Task: Select traffic view around selected location Jamestown Settlement, Virginia, United States and identify the nearest hotel to the peak traffic point
Action: Mouse moved to (202, 191)
Screenshot: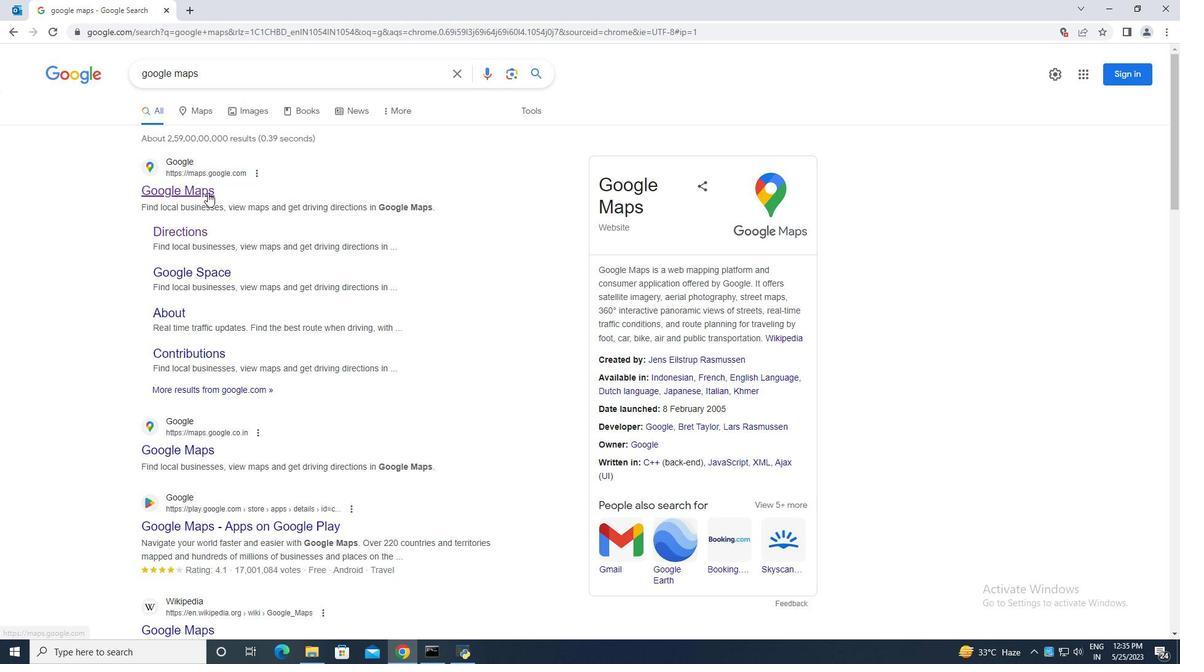 
Action: Mouse pressed left at (202, 191)
Screenshot: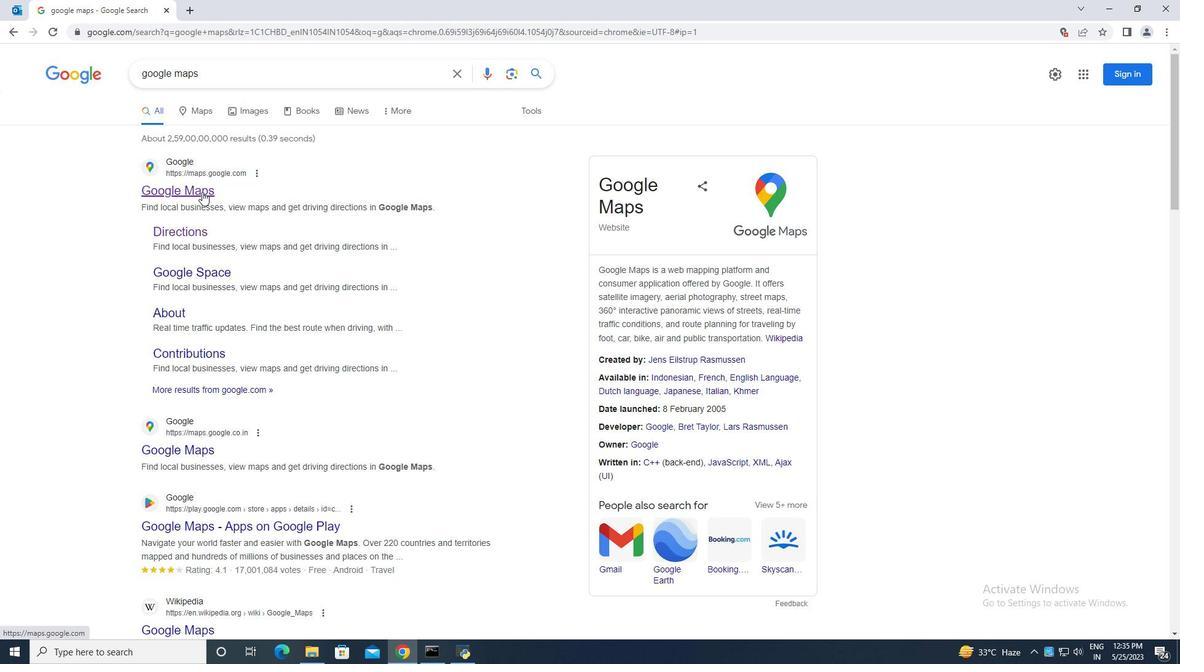 
Action: Mouse moved to (128, 71)
Screenshot: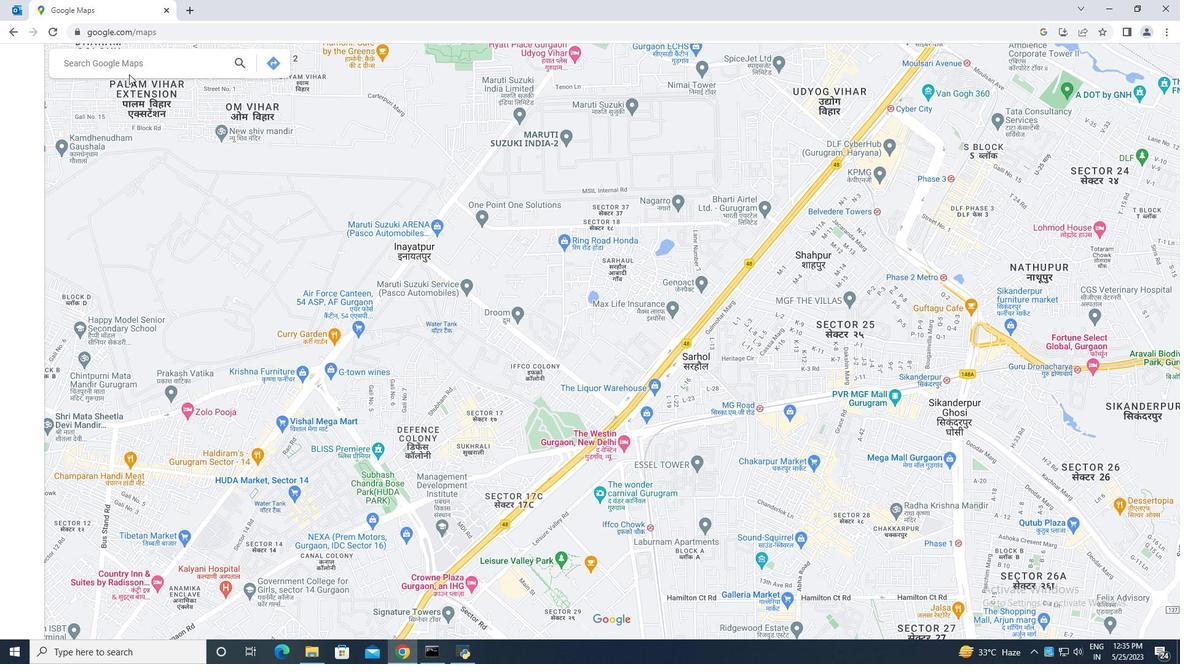 
Action: Mouse pressed left at (128, 71)
Screenshot: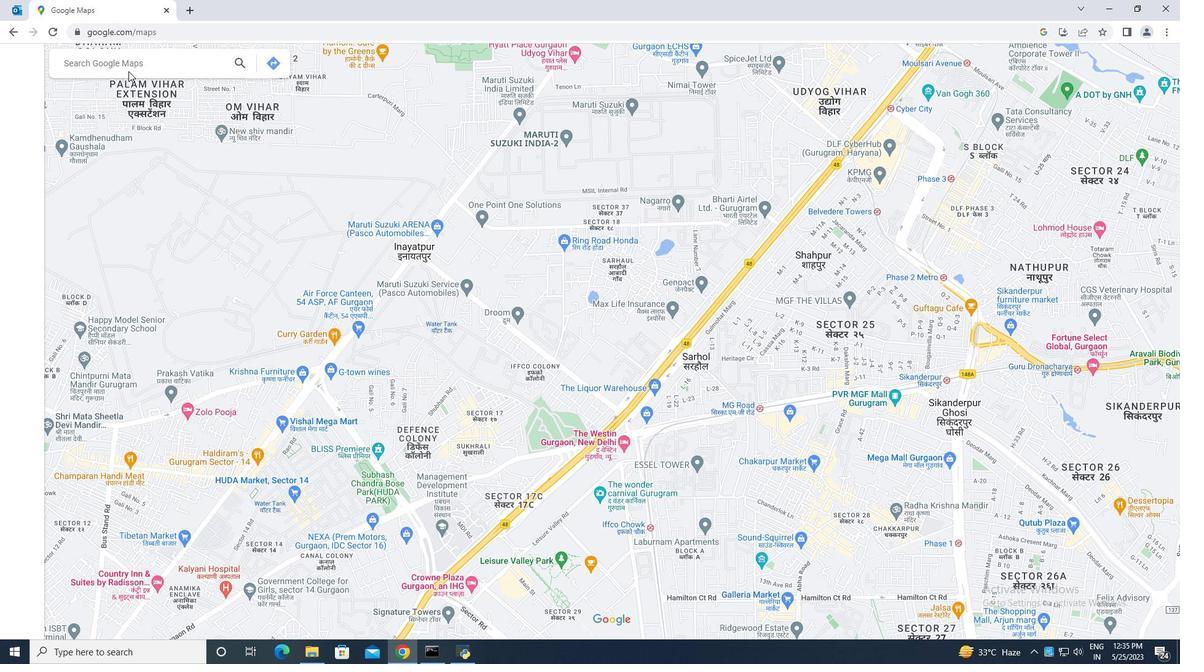 
Action: Mouse moved to (129, 65)
Screenshot: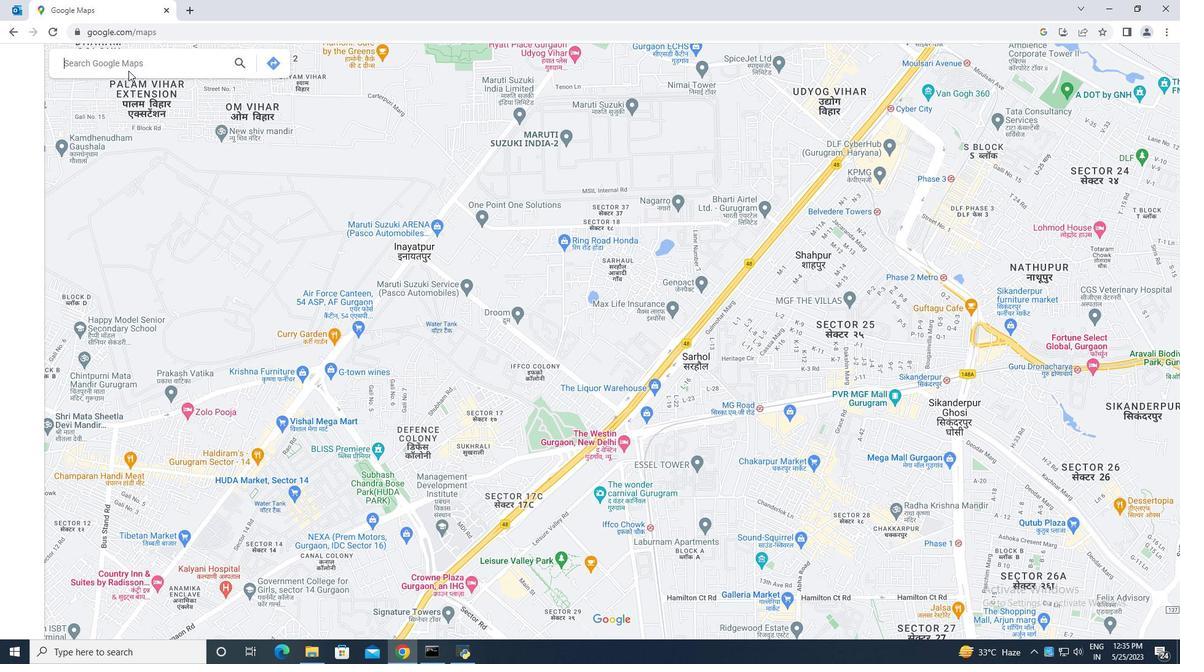 
Action: Mouse pressed left at (129, 65)
Screenshot: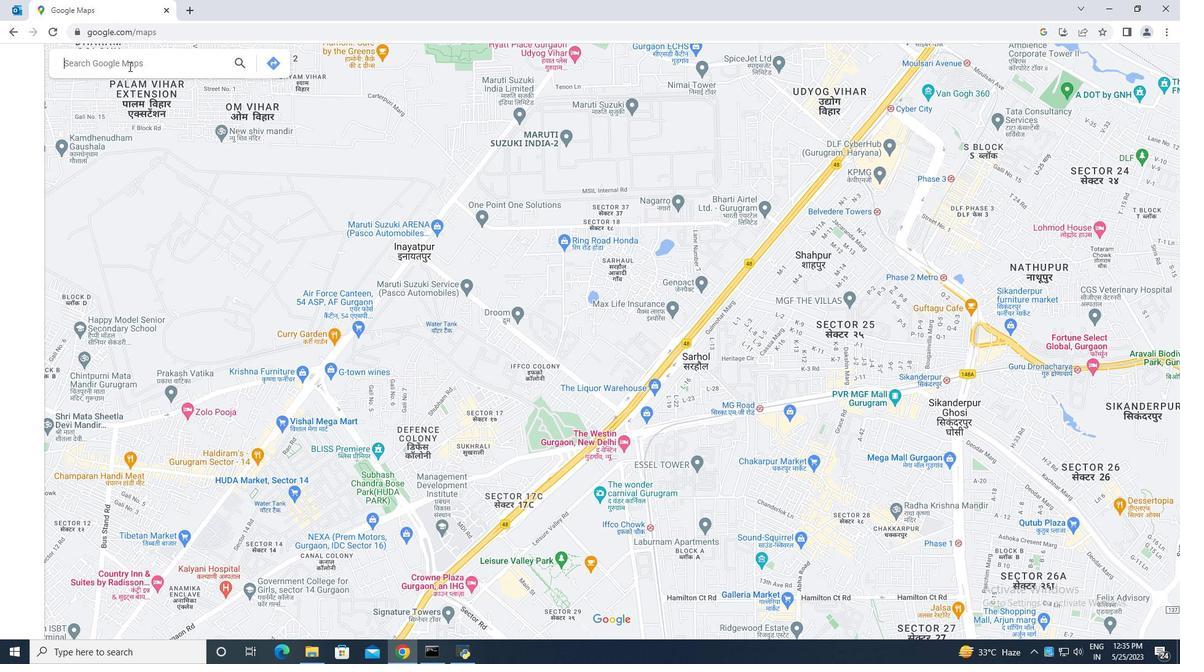 
Action: Mouse moved to (131, 65)
Screenshot: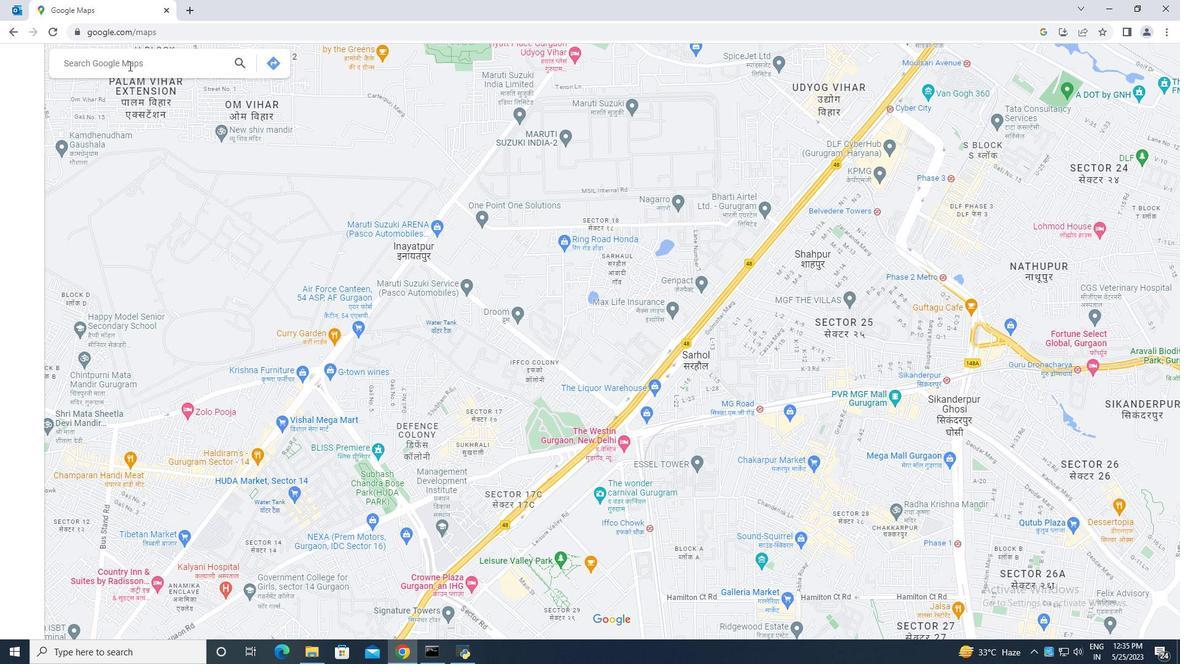 
Action: Key pressed jamestown<Key.space>settlement<Key.space>virginia<Key.space>usa
Screenshot: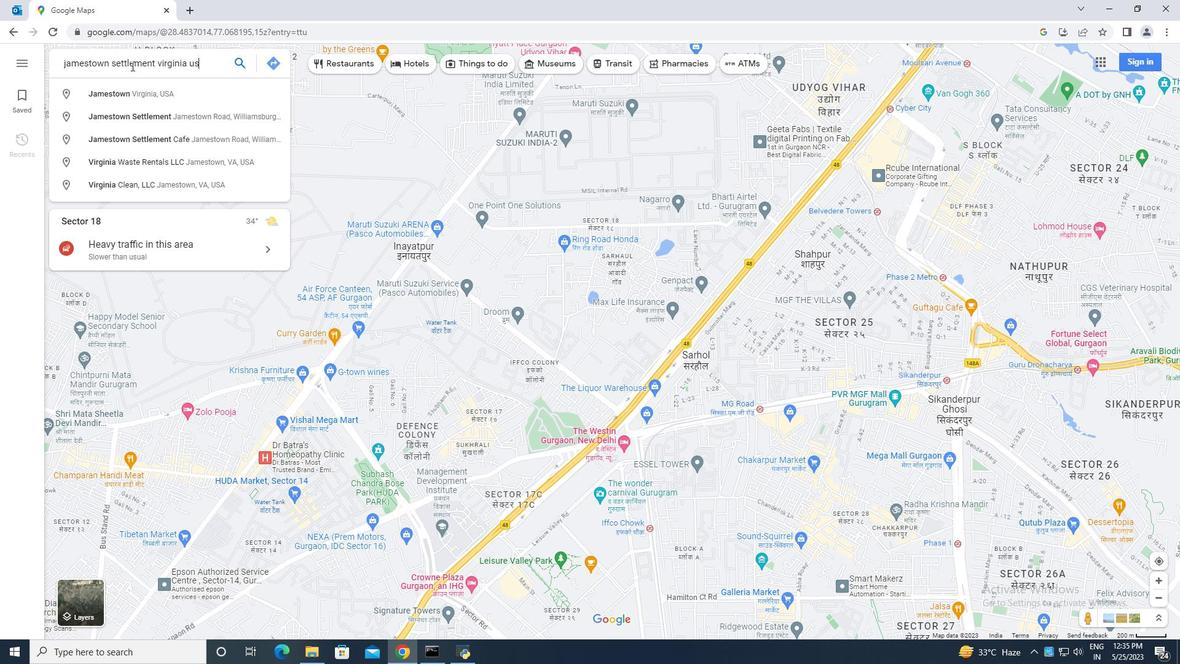 
Action: Mouse moved to (159, 92)
Screenshot: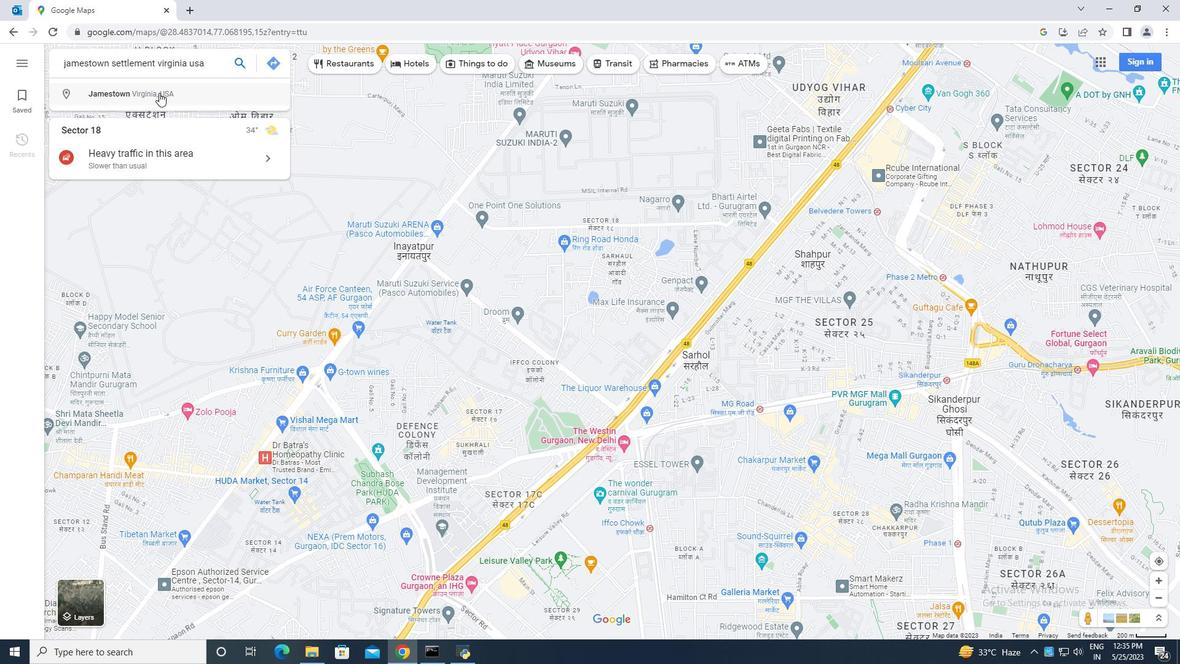 
Action: Mouse pressed left at (159, 92)
Screenshot: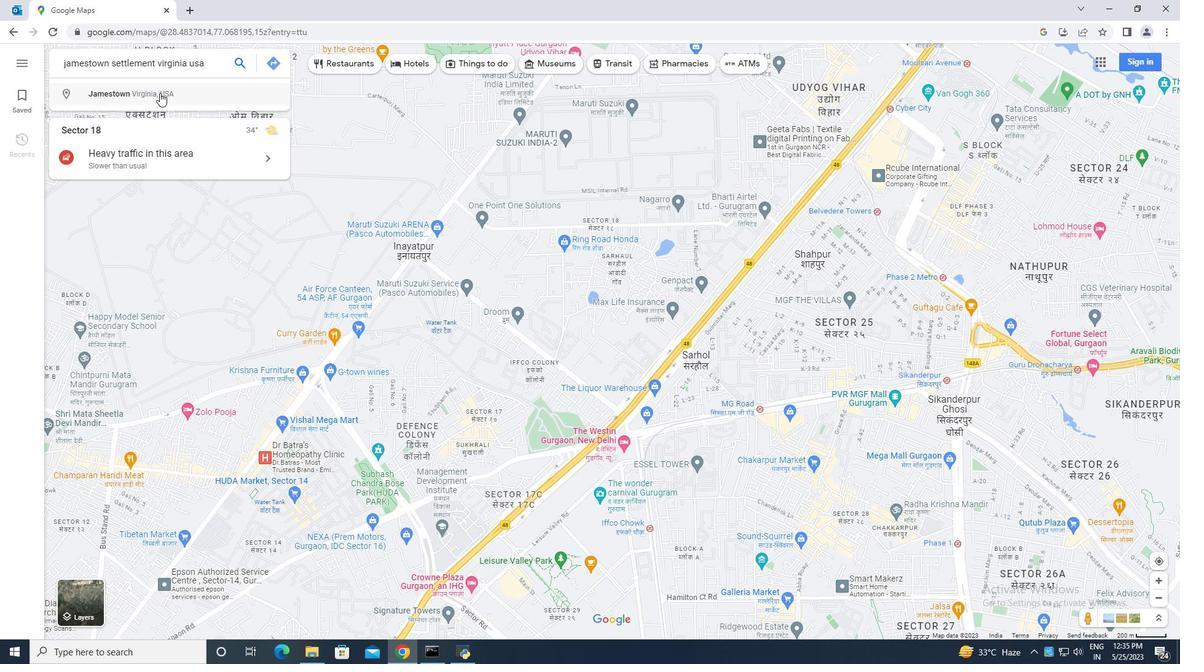 
Action: Mouse moved to (412, 63)
Screenshot: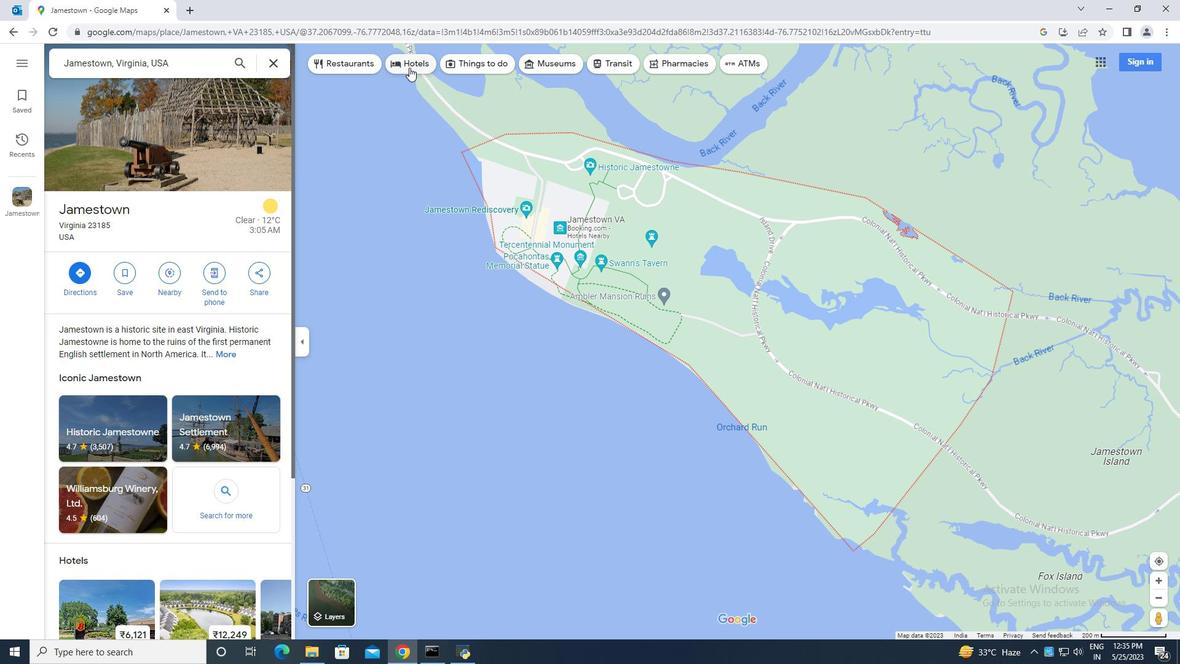 
Action: Mouse pressed left at (412, 63)
Screenshot: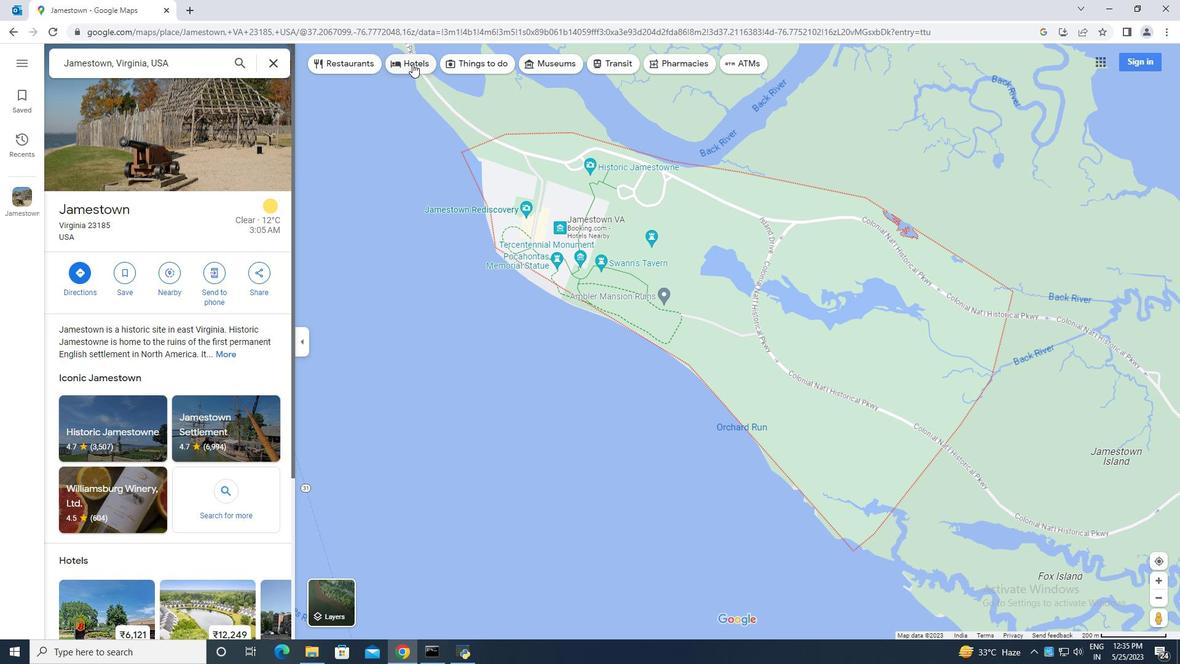 
Action: Mouse moved to (202, 299)
Screenshot: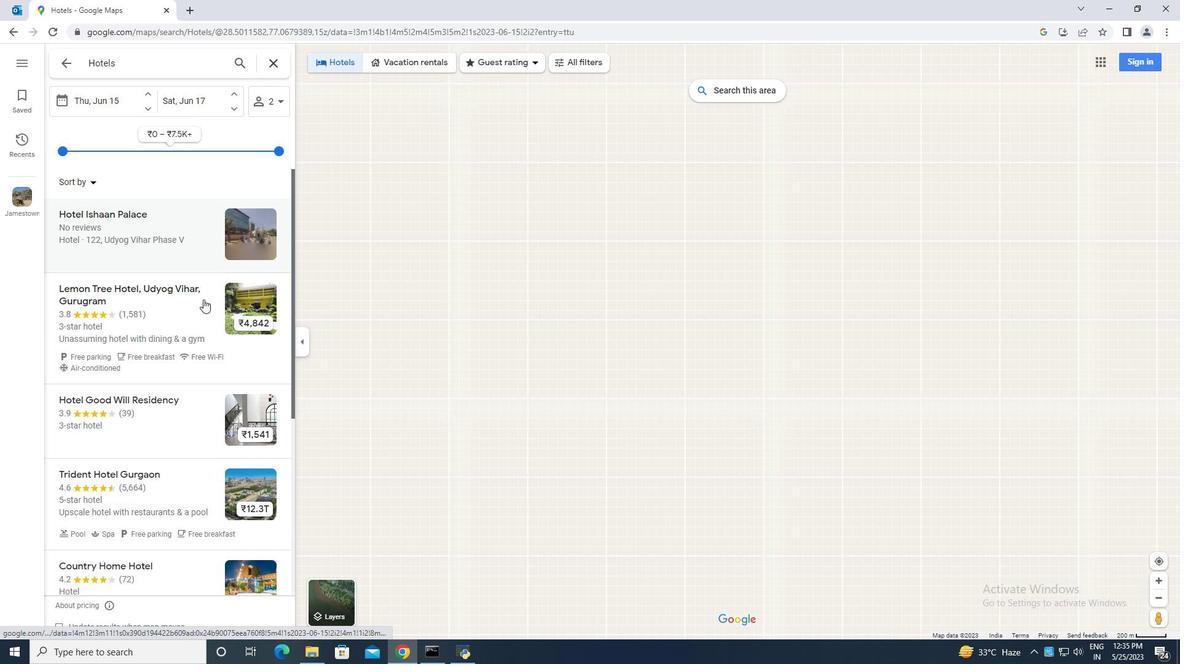 
Action: Mouse scrolled (202, 298) with delta (0, 0)
Screenshot: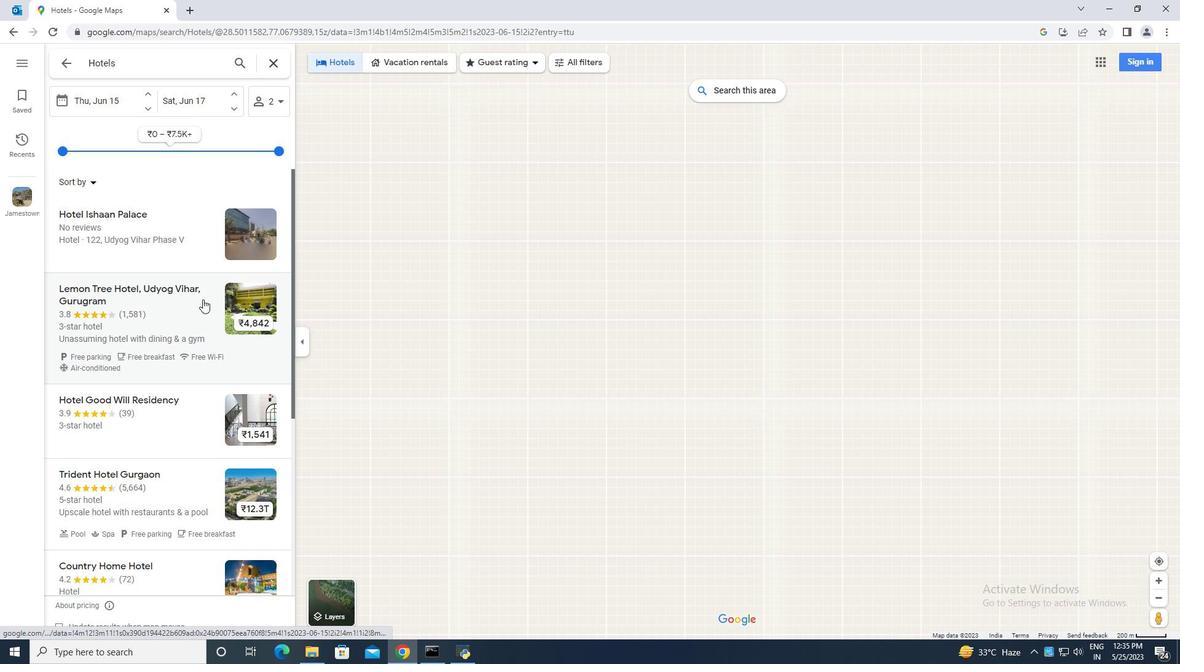 
Action: Mouse scrolled (202, 298) with delta (0, 0)
Screenshot: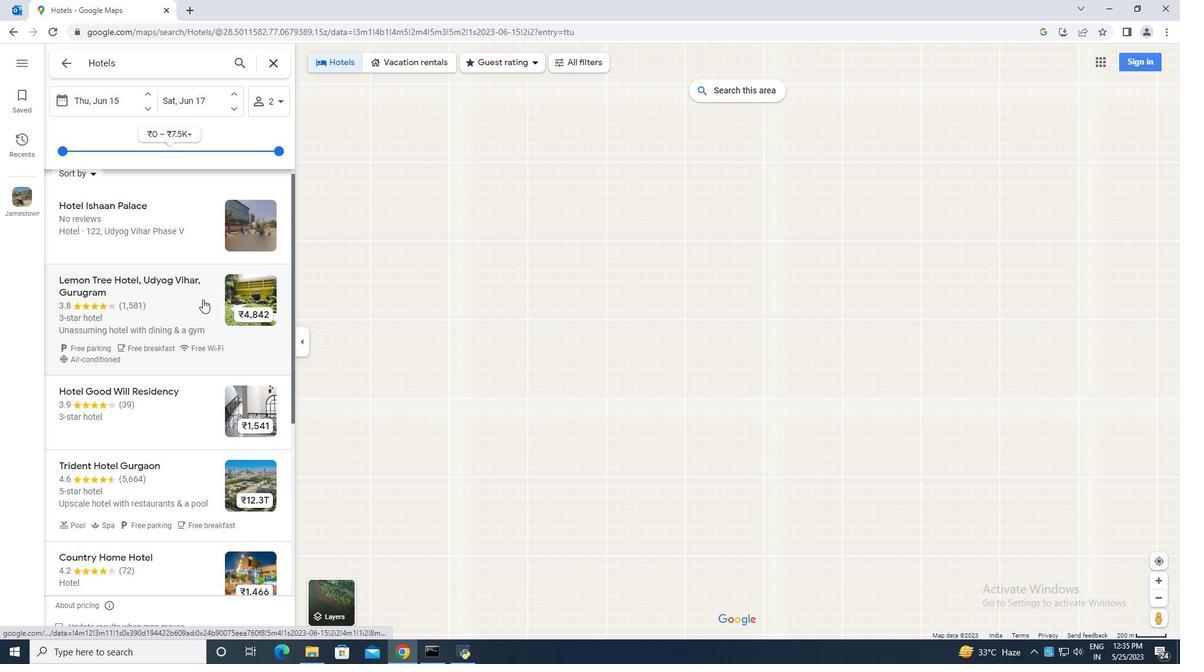 
Action: Mouse scrolled (202, 298) with delta (0, 0)
Screenshot: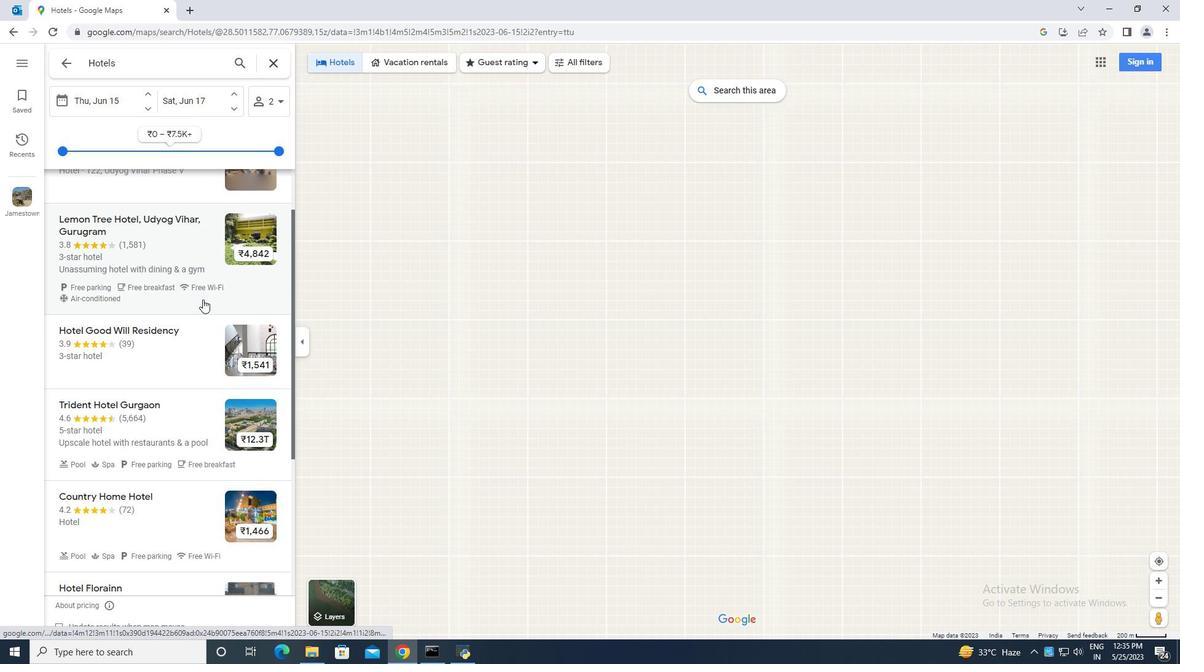 
Action: Mouse moved to (205, 299)
Screenshot: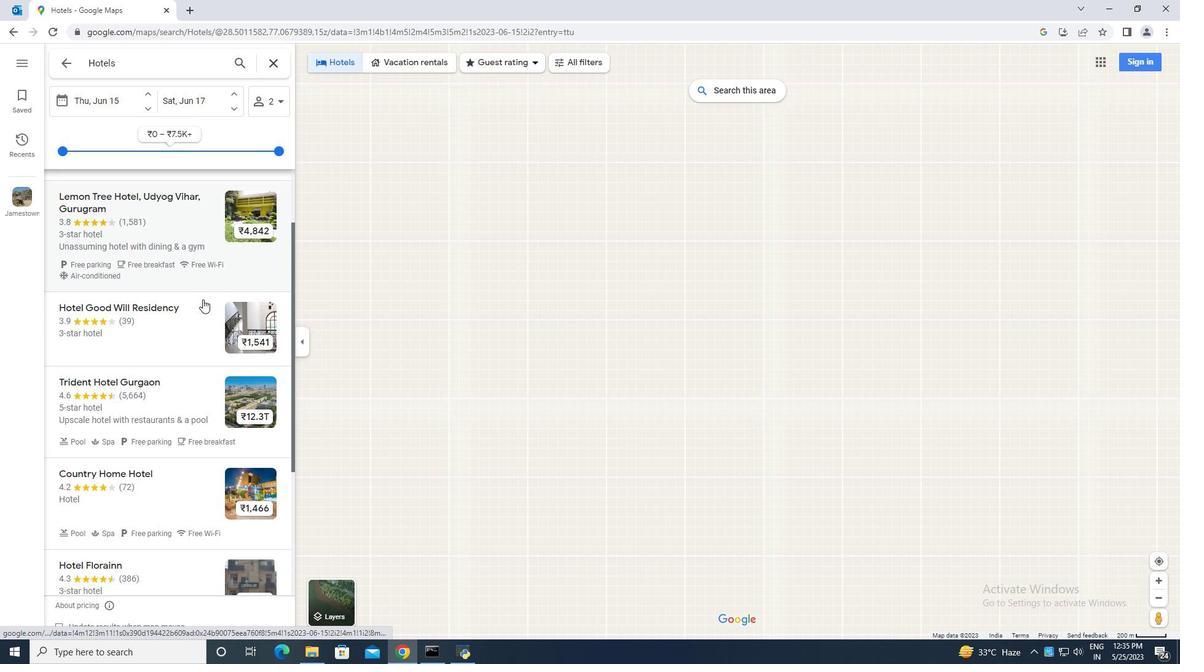
Action: Mouse scrolled (205, 300) with delta (0, 0)
Screenshot: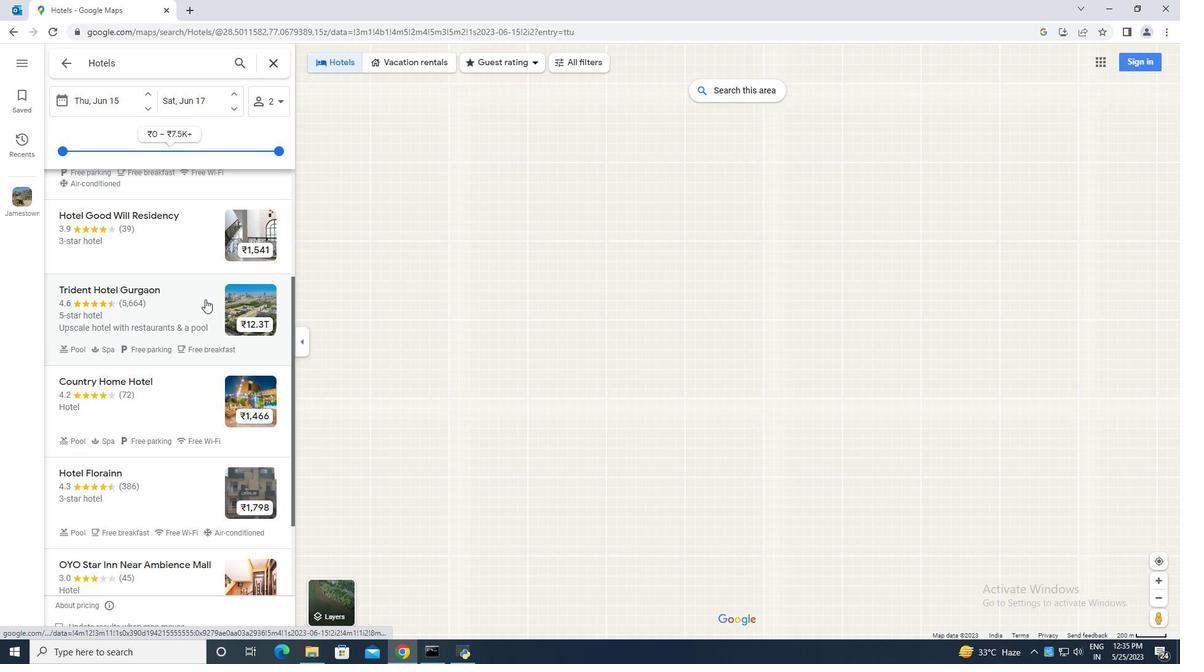 
Action: Mouse scrolled (205, 300) with delta (0, 0)
Screenshot: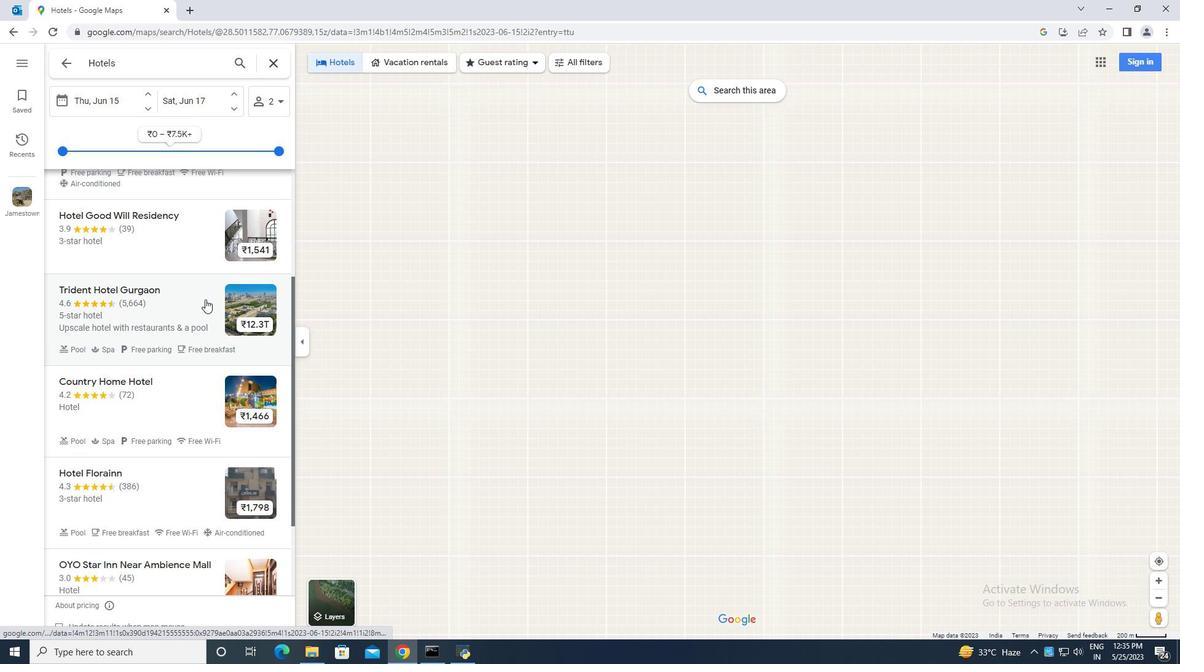 
Action: Mouse scrolled (205, 300) with delta (0, 0)
Screenshot: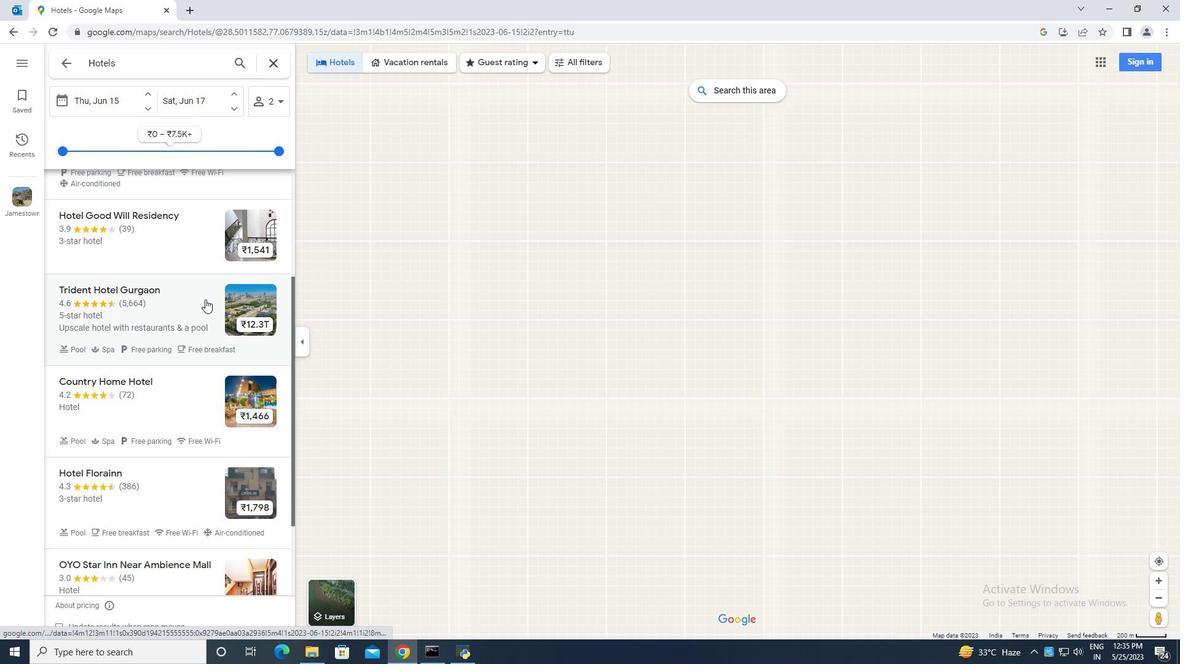 
Action: Mouse scrolled (205, 300) with delta (0, 0)
Screenshot: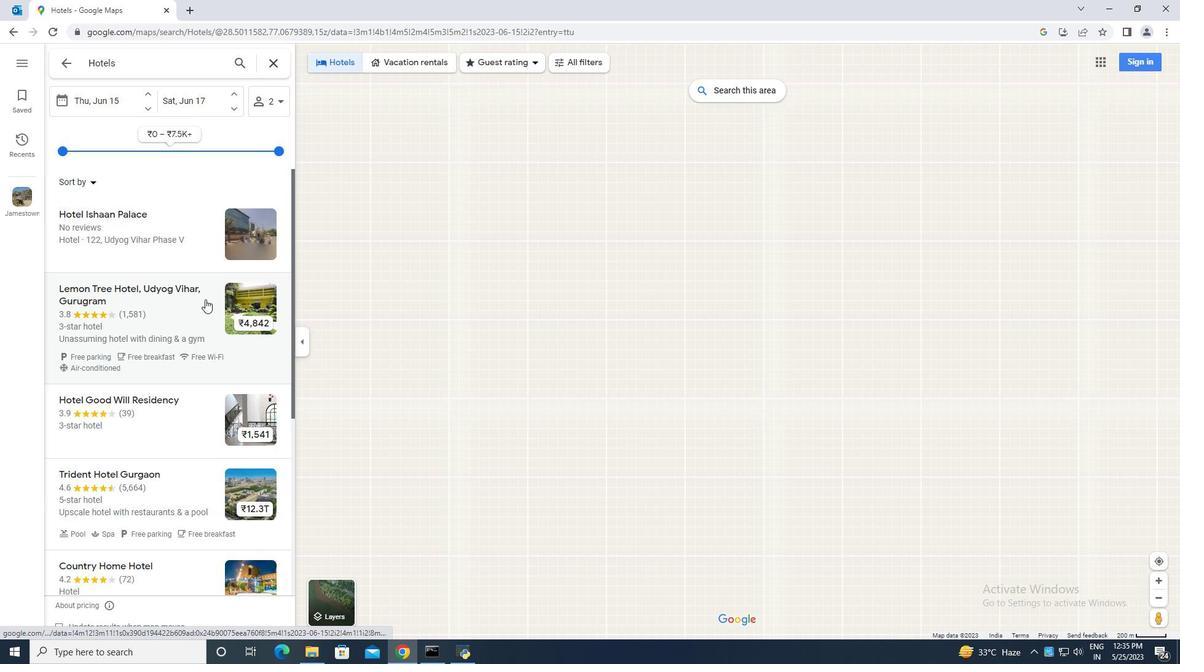 
Action: Mouse scrolled (205, 300) with delta (0, 0)
Screenshot: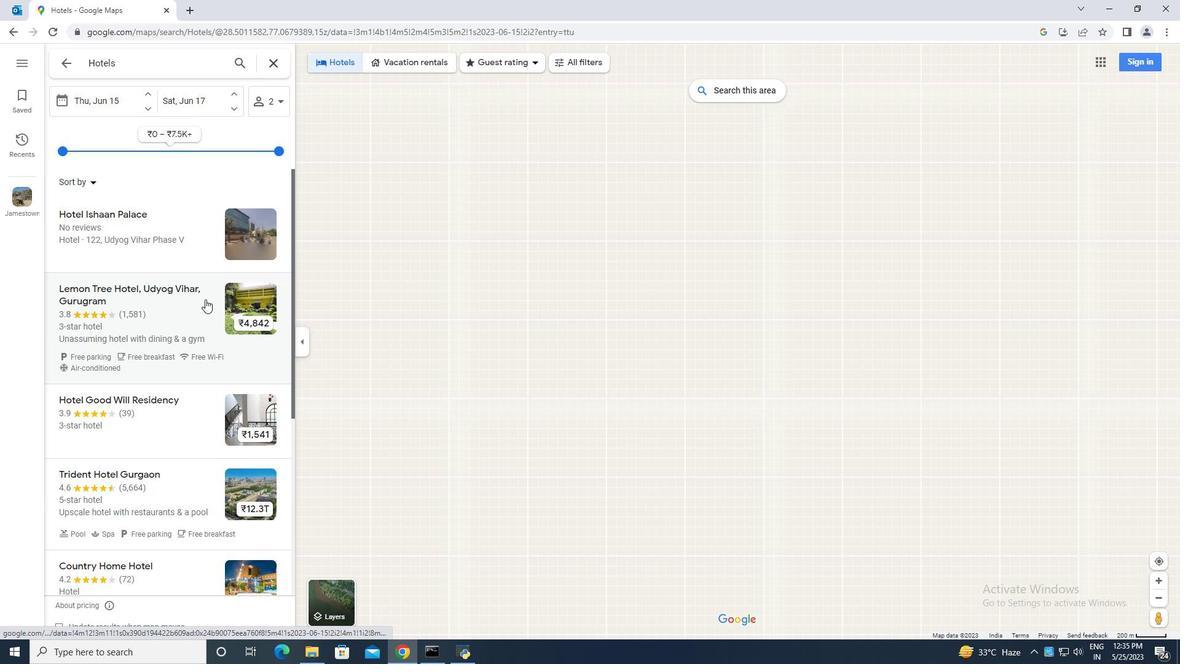
Action: Mouse scrolled (205, 300) with delta (0, 0)
Screenshot: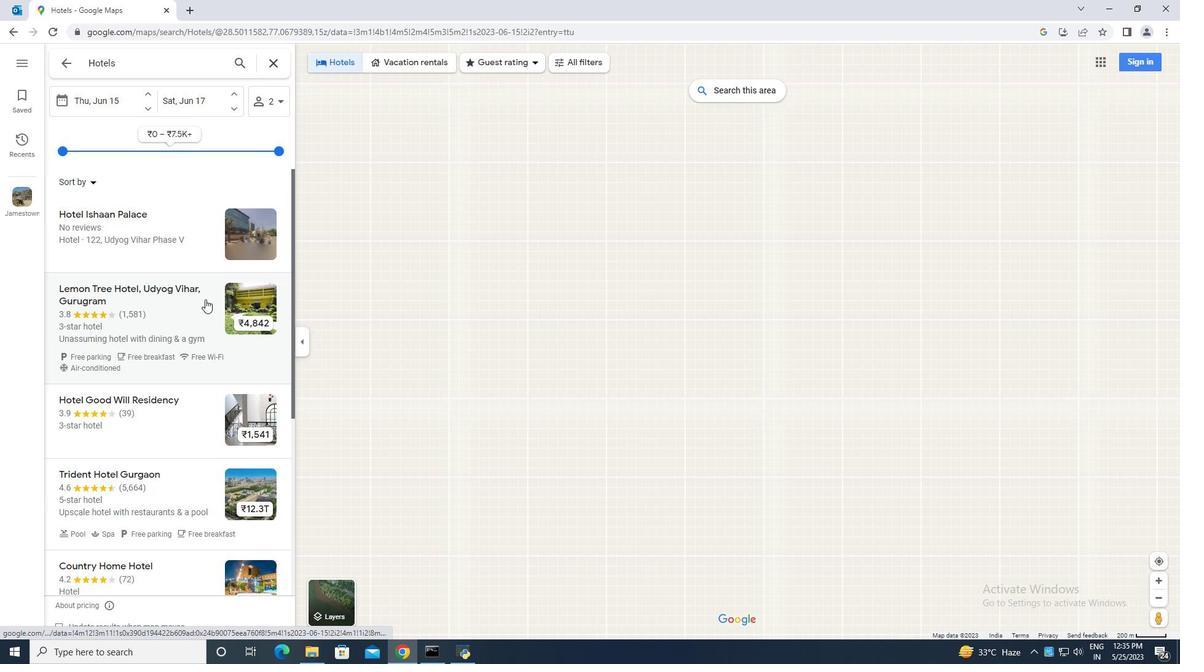 
Action: Mouse moved to (181, 221)
Screenshot: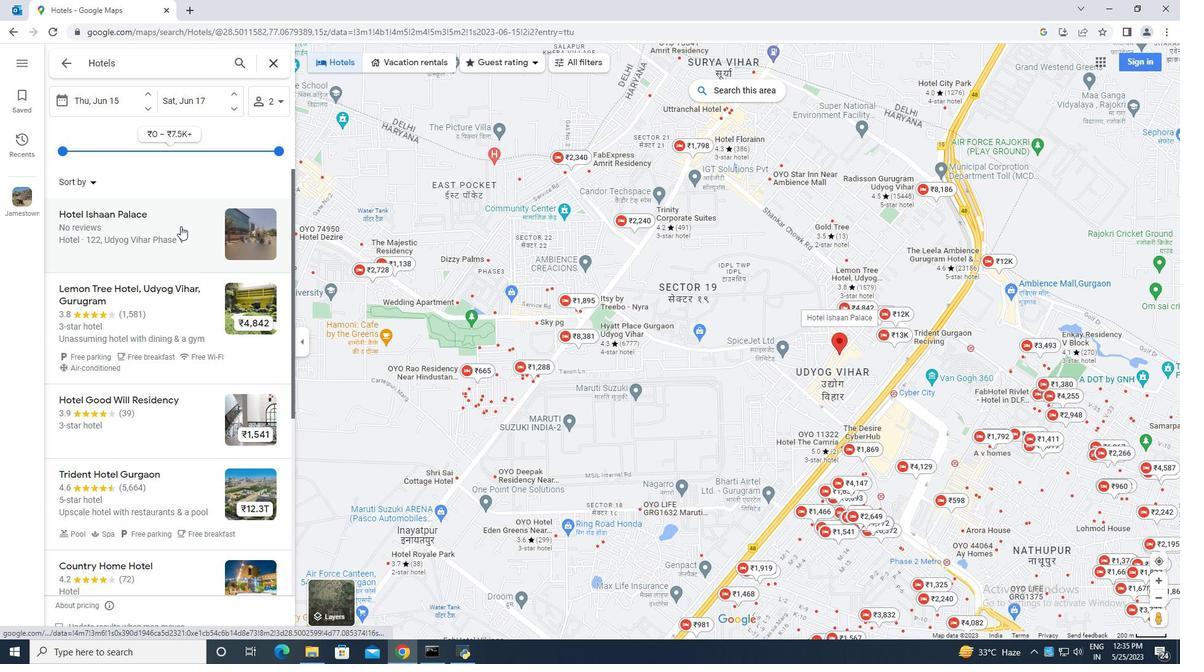 
Action: Mouse pressed left at (181, 221)
Screenshot: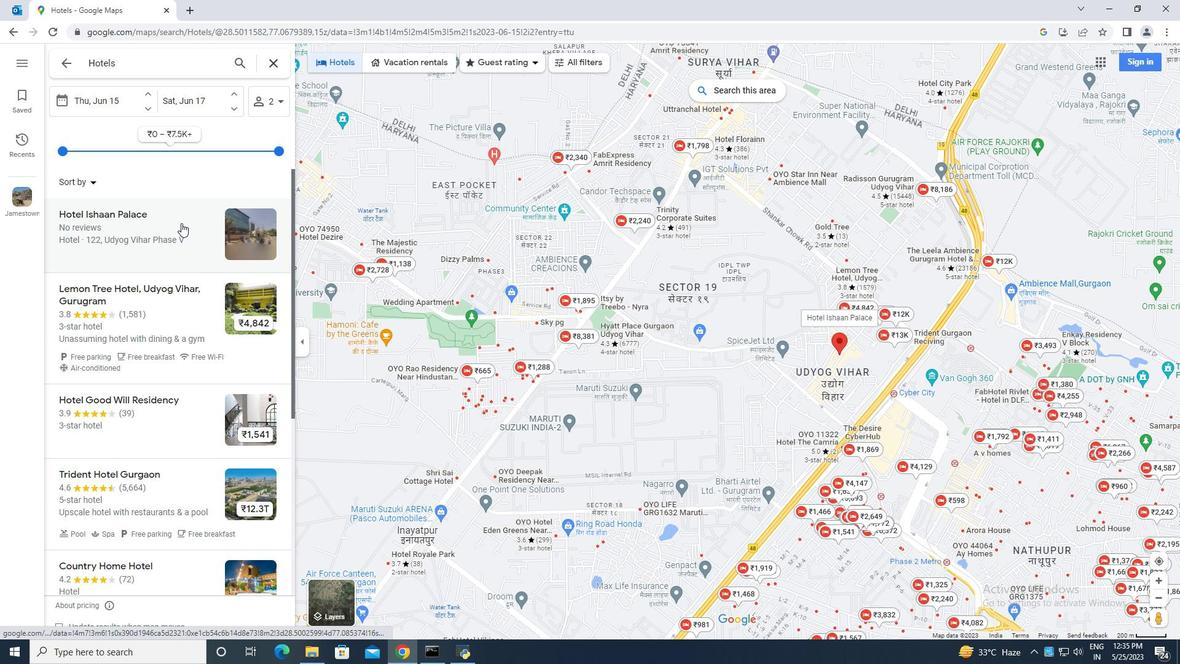 
Action: Mouse moved to (536, 93)
Screenshot: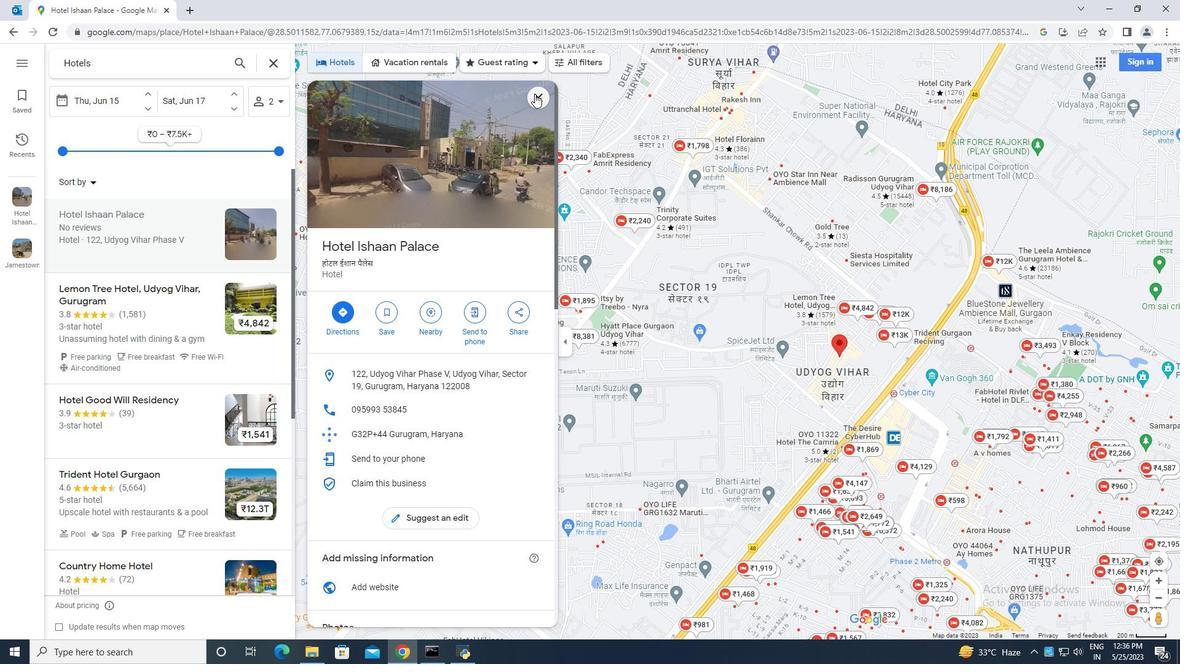 
Action: Mouse pressed left at (536, 93)
Screenshot: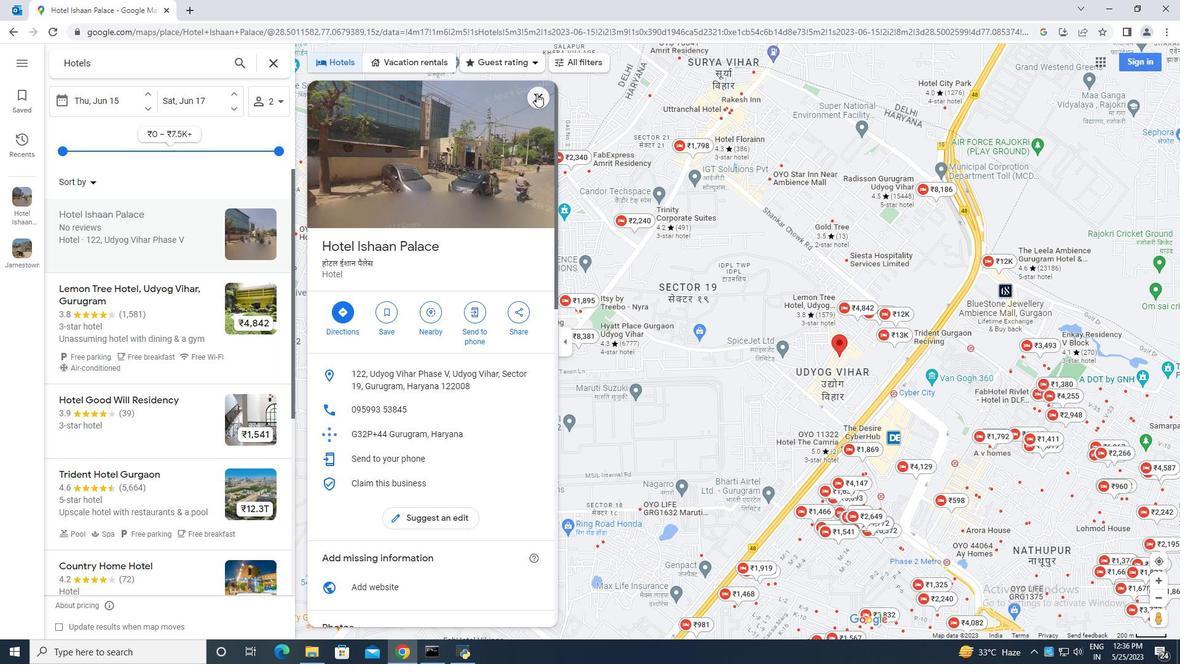 
Action: Mouse moved to (149, 84)
Screenshot: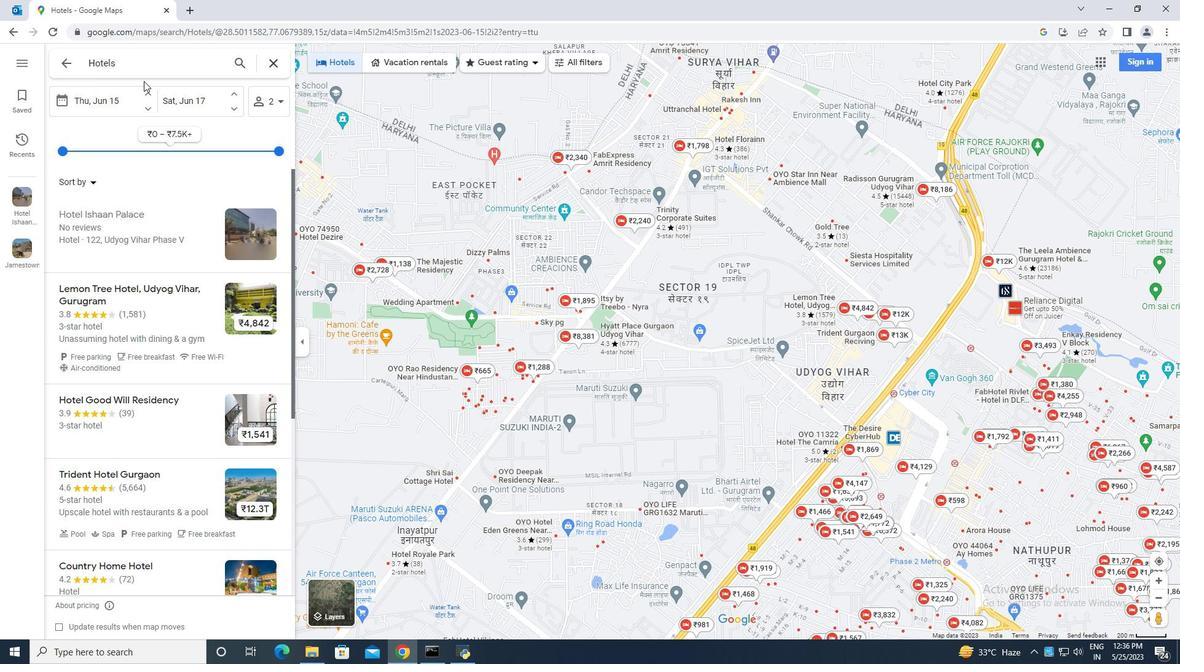 
Action: Mouse scrolled (149, 85) with delta (0, 0)
Screenshot: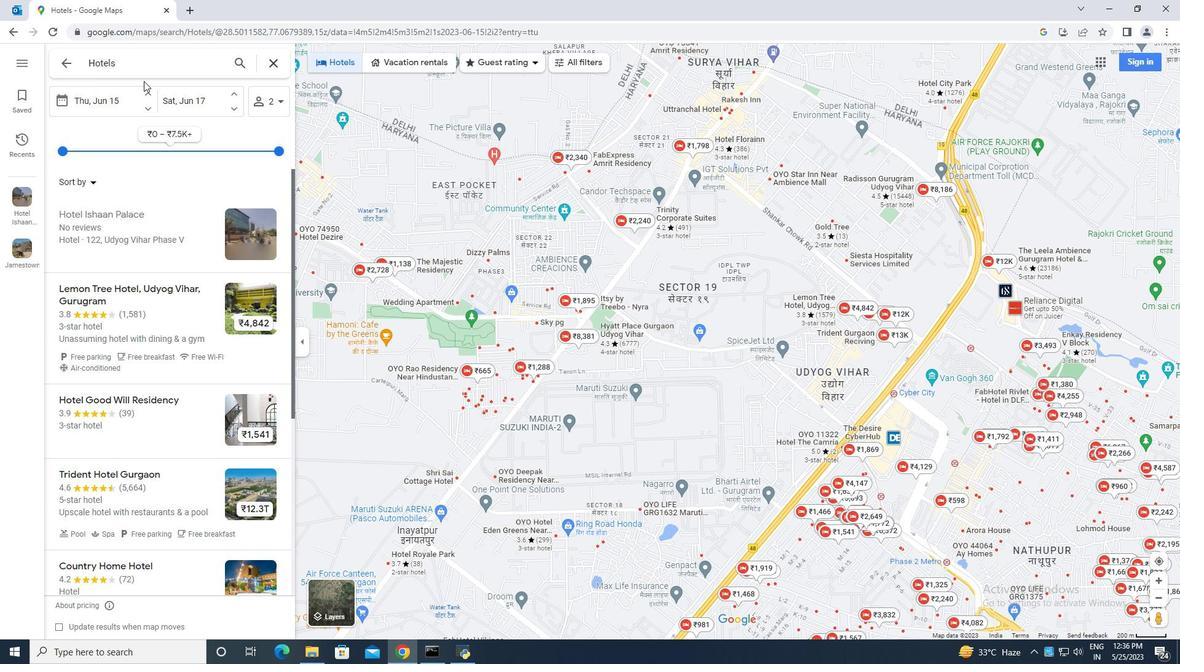 
Action: Mouse scrolled (149, 85) with delta (0, 0)
Screenshot: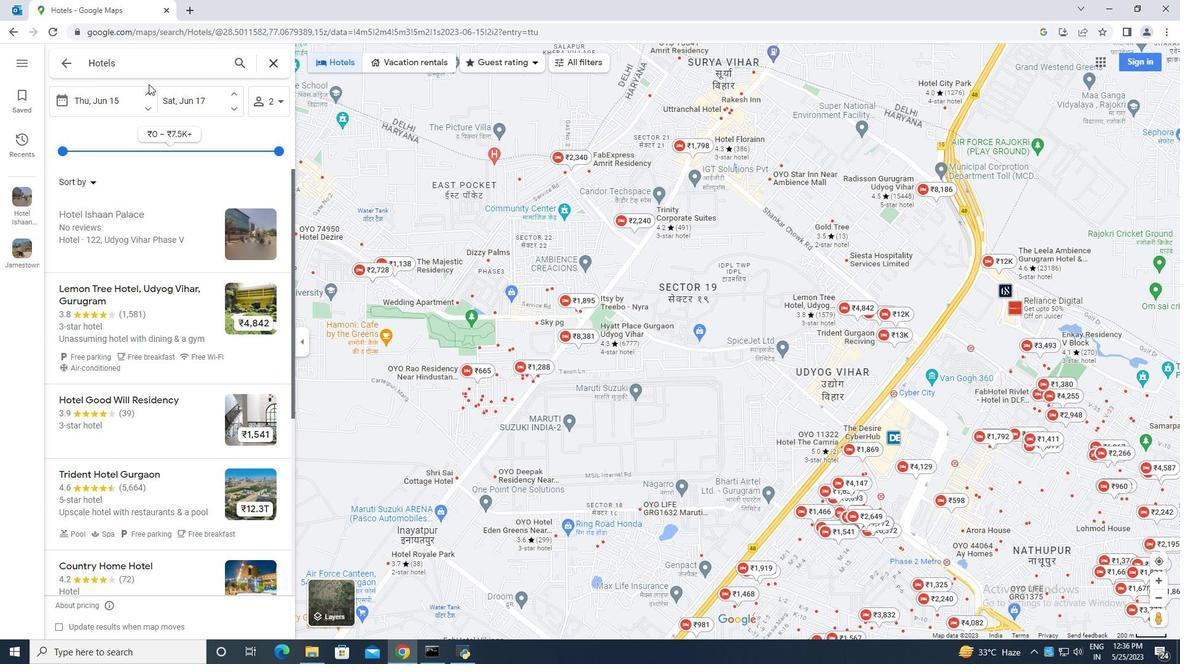 
Action: Mouse scrolled (149, 85) with delta (0, 0)
Screenshot: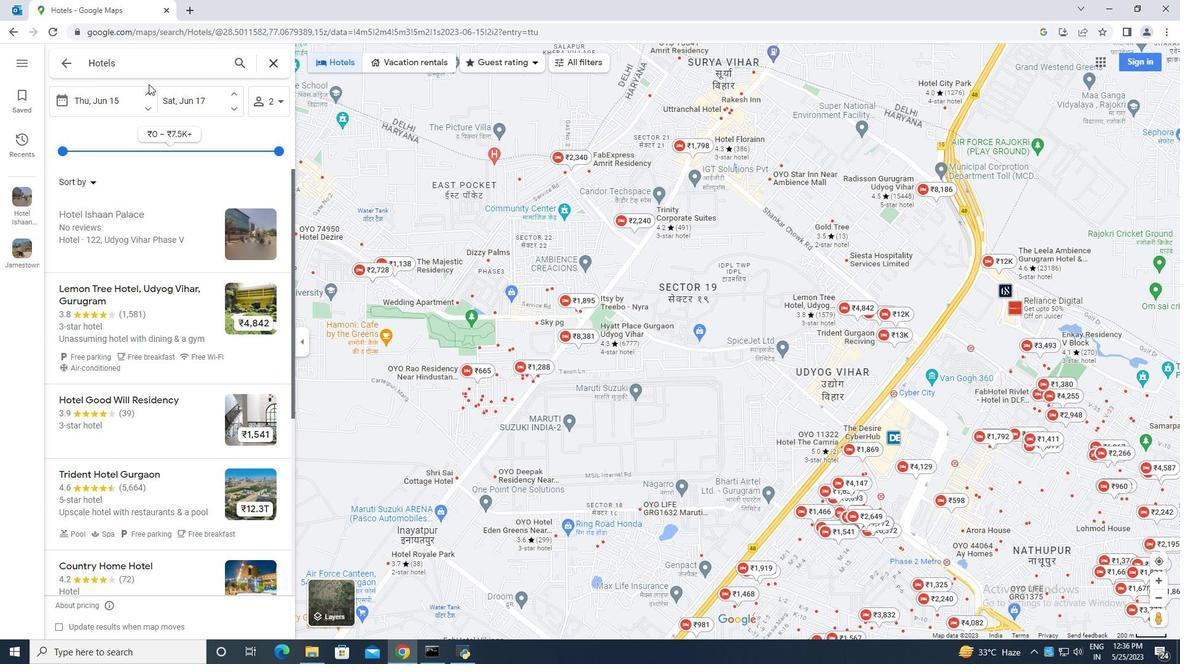 
Action: Mouse moved to (69, 56)
Screenshot: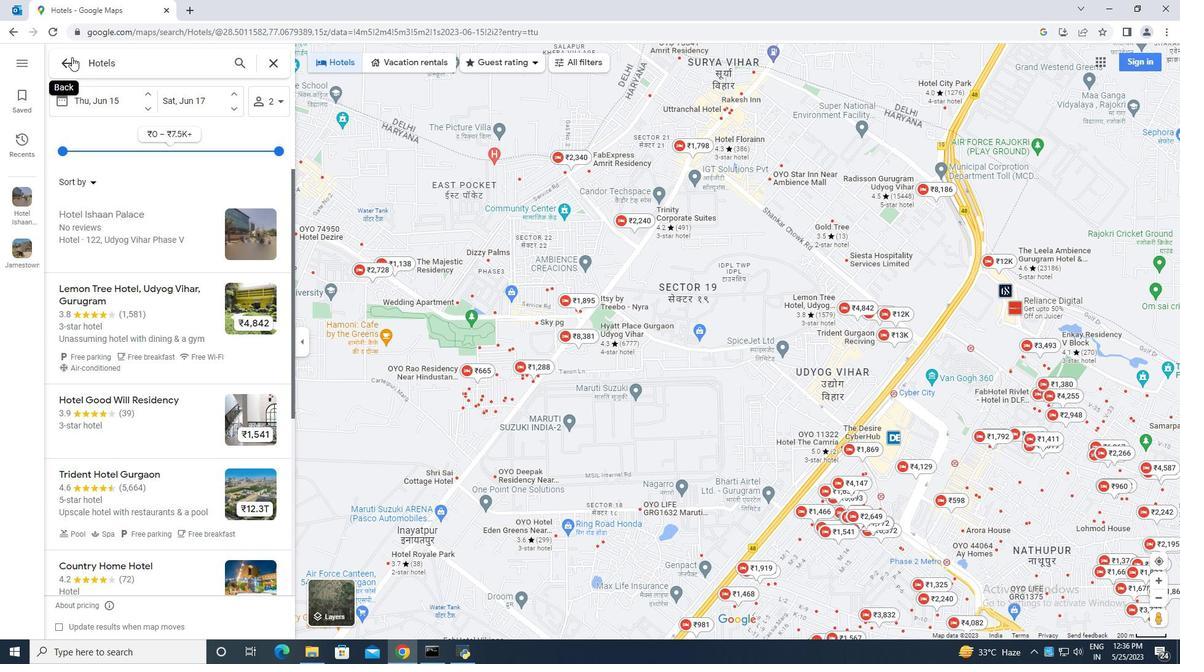 
Action: Mouse pressed left at (69, 56)
Screenshot: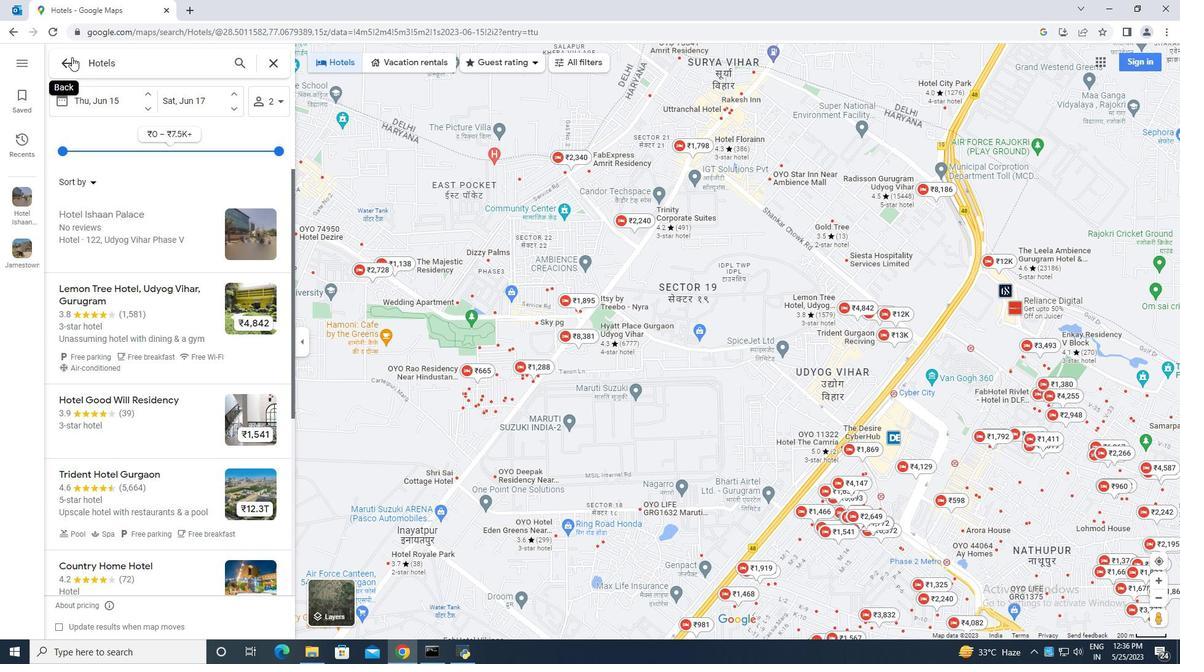 
Action: Mouse moved to (408, 64)
Screenshot: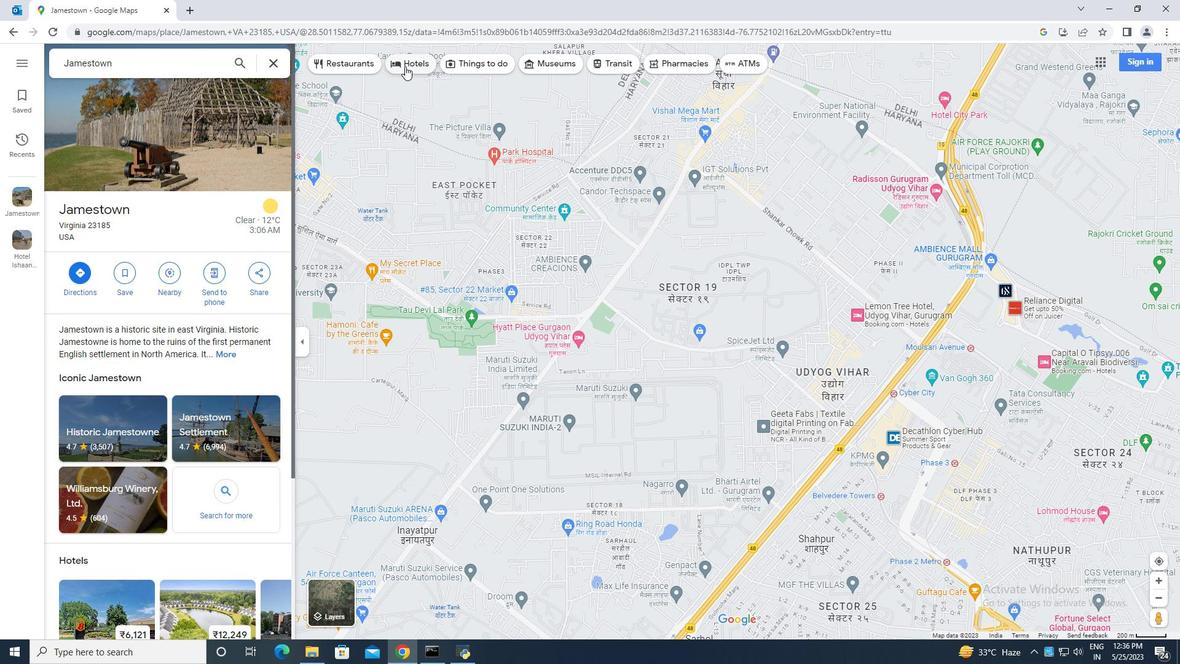 
Action: Mouse pressed left at (408, 64)
Screenshot: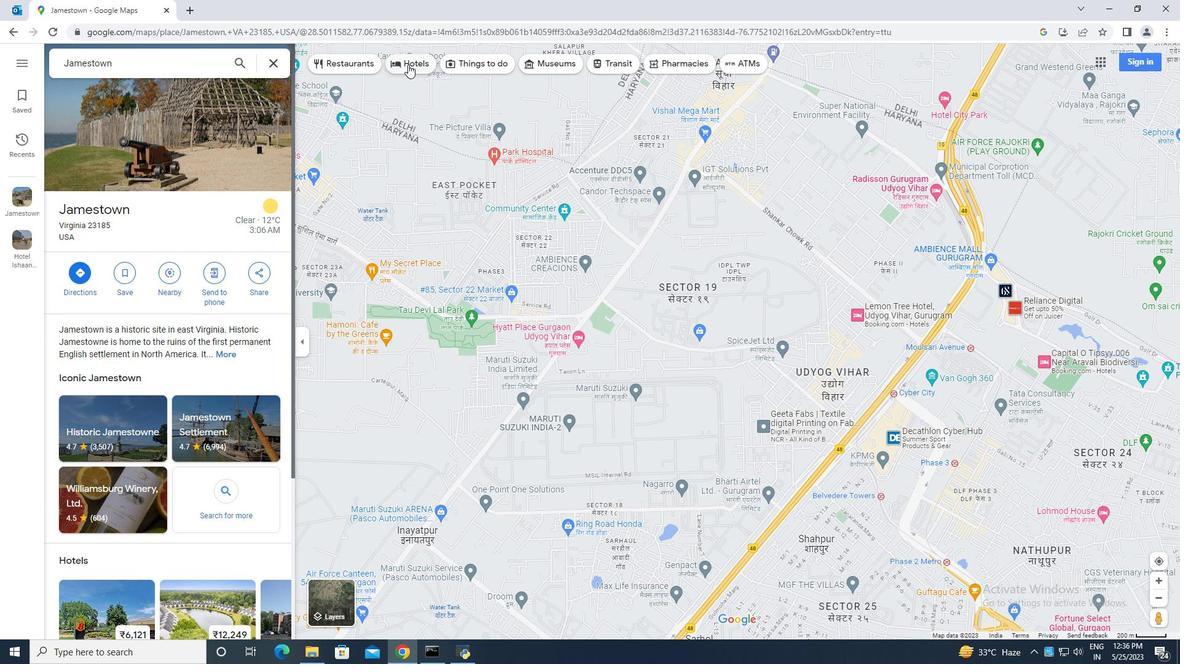 
Action: Mouse moved to (220, 330)
Screenshot: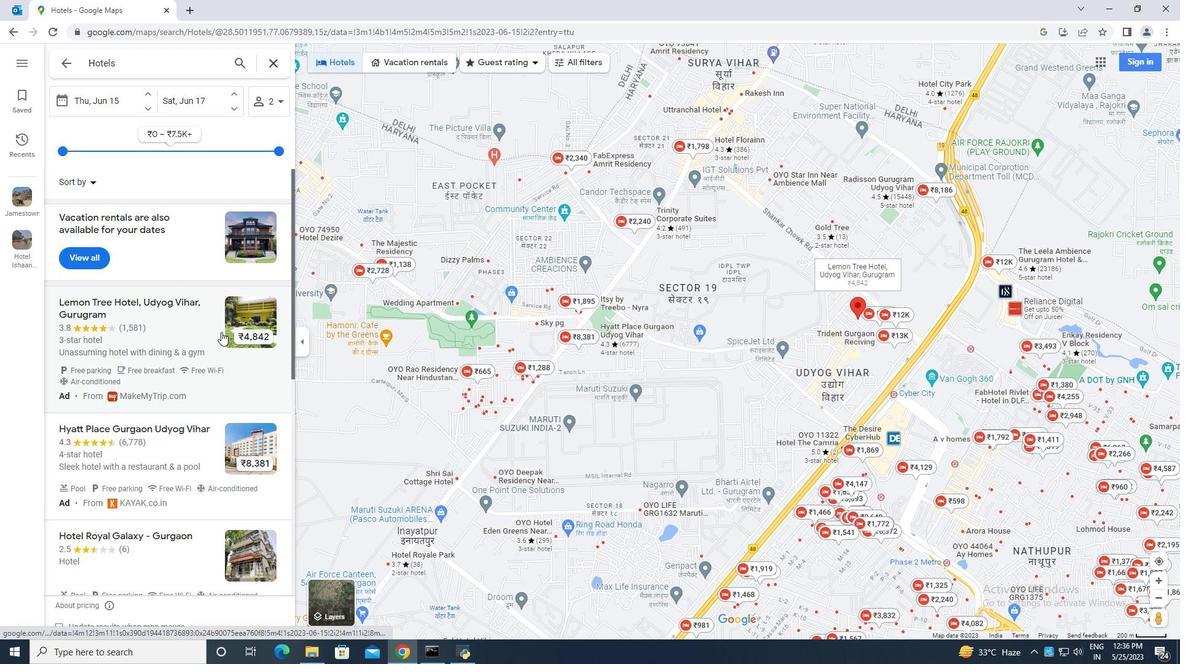 
Action: Mouse scrolled (220, 329) with delta (0, 0)
Screenshot: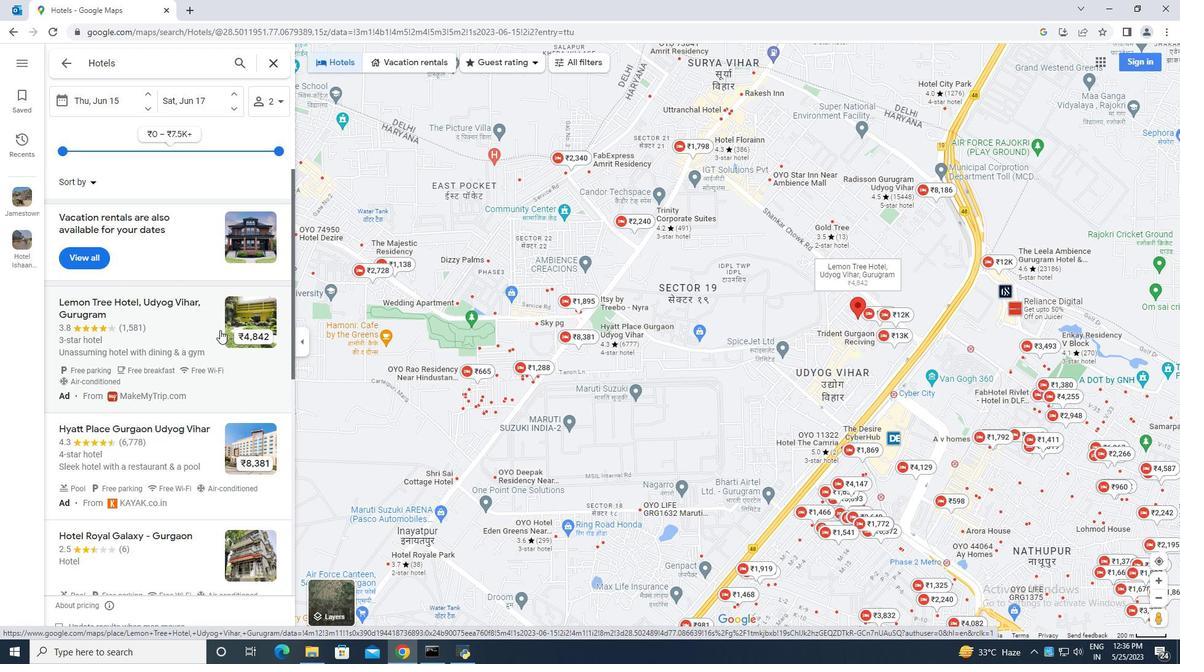
Action: Mouse scrolled (220, 329) with delta (0, 0)
Screenshot: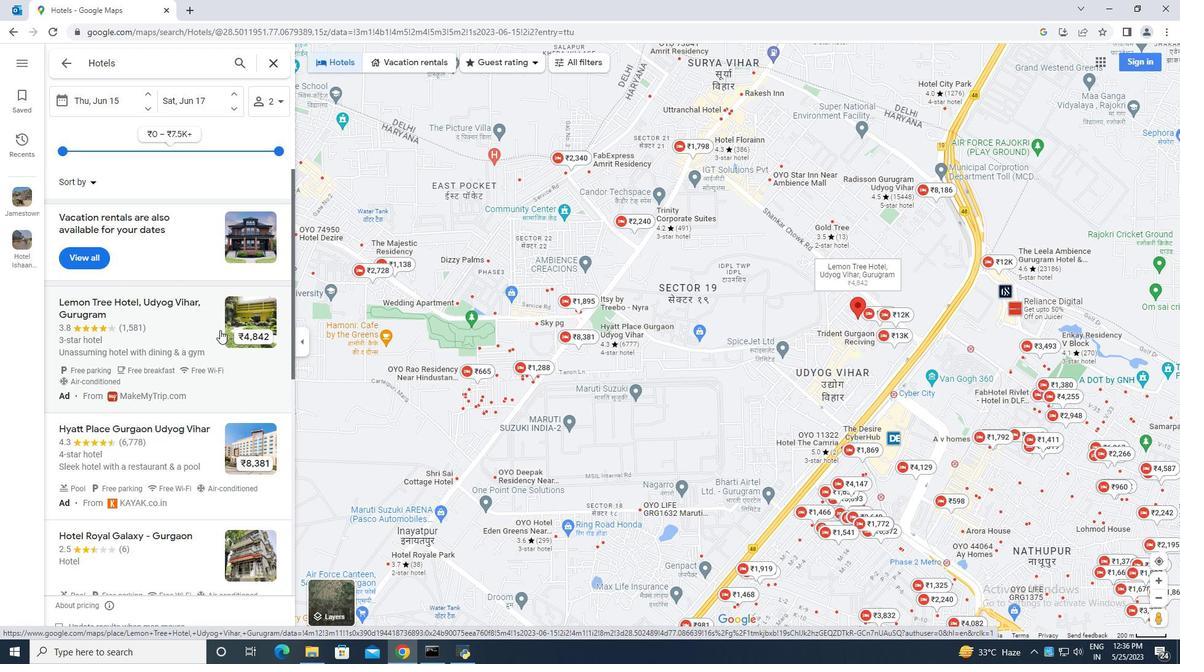 
Action: Mouse moved to (213, 329)
Screenshot: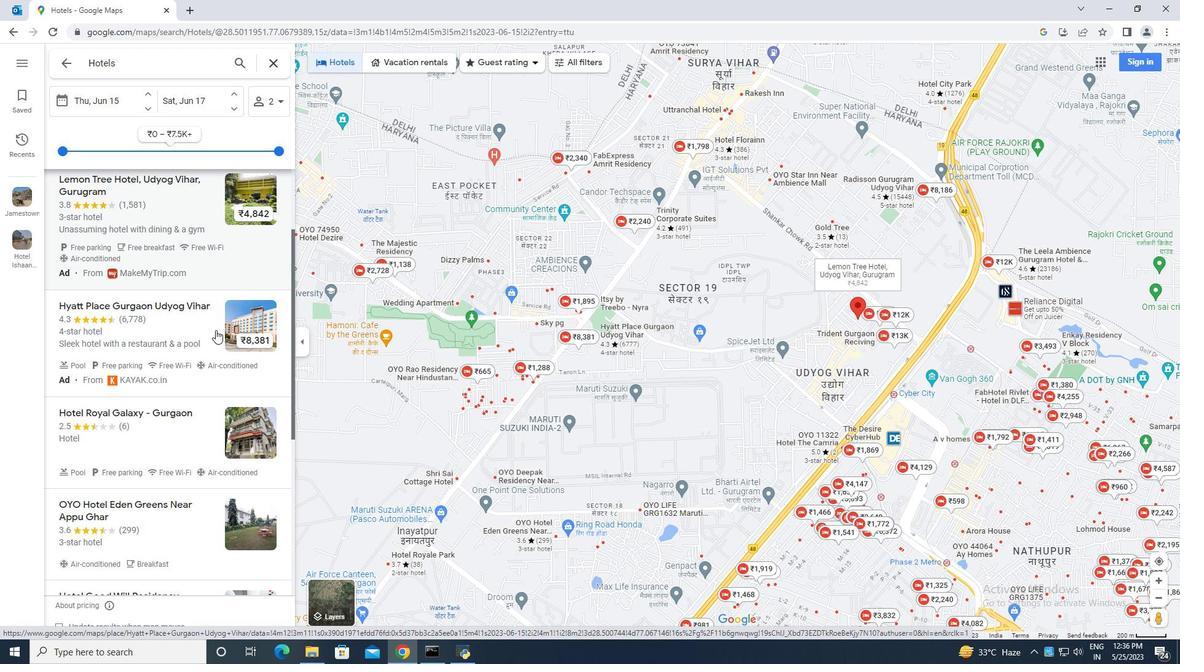 
Action: Mouse scrolled (213, 330) with delta (0, 0)
Screenshot: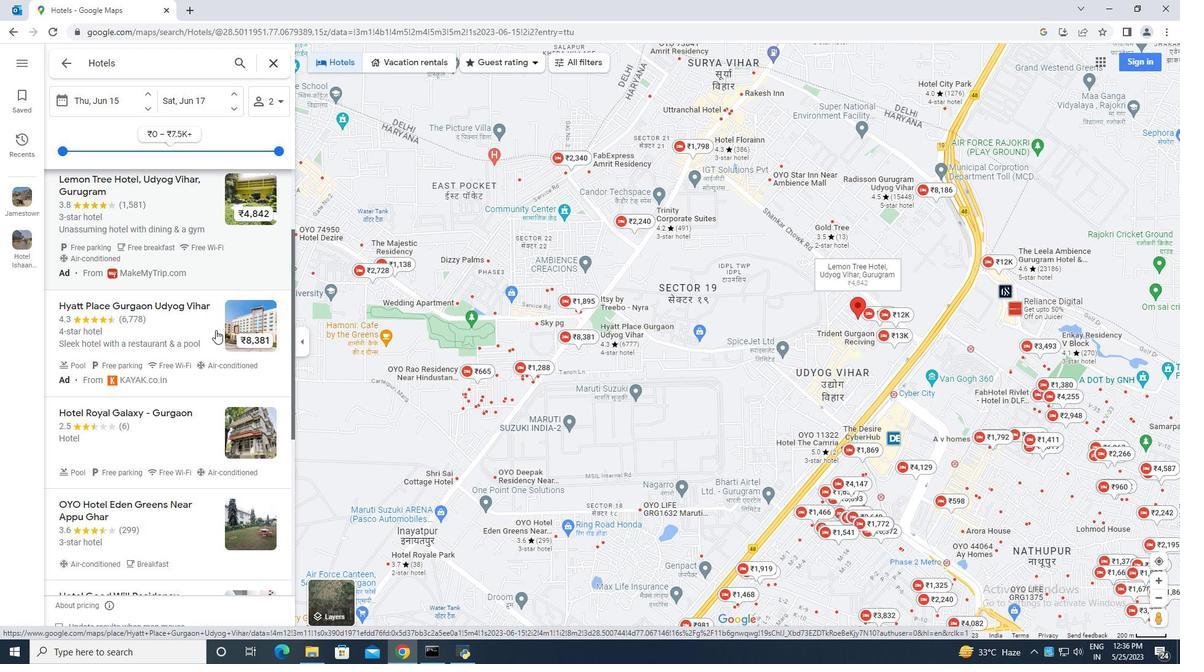 
Action: Mouse scrolled (213, 330) with delta (0, 0)
Screenshot: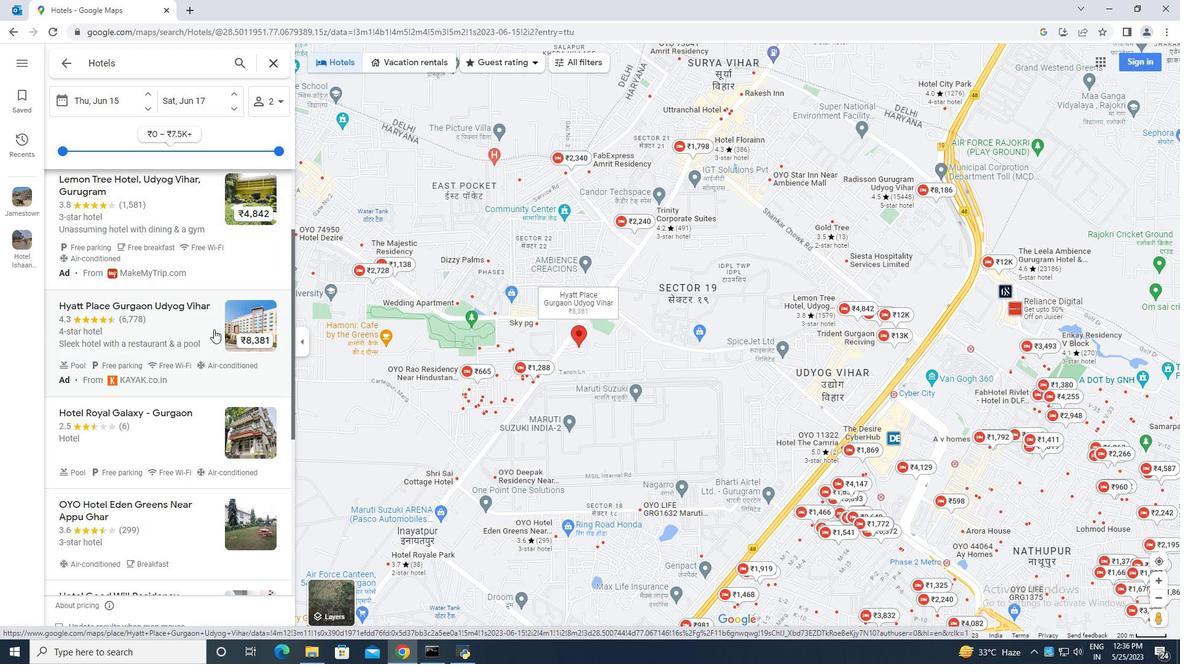 
Action: Mouse scrolled (213, 330) with delta (0, 0)
Screenshot: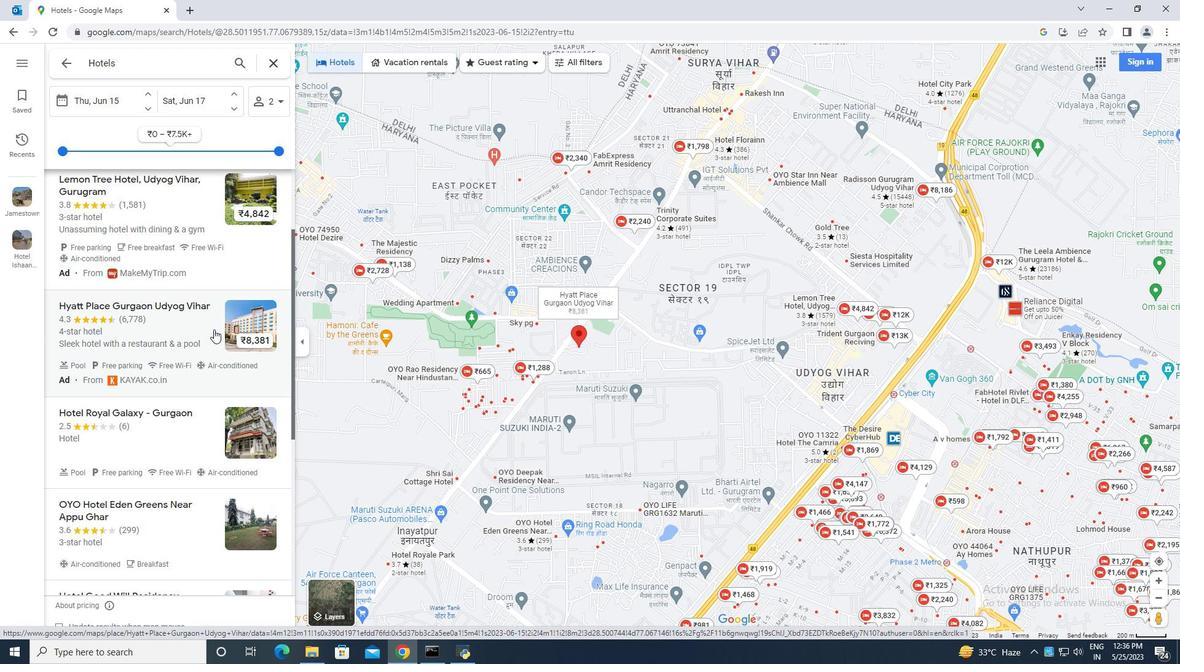 
Action: Mouse scrolled (213, 330) with delta (0, 0)
Screenshot: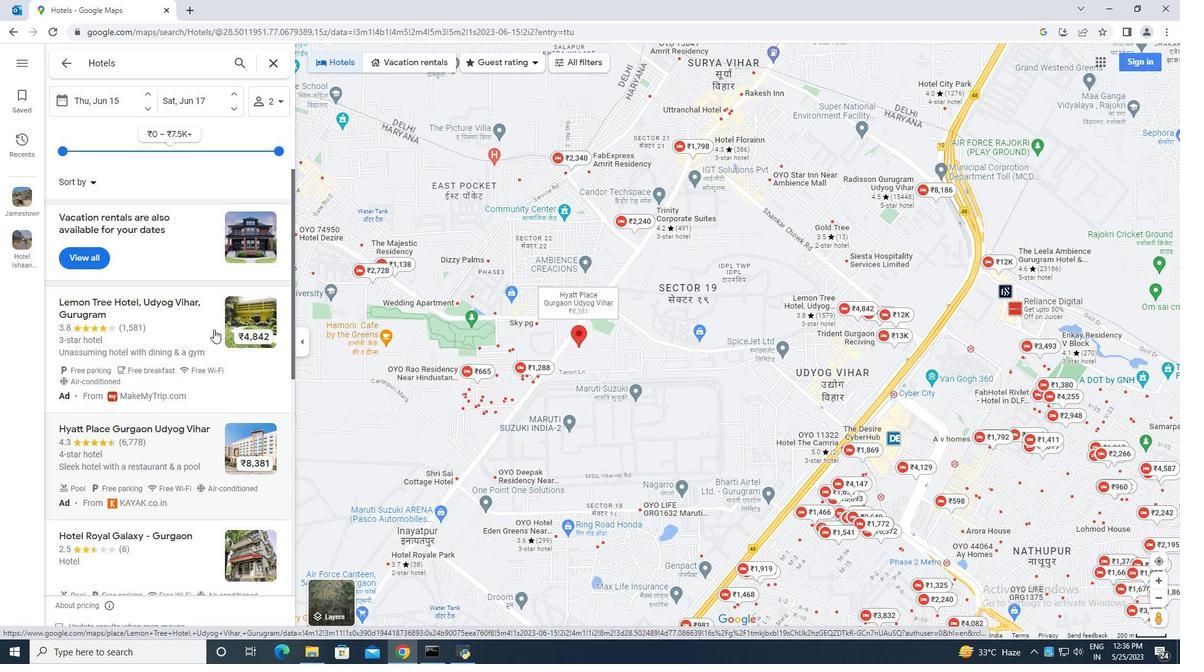 
Action: Mouse scrolled (213, 330) with delta (0, 0)
Screenshot: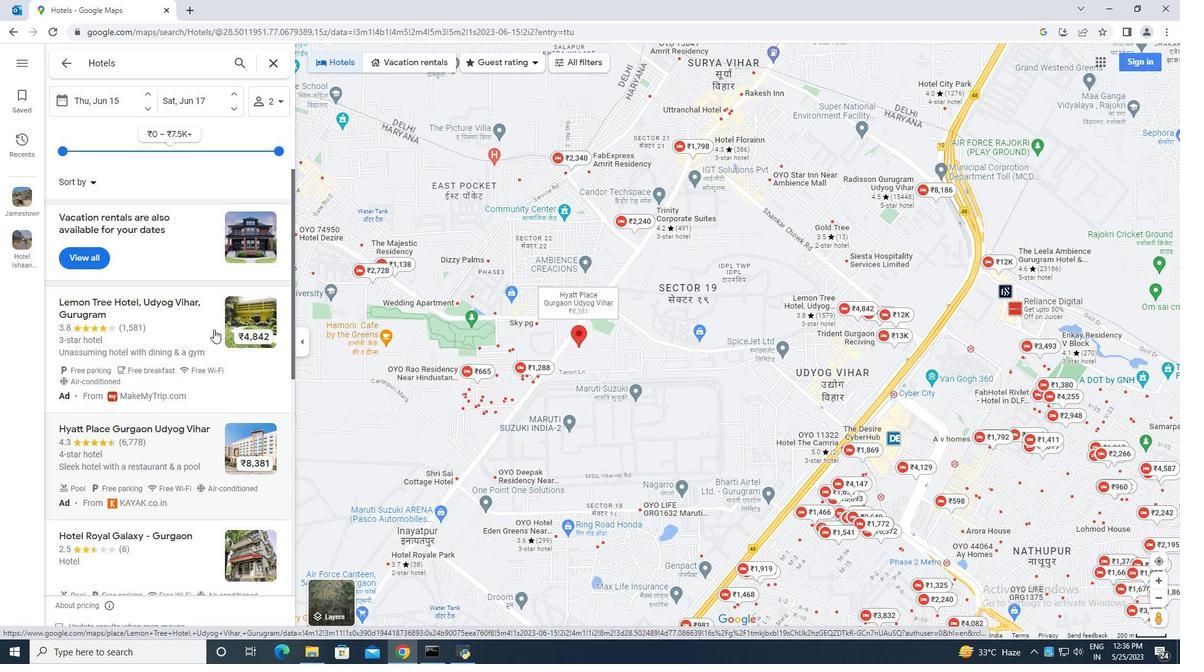 
Action: Mouse scrolled (213, 330) with delta (0, 0)
Screenshot: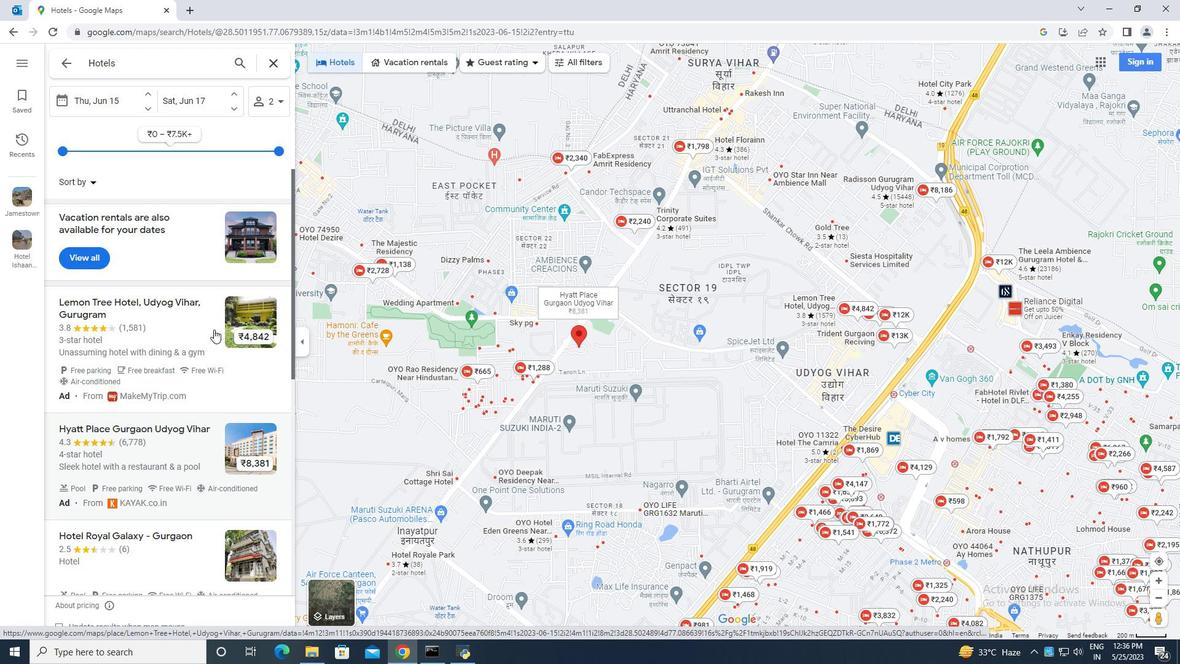 
Action: Mouse moved to (62, 65)
Screenshot: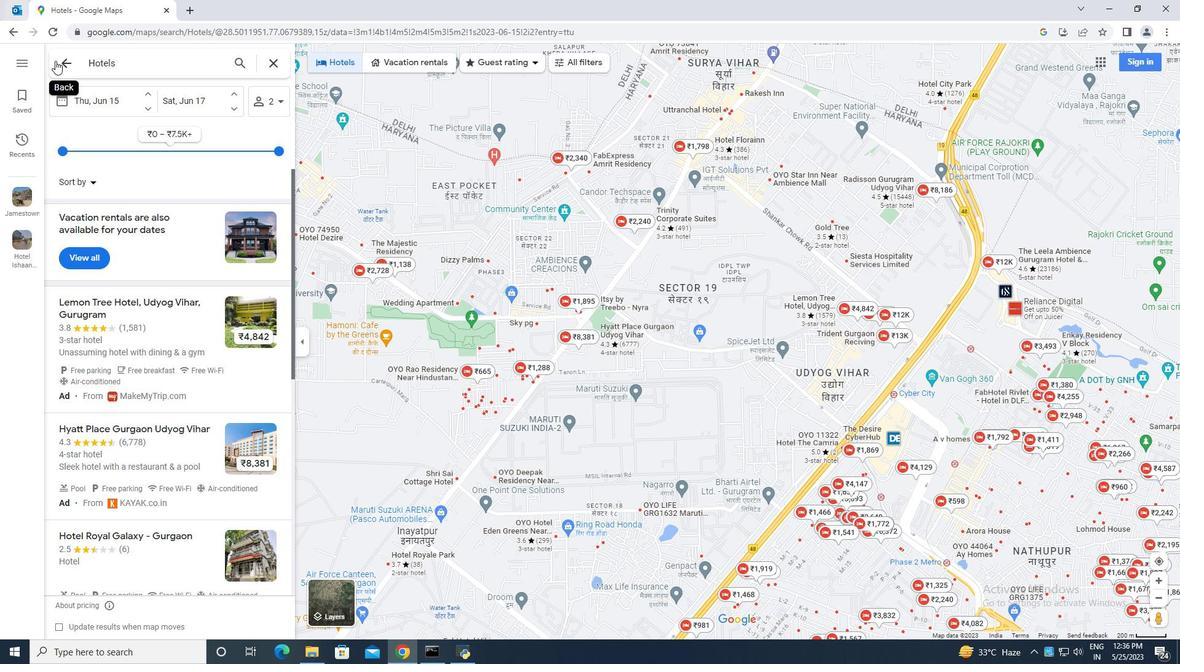 
Action: Mouse pressed left at (62, 65)
Screenshot: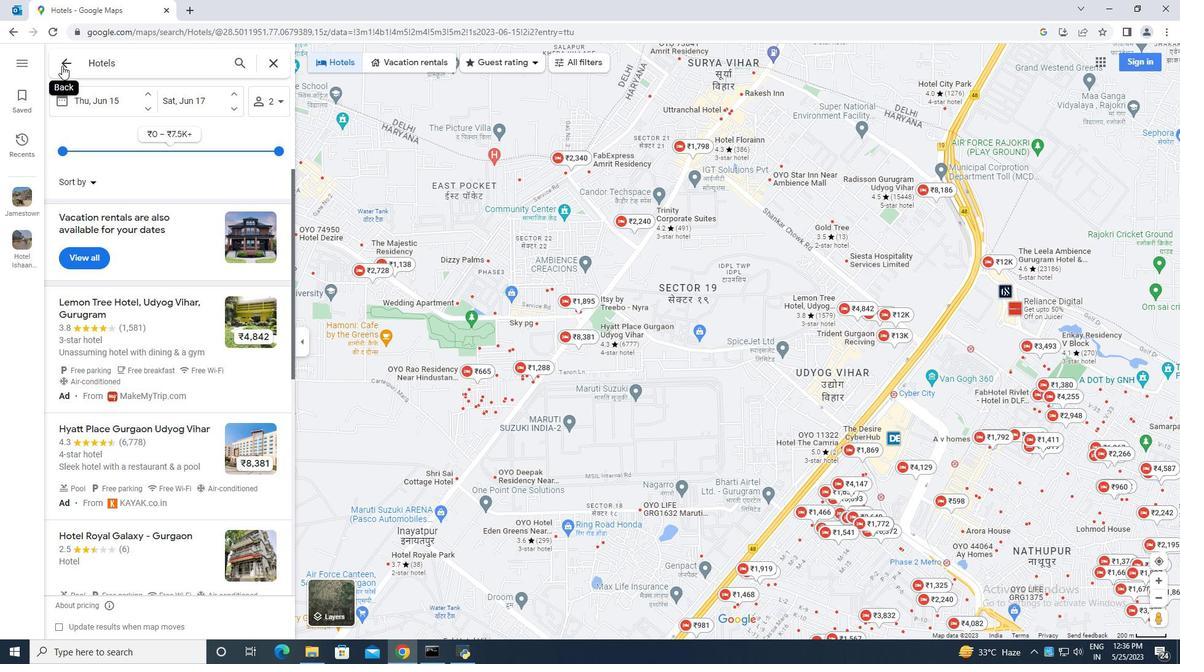 
Action: Mouse moved to (10, 31)
Screenshot: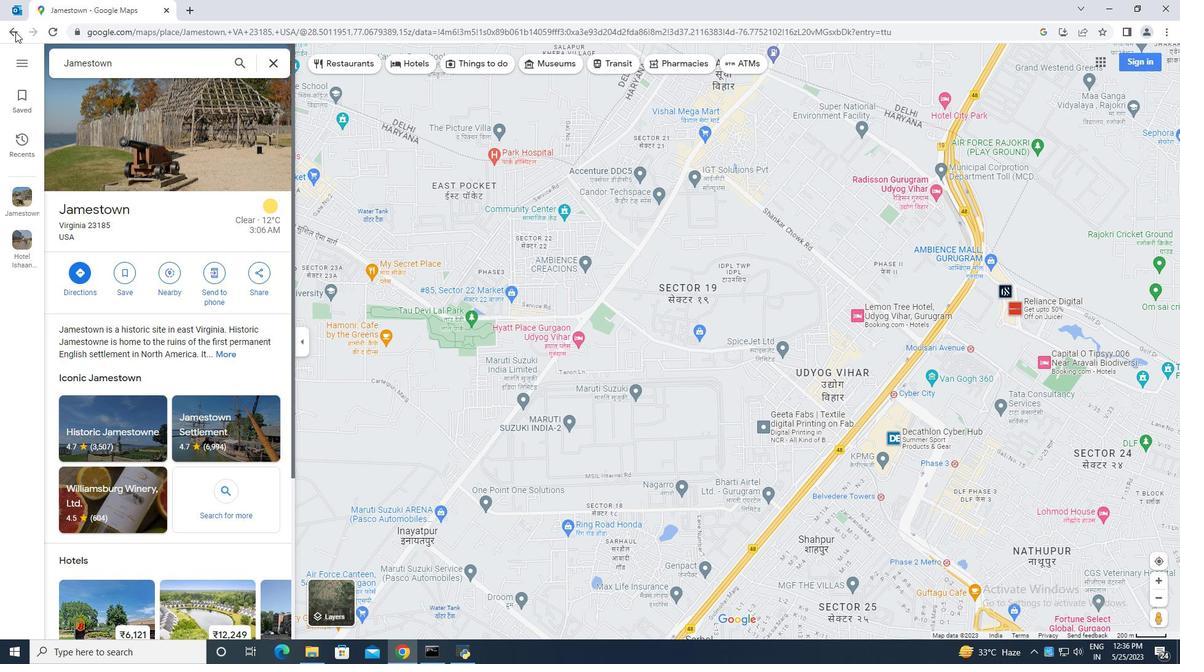 
Action: Mouse pressed left at (10, 31)
Screenshot: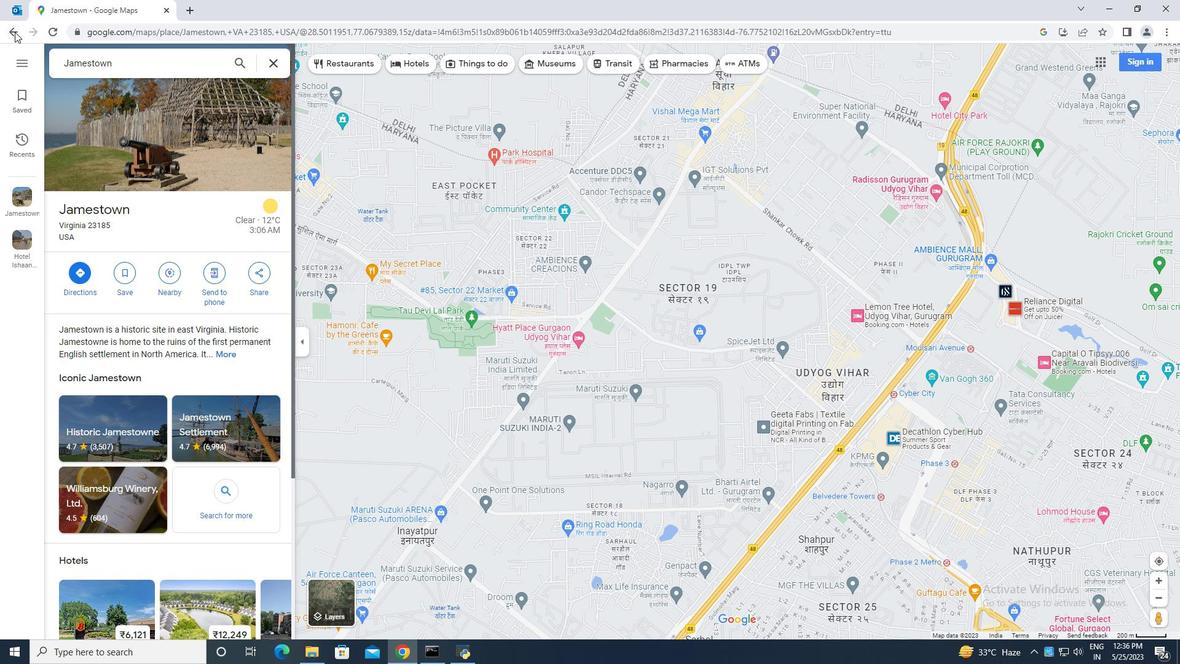
Action: Mouse moved to (15, 31)
Screenshot: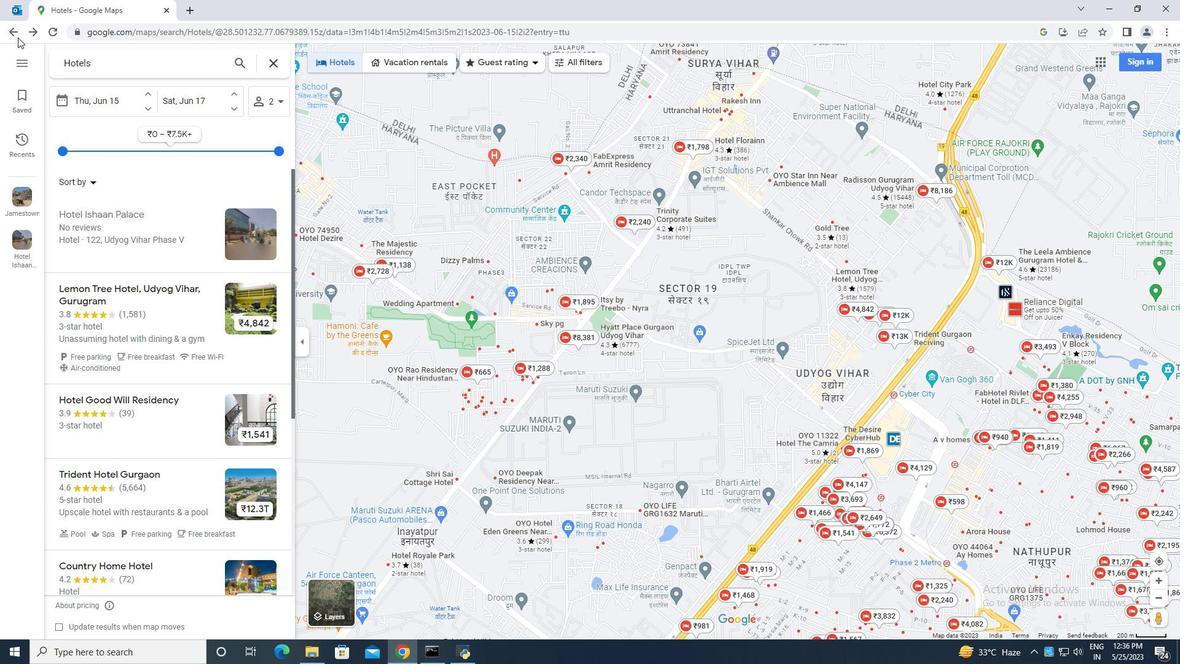 
Action: Mouse pressed left at (15, 31)
Screenshot: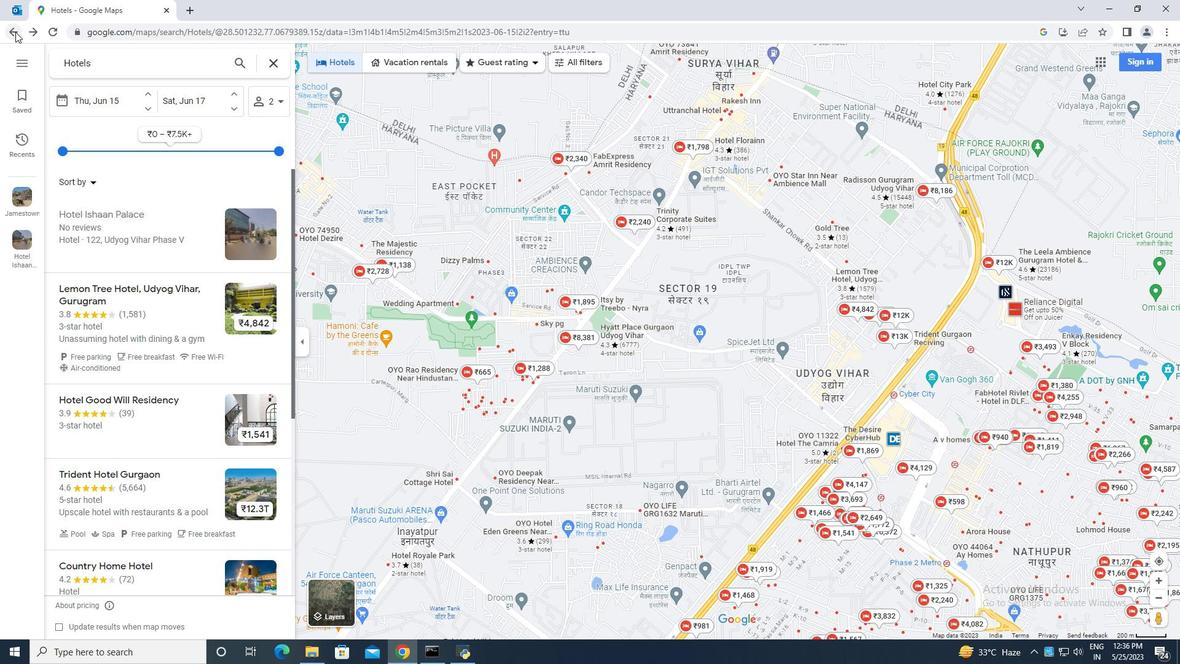 
Action: Mouse moved to (186, 67)
Screenshot: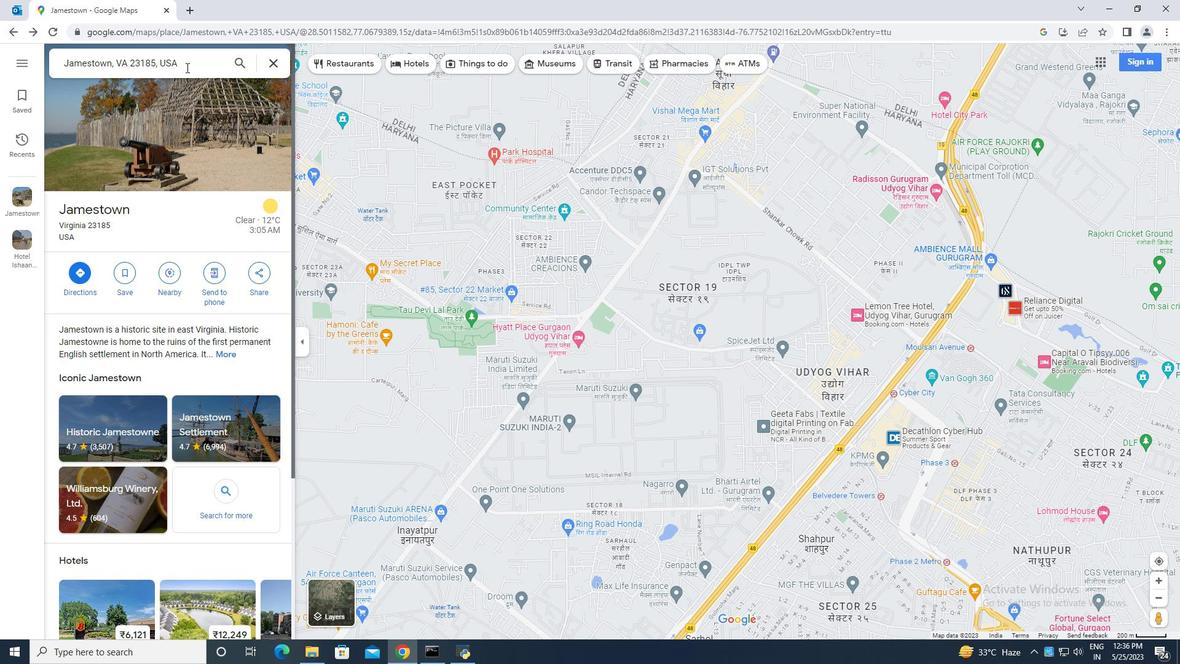 
Action: Mouse pressed left at (186, 67)
Screenshot: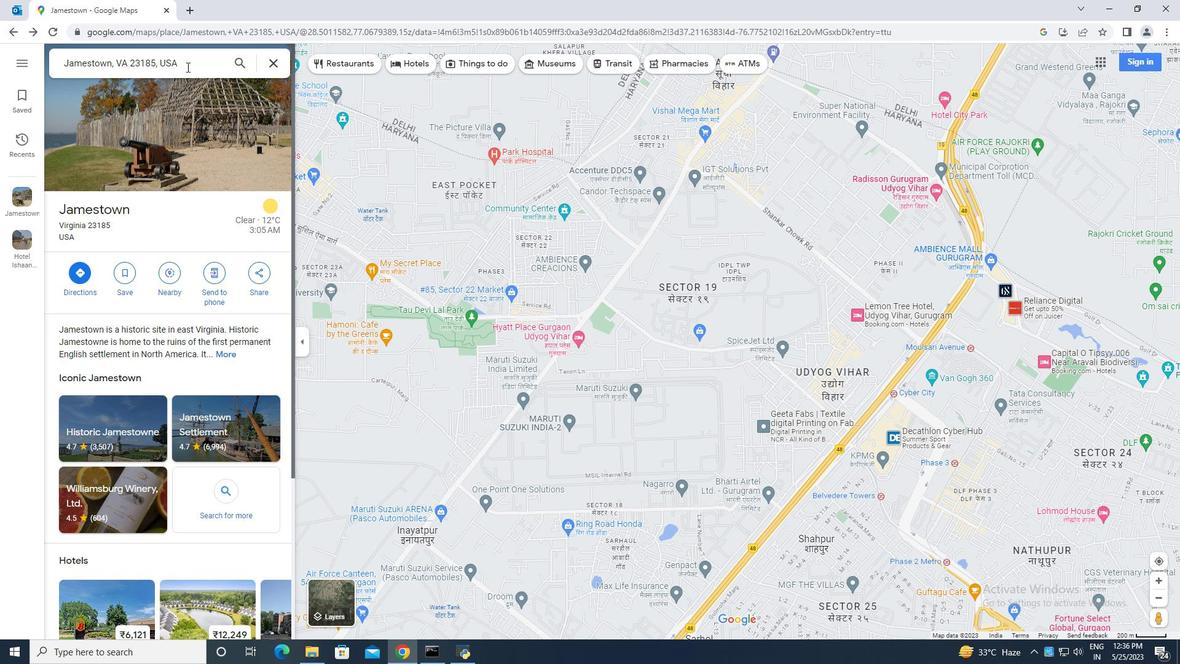 
Action: Mouse moved to (189, 70)
Screenshot: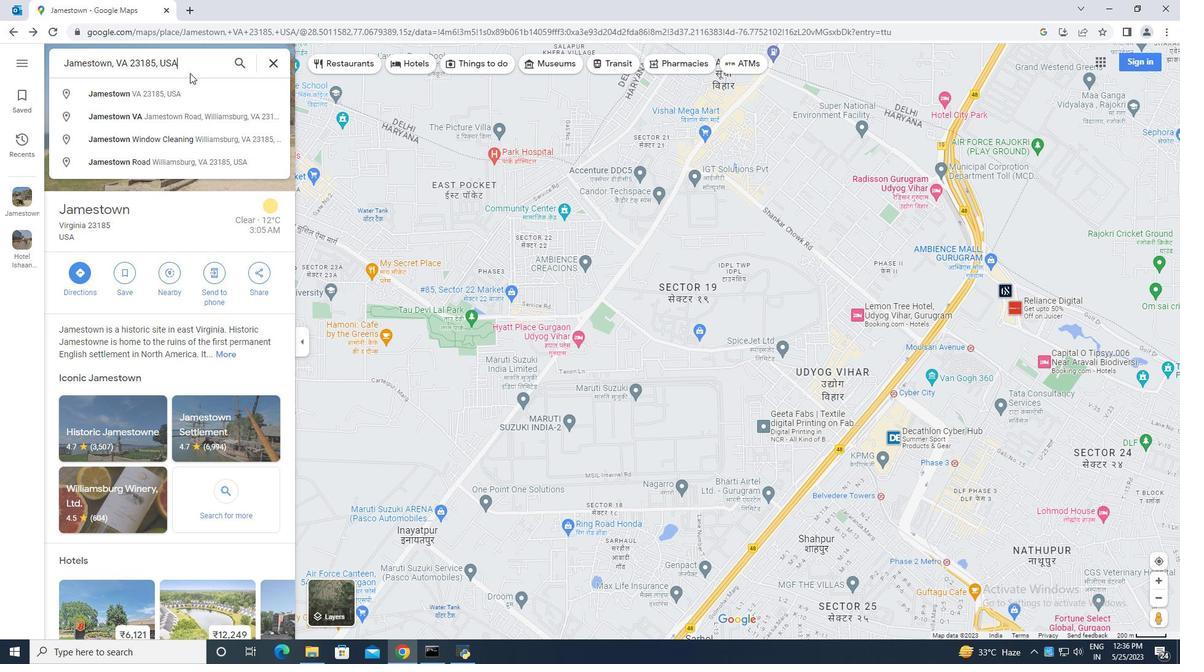 
Action: Key pressed <Key.backspace><Key.backspace><Key.backspace><Key.backspace><Key.backspace><Key.backspace><Key.backspace><Key.backspace><Key.backspace><Key.backspace><Key.backspace><Key.backspace><Key.backspace>settlement<Key.space>virginia
Screenshot: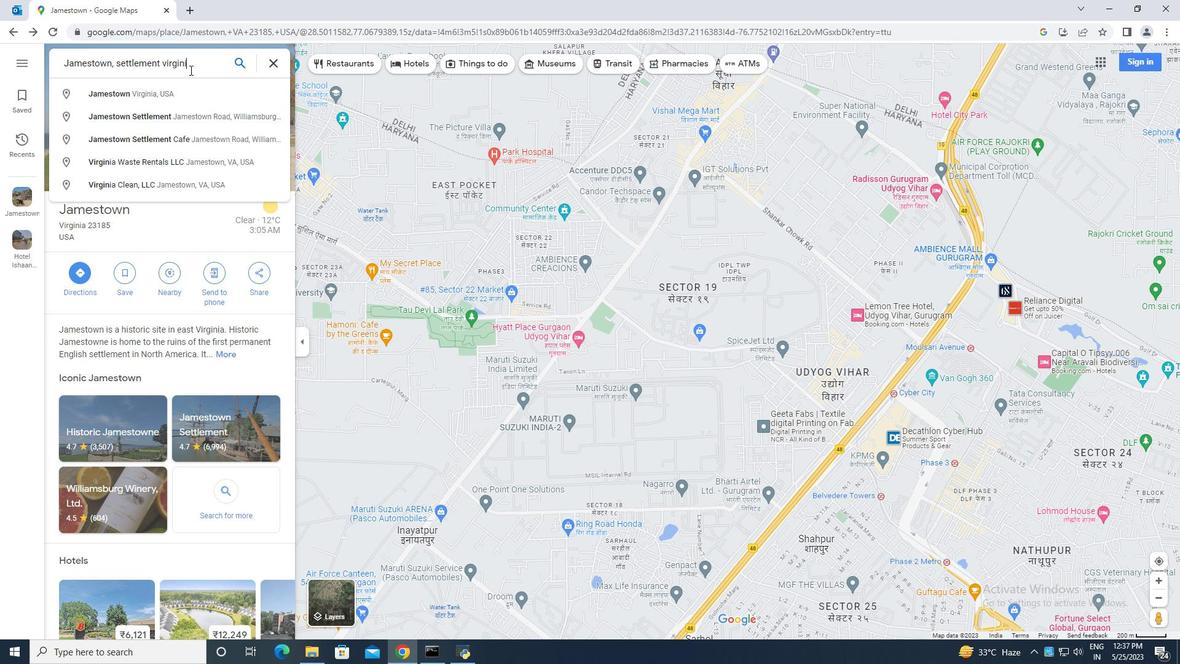 
Action: Mouse moved to (165, 97)
Screenshot: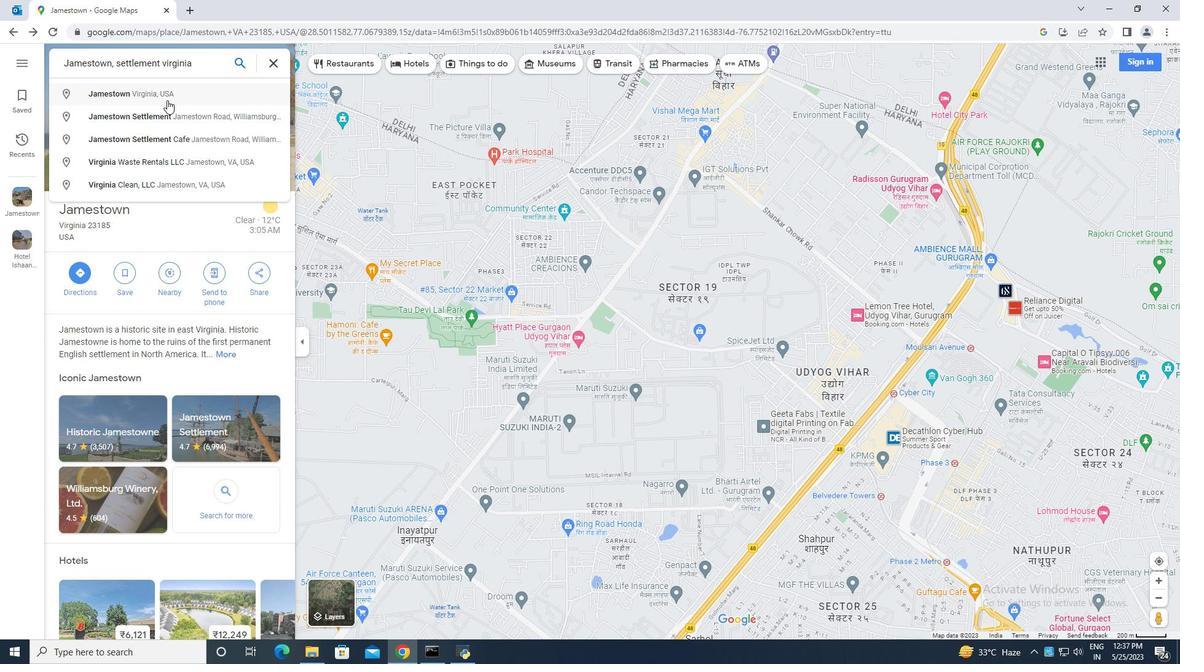 
Action: Mouse pressed left at (165, 97)
Screenshot: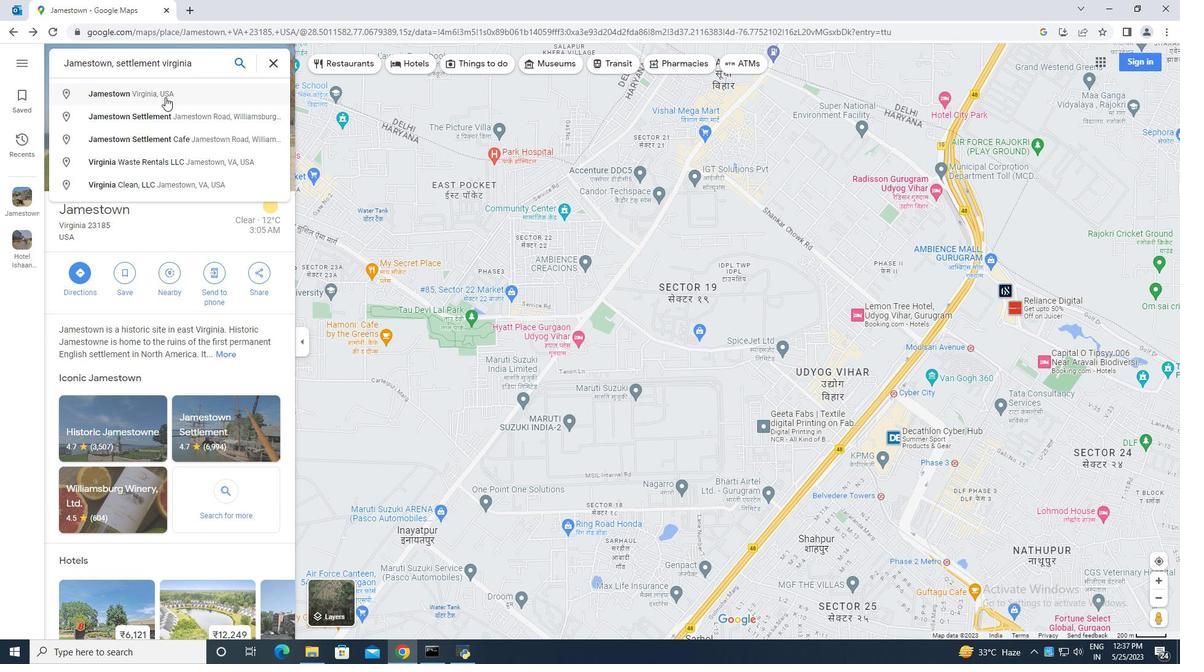 
Action: Mouse moved to (421, 63)
Screenshot: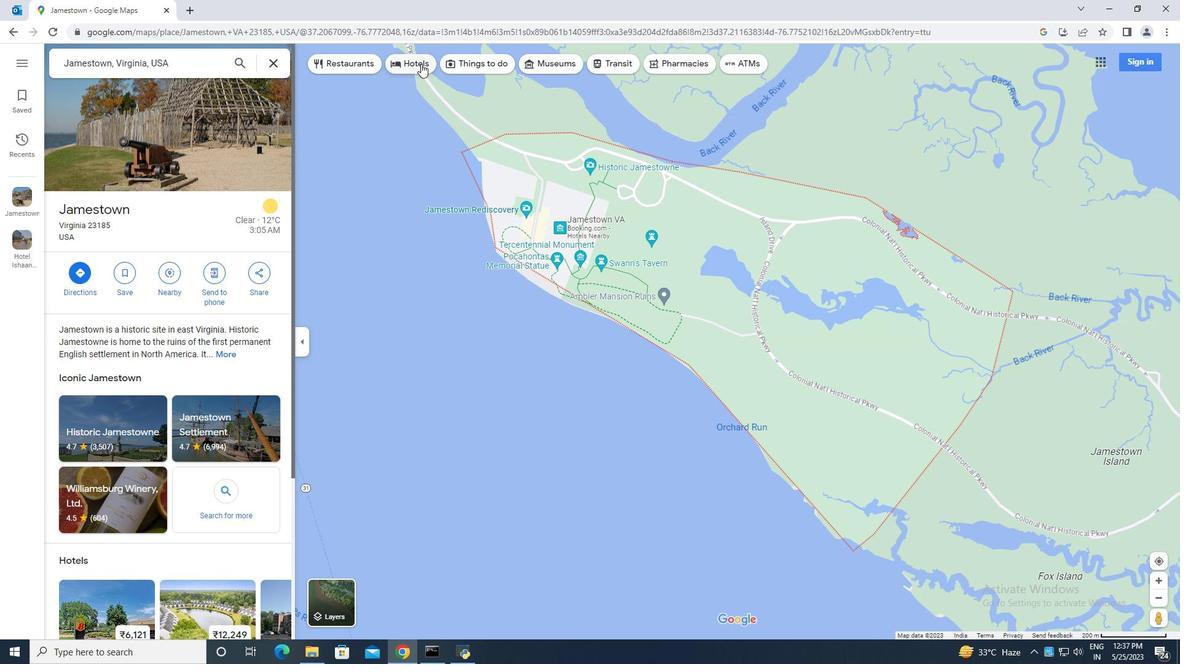 
Action: Mouse pressed left at (421, 63)
Screenshot: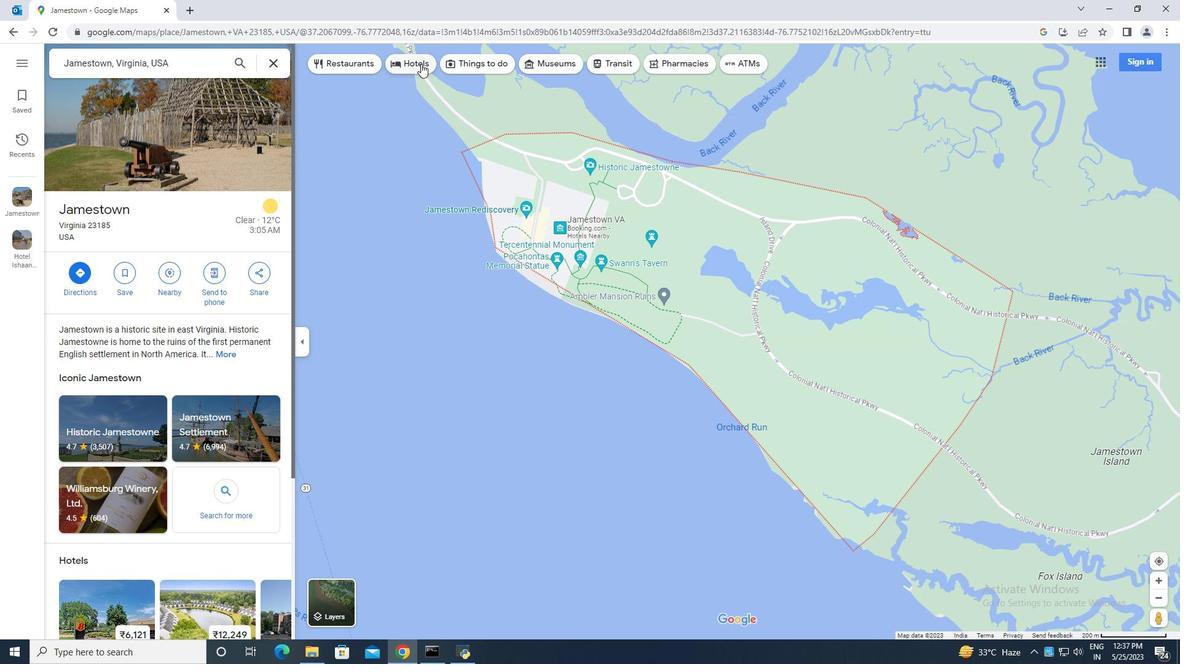 
Action: Mouse moved to (204, 257)
Screenshot: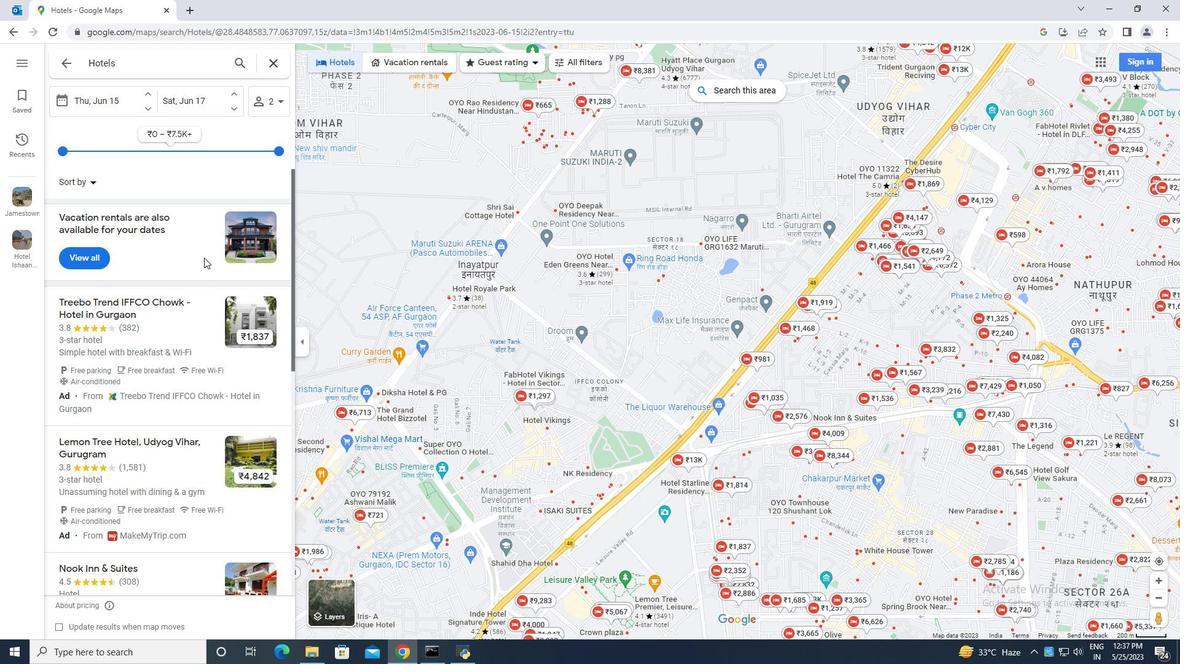 
Action: Mouse pressed left at (204, 257)
Screenshot: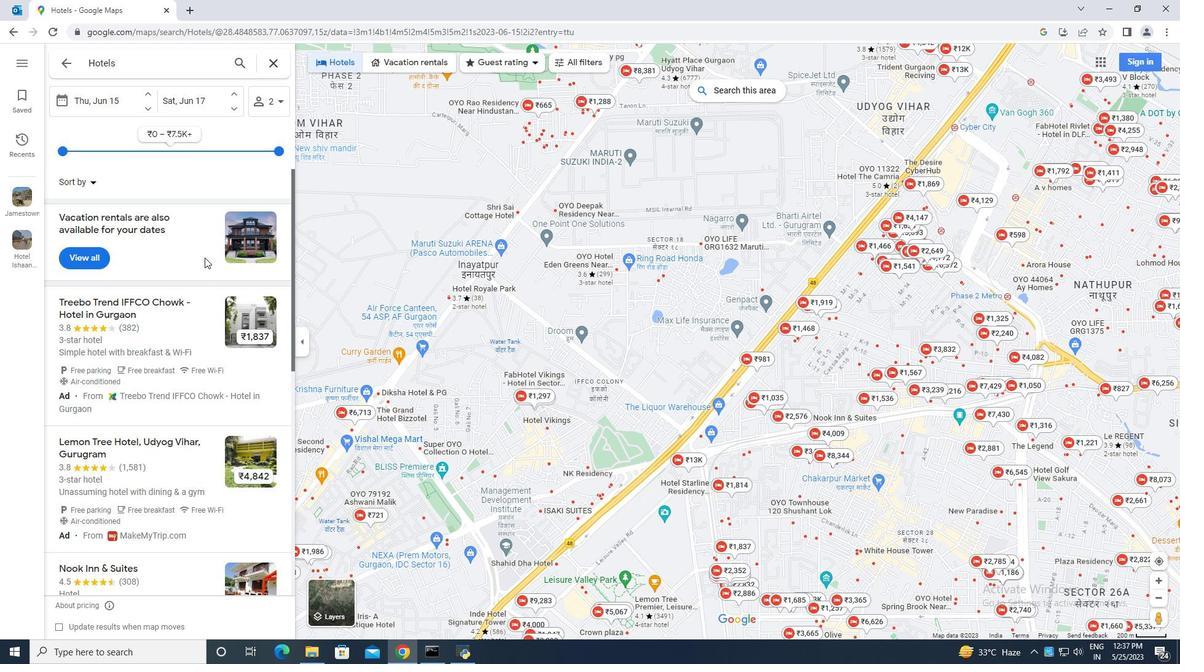 
Action: Mouse moved to (197, 336)
Screenshot: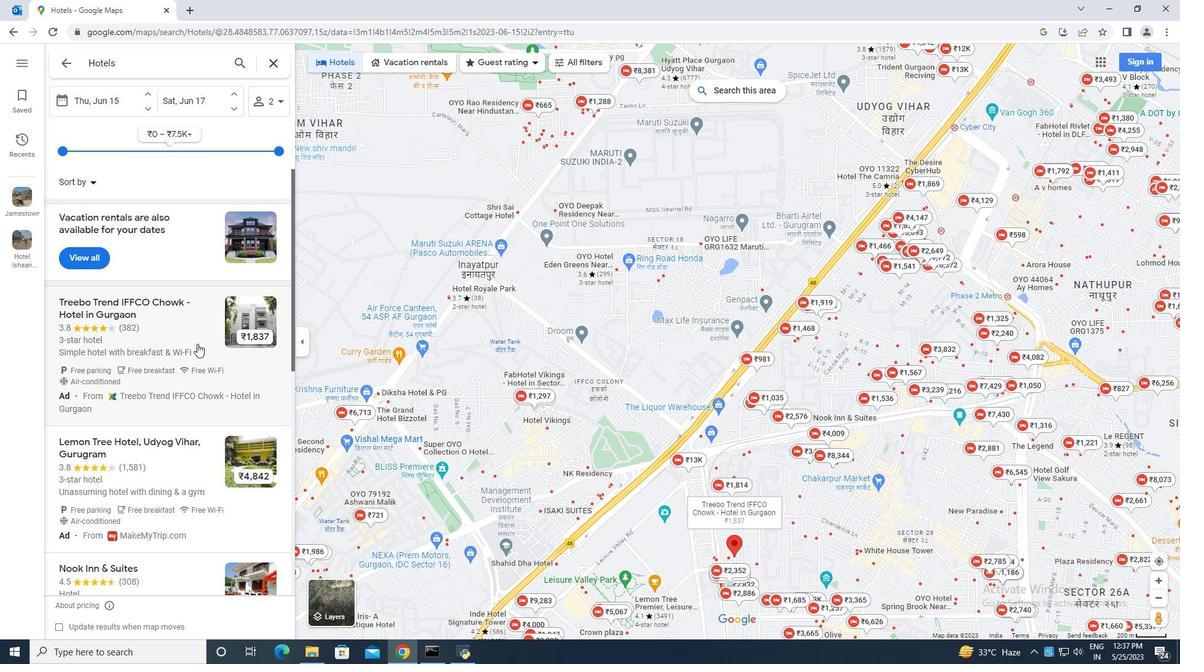 
Action: Mouse pressed left at (197, 336)
Screenshot: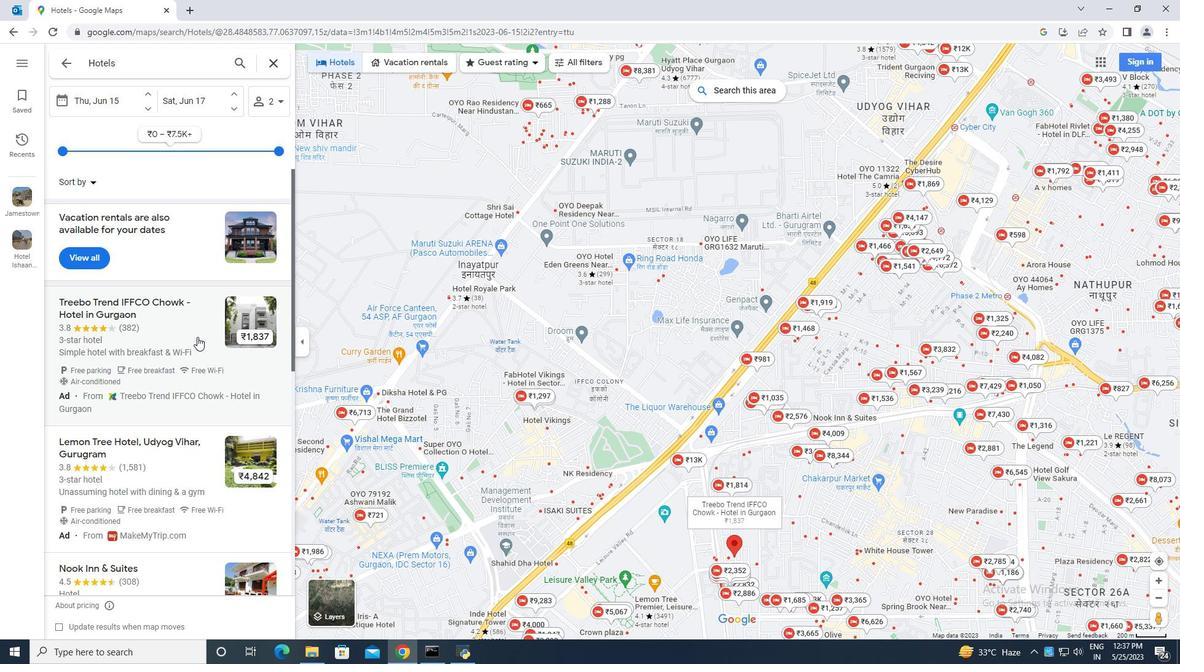 
Action: Mouse moved to (536, 102)
Screenshot: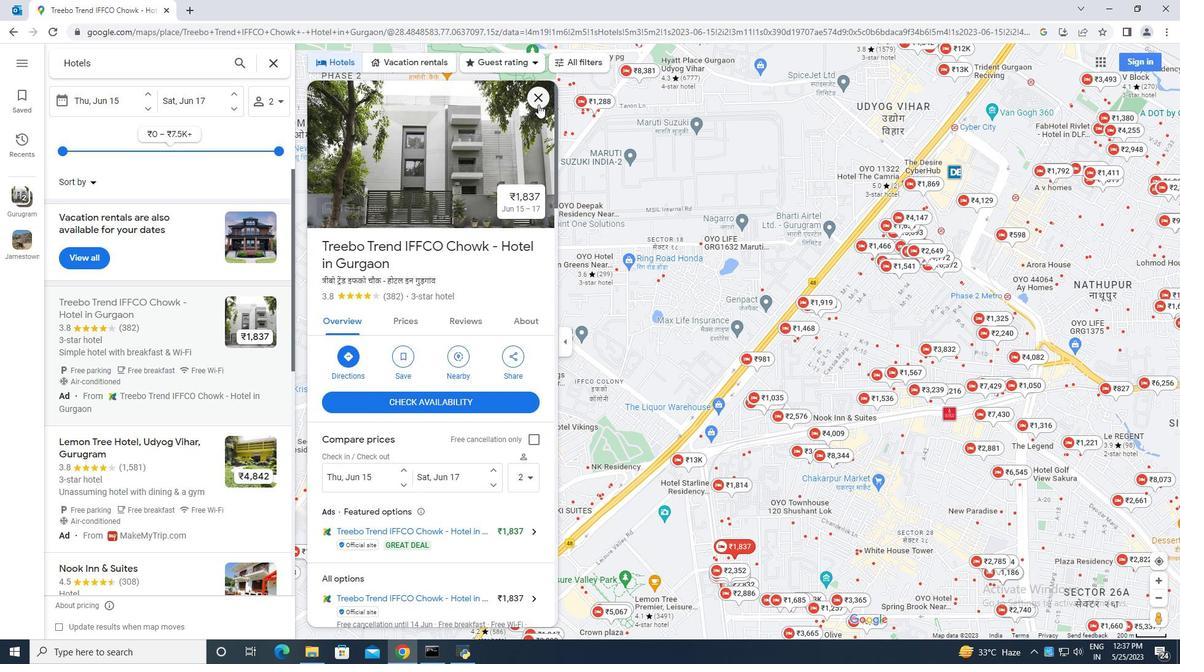 
Action: Mouse pressed left at (536, 102)
Screenshot: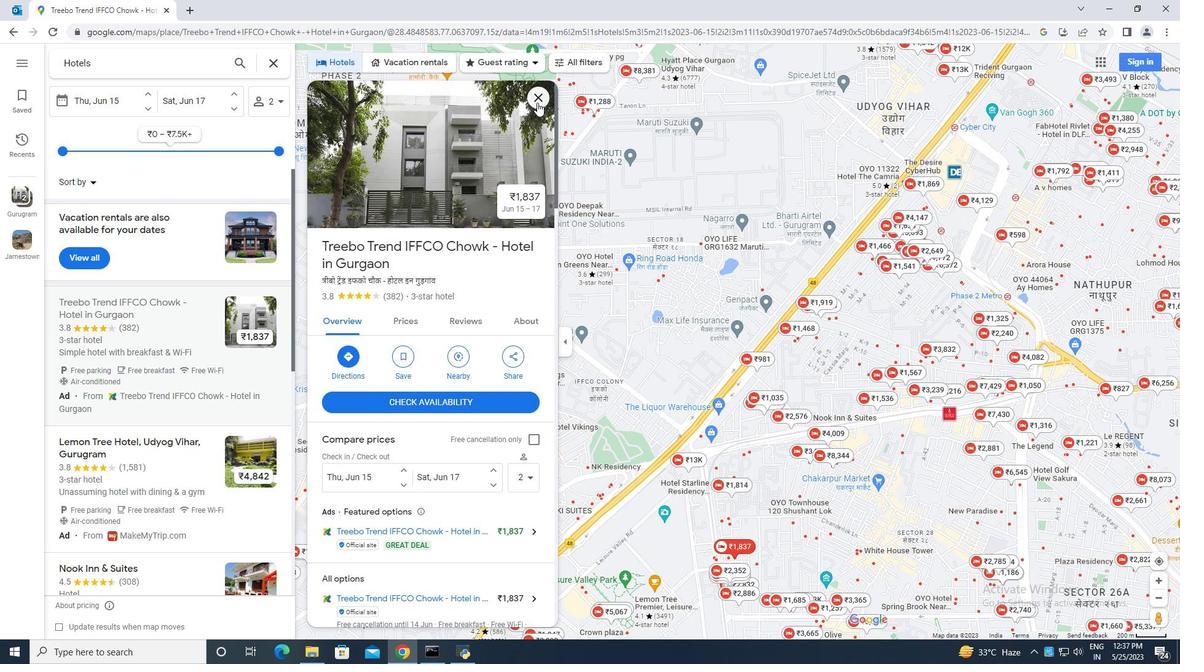 
Action: Mouse moved to (203, 352)
Screenshot: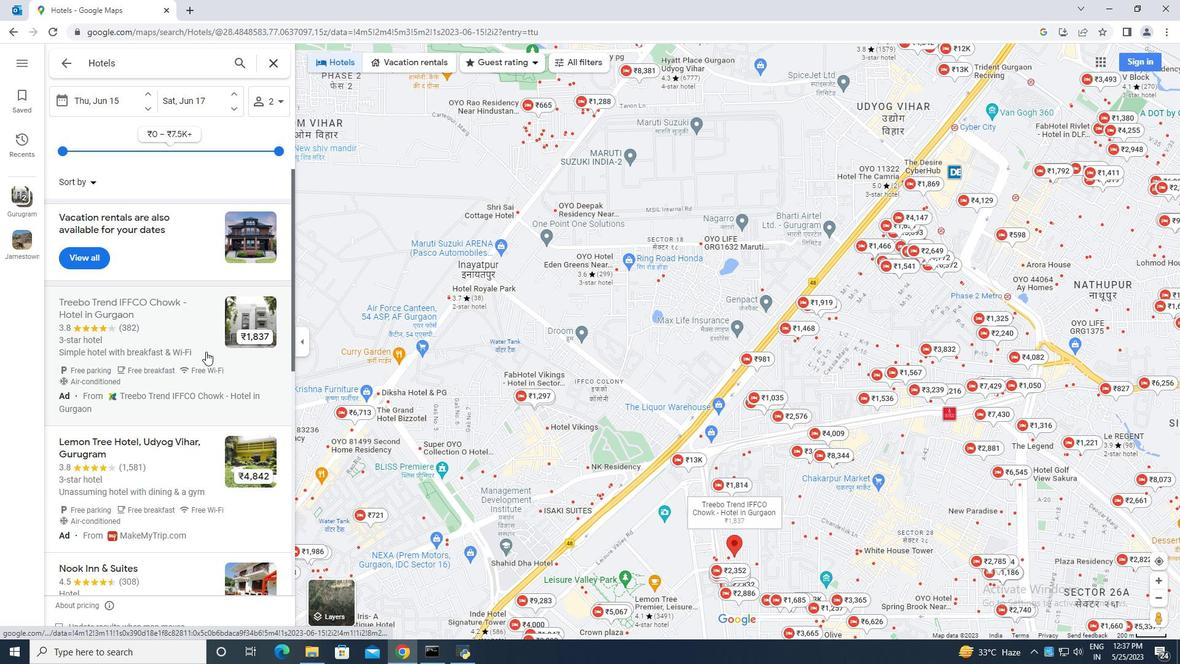 
Action: Mouse scrolled (203, 351) with delta (0, 0)
Screenshot: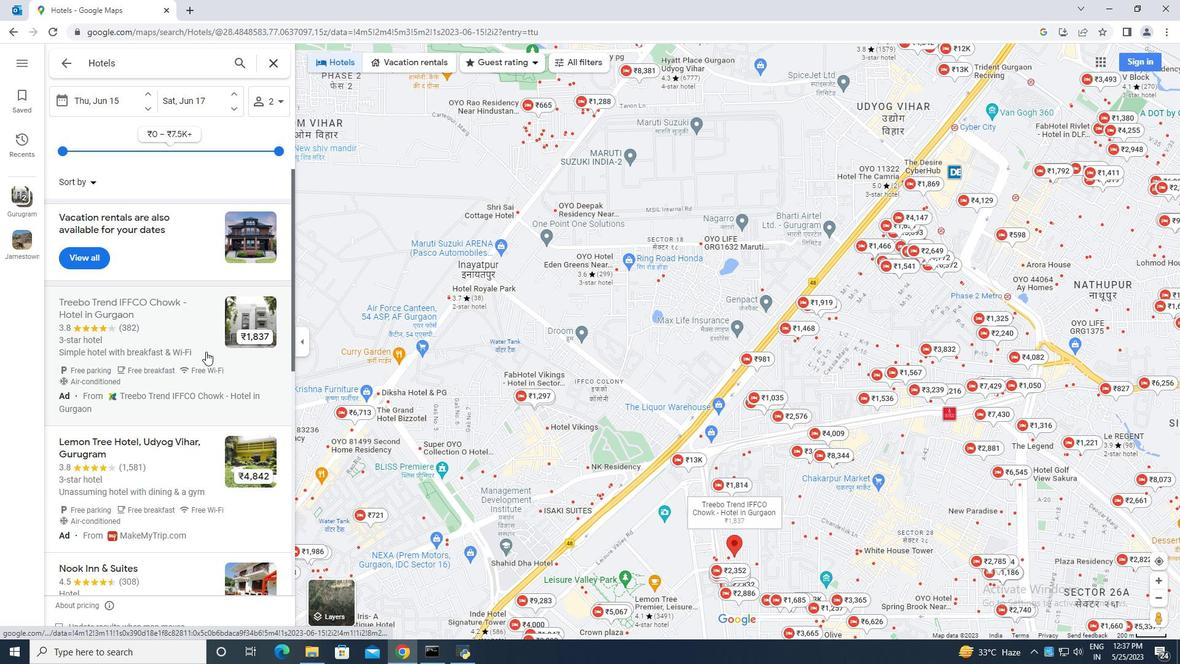
Action: Mouse scrolled (203, 351) with delta (0, 0)
Screenshot: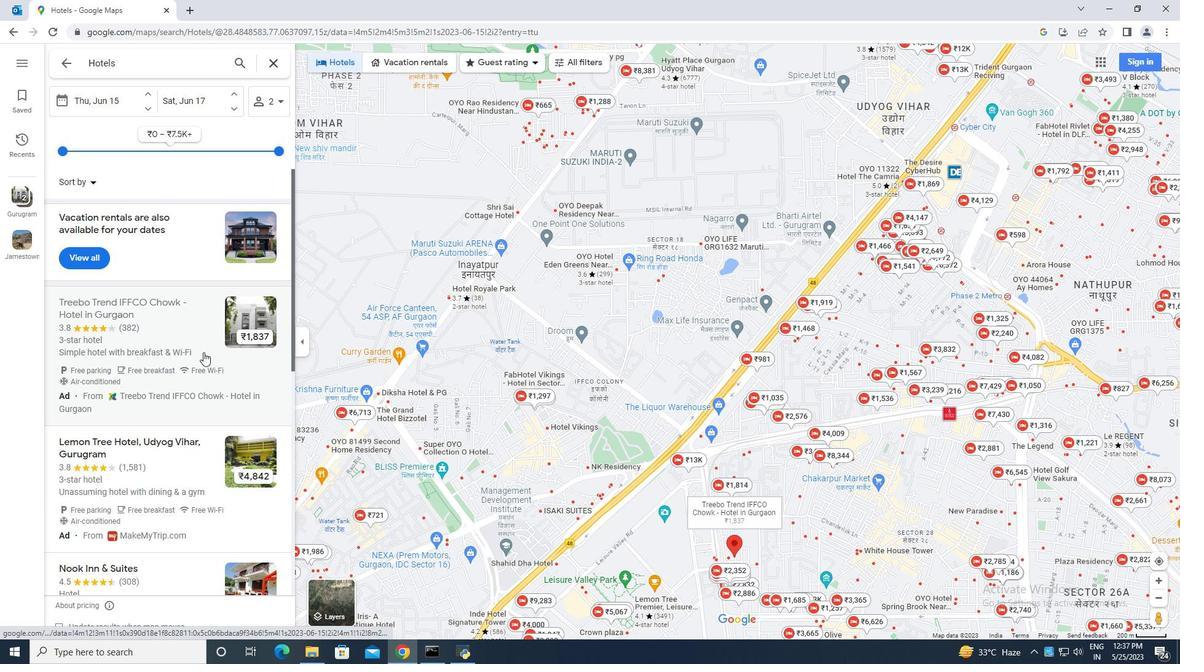 
Action: Mouse scrolled (203, 351) with delta (0, 0)
Screenshot: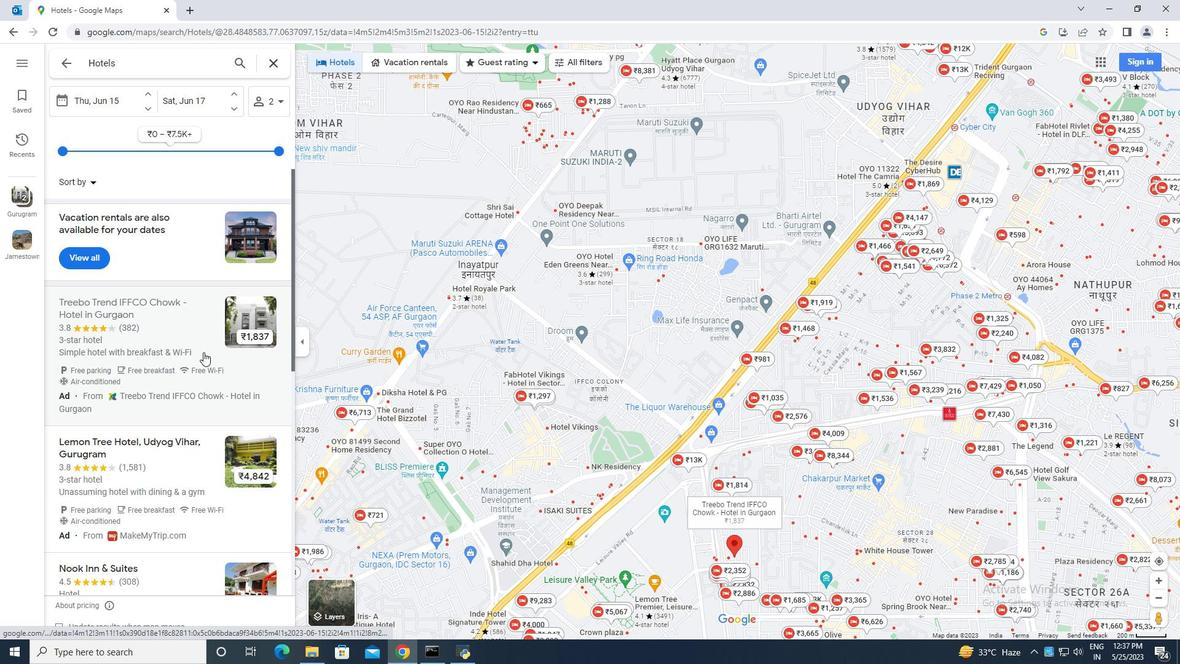 
Action: Mouse scrolled (203, 351) with delta (0, 0)
Screenshot: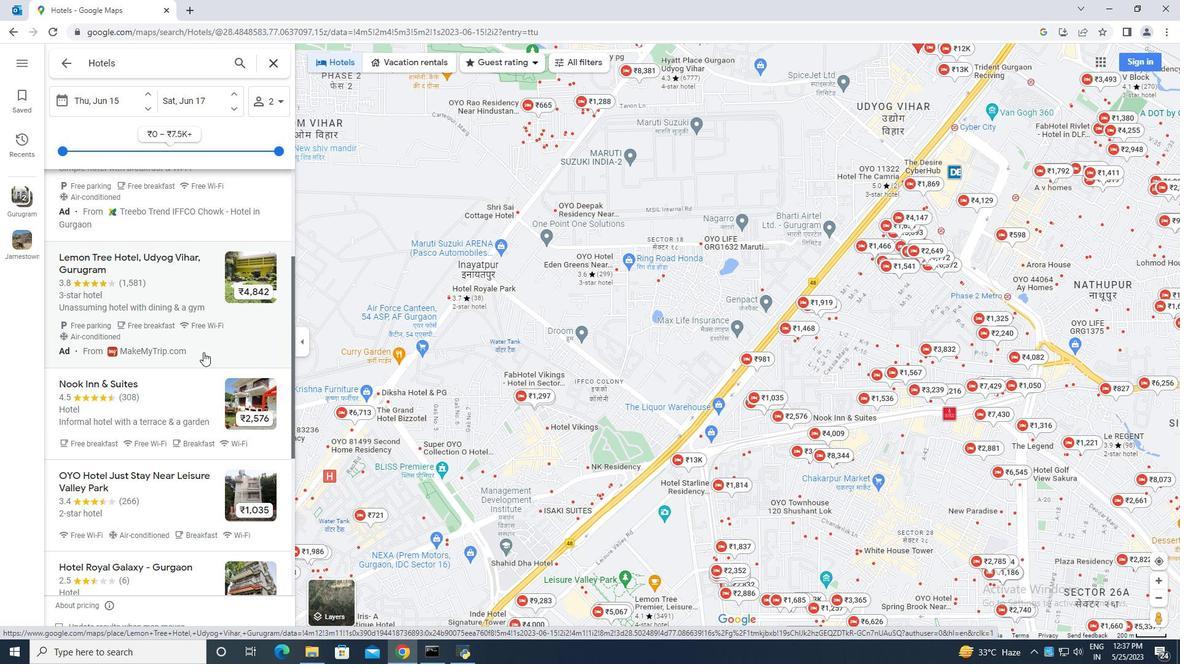
Action: Mouse scrolled (203, 351) with delta (0, 0)
Screenshot: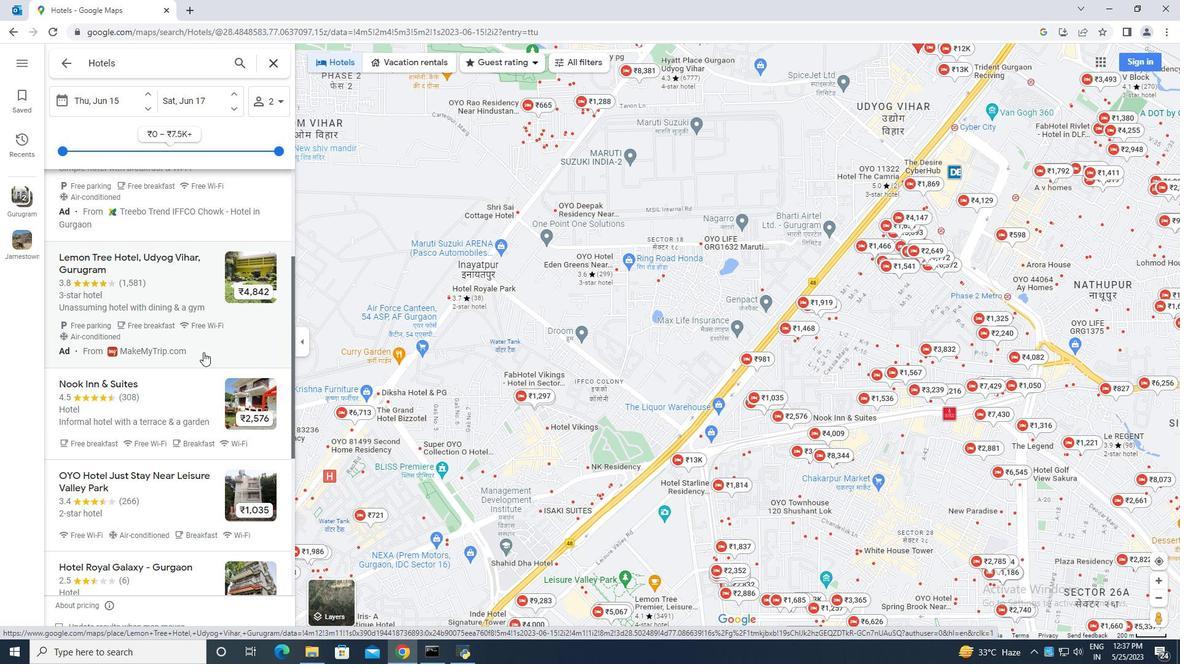 
Action: Mouse scrolled (203, 351) with delta (0, 0)
Screenshot: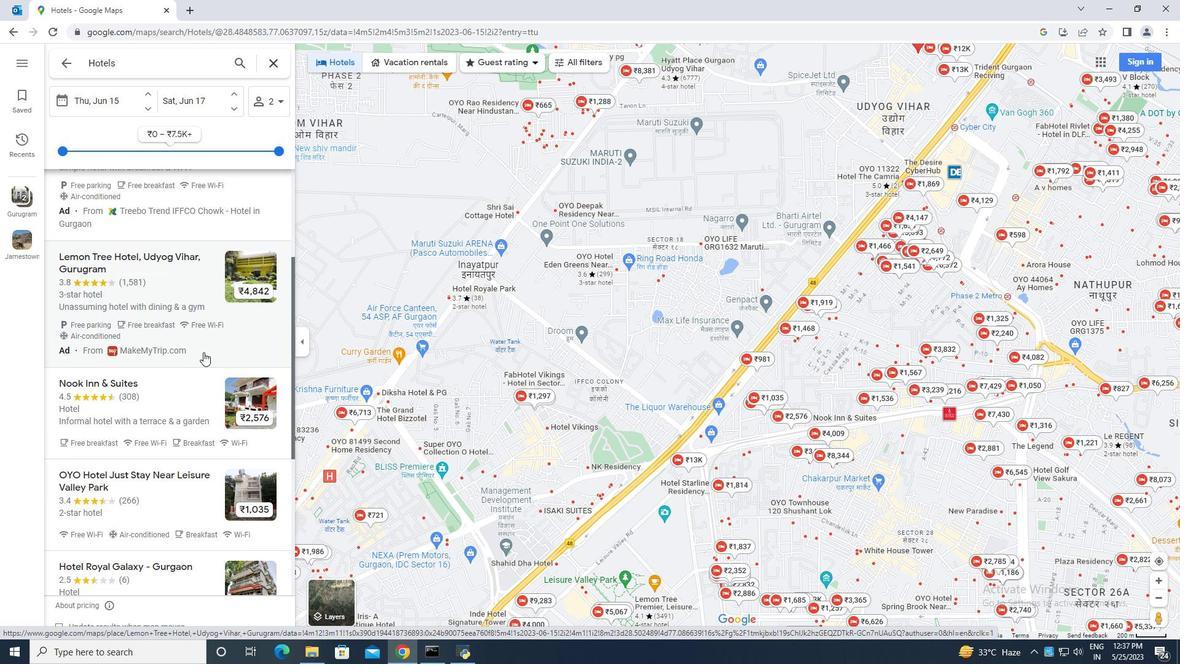 
Action: Mouse moved to (191, 319)
Screenshot: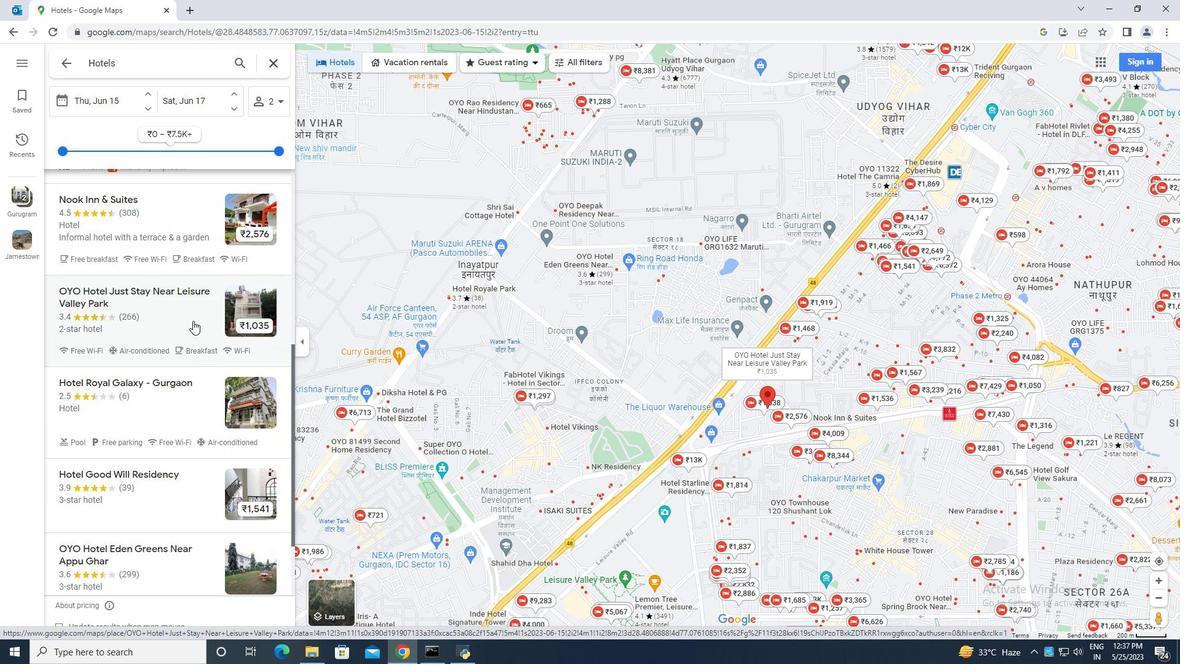 
Action: Mouse scrolled (191, 319) with delta (0, 0)
Screenshot: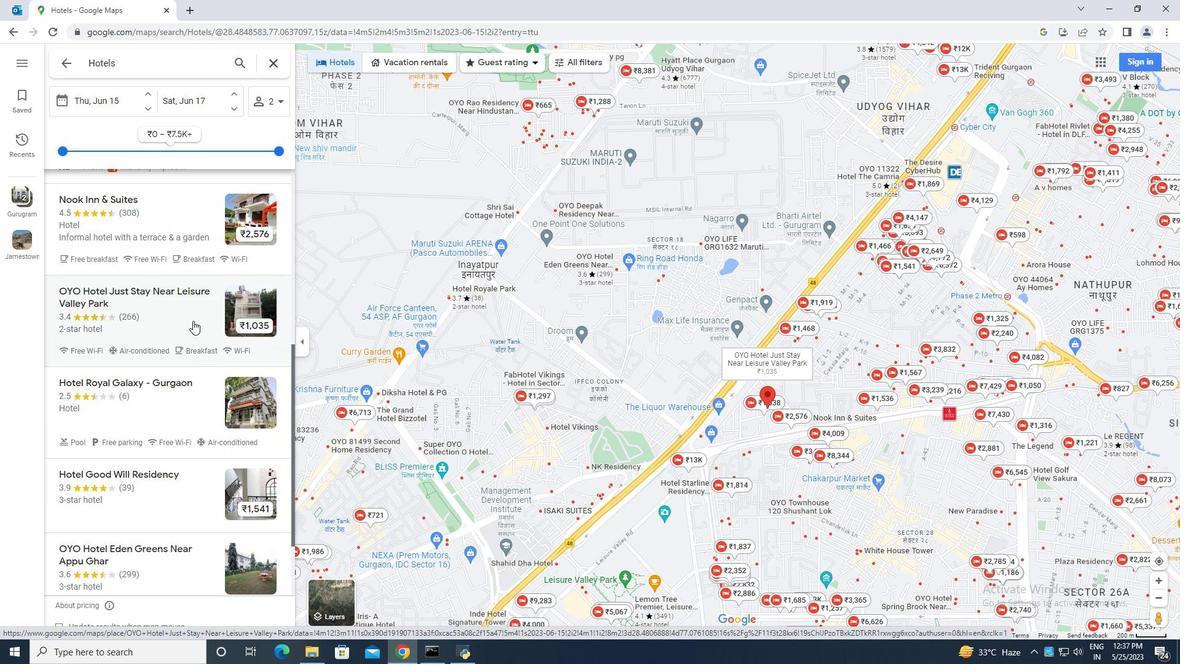 
Action: Mouse moved to (191, 318)
Screenshot: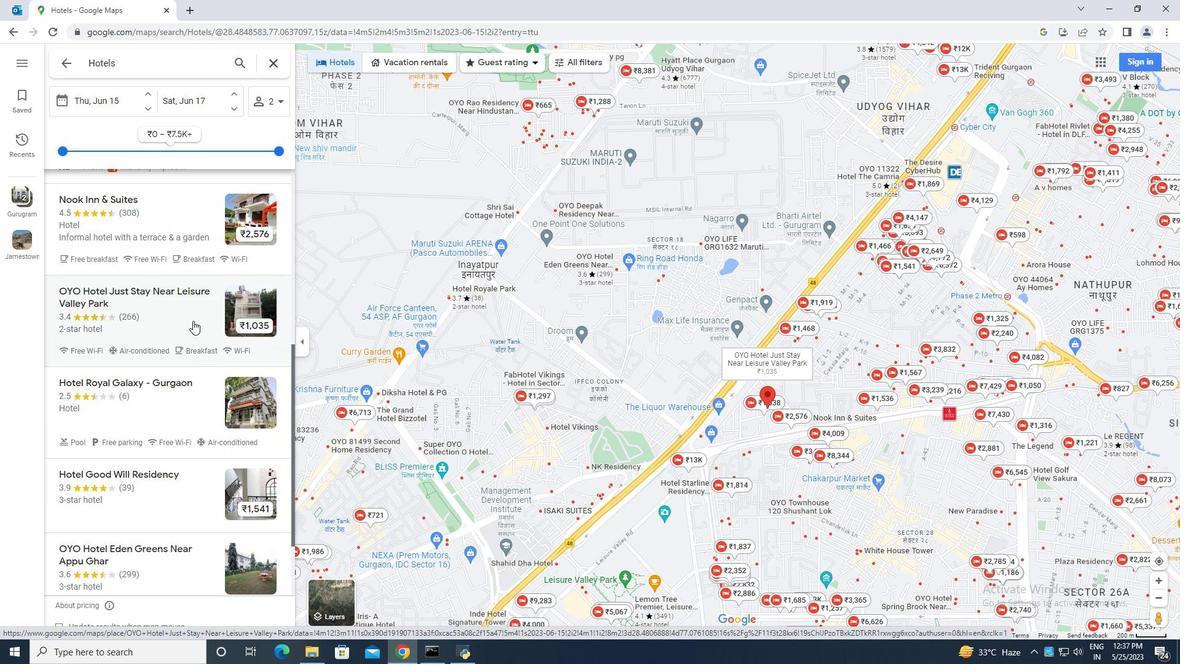 
Action: Mouse scrolled (191, 319) with delta (0, 0)
Screenshot: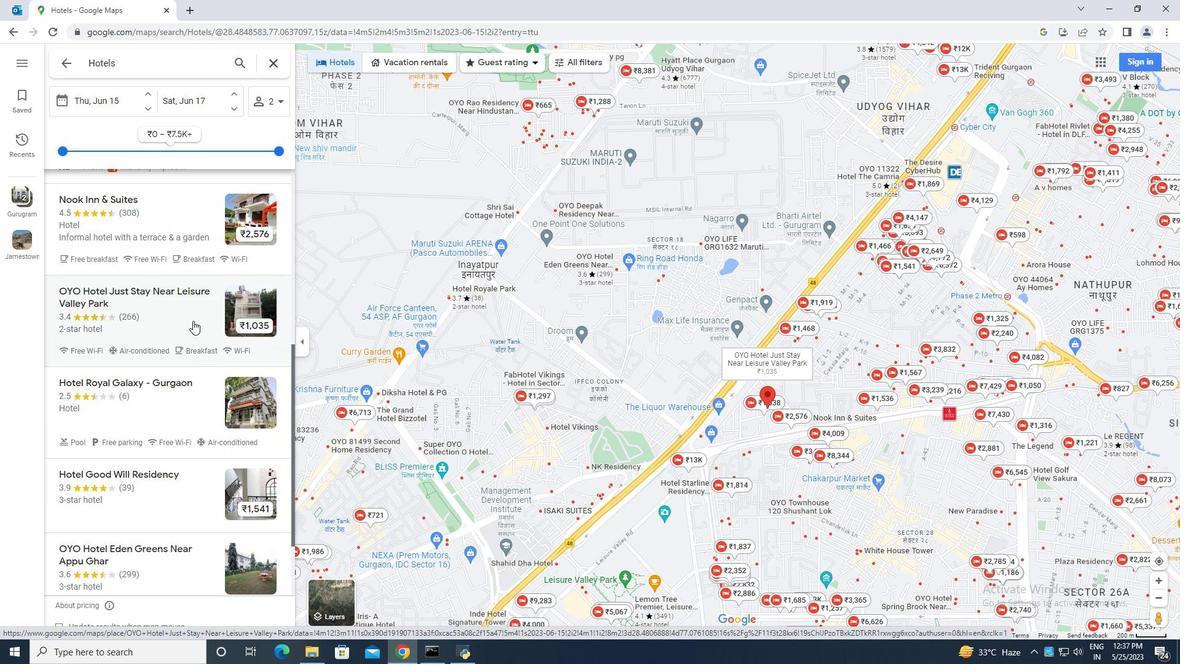 
Action: Mouse scrolled (191, 319) with delta (0, 0)
Screenshot: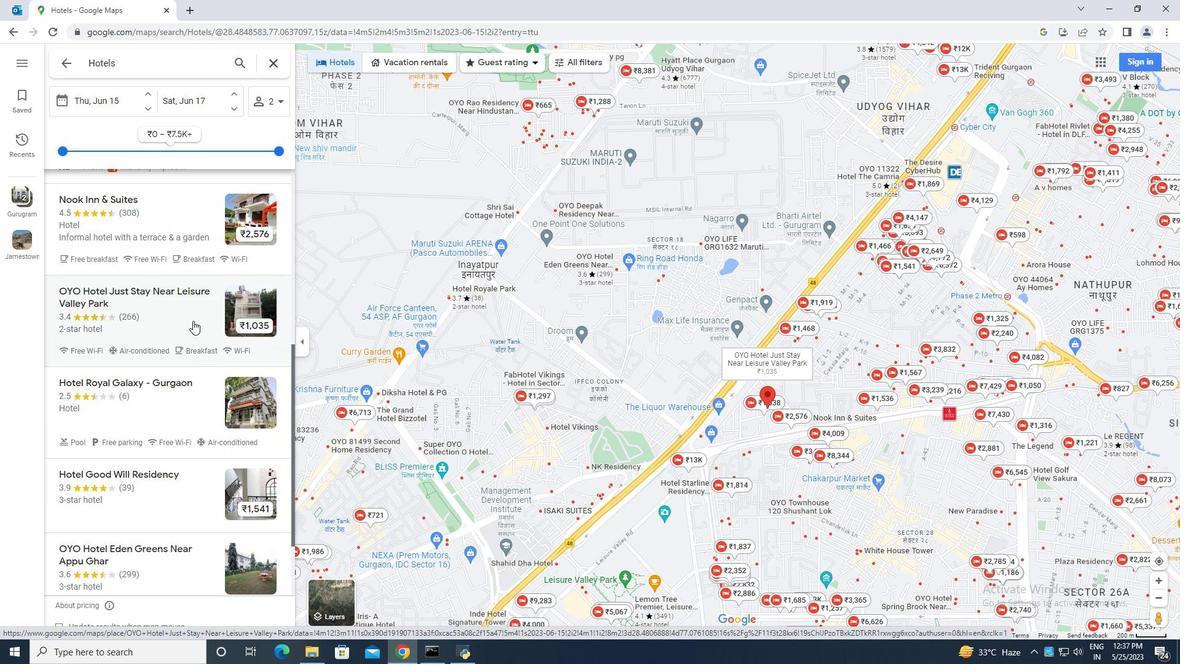 
Action: Mouse scrolled (191, 319) with delta (0, 0)
Screenshot: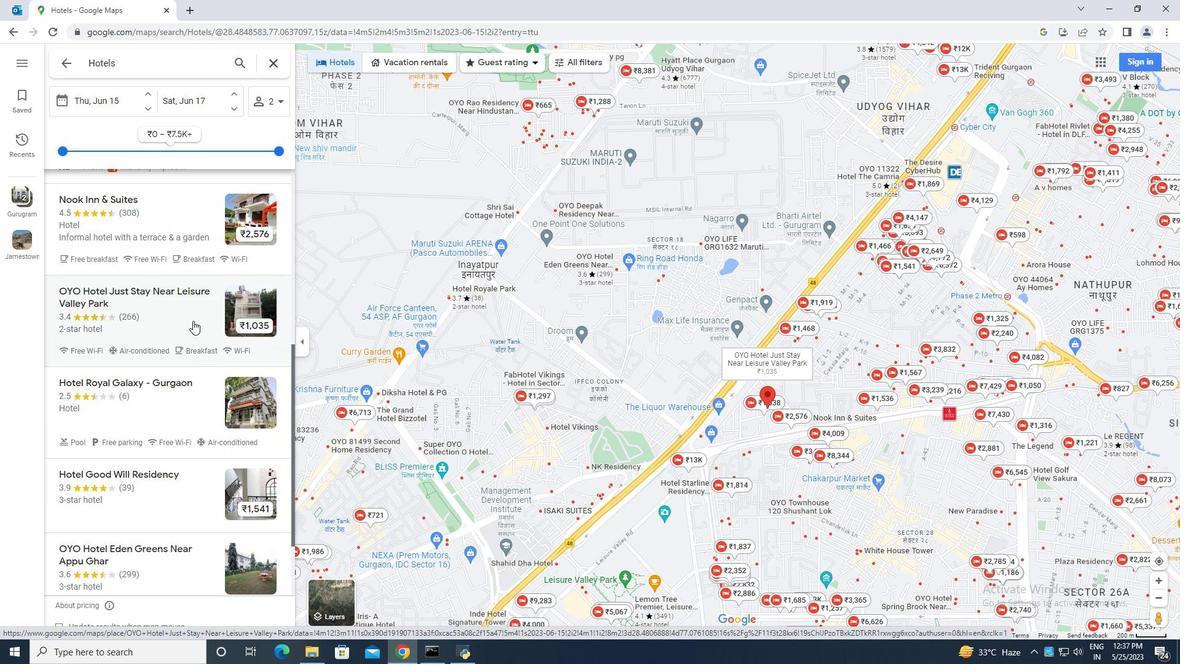 
Action: Mouse moved to (188, 317)
Screenshot: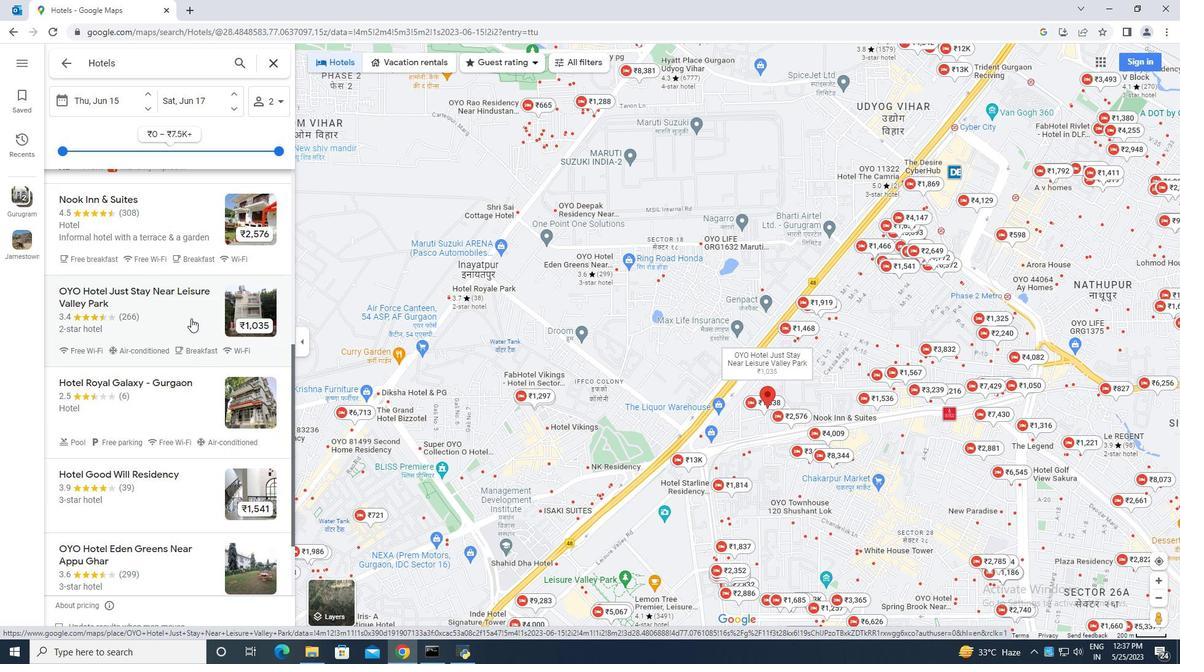 
Action: Mouse scrolled (188, 317) with delta (0, 0)
Screenshot: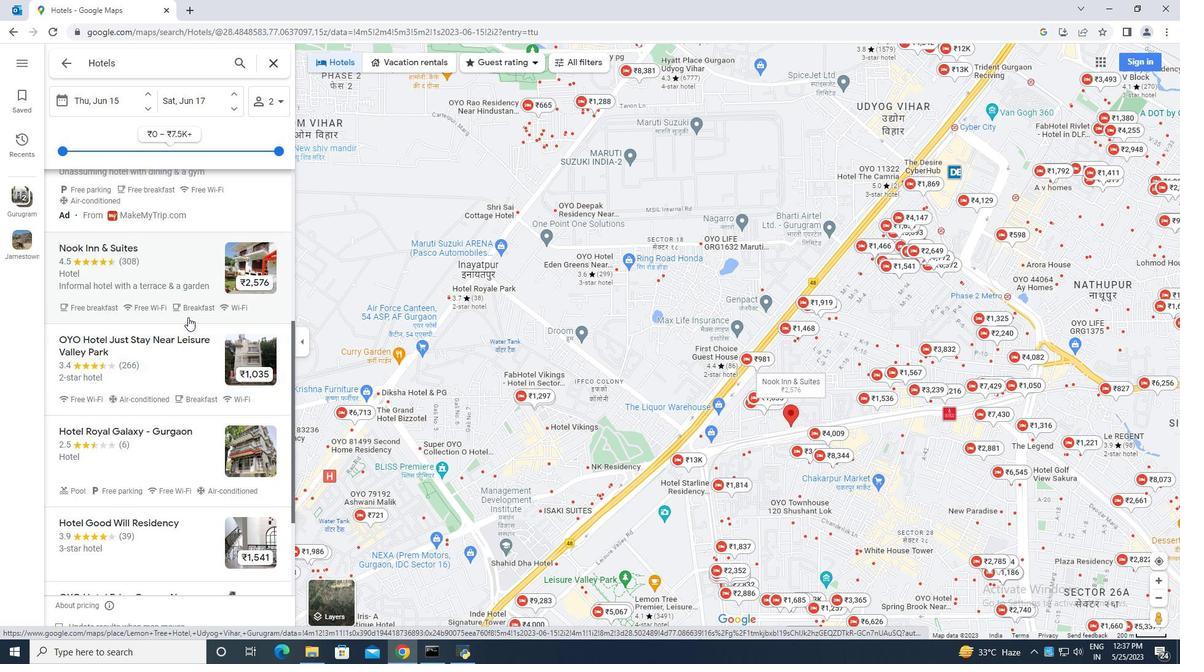 
Action: Mouse scrolled (188, 317) with delta (0, 0)
Screenshot: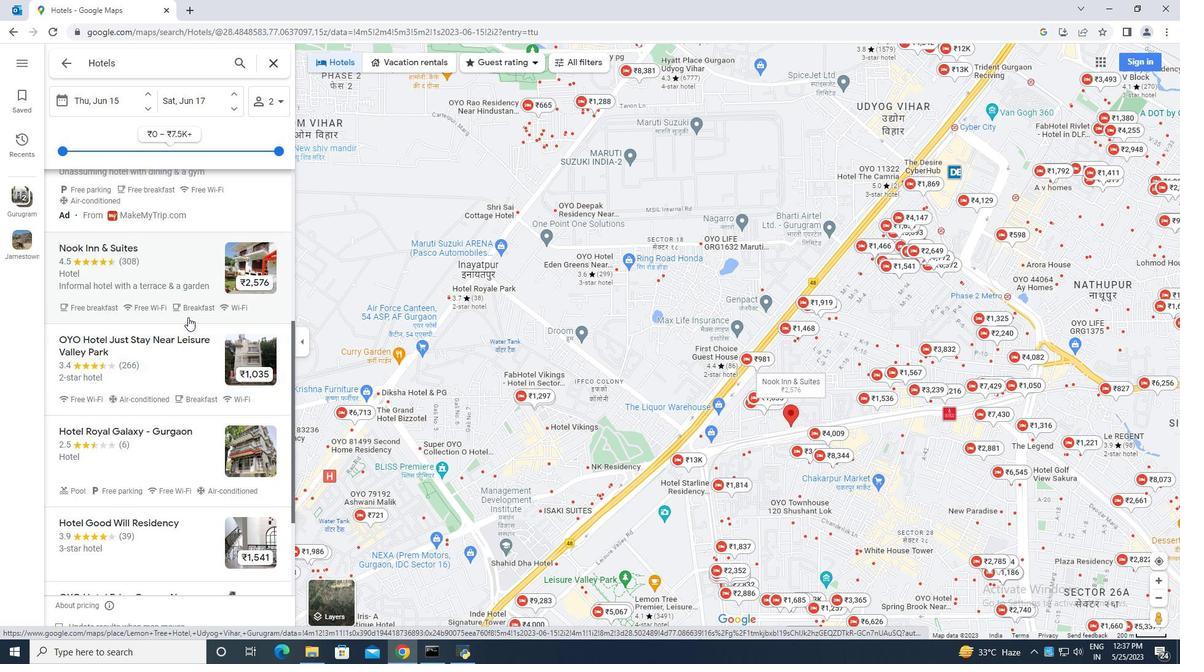 
Action: Mouse scrolled (188, 317) with delta (0, 0)
Screenshot: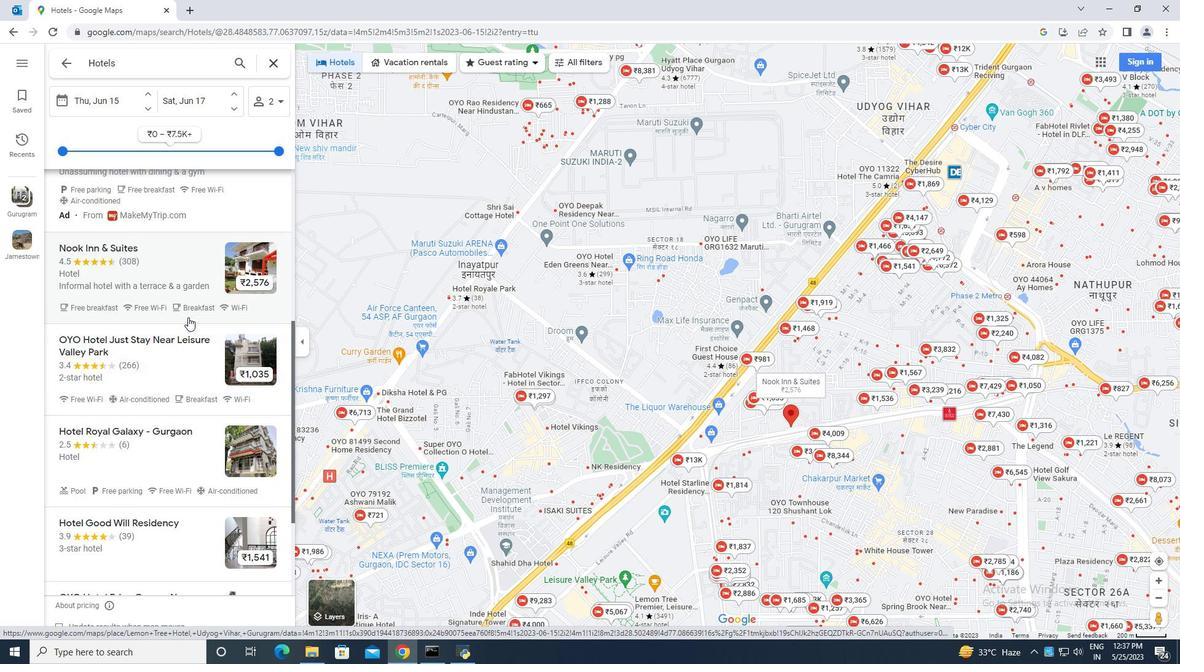 
Action: Mouse scrolled (188, 317) with delta (0, 0)
Screenshot: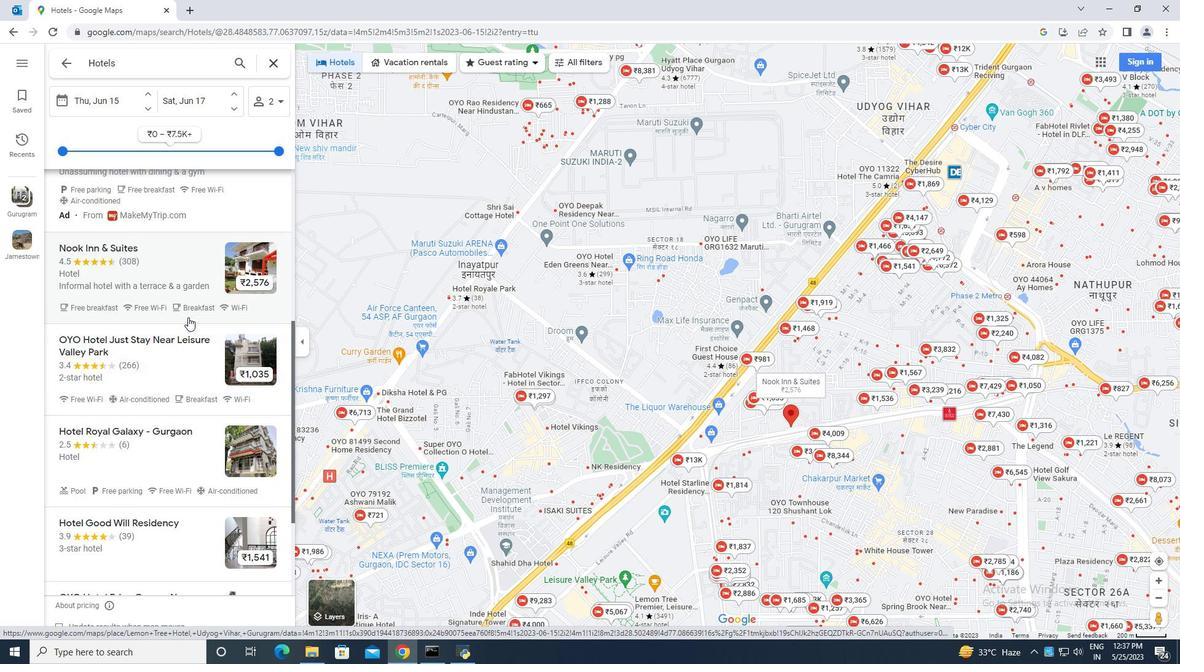 
Action: Mouse scrolled (188, 317) with delta (0, 0)
Screenshot: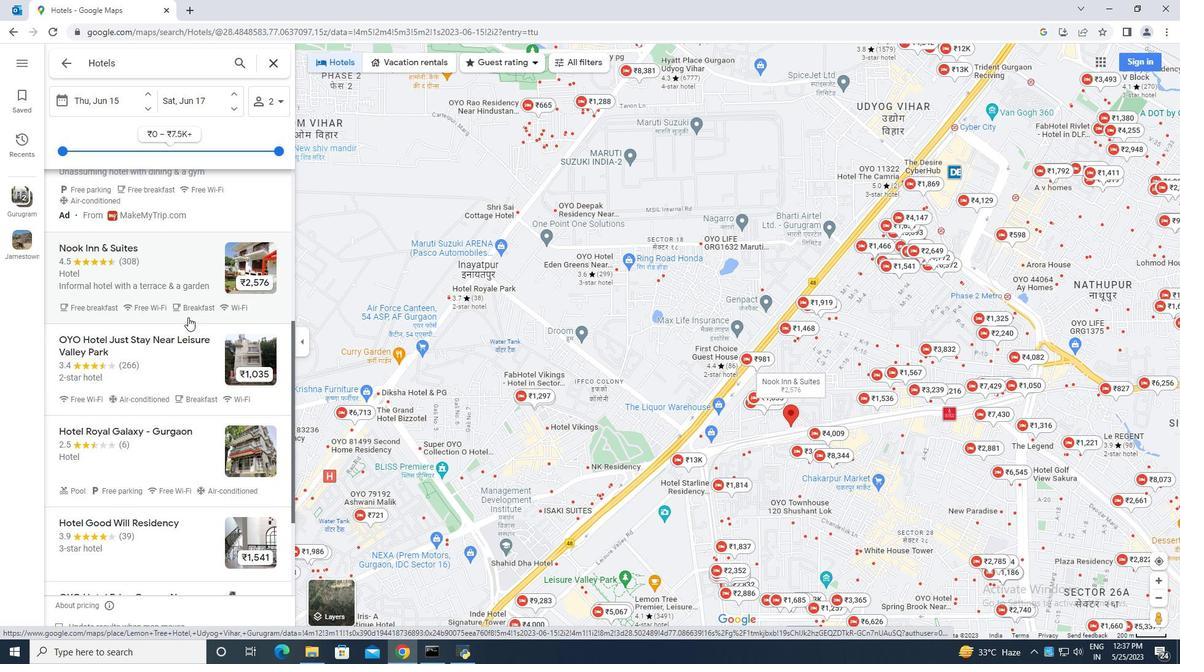 
Action: Mouse moved to (149, 59)
Screenshot: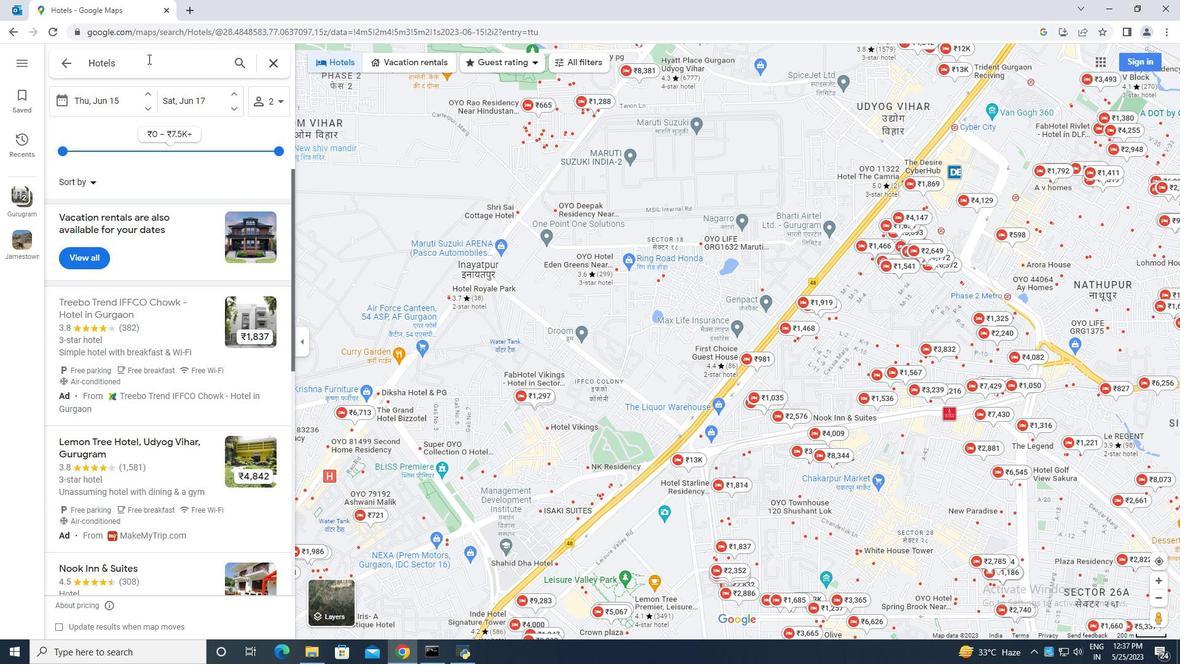 
Action: Mouse pressed left at (149, 59)
Screenshot: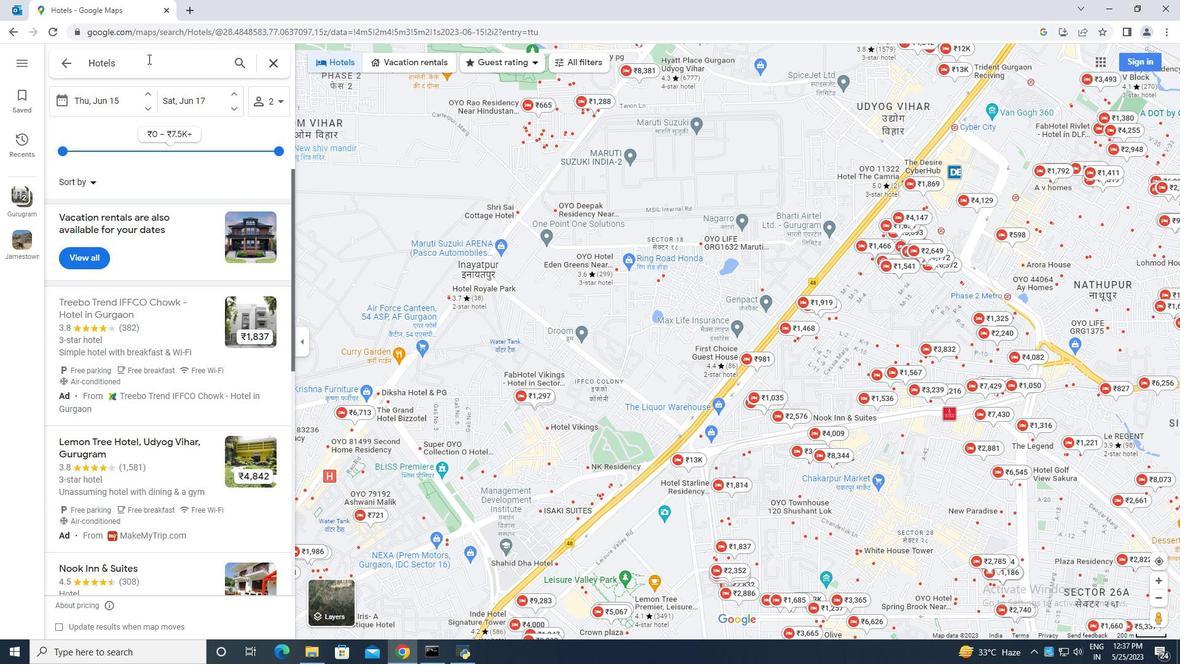 
Action: Mouse moved to (151, 62)
Screenshot: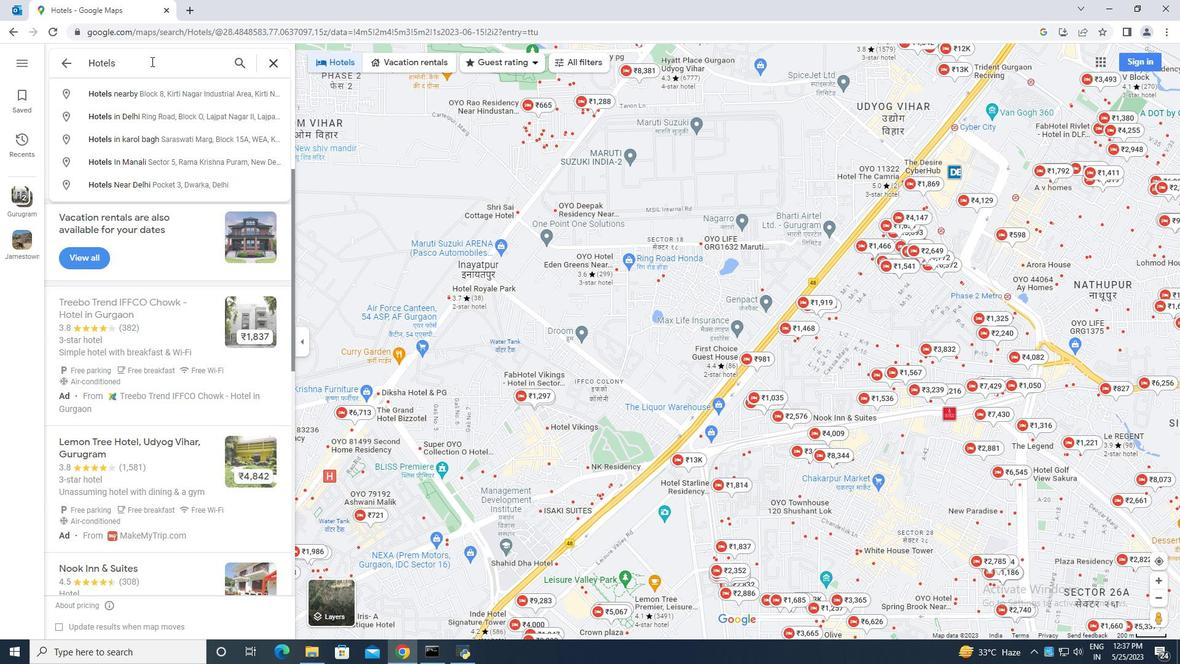
Action: Key pressed <Key.space>in<Key.space>james<Key.space>towi<Key.backspace>on<Key.space>settlement<Key.space>usa<Key.enter>
Screenshot: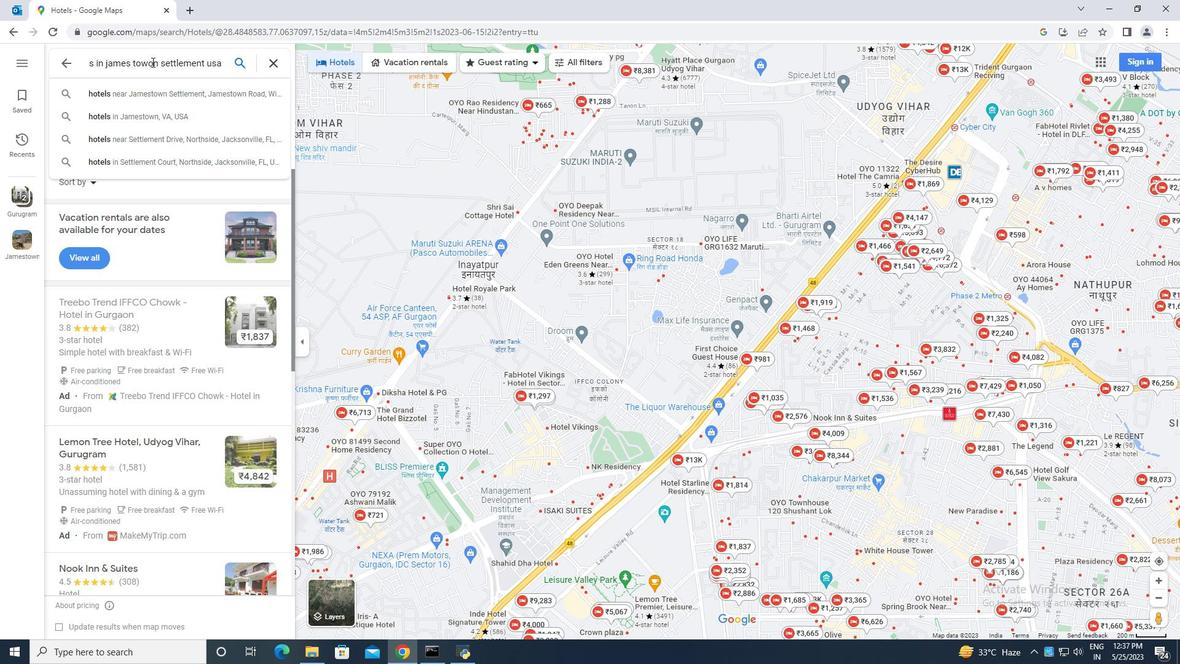 
Action: Mouse moved to (192, 337)
Screenshot: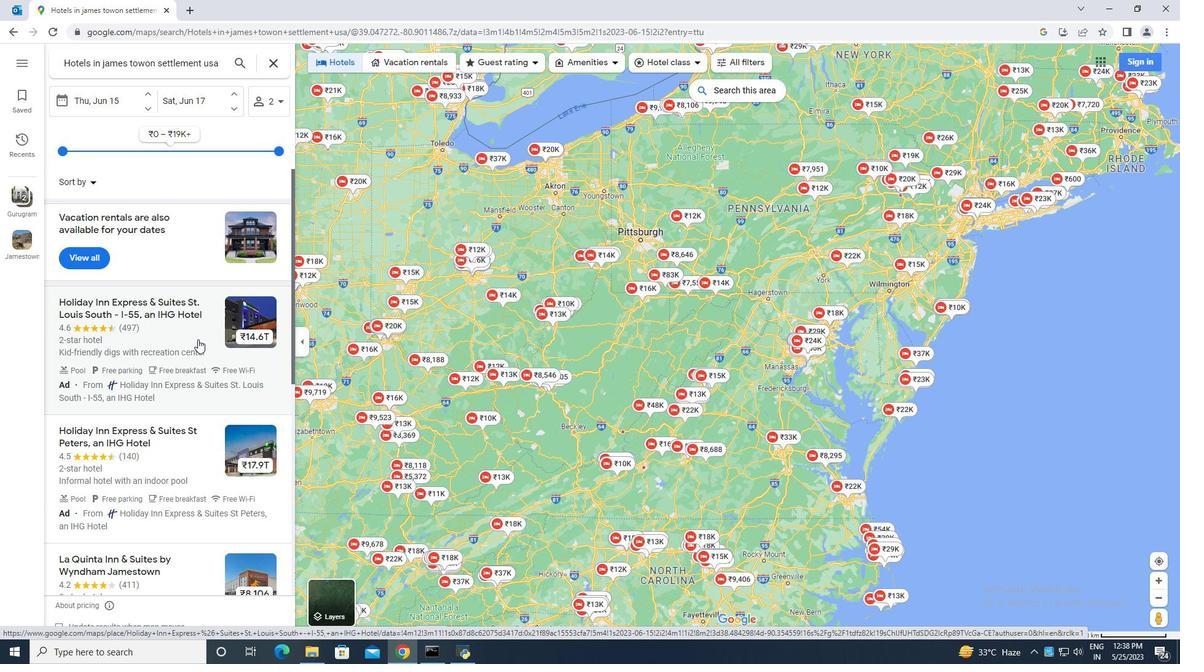 
Action: Mouse pressed left at (192, 337)
Screenshot: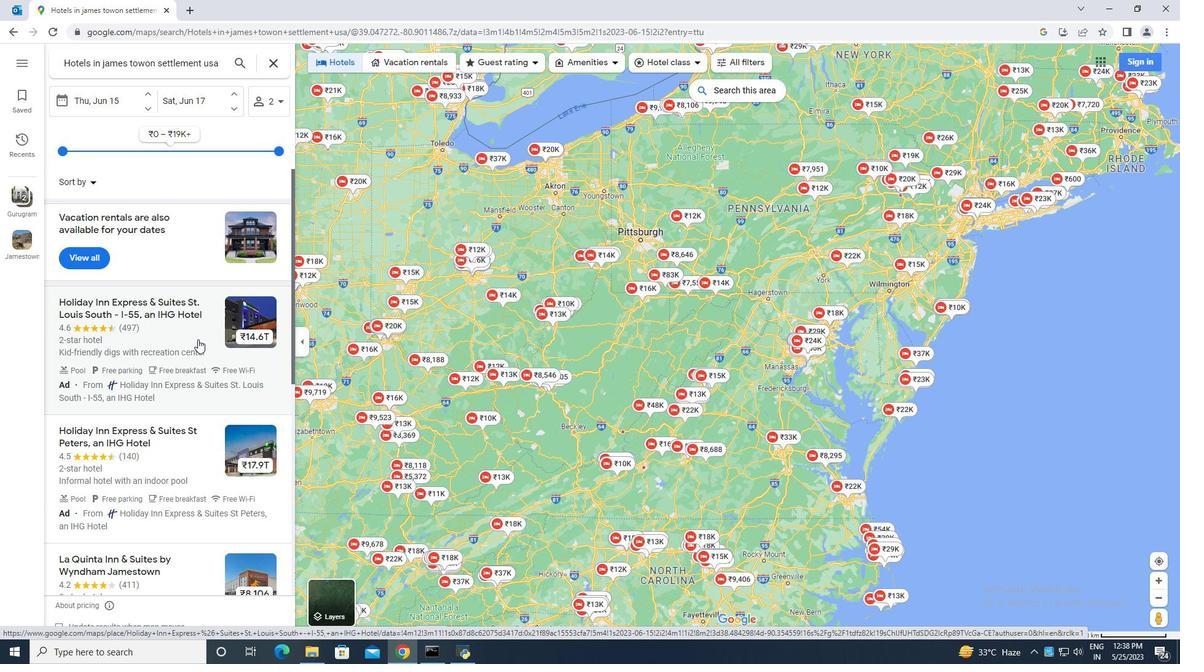 
Action: Mouse moved to (397, 393)
Screenshot: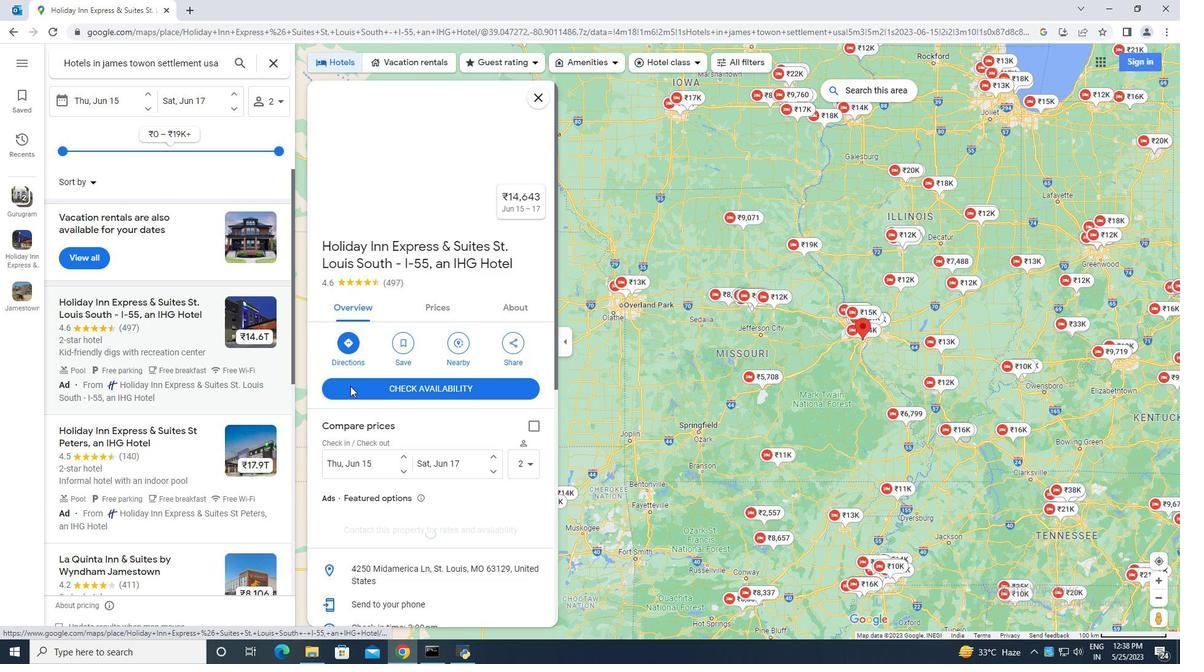 
Action: Mouse scrolled (397, 392) with delta (0, 0)
Screenshot: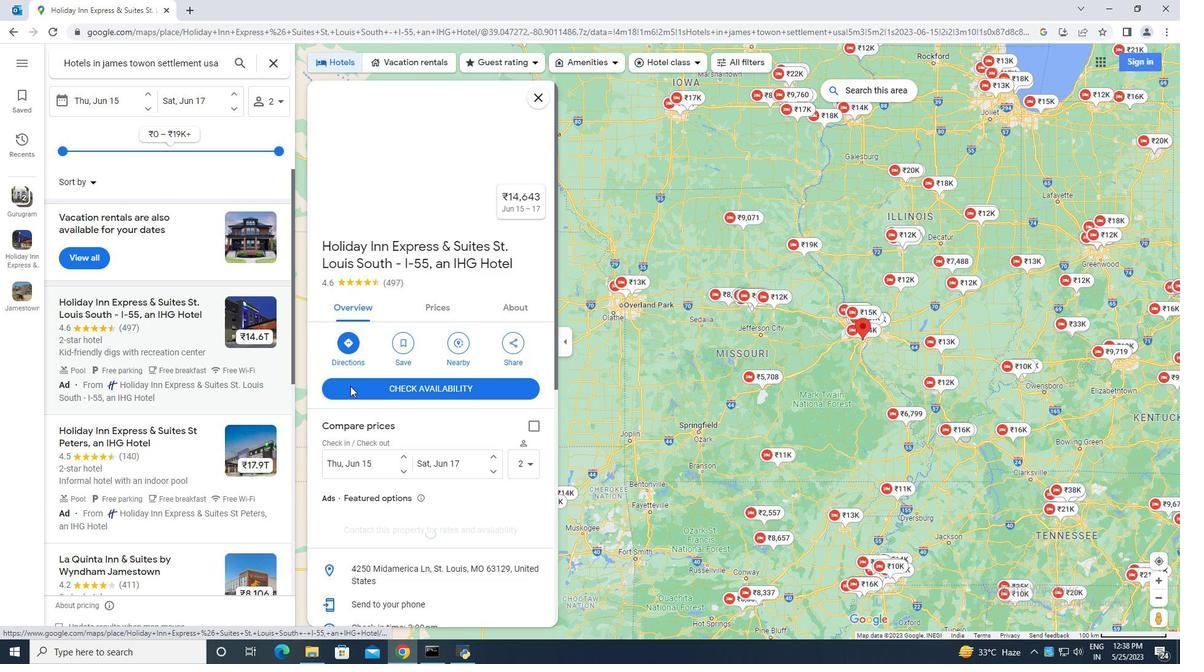 
Action: Mouse scrolled (397, 392) with delta (0, 0)
Screenshot: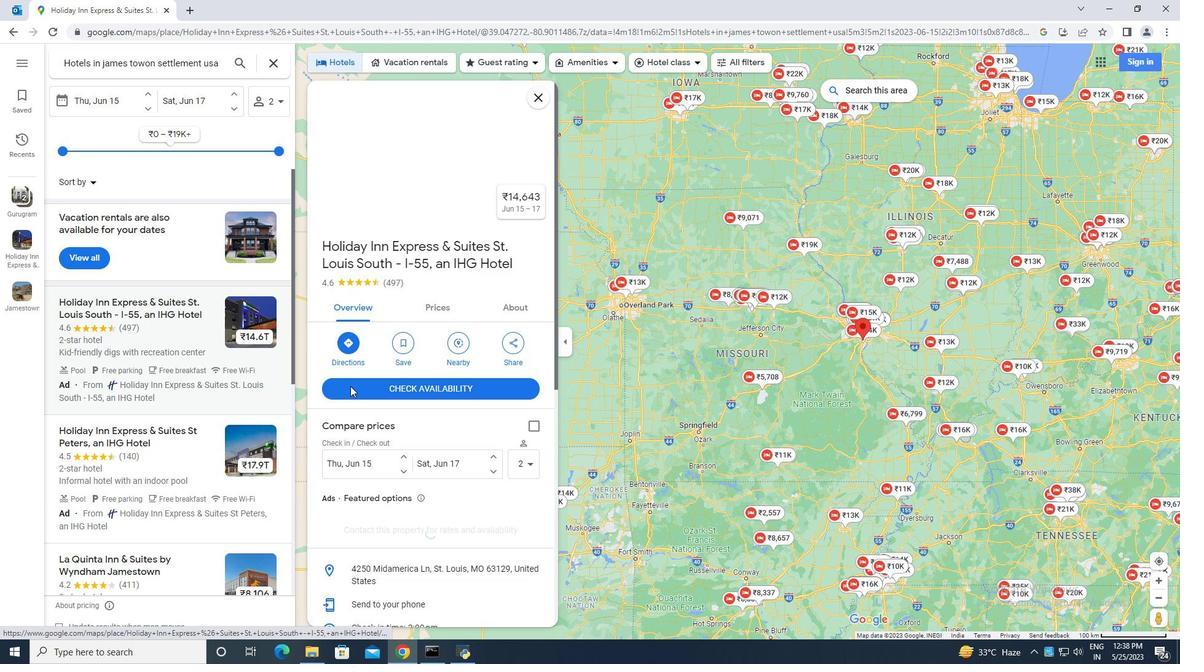 
Action: Mouse scrolled (397, 392) with delta (0, 0)
Screenshot: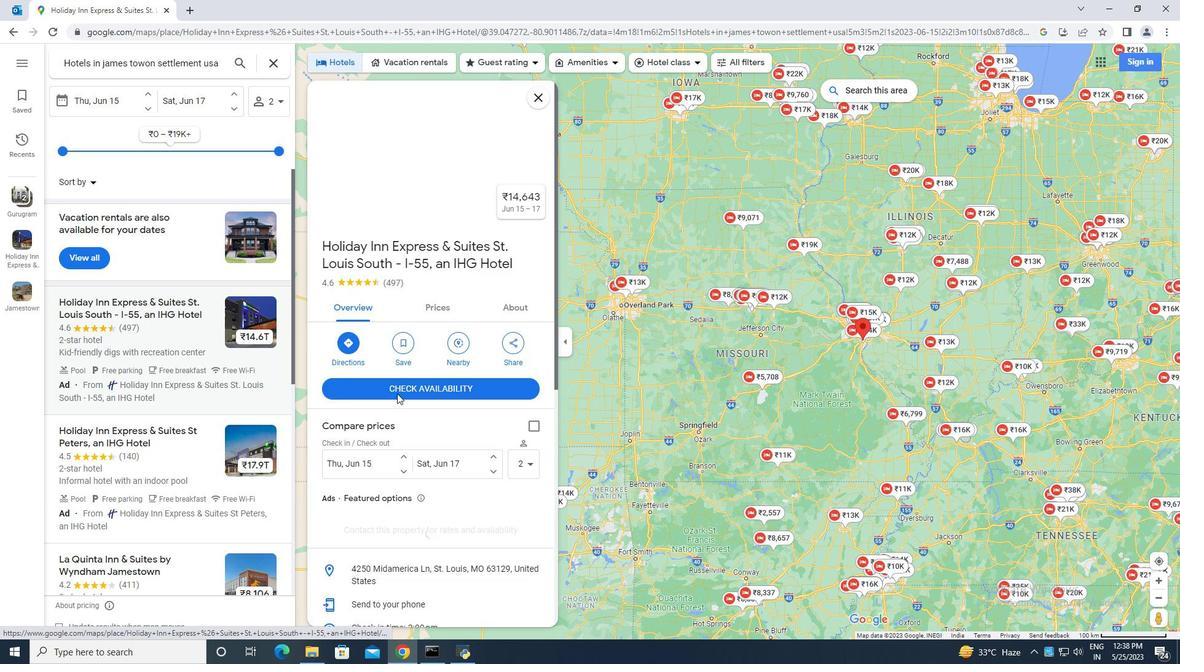 
Action: Mouse moved to (408, 392)
Screenshot: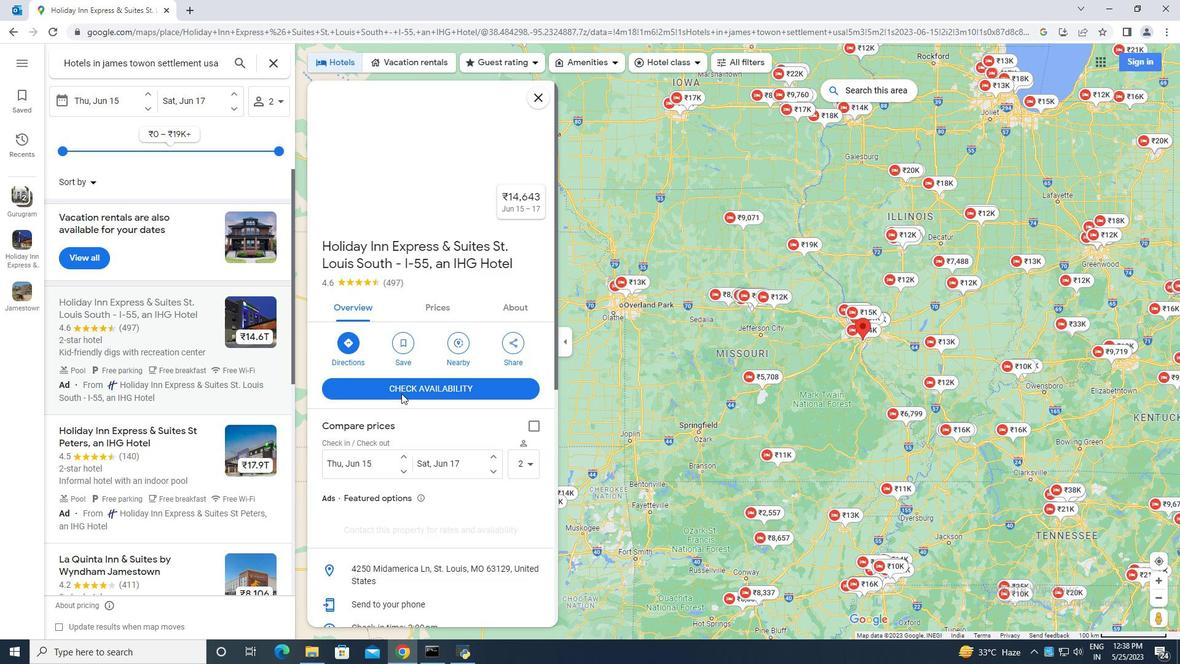 
Action: Mouse scrolled (408, 392) with delta (0, 0)
Screenshot: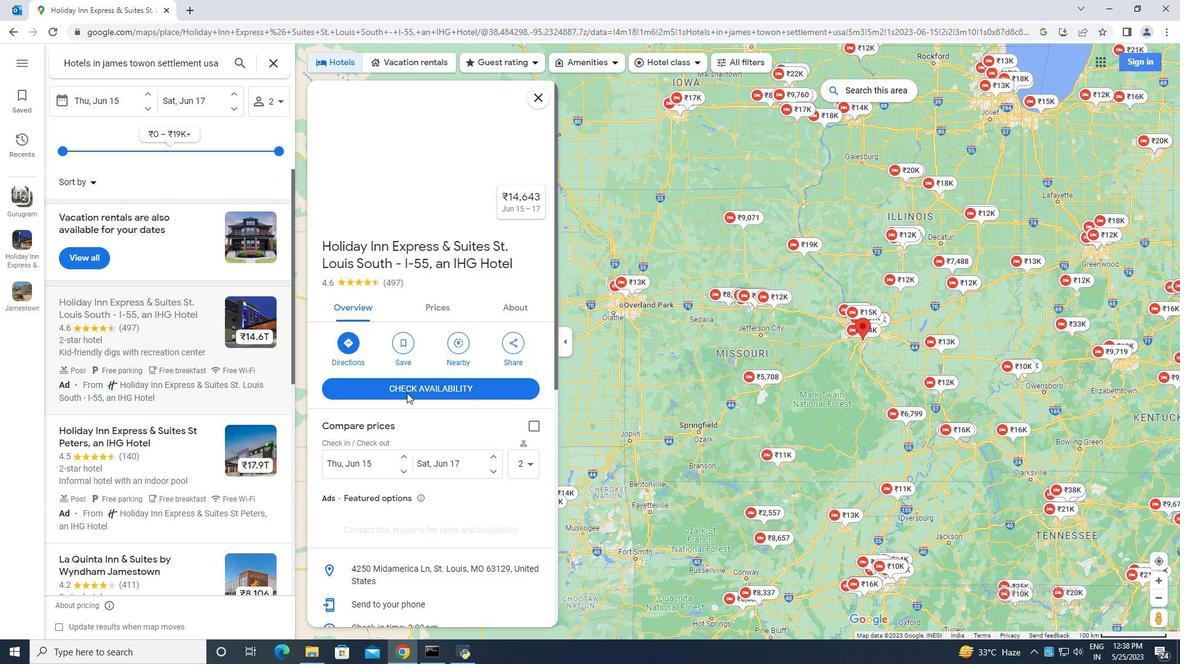 
Action: Mouse scrolled (408, 392) with delta (0, 0)
Screenshot: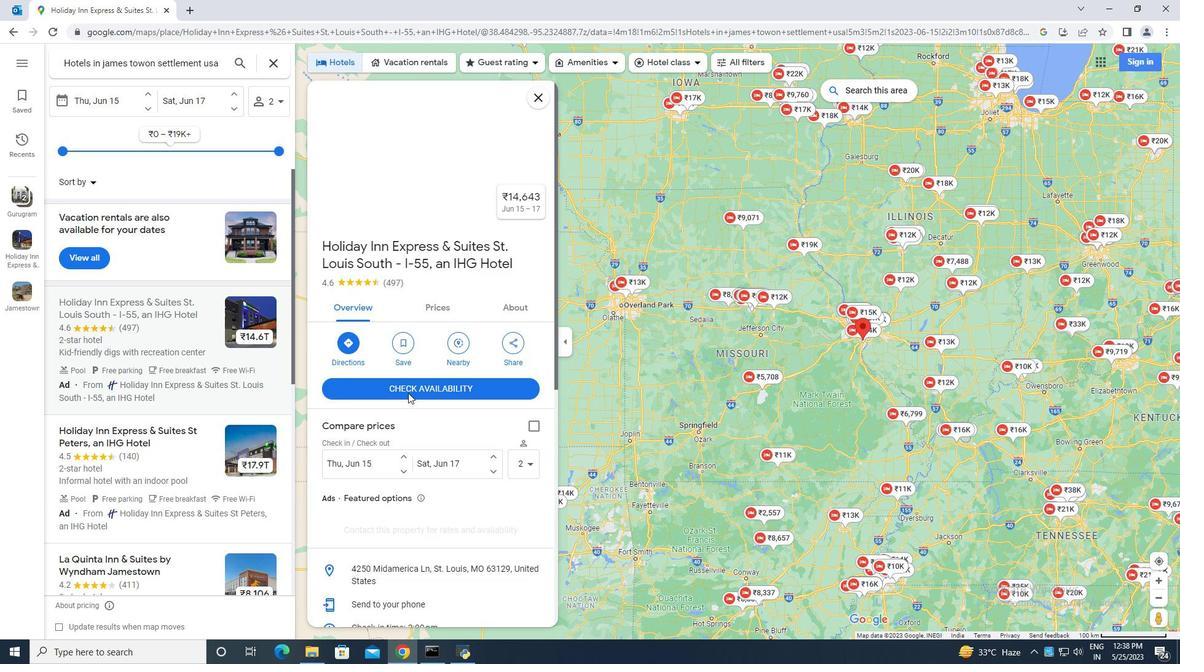 
Action: Mouse moved to (408, 392)
Screenshot: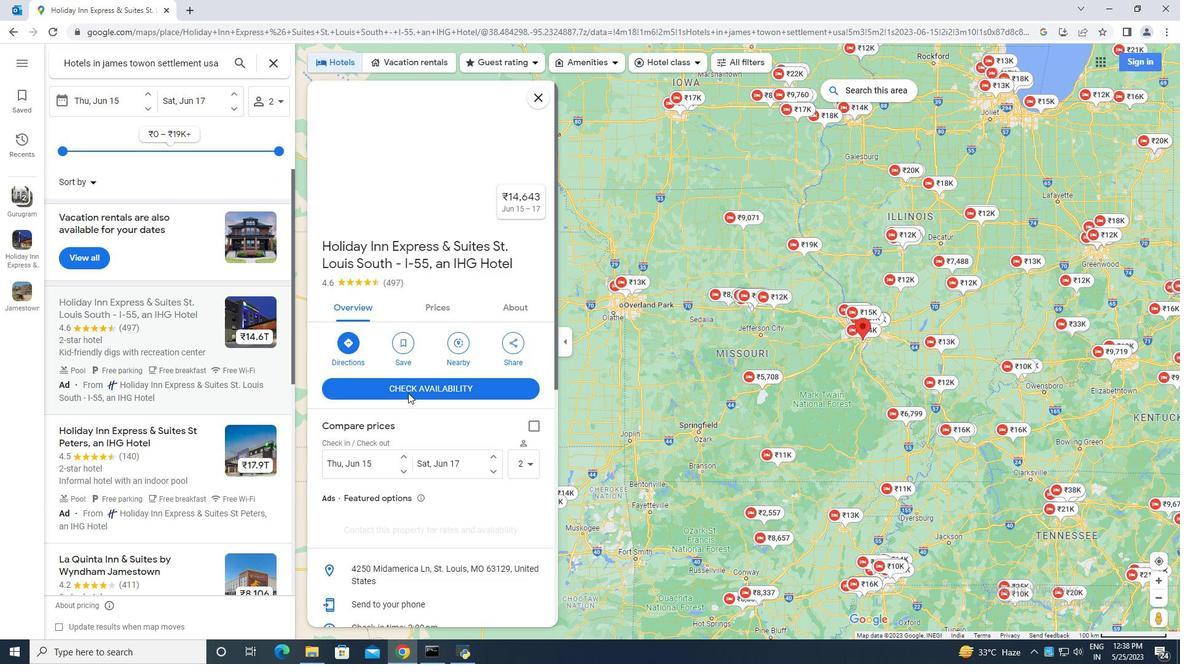 
Action: Mouse scrolled (408, 392) with delta (0, 0)
Screenshot: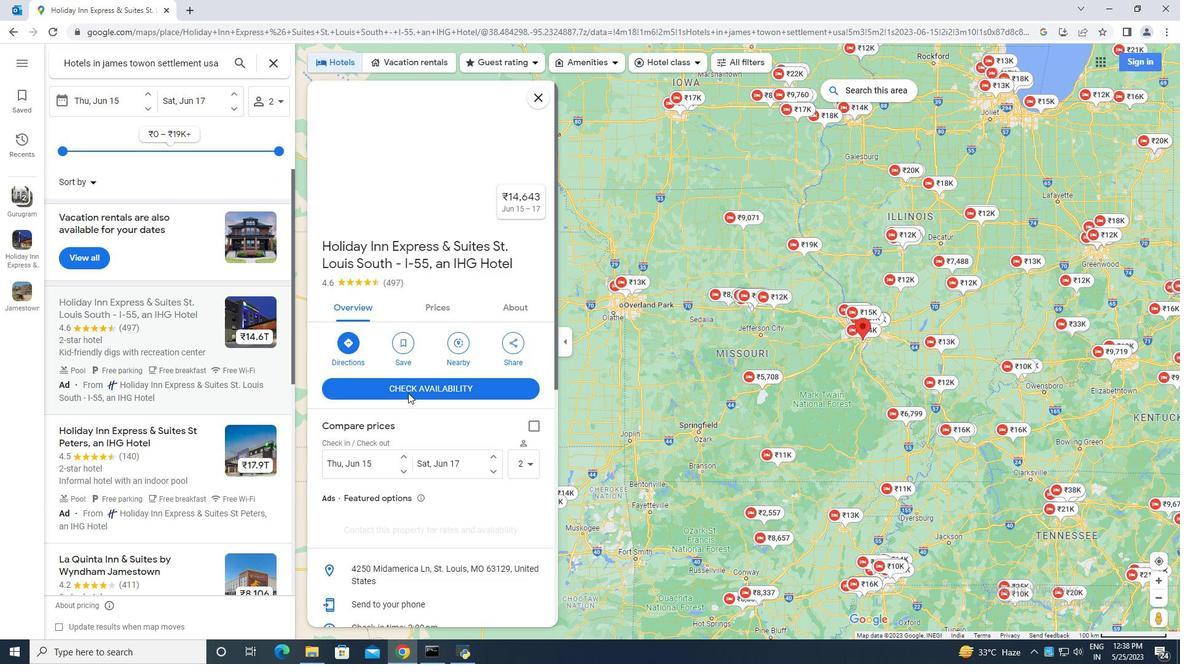 
Action: Mouse scrolled (408, 392) with delta (0, 0)
Screenshot: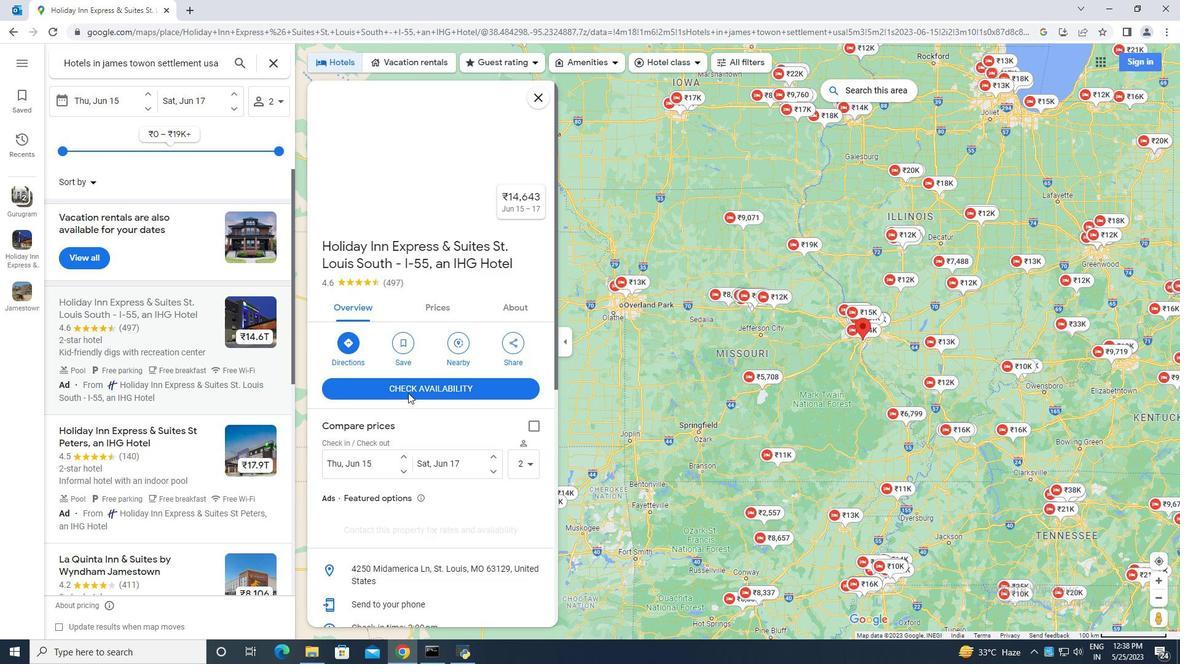 
Action: Mouse moved to (429, 431)
Screenshot: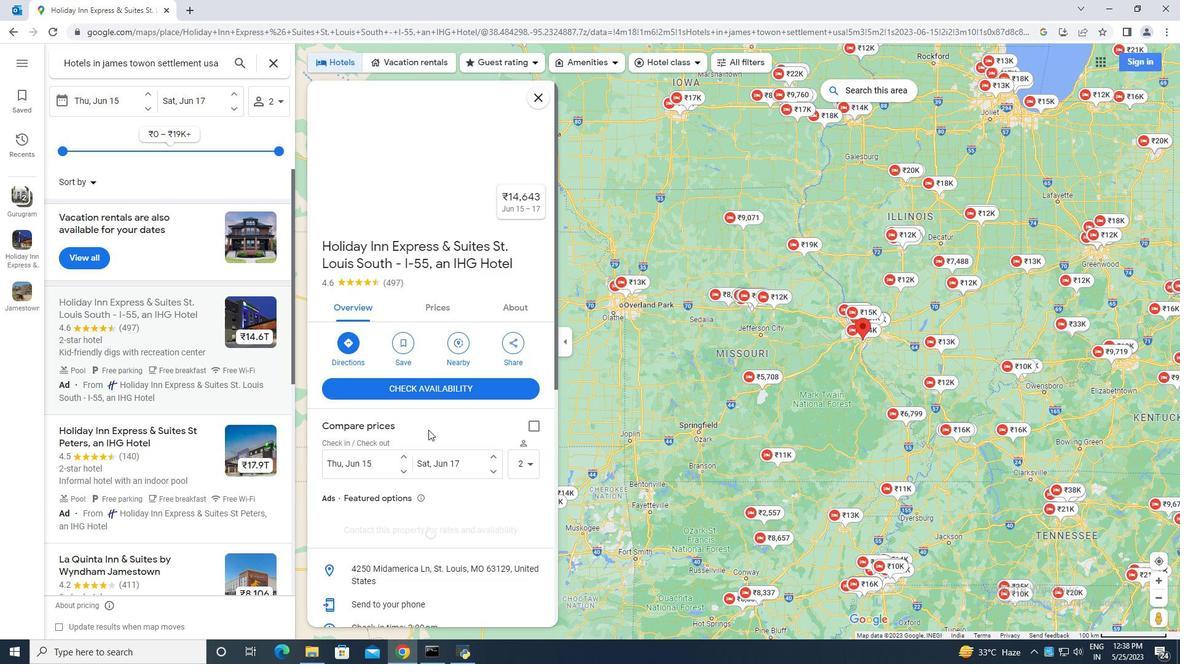 
Action: Mouse scrolled (429, 430) with delta (0, 0)
Screenshot: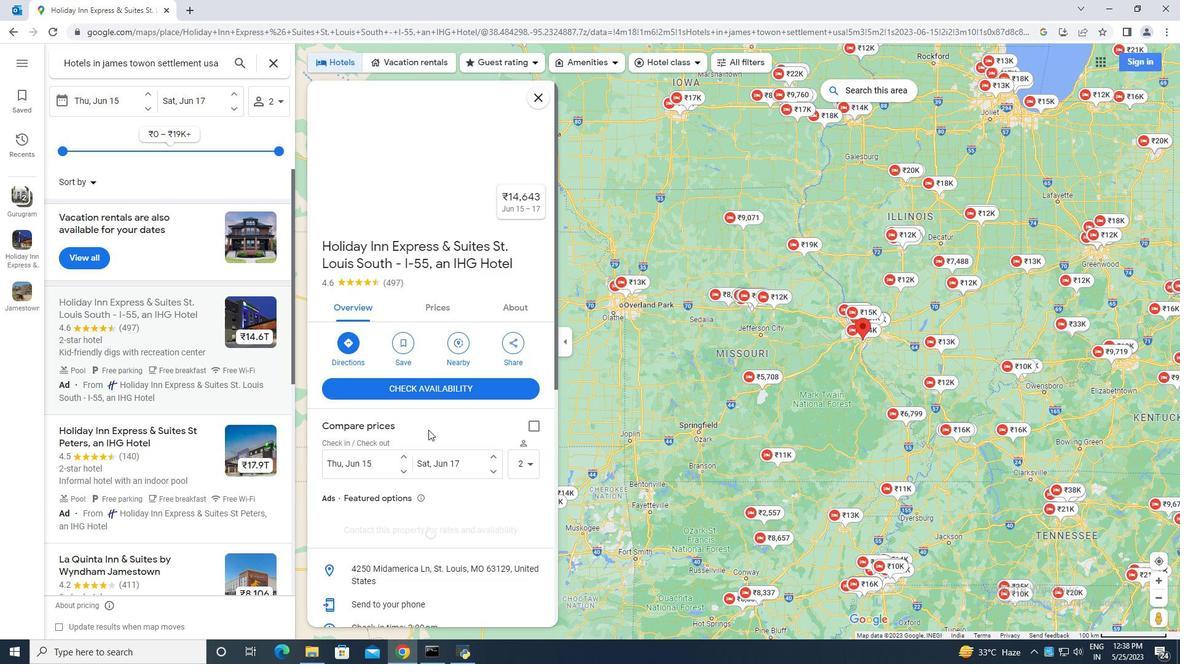 
Action: Mouse moved to (429, 432)
Screenshot: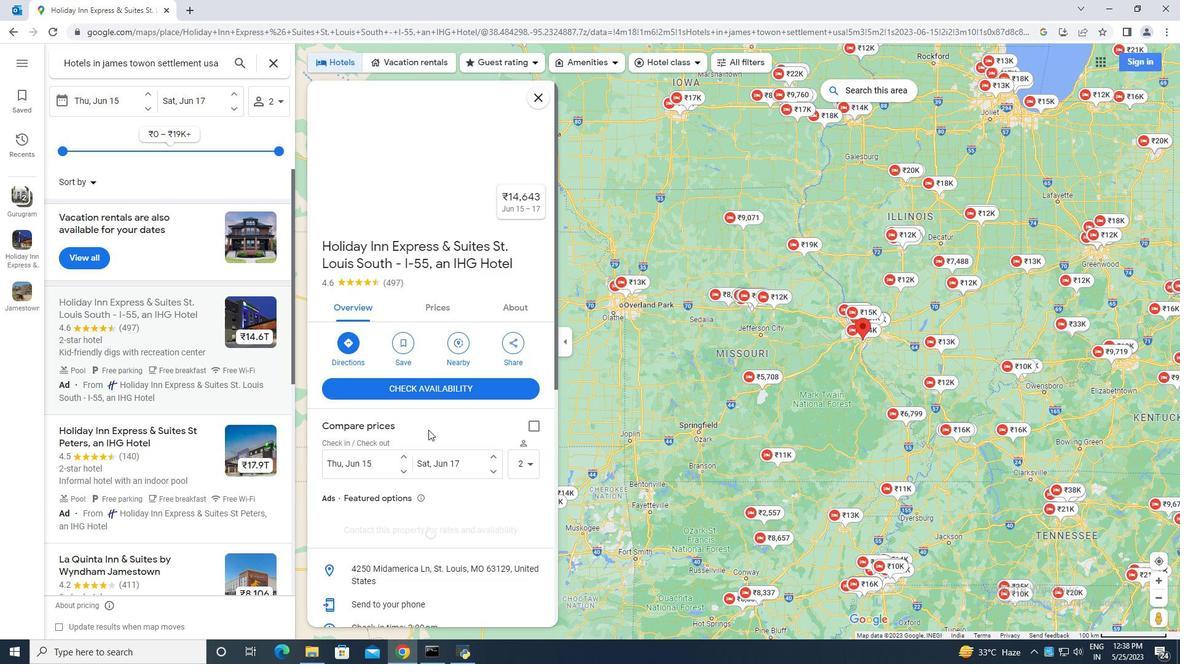 
Action: Mouse scrolled (429, 432) with delta (0, 0)
Screenshot: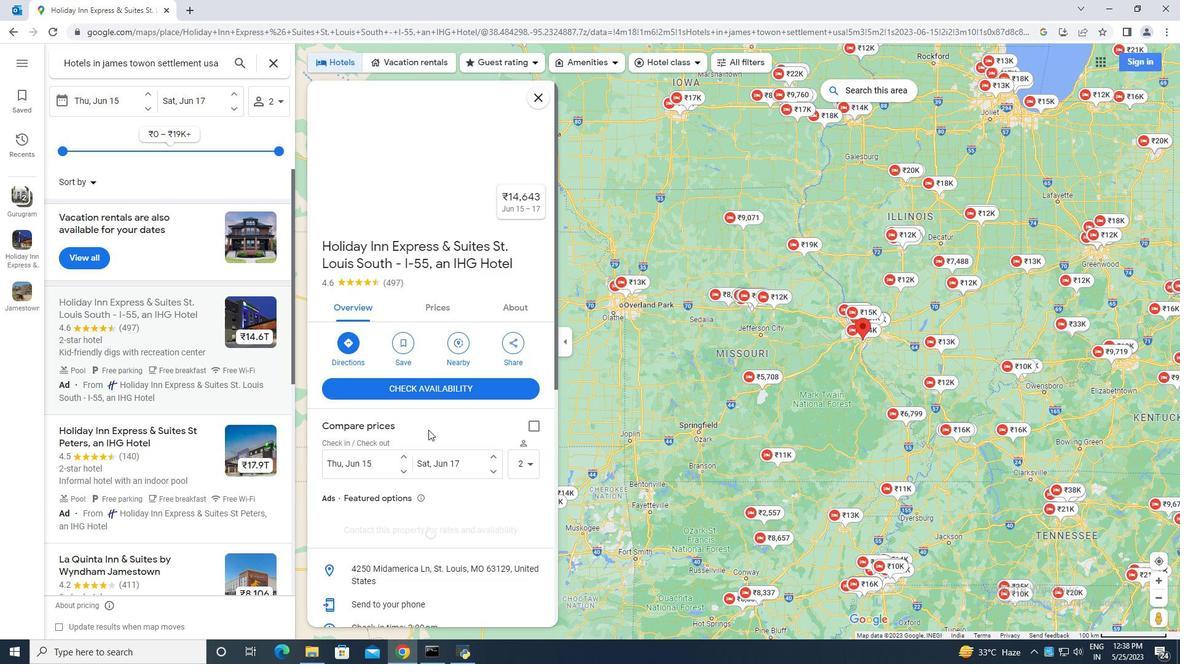 
Action: Mouse moved to (429, 432)
Screenshot: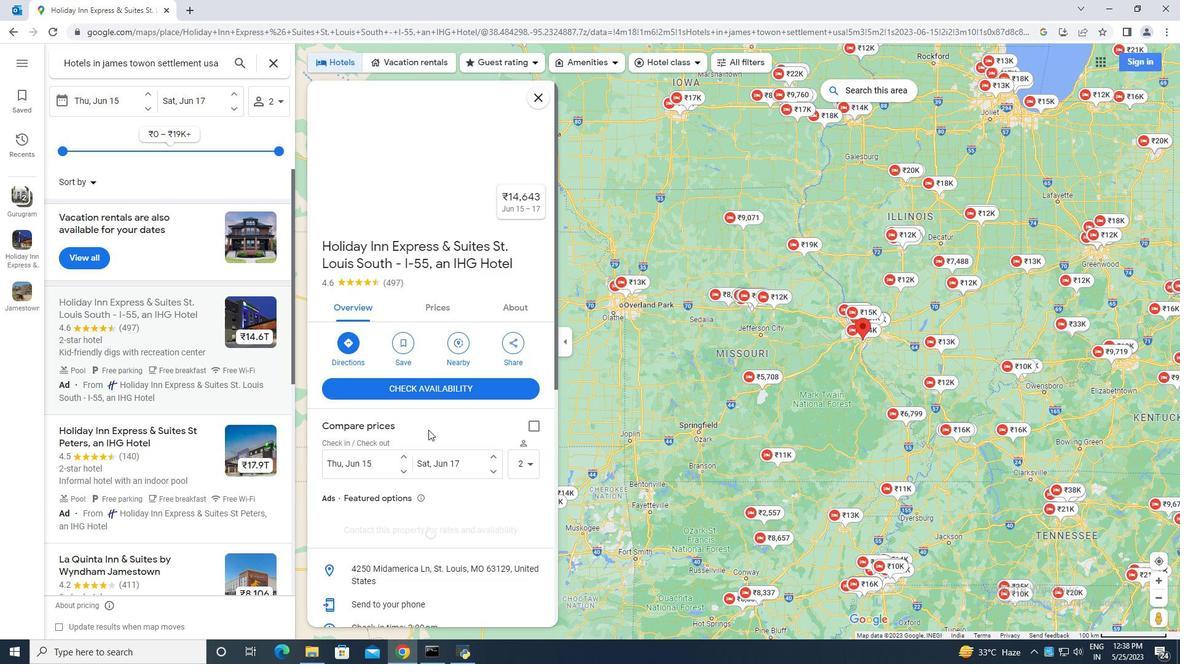 
Action: Mouse scrolled (429, 432) with delta (0, 0)
Screenshot: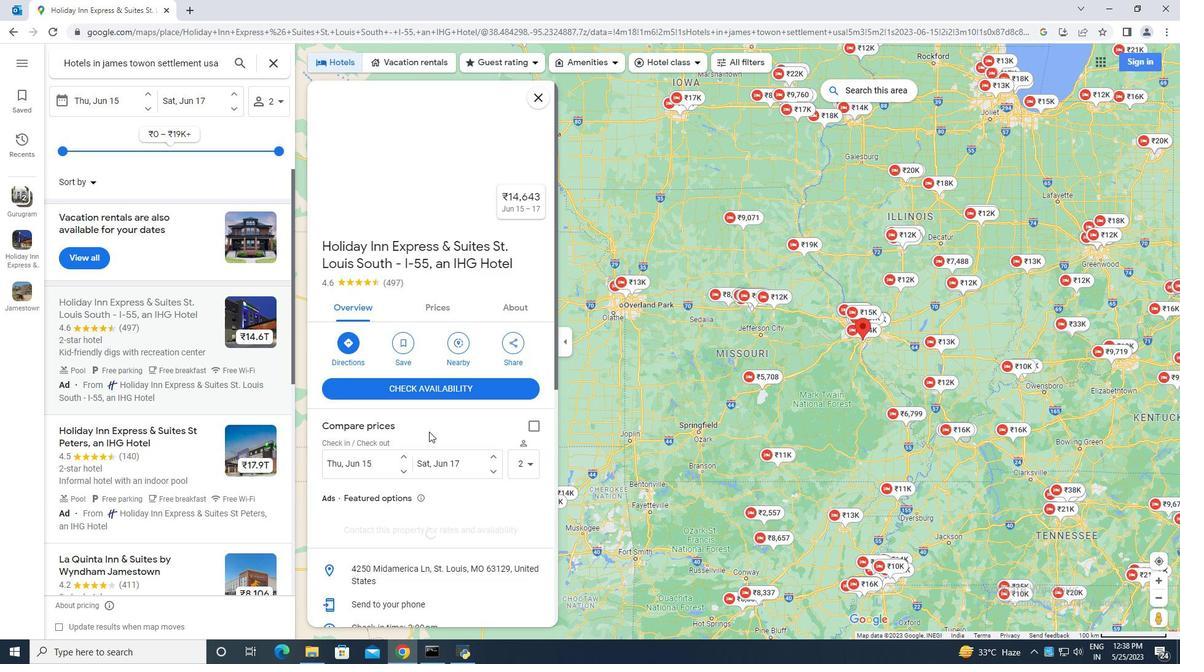 
Action: Mouse scrolled (429, 432) with delta (0, 0)
Screenshot: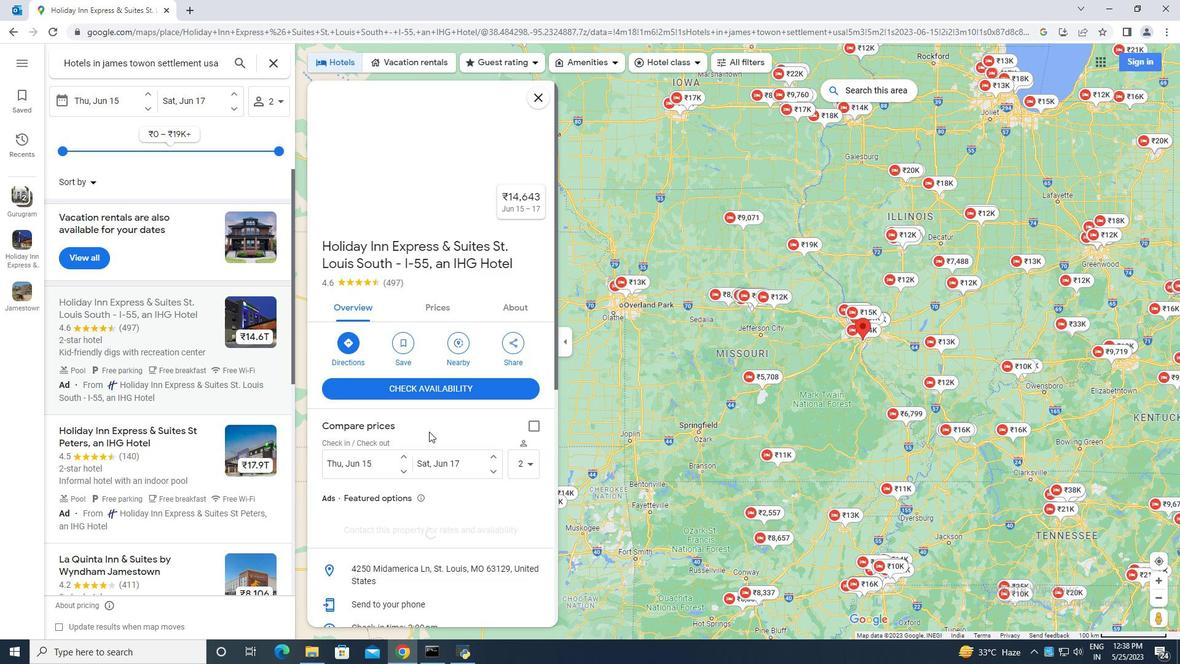 
Action: Mouse moved to (426, 448)
Screenshot: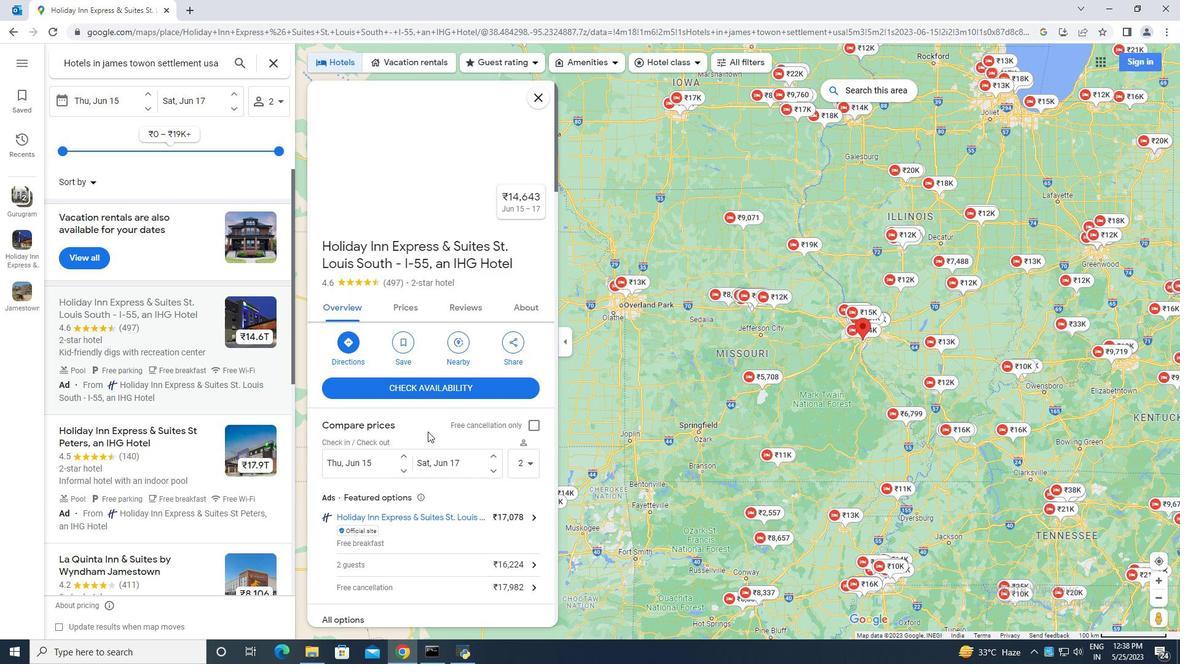 
Action: Mouse scrolled (426, 448) with delta (0, 0)
Screenshot: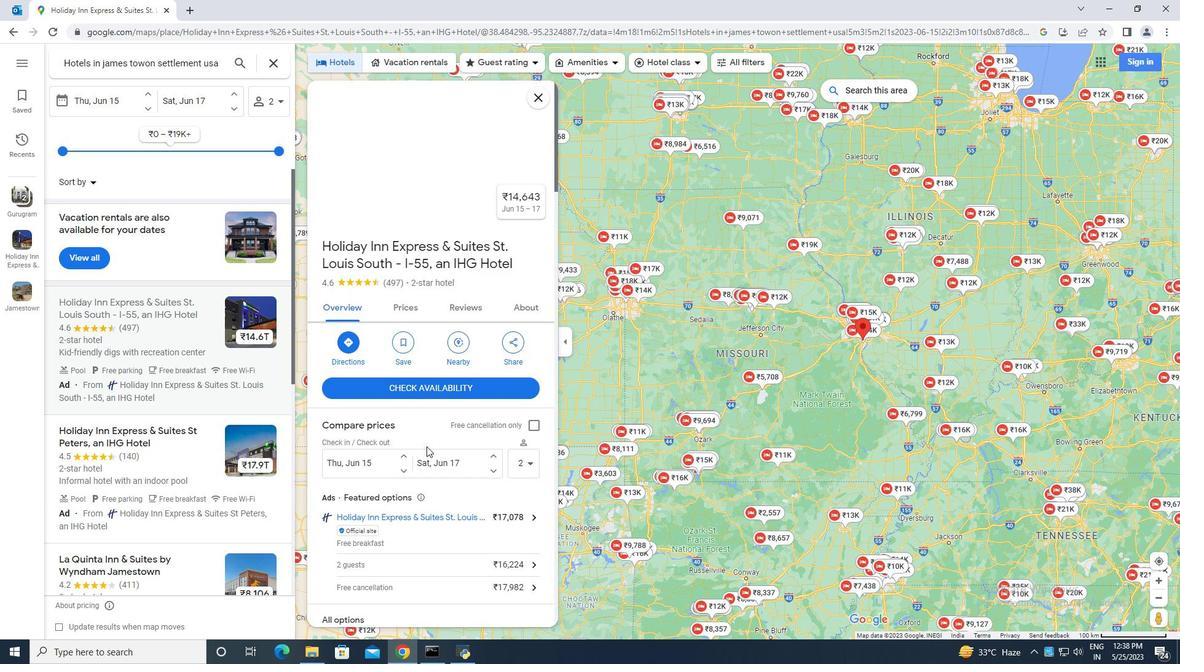
Action: Mouse scrolled (426, 448) with delta (0, 0)
Screenshot: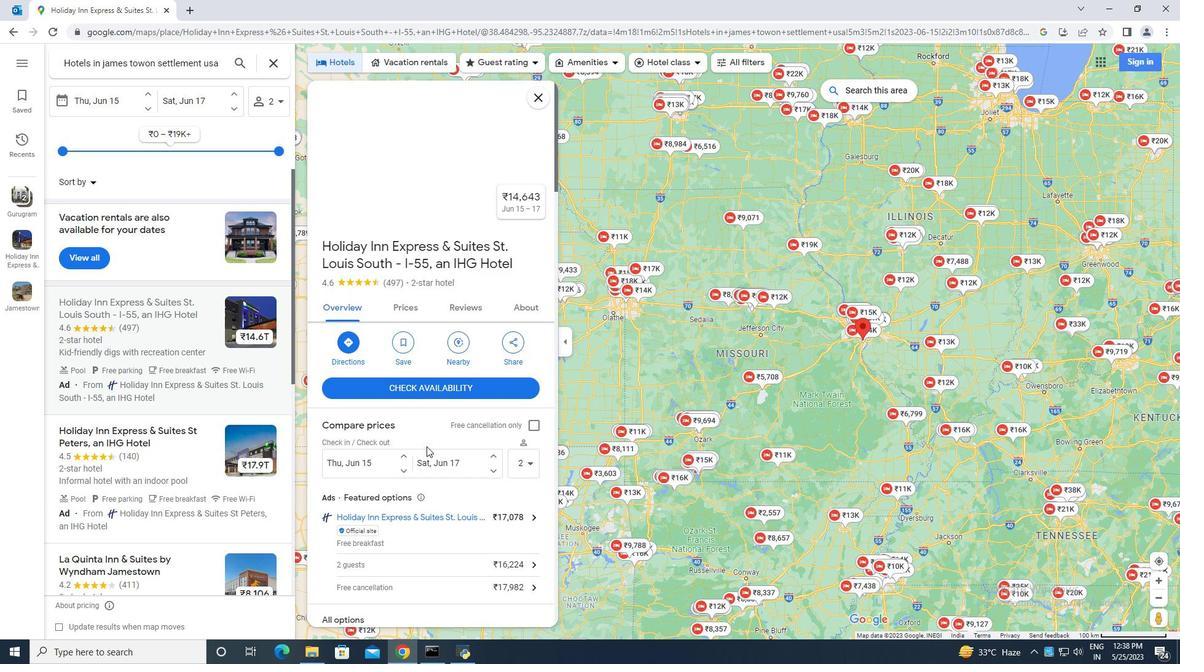 
Action: Mouse scrolled (426, 448) with delta (0, 0)
Screenshot: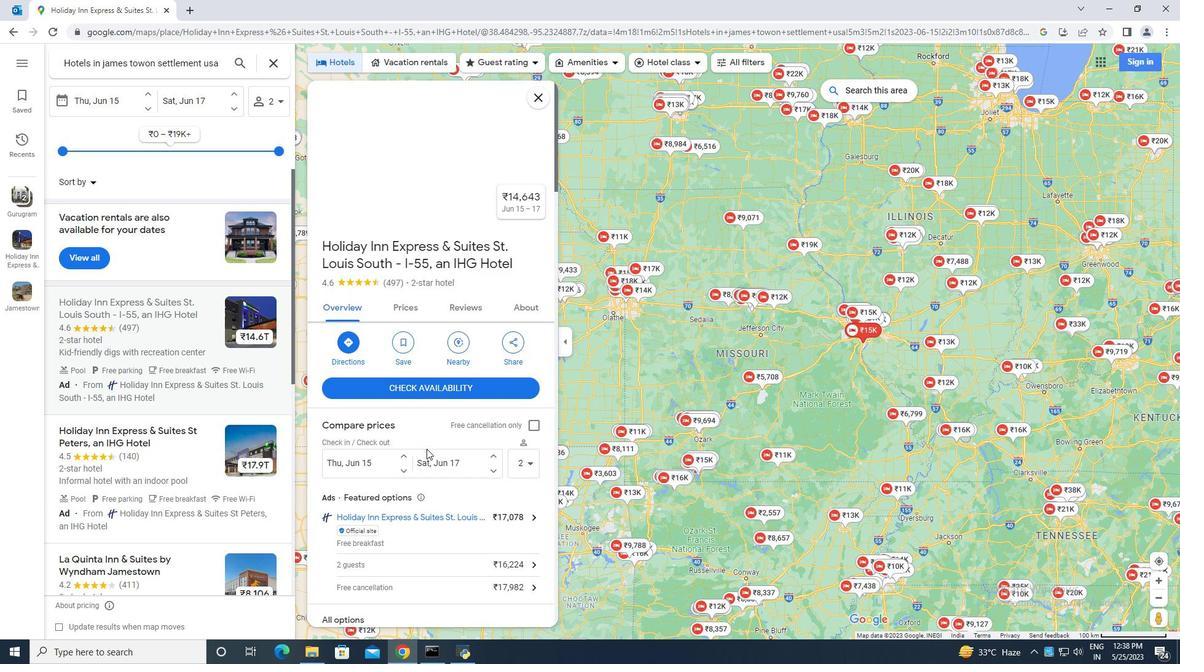
Action: Mouse scrolled (426, 448) with delta (0, 0)
Screenshot: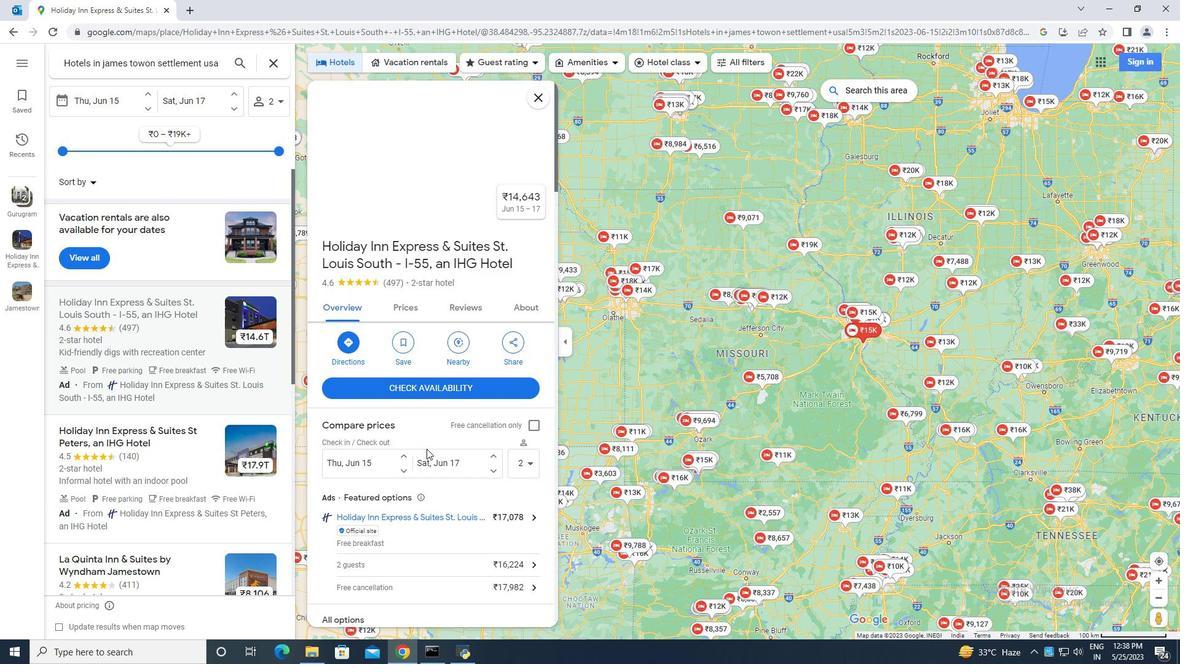 
Action: Mouse scrolled (426, 448) with delta (0, 0)
Screenshot: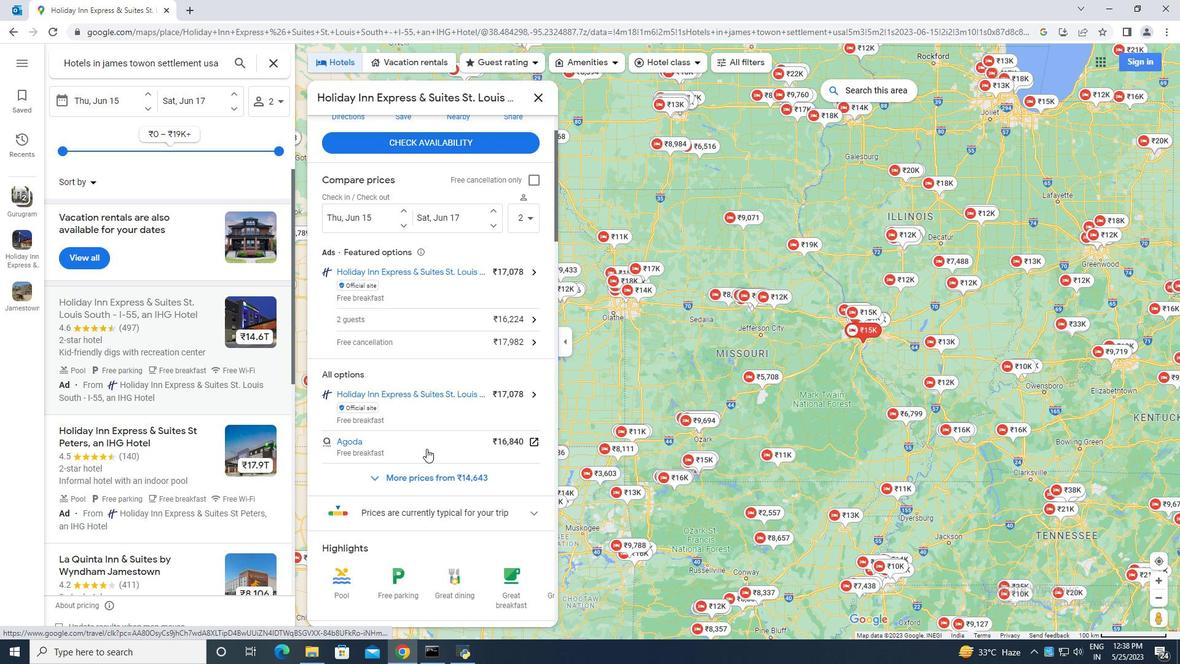 
Action: Mouse scrolled (426, 448) with delta (0, 0)
Screenshot: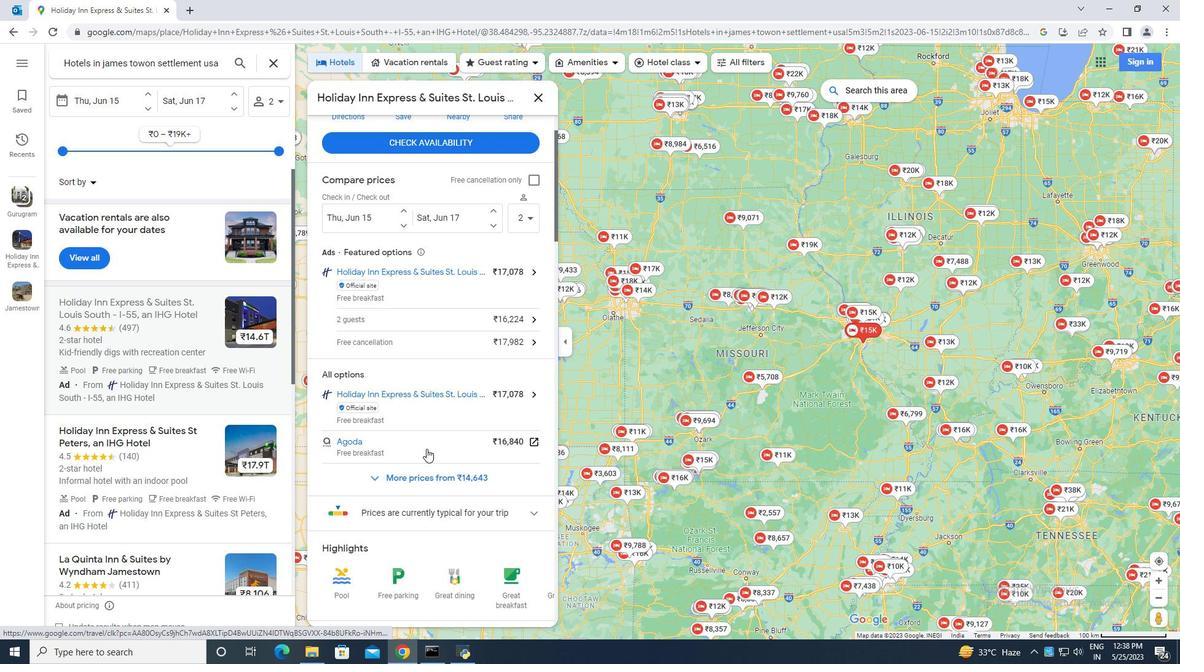 
Action: Mouse scrolled (426, 448) with delta (0, 0)
Screenshot: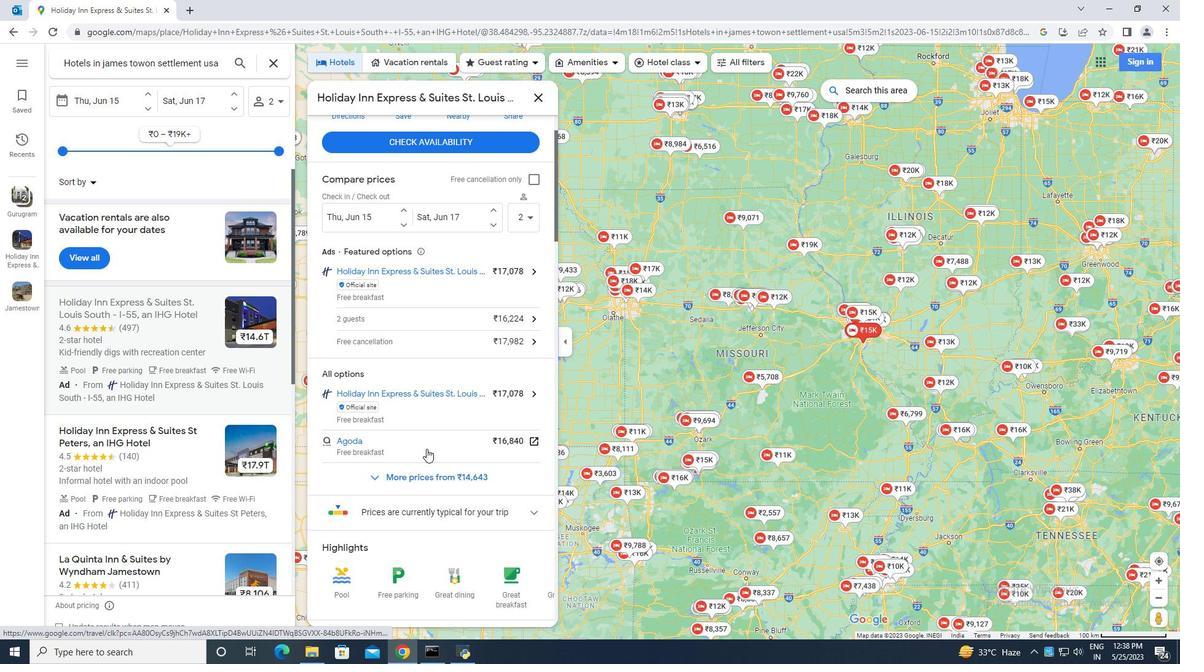 
Action: Mouse scrolled (426, 448) with delta (0, 0)
Screenshot: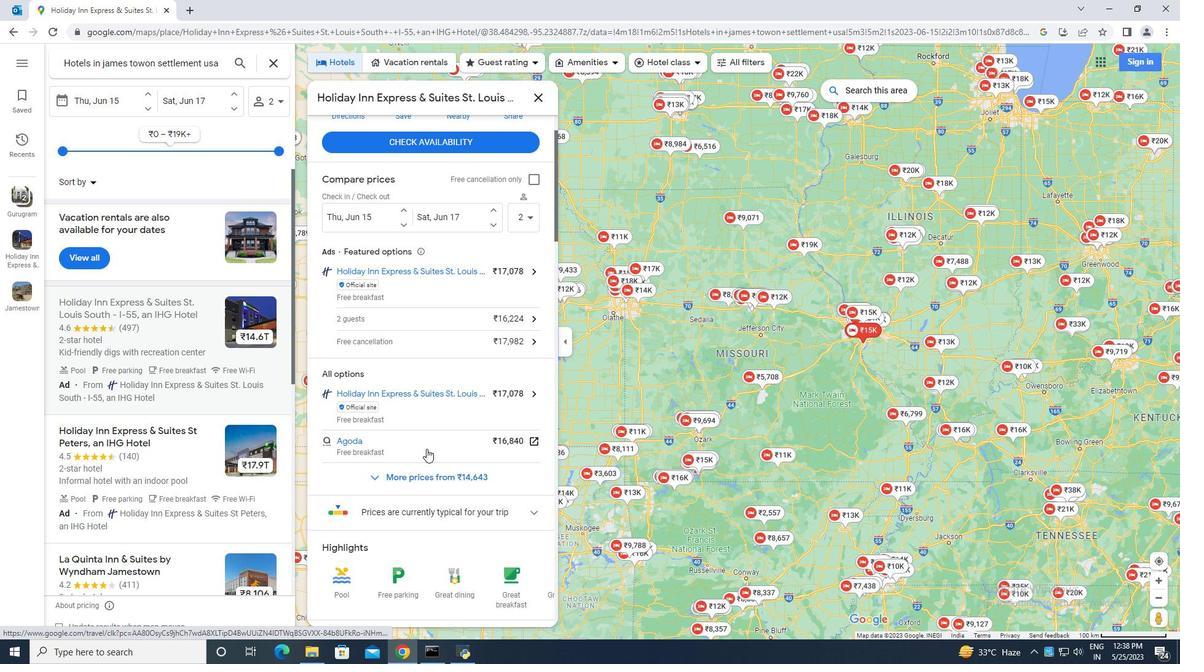 
Action: Mouse scrolled (426, 448) with delta (0, 0)
Screenshot: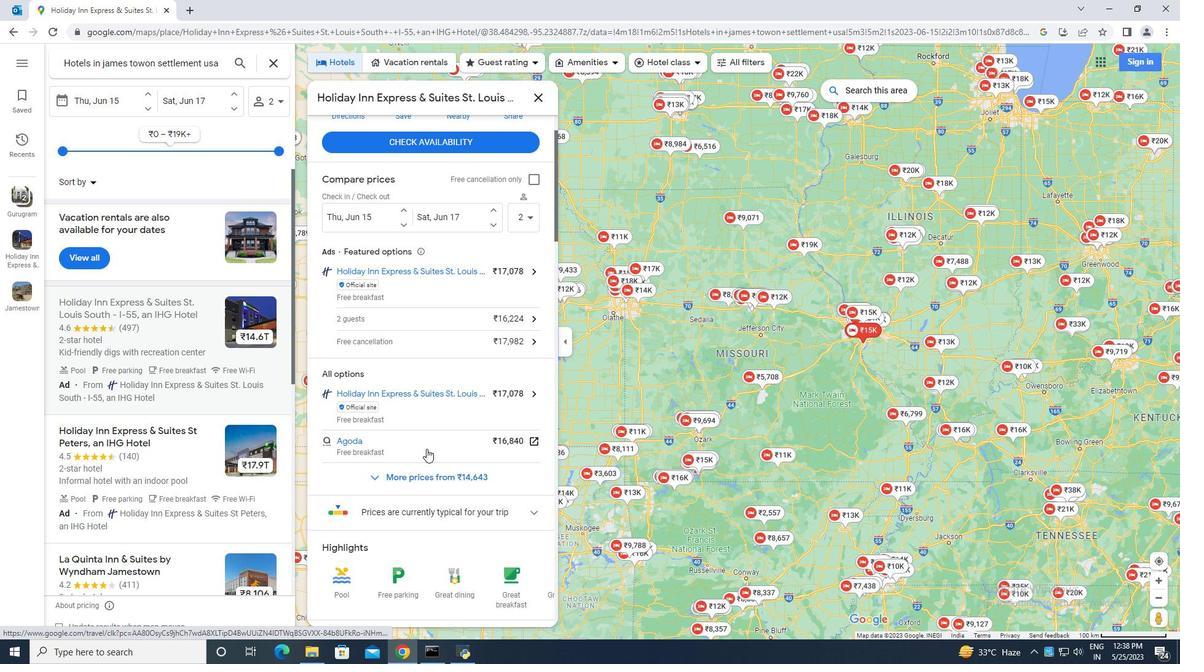 
Action: Mouse scrolled (426, 448) with delta (0, 0)
Screenshot: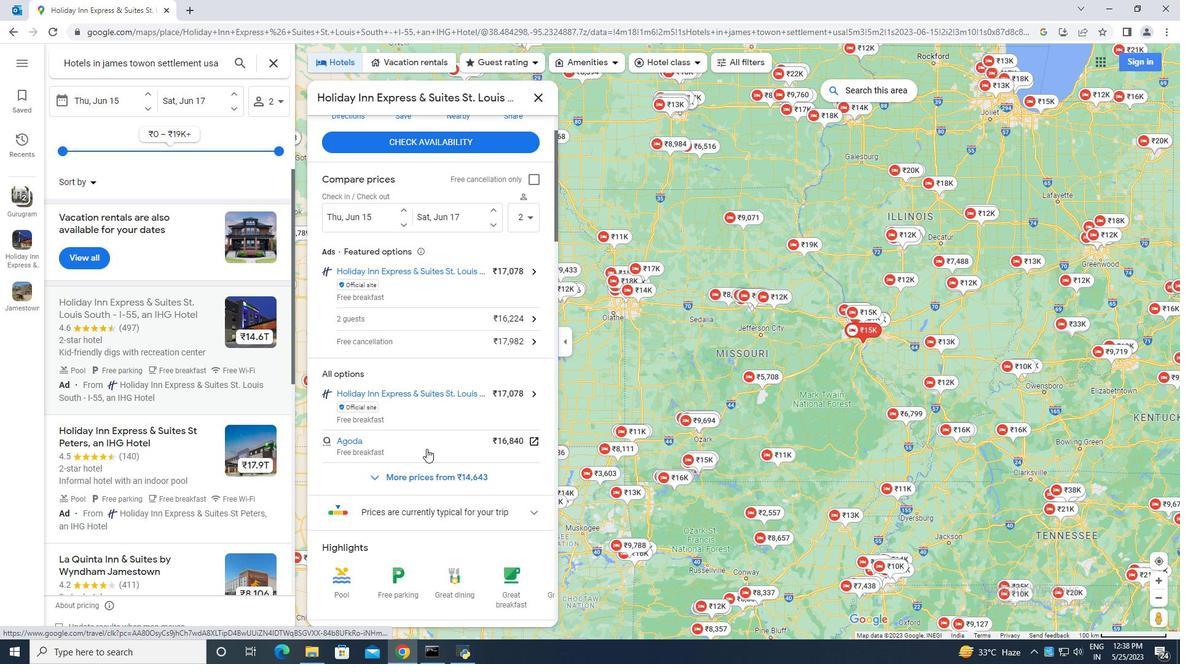 
Action: Mouse scrolled (426, 448) with delta (0, 0)
Screenshot: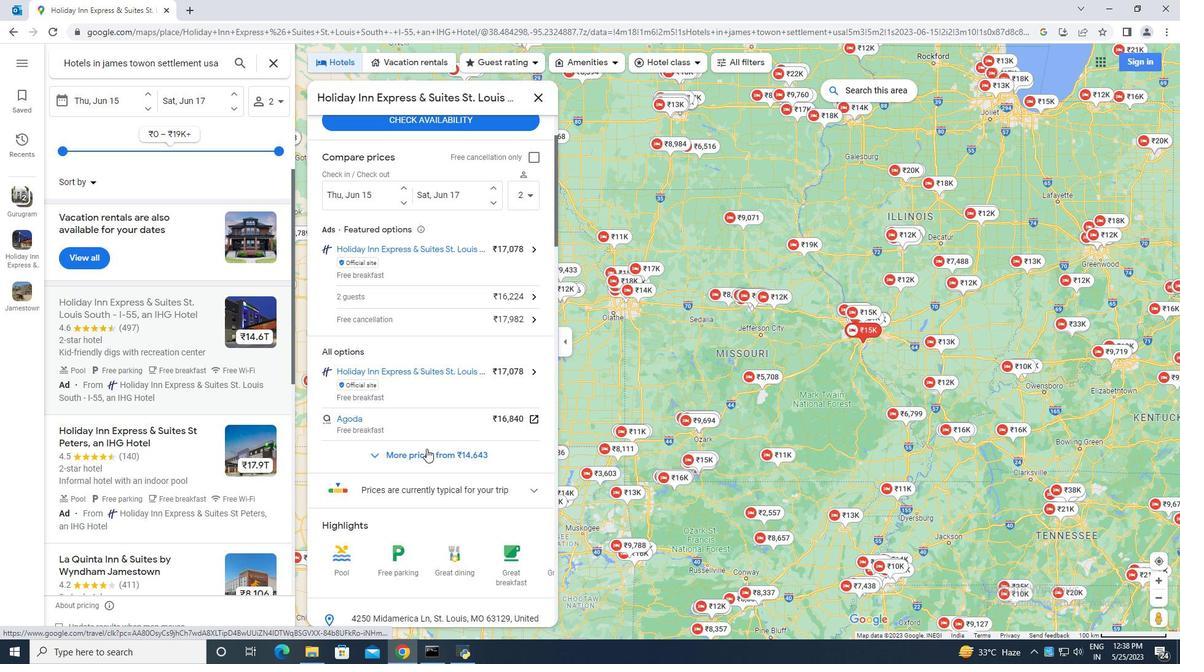 
Action: Mouse scrolled (426, 448) with delta (0, 0)
Screenshot: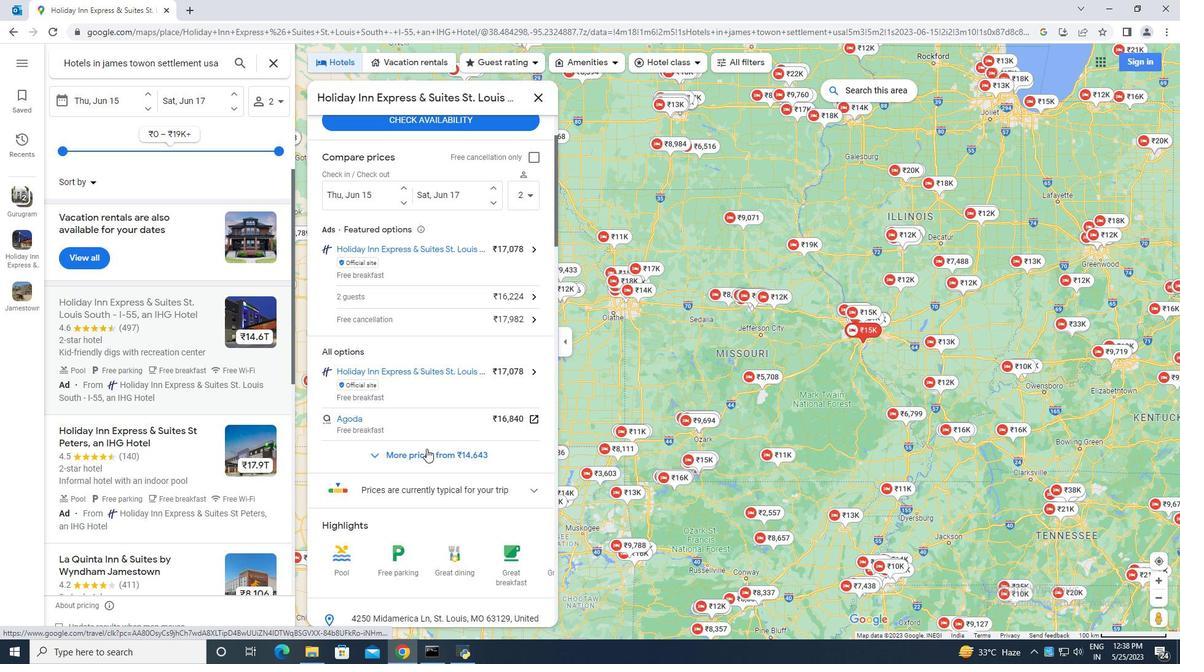 
Action: Mouse scrolled (426, 448) with delta (0, 0)
Screenshot: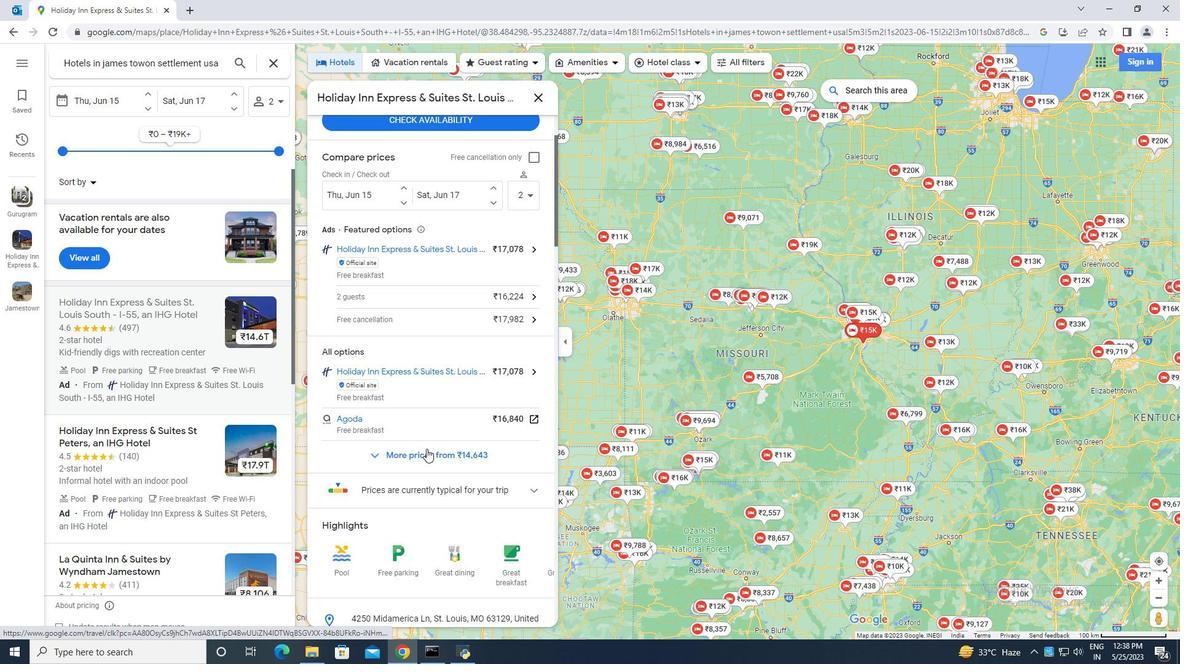 
Action: Mouse moved to (426, 449)
Screenshot: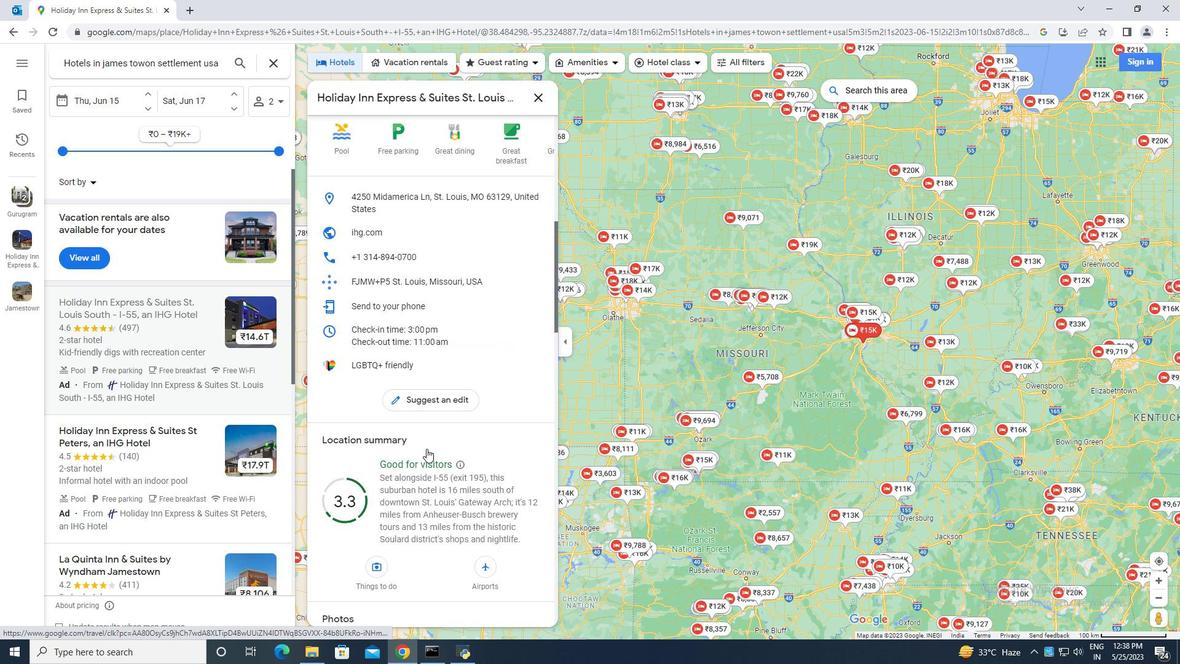 
Action: Mouse scrolled (426, 448) with delta (0, 0)
Screenshot: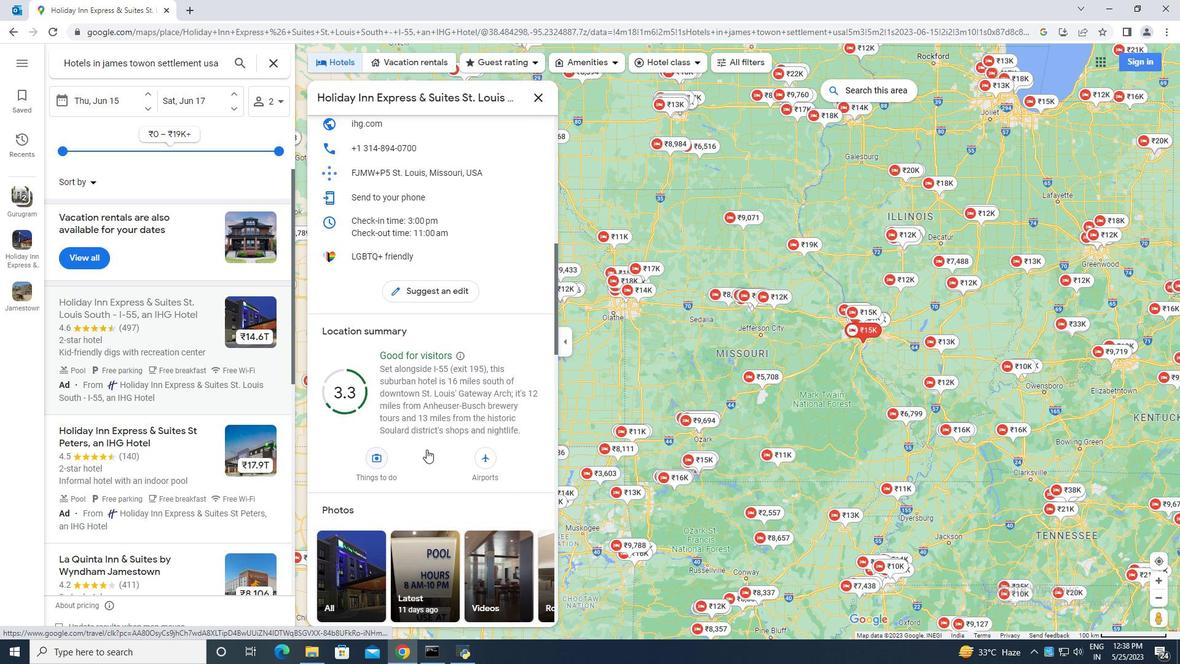 
Action: Mouse scrolled (426, 448) with delta (0, 0)
Screenshot: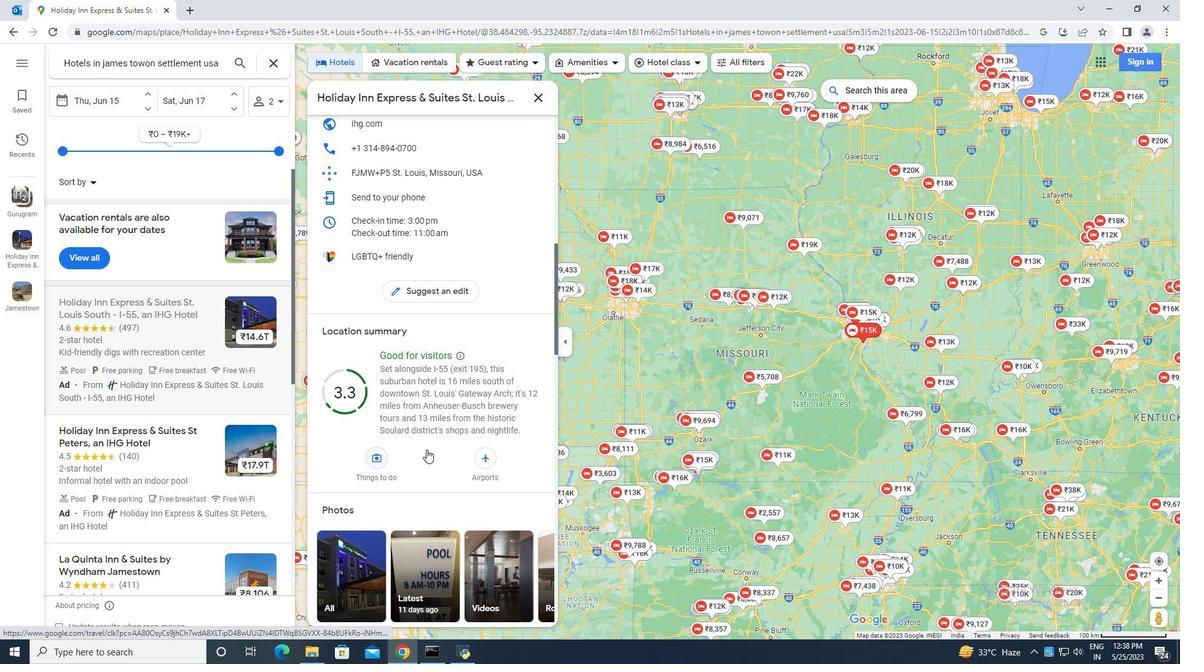 
Action: Mouse scrolled (426, 448) with delta (0, 0)
Screenshot: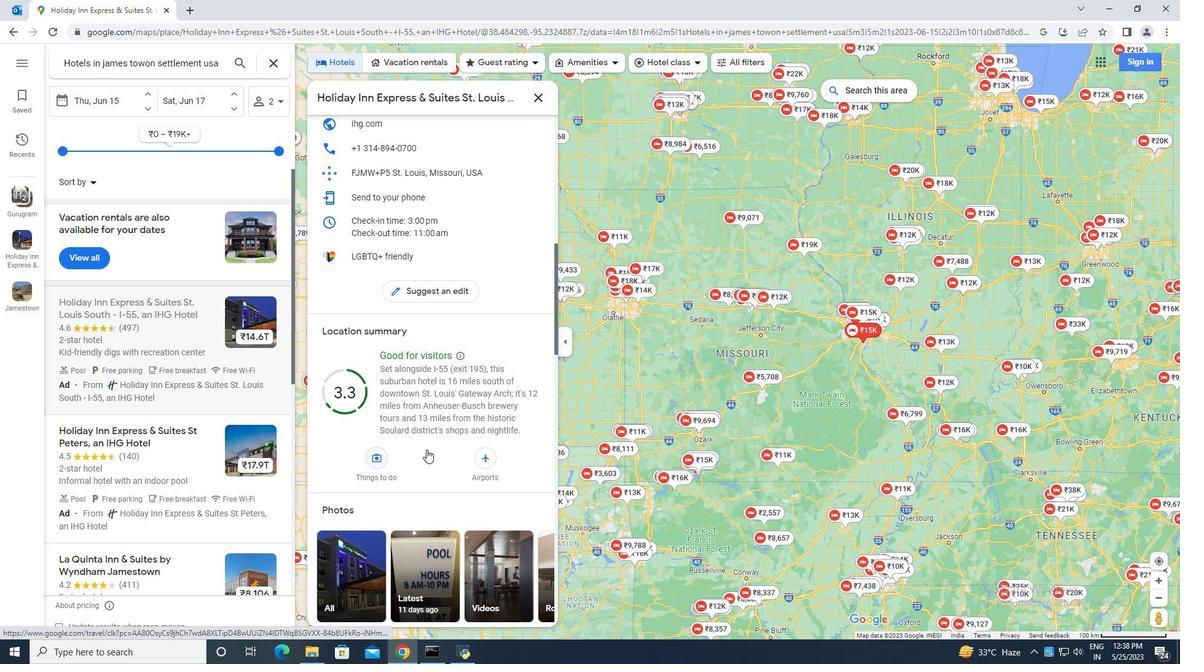 
Action: Mouse moved to (426, 449)
Screenshot: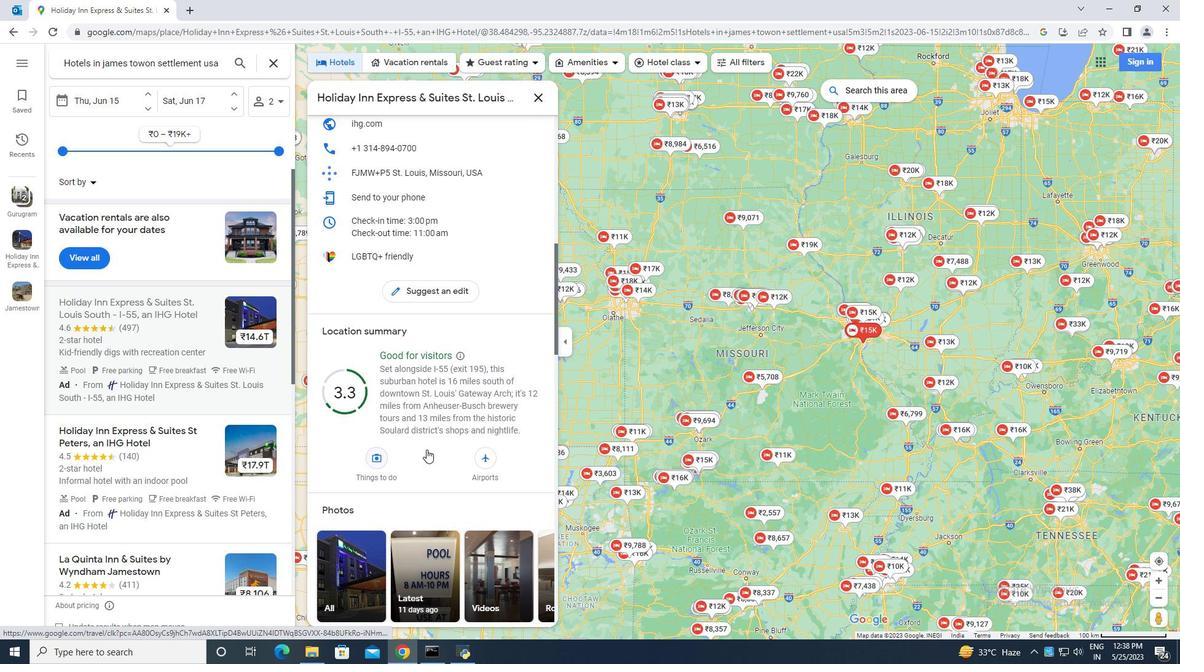 
Action: Mouse scrolled (426, 448) with delta (0, 0)
Screenshot: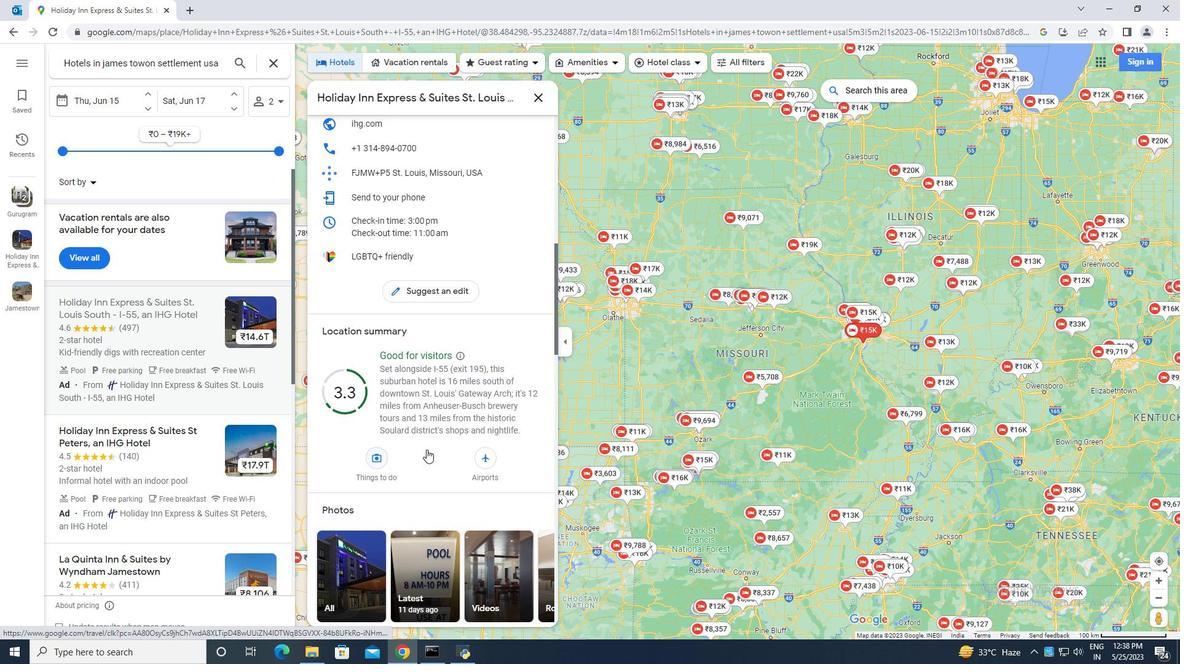 
Action: Mouse moved to (354, 321)
Screenshot: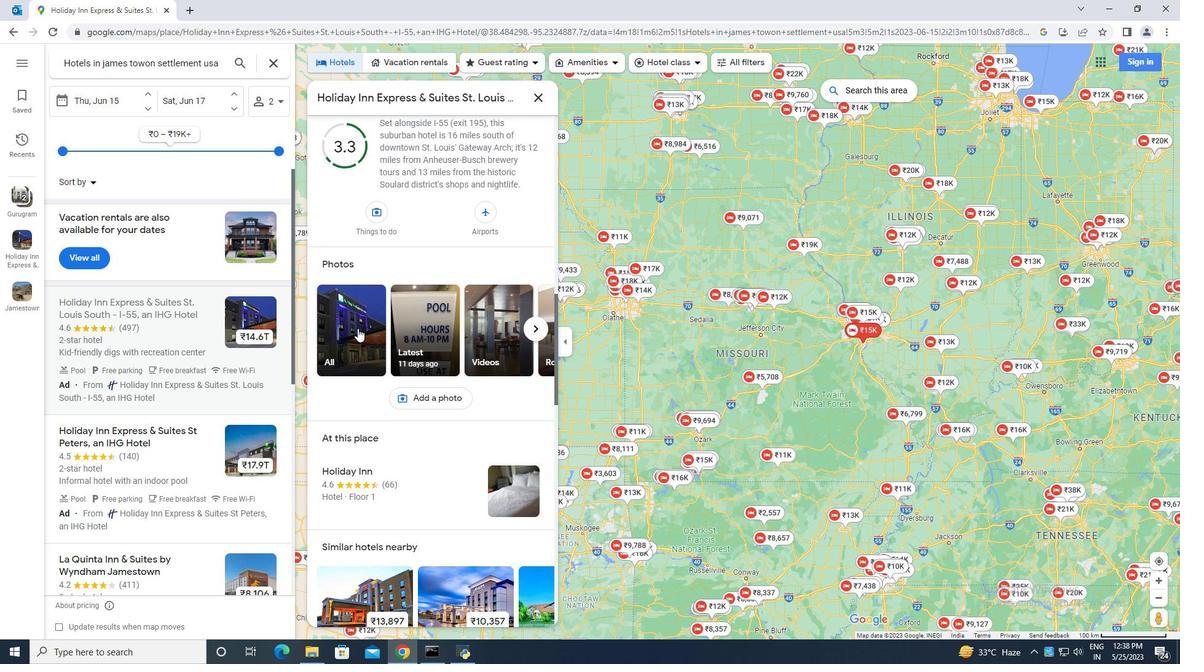 
Action: Mouse pressed left at (354, 321)
Screenshot: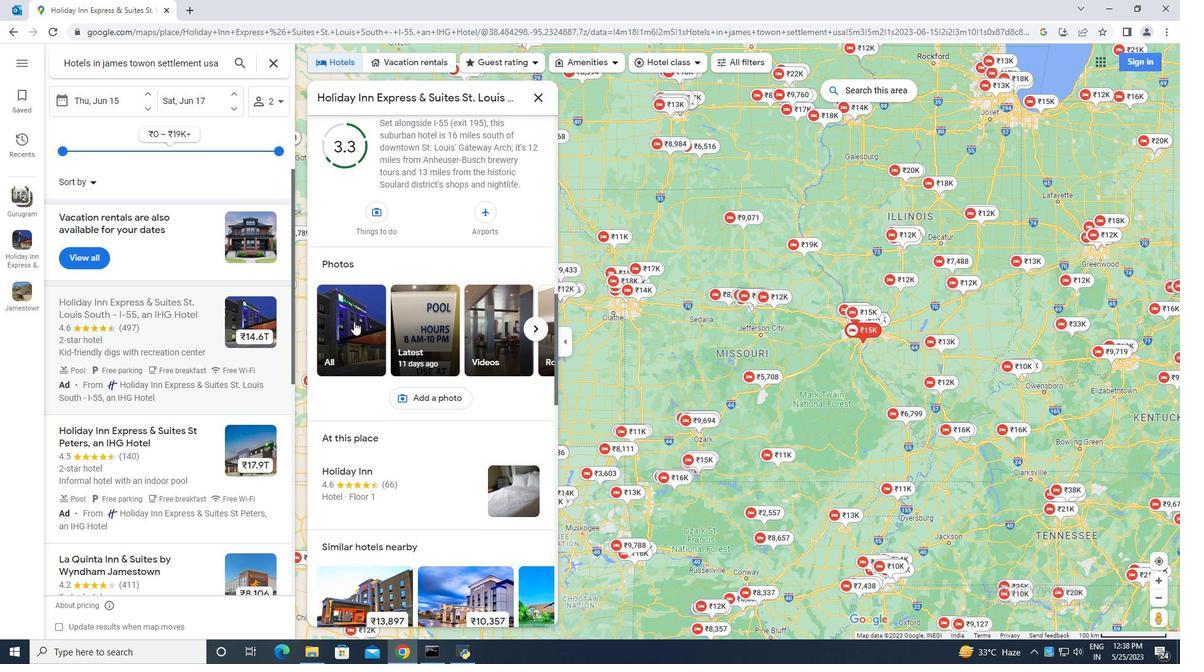 
Action: Mouse moved to (751, 547)
Screenshot: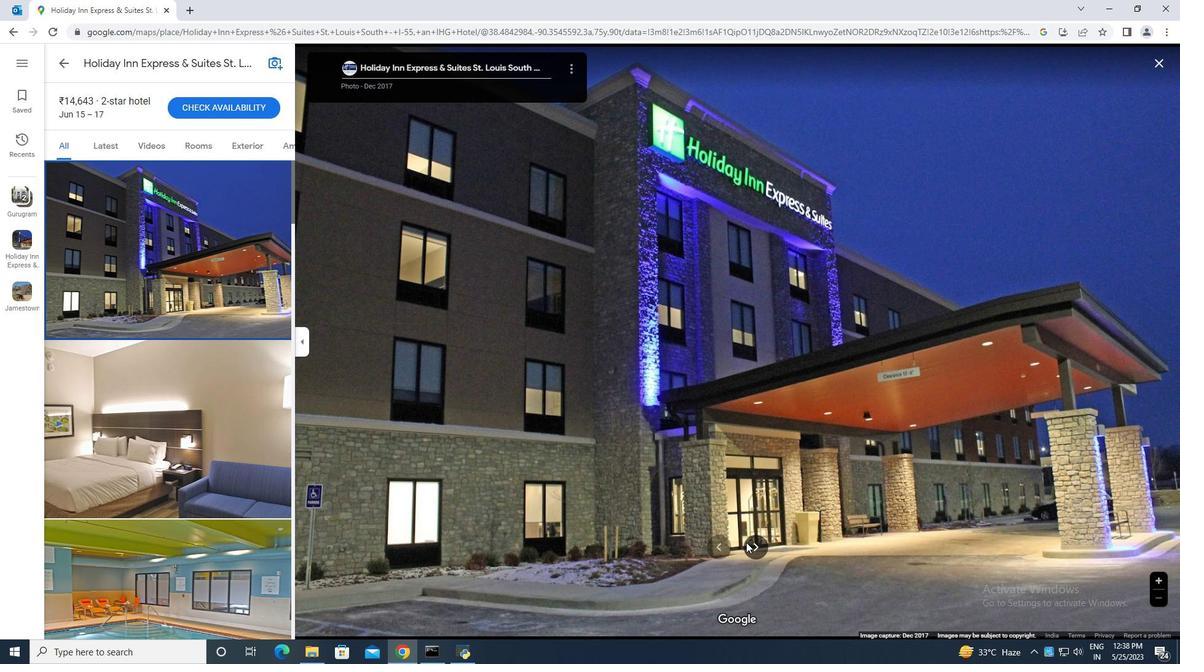 
Action: Mouse pressed left at (751, 547)
Screenshot: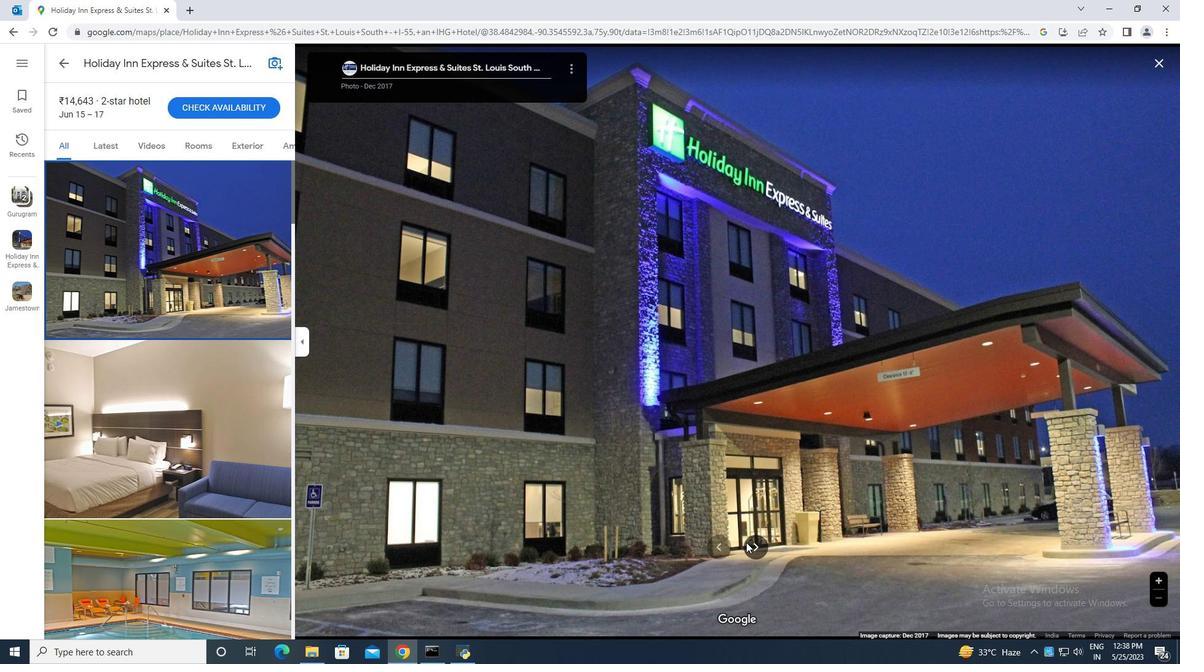 
Action: Mouse pressed left at (751, 547)
Screenshot: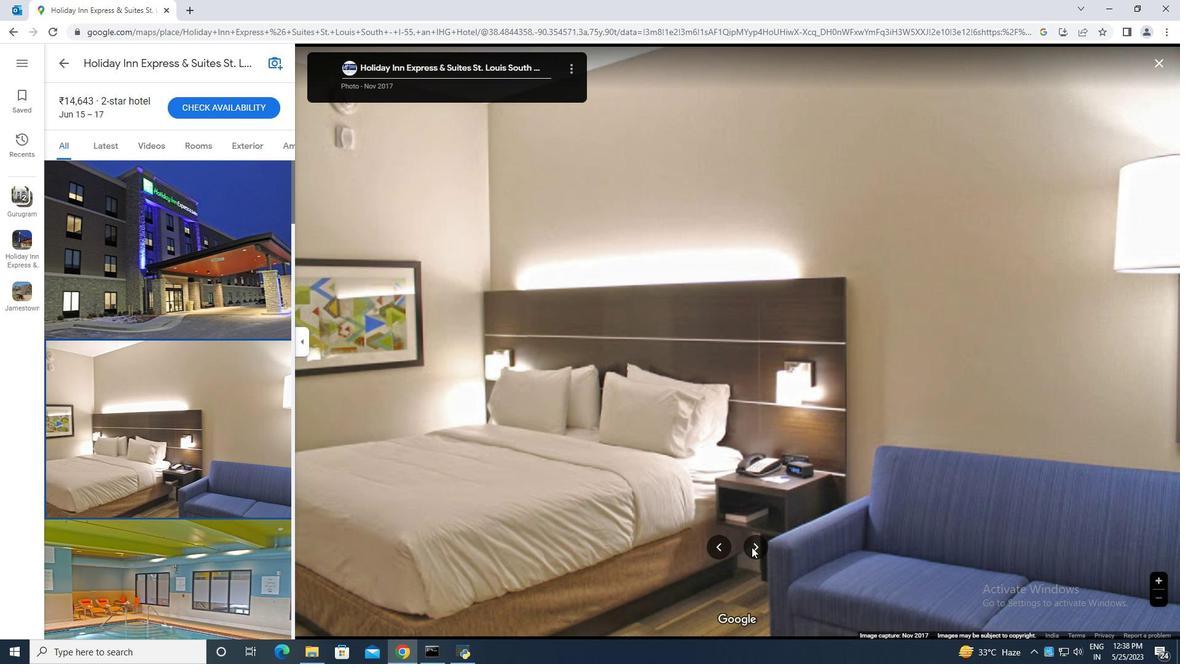 
Action: Mouse moved to (753, 547)
Screenshot: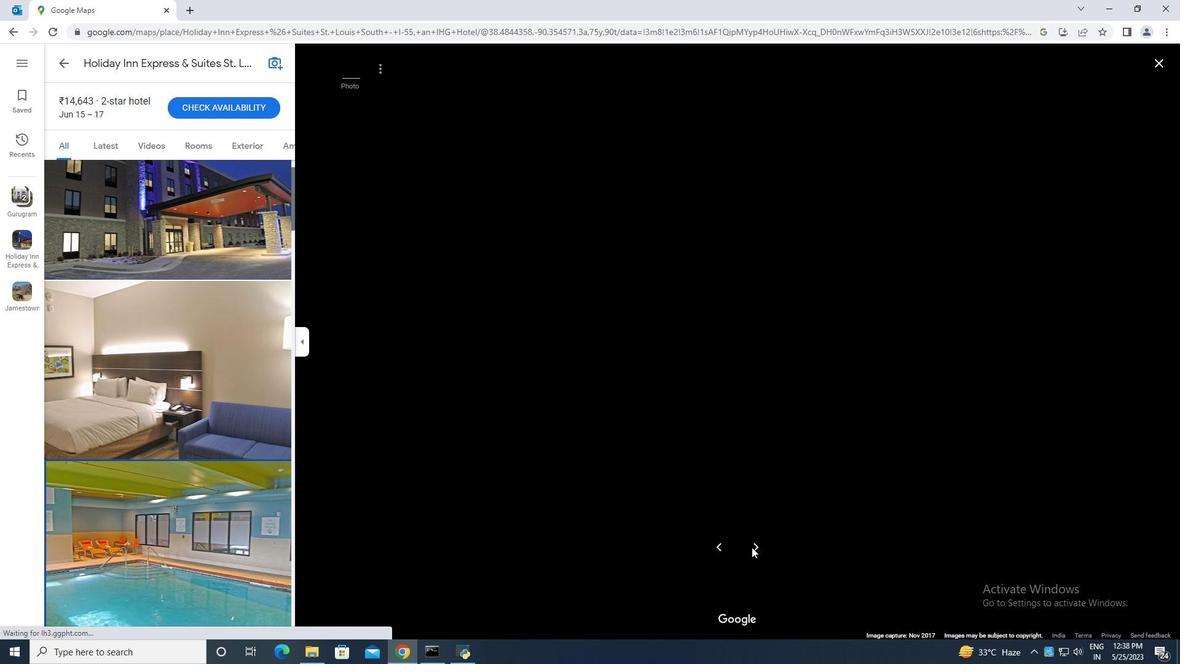 
Action: Mouse pressed left at (753, 547)
Screenshot: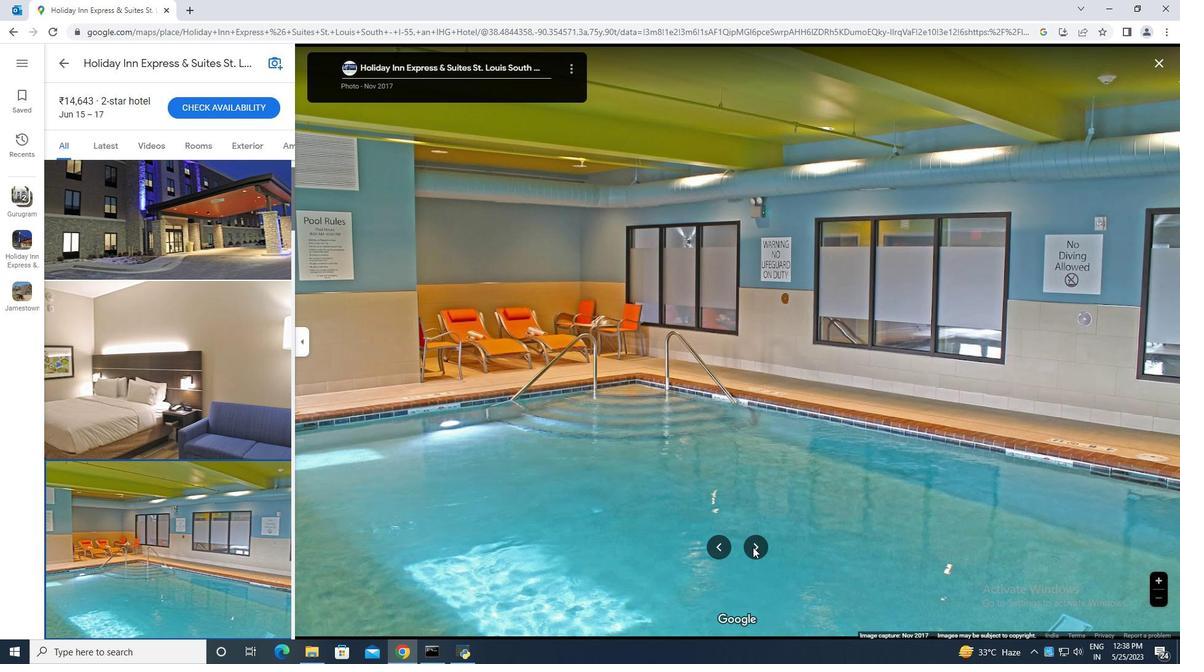 
Action: Mouse pressed left at (753, 547)
Screenshot: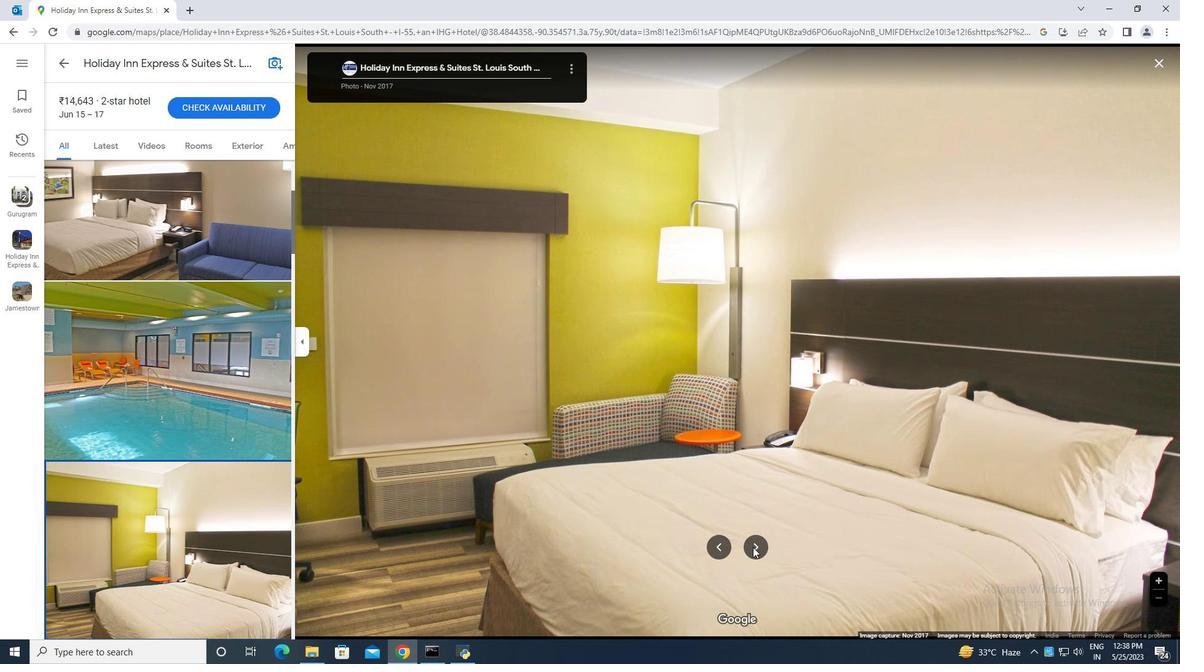 
Action: Mouse moved to (753, 547)
Screenshot: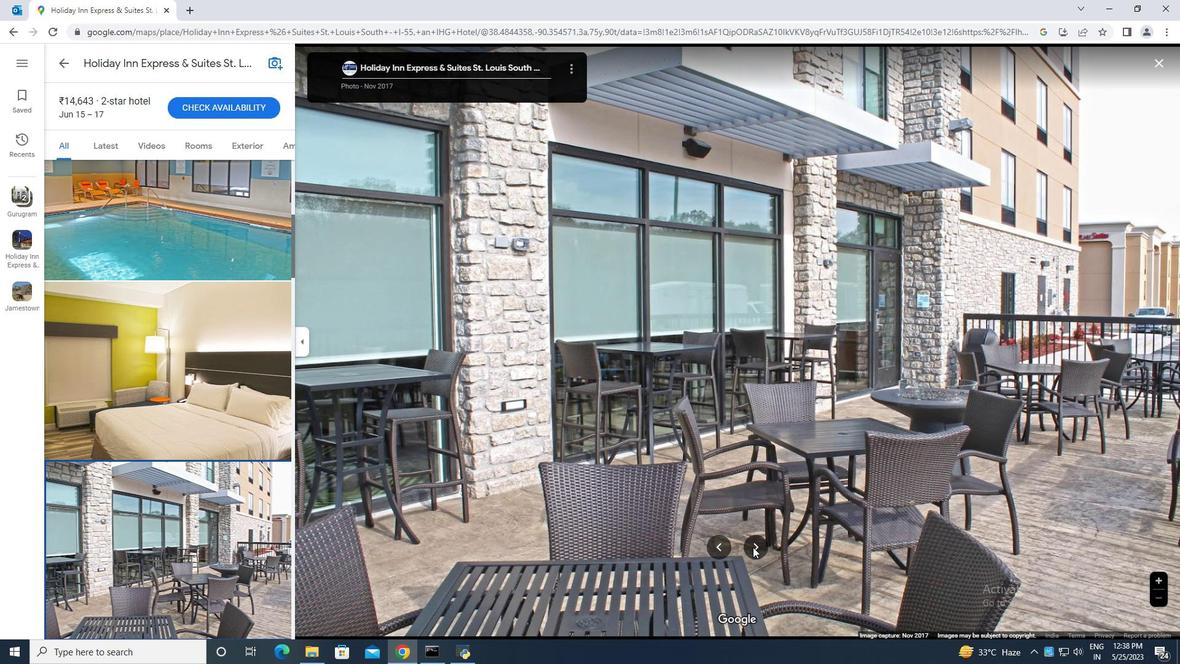 
Action: Mouse pressed left at (753, 547)
Screenshot: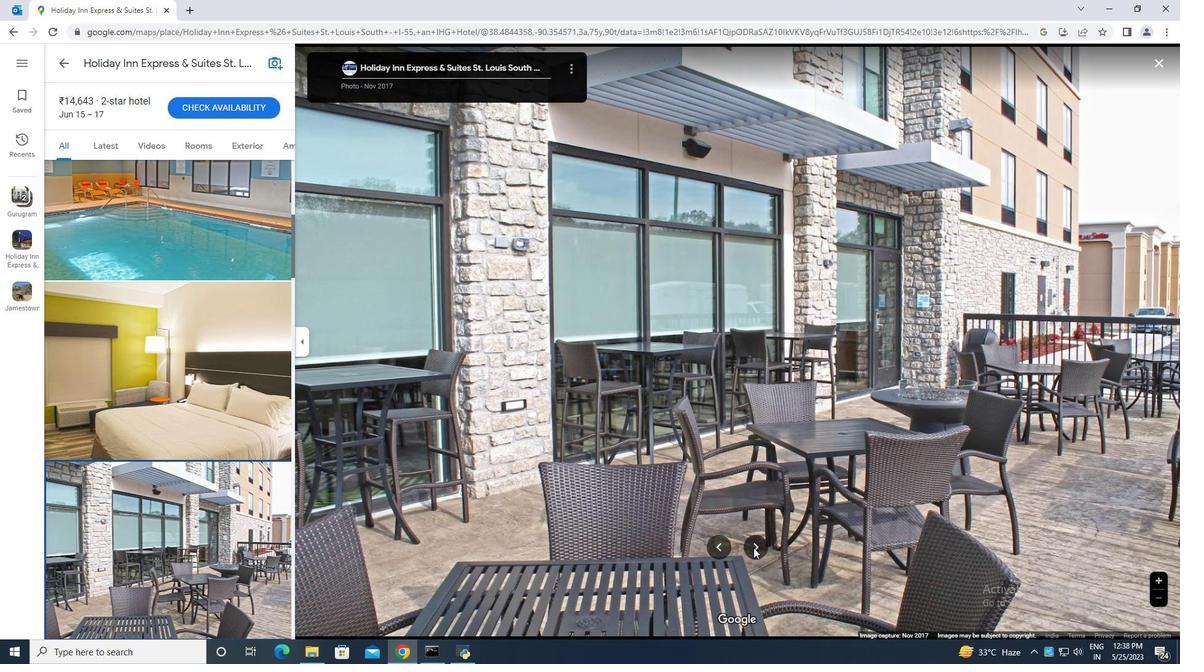 
Action: Mouse moved to (755, 547)
Screenshot: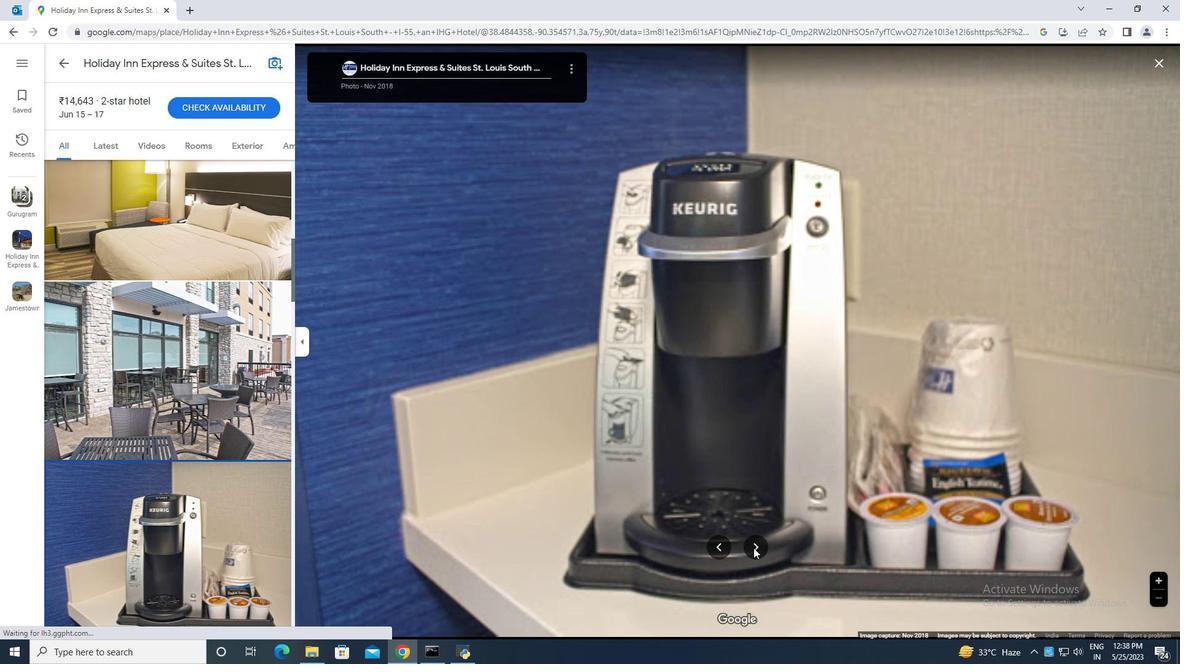 
Action: Mouse pressed left at (755, 547)
Screenshot: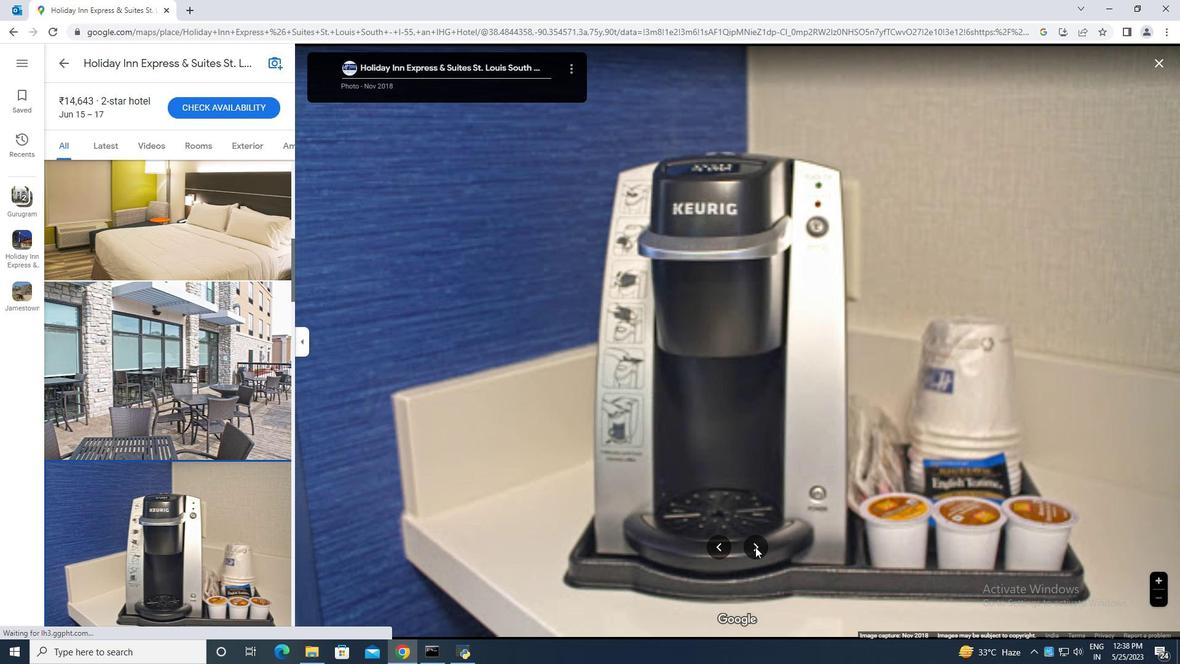 
Action: Mouse moved to (755, 547)
Screenshot: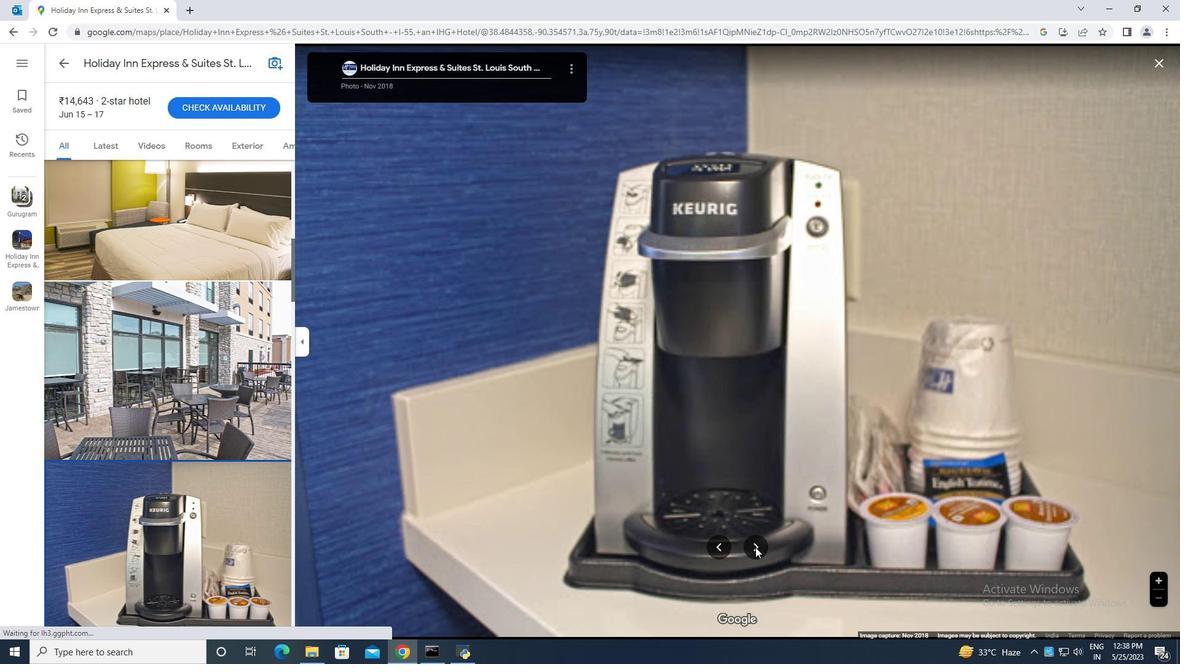 
Action: Mouse pressed left at (755, 547)
Screenshot: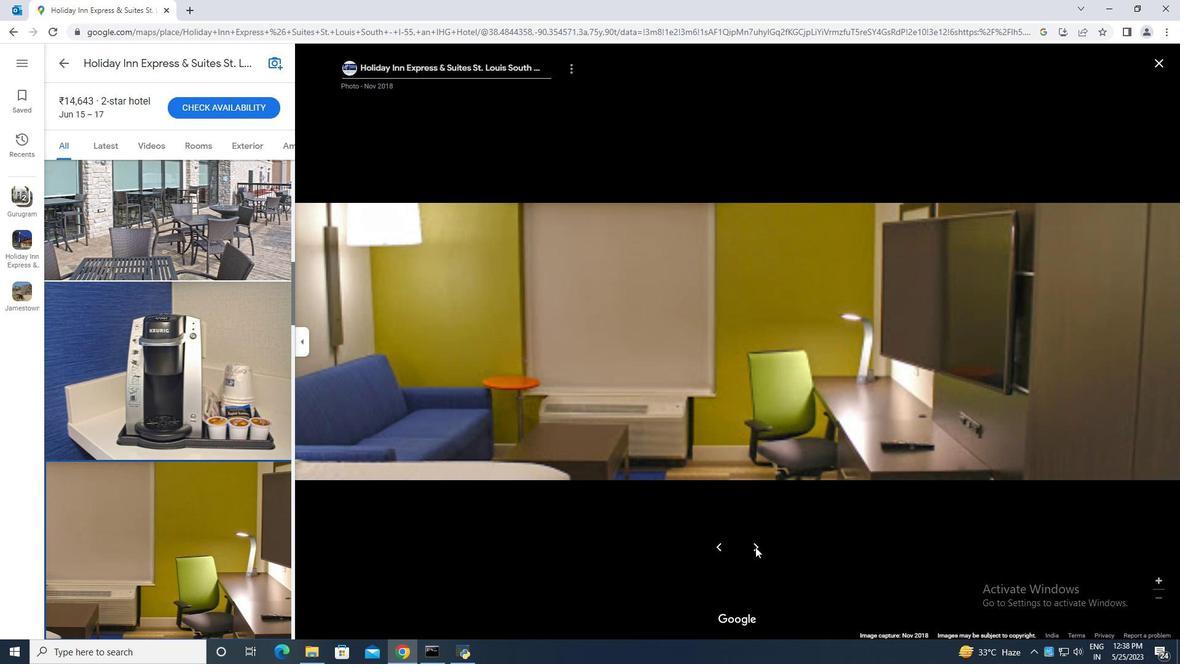 
Action: Mouse pressed left at (755, 547)
Screenshot: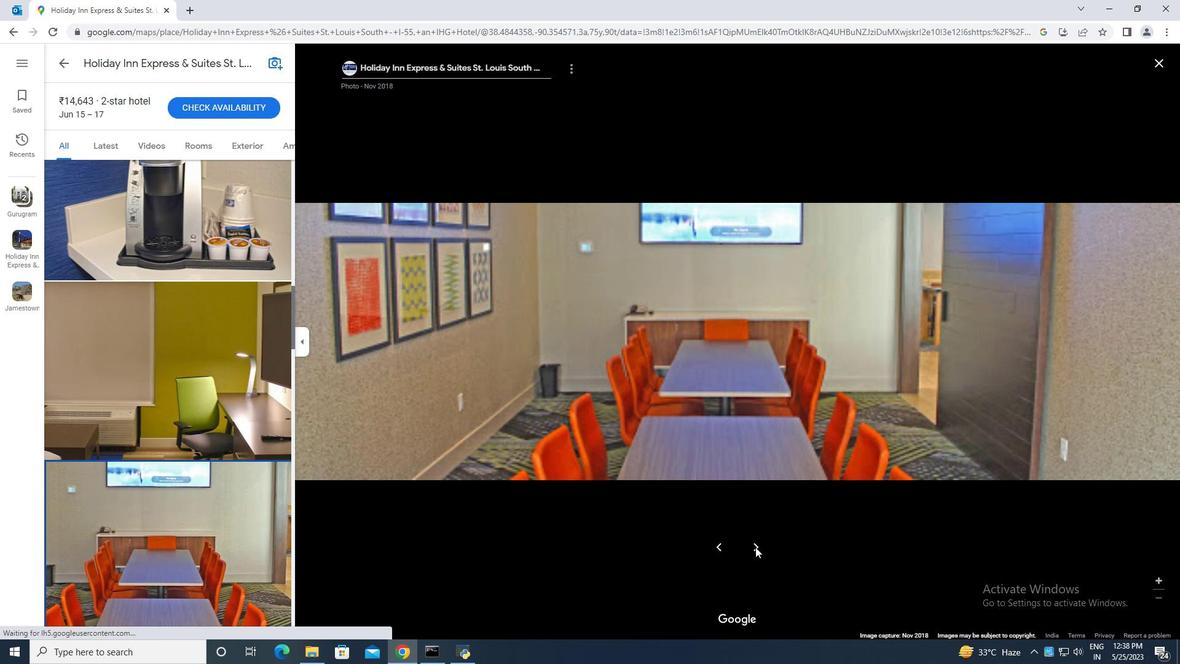 
Action: Mouse pressed left at (755, 547)
Screenshot: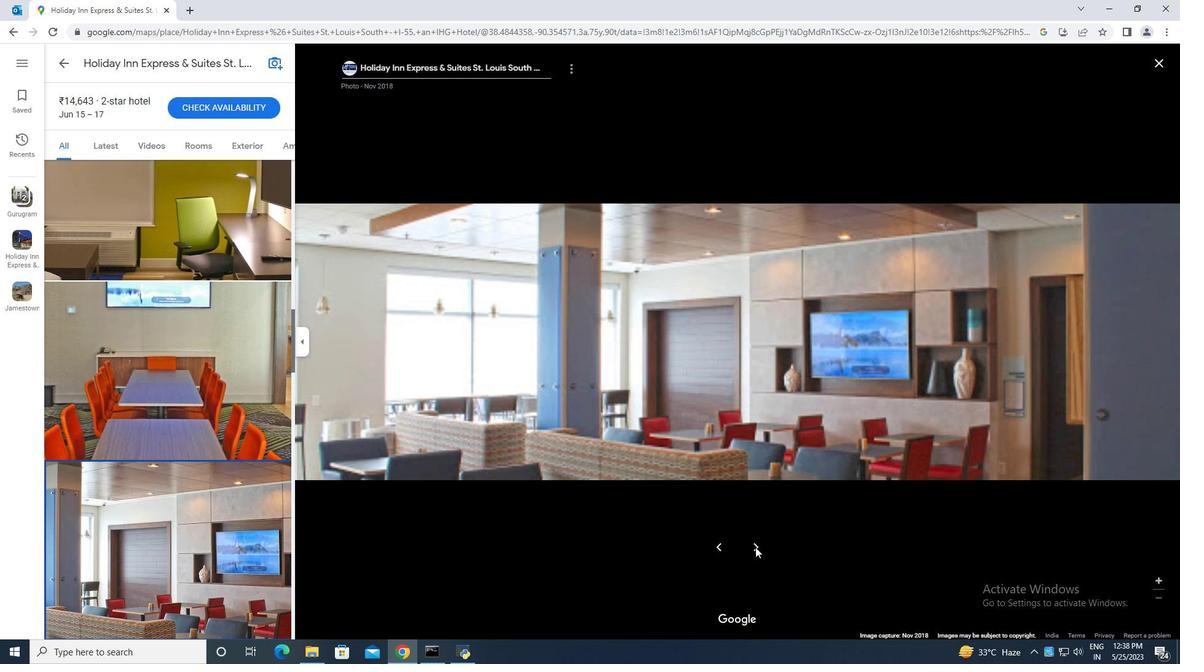 
Action: Mouse pressed left at (755, 547)
Screenshot: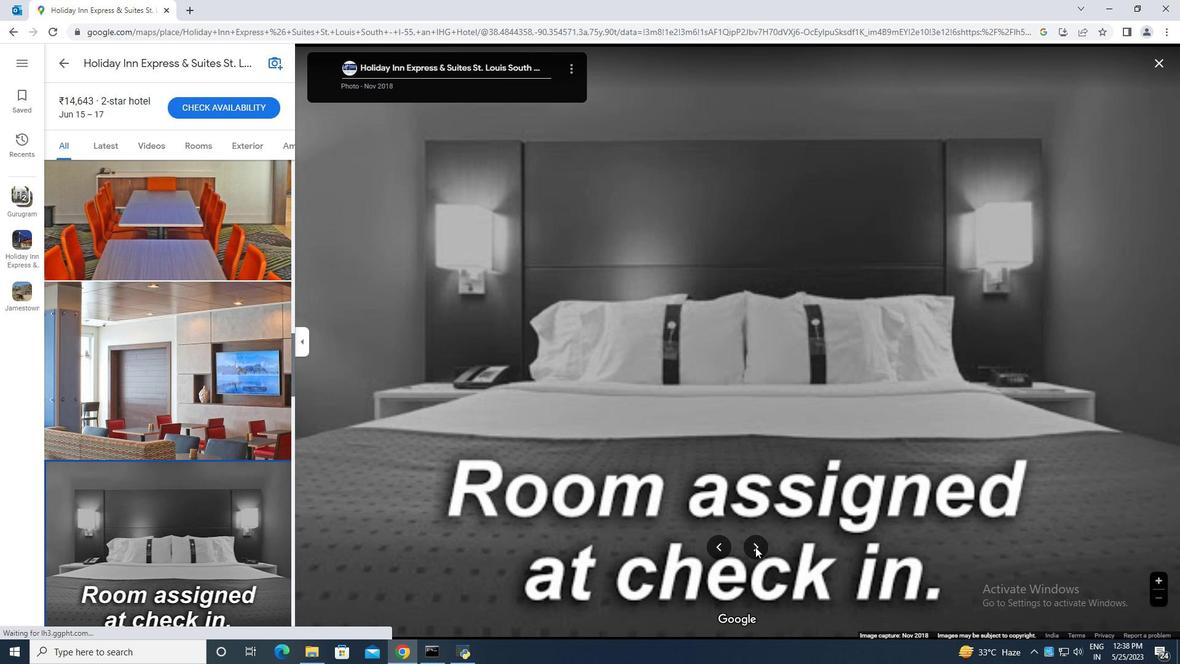 
Action: Mouse pressed left at (755, 547)
Screenshot: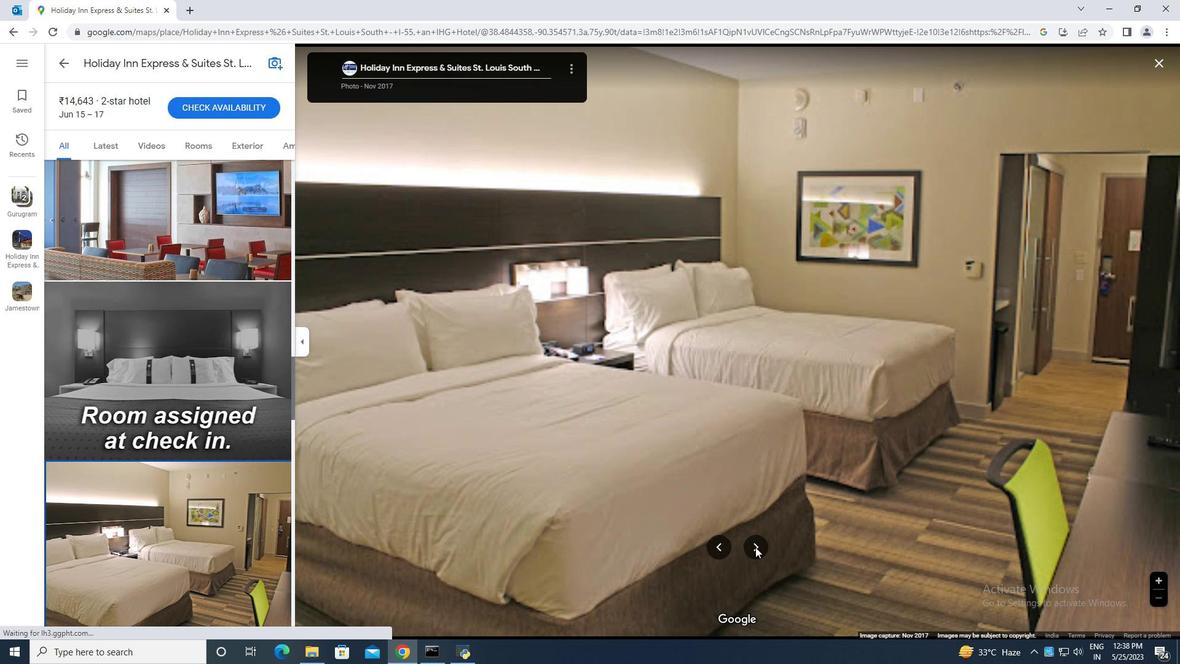 
Action: Mouse pressed left at (755, 547)
Screenshot: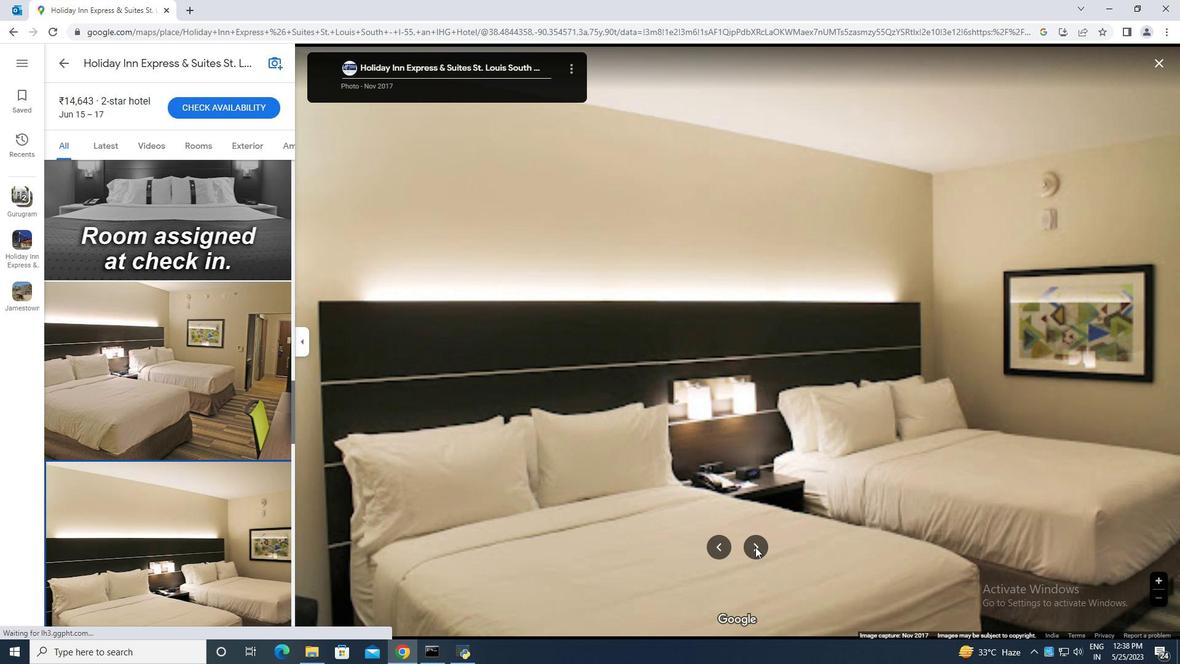 
Action: Mouse pressed left at (755, 547)
Screenshot: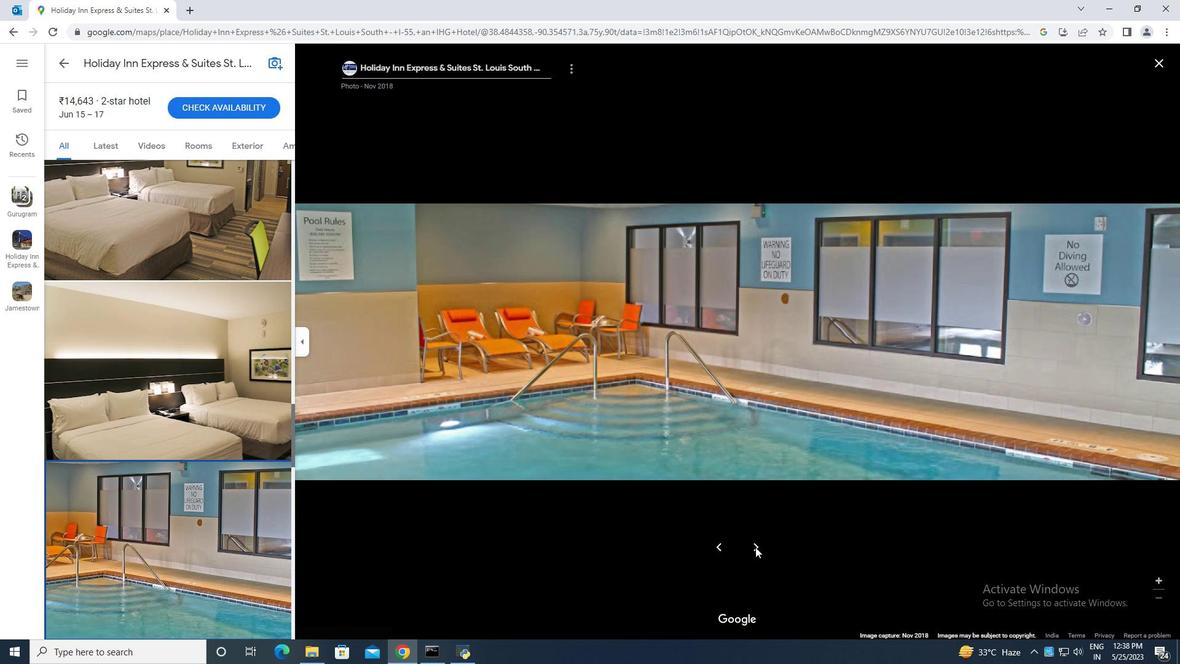 
Action: Mouse pressed left at (755, 547)
Screenshot: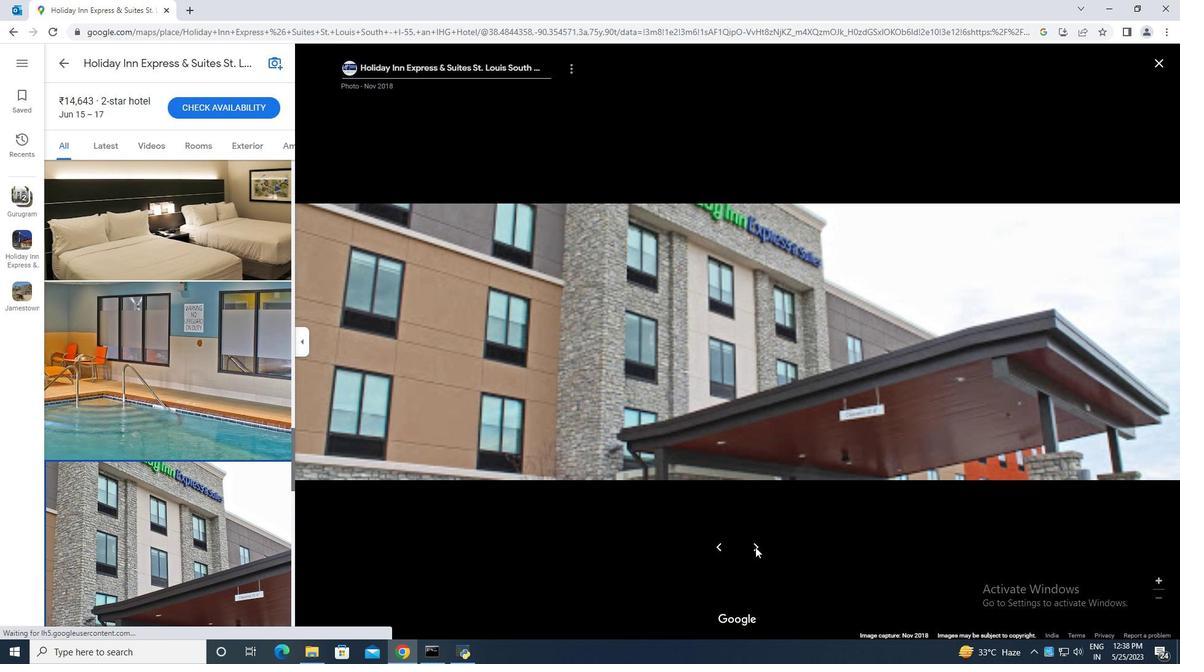 
Action: Mouse pressed left at (755, 547)
Screenshot: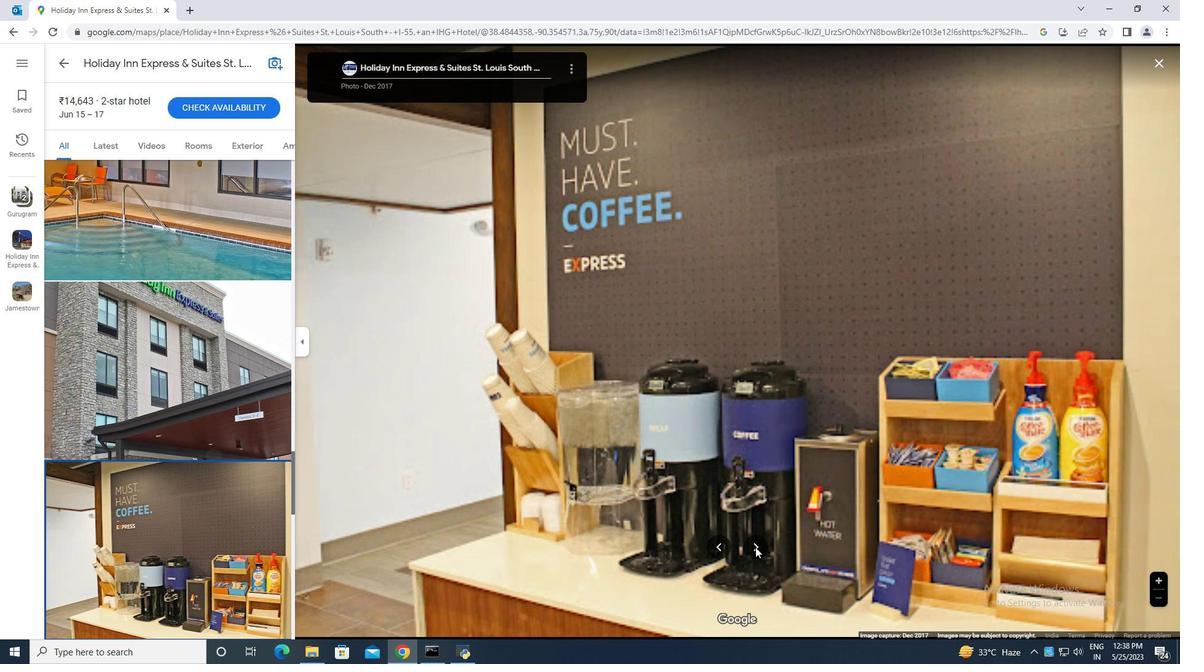 
Action: Mouse moved to (60, 63)
Screenshot: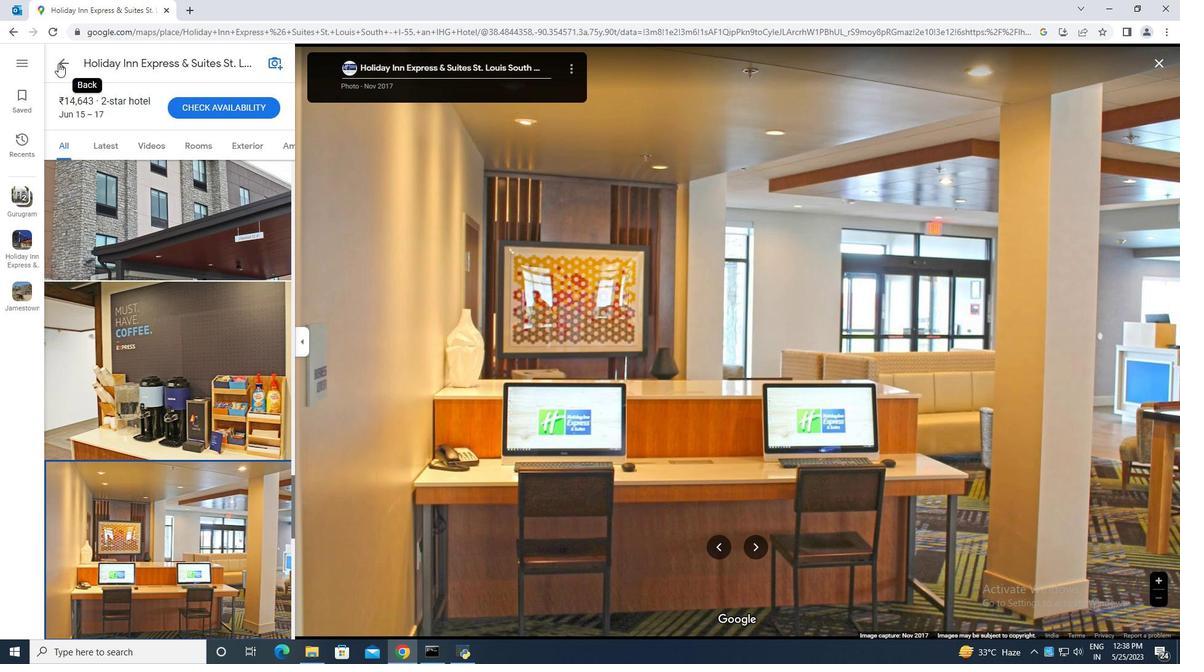 
Action: Mouse pressed left at (60, 63)
Screenshot: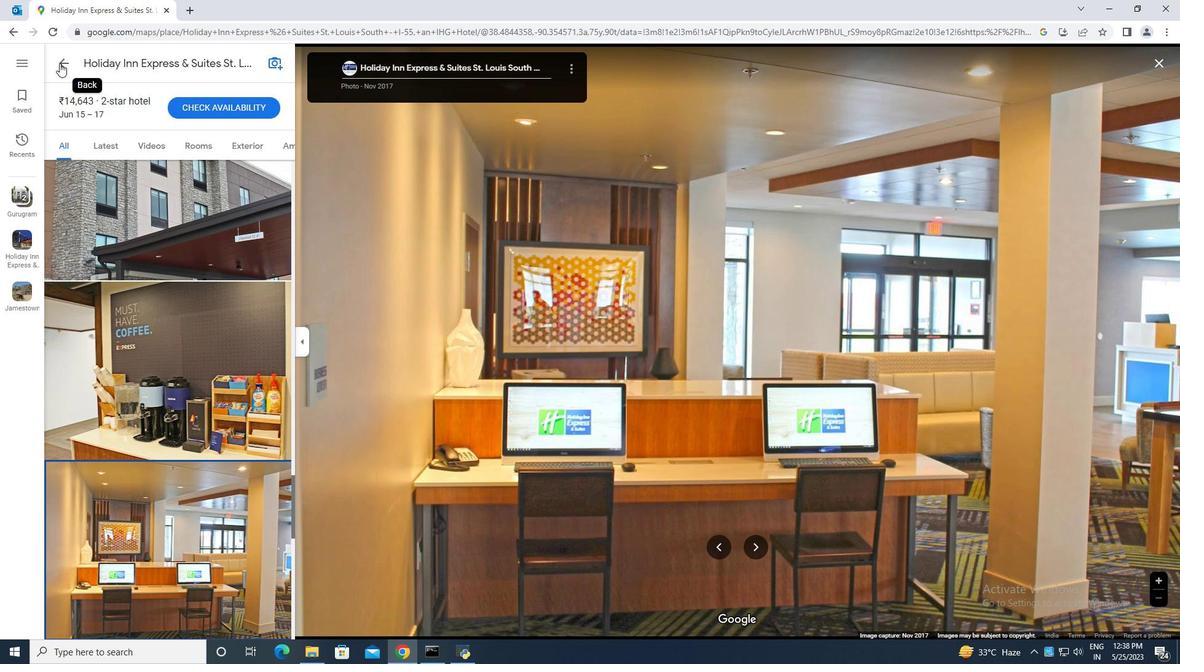 
Action: Mouse moved to (177, 473)
Screenshot: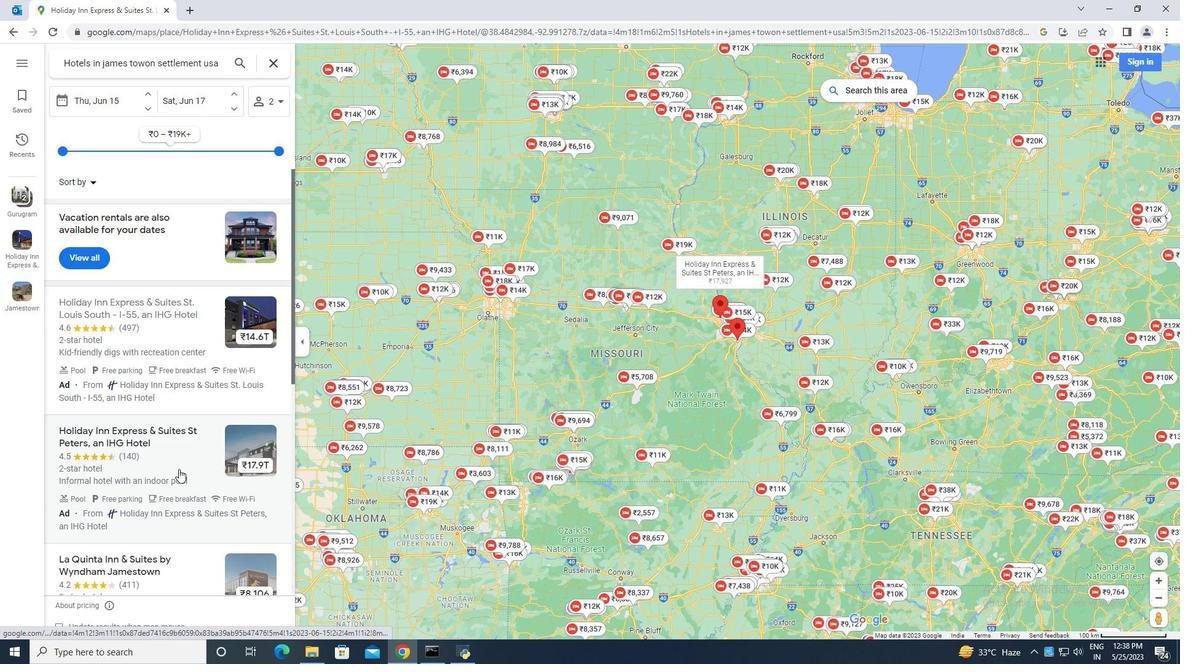 
Action: Mouse scrolled (177, 472) with delta (0, 0)
Screenshot: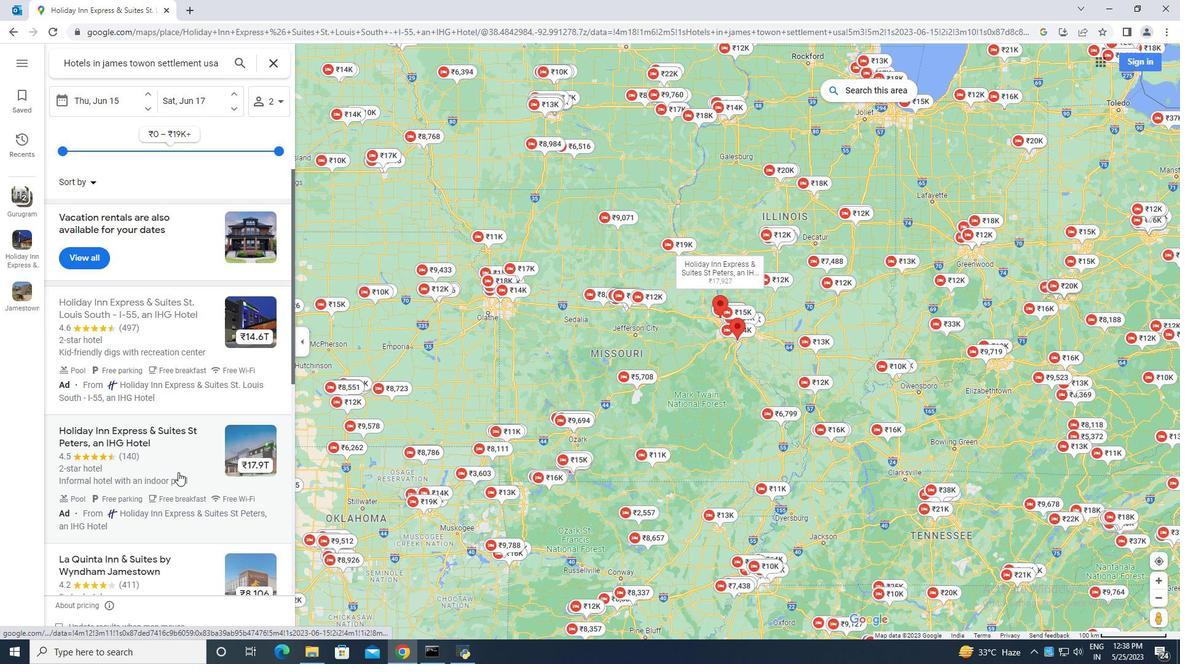 
Action: Mouse scrolled (177, 472) with delta (0, 0)
Screenshot: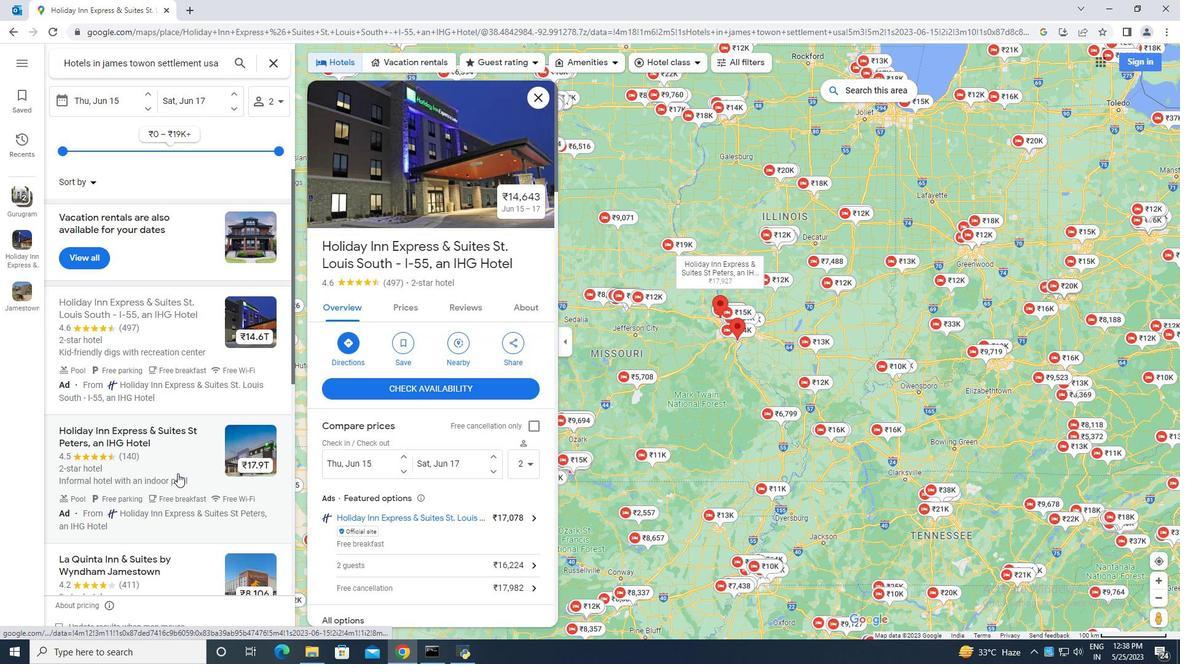 
Action: Mouse scrolled (177, 472) with delta (0, 0)
Screenshot: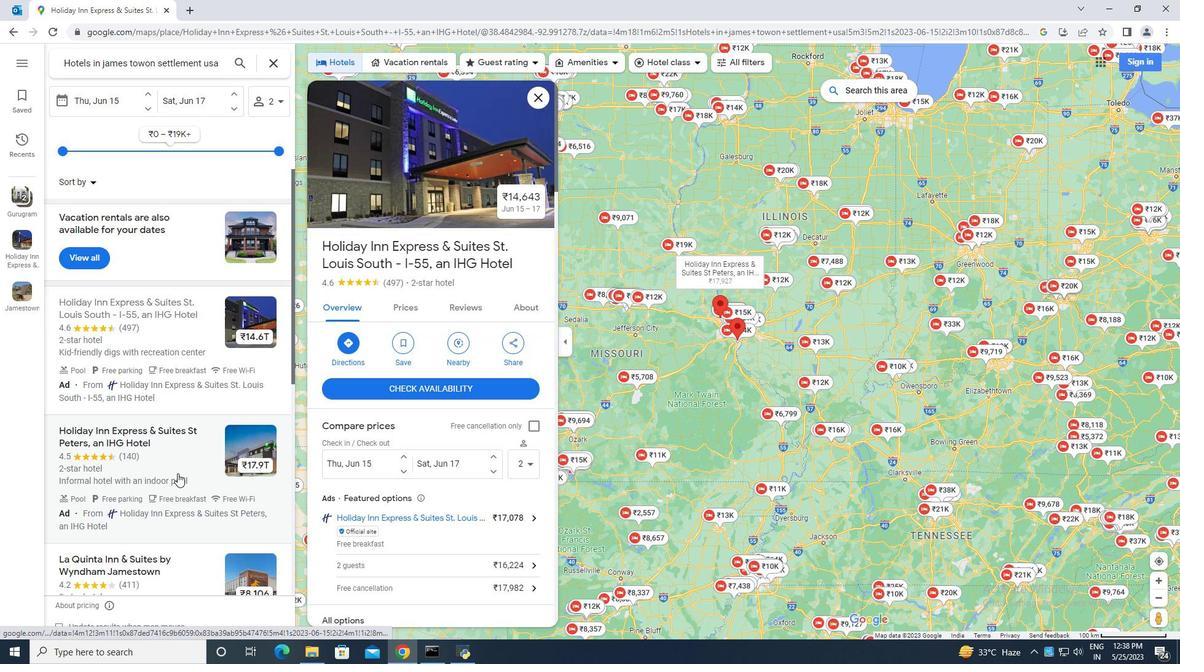 
Action: Mouse moved to (175, 274)
Screenshot: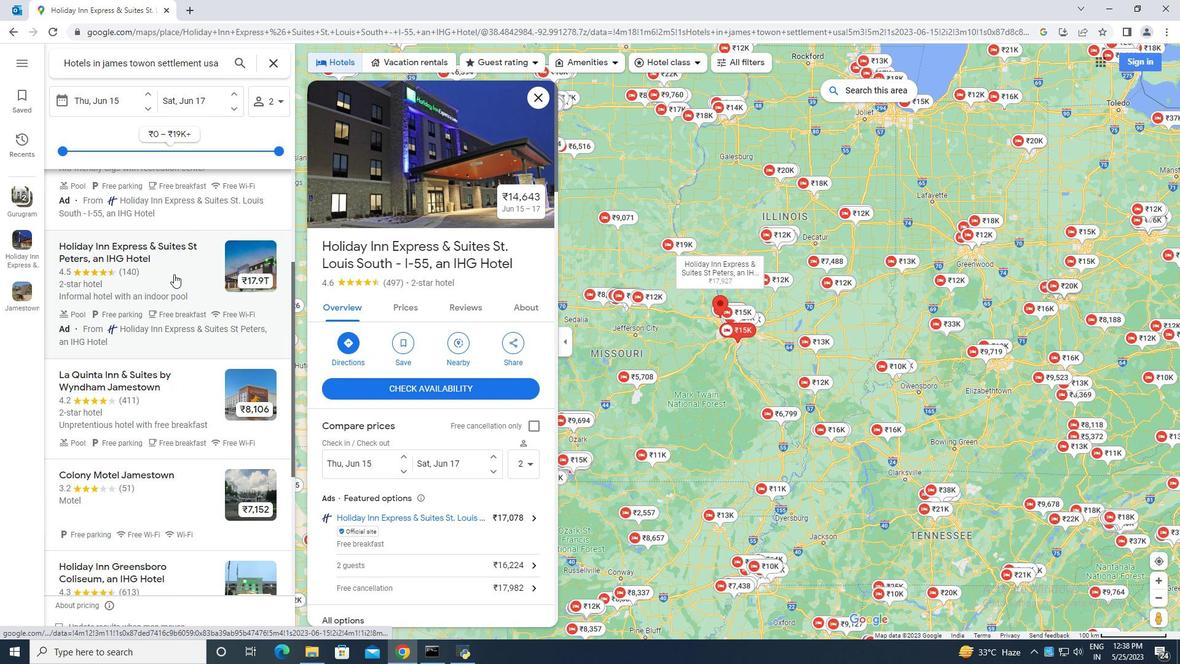 
Action: Mouse pressed left at (175, 274)
Screenshot: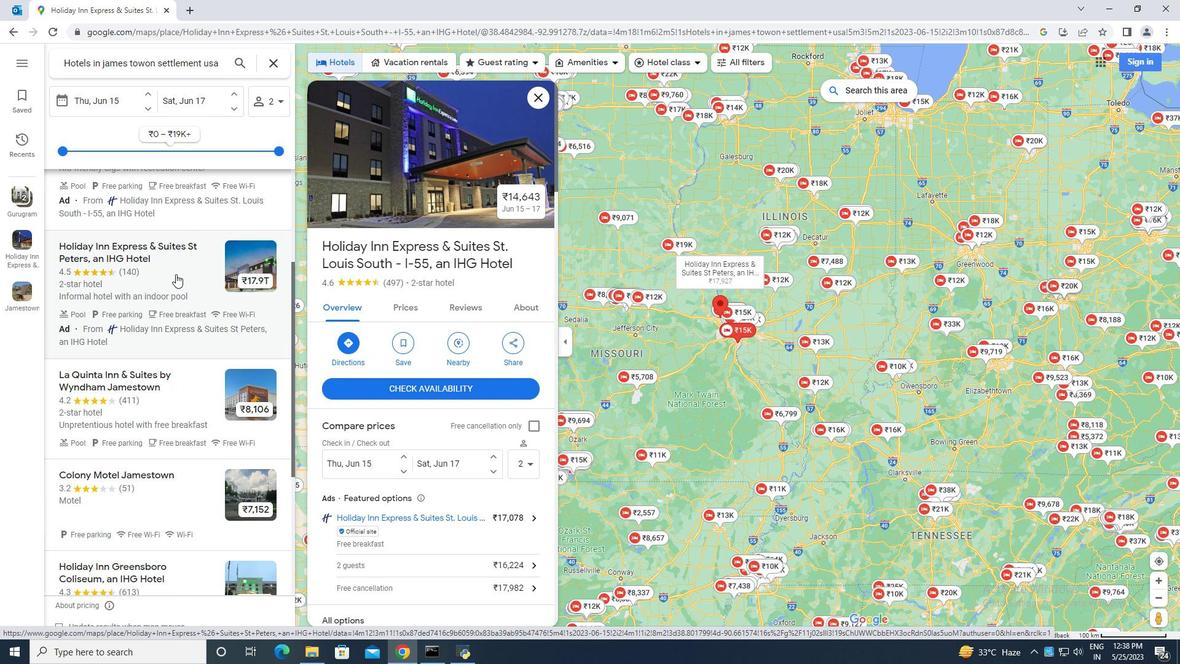 
Action: Mouse moved to (460, 427)
Screenshot: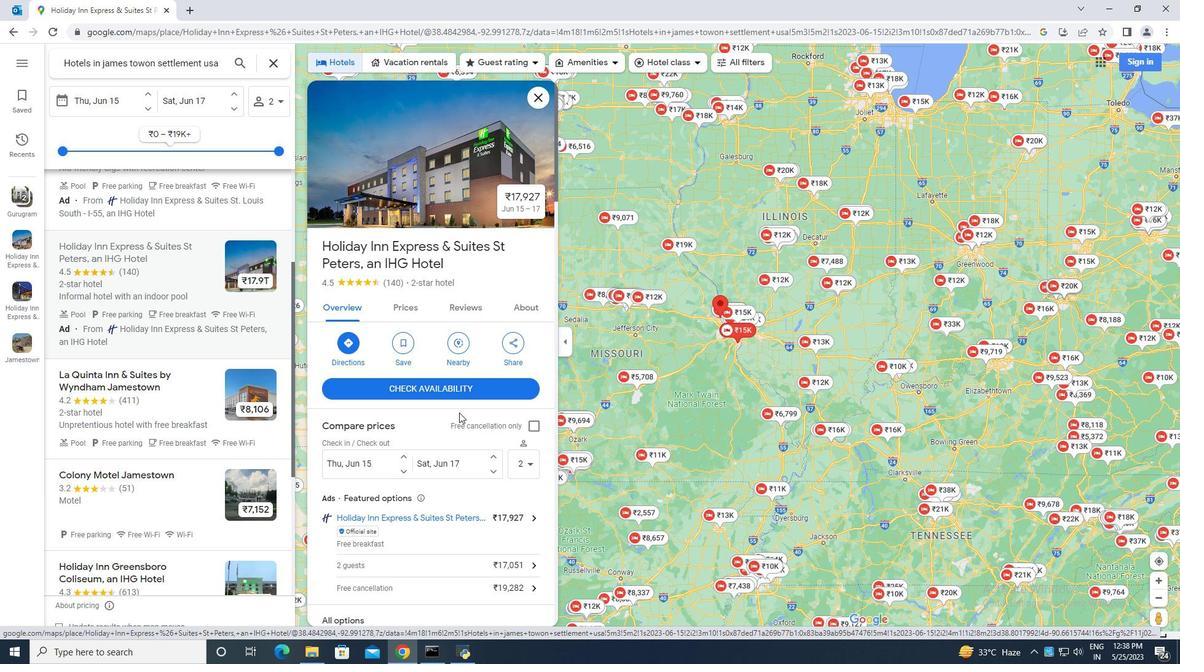 
Action: Mouse scrolled (460, 426) with delta (0, 0)
Screenshot: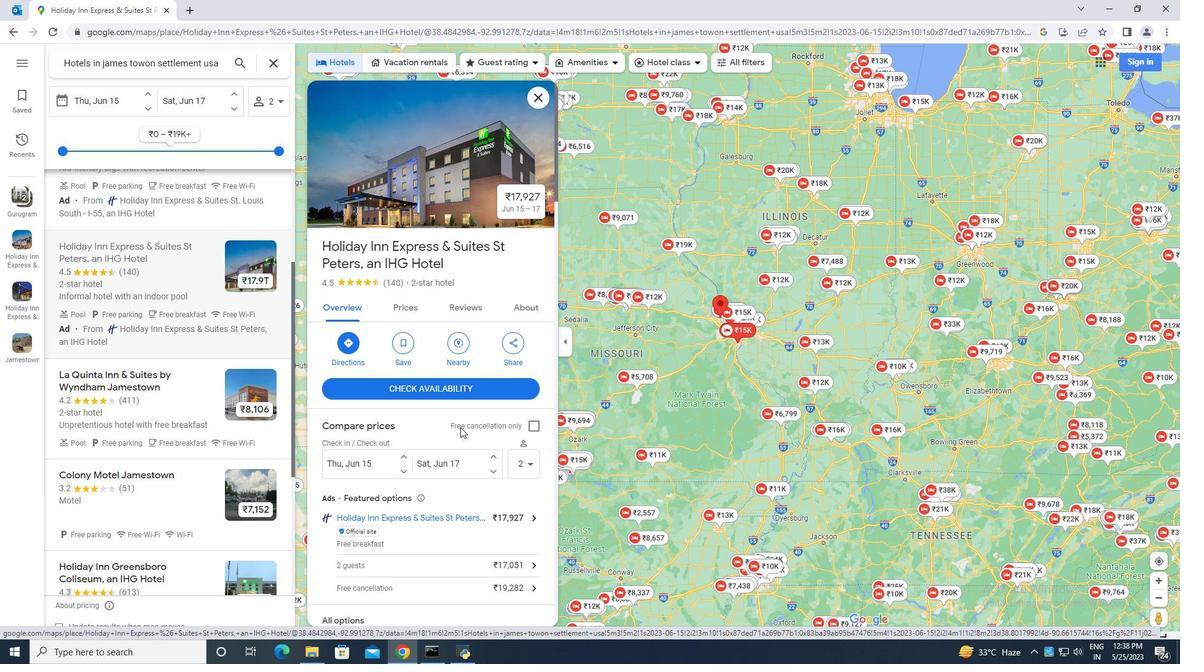 
Action: Mouse scrolled (460, 426) with delta (0, 0)
Screenshot: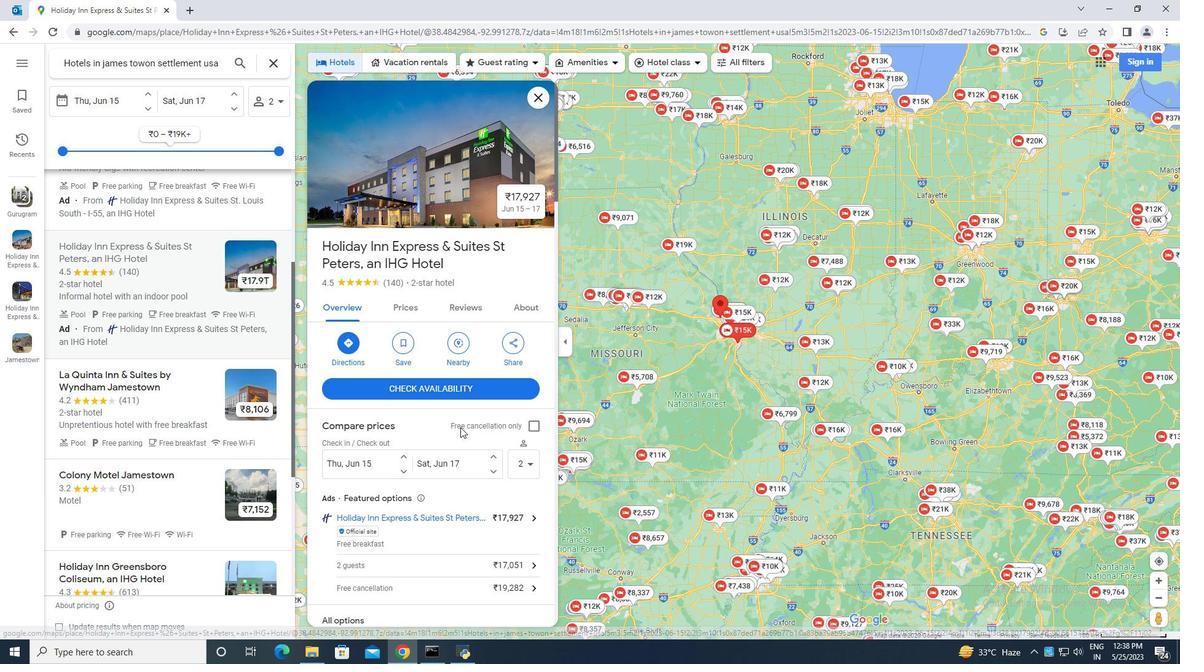 
Action: Mouse scrolled (460, 426) with delta (0, 0)
Screenshot: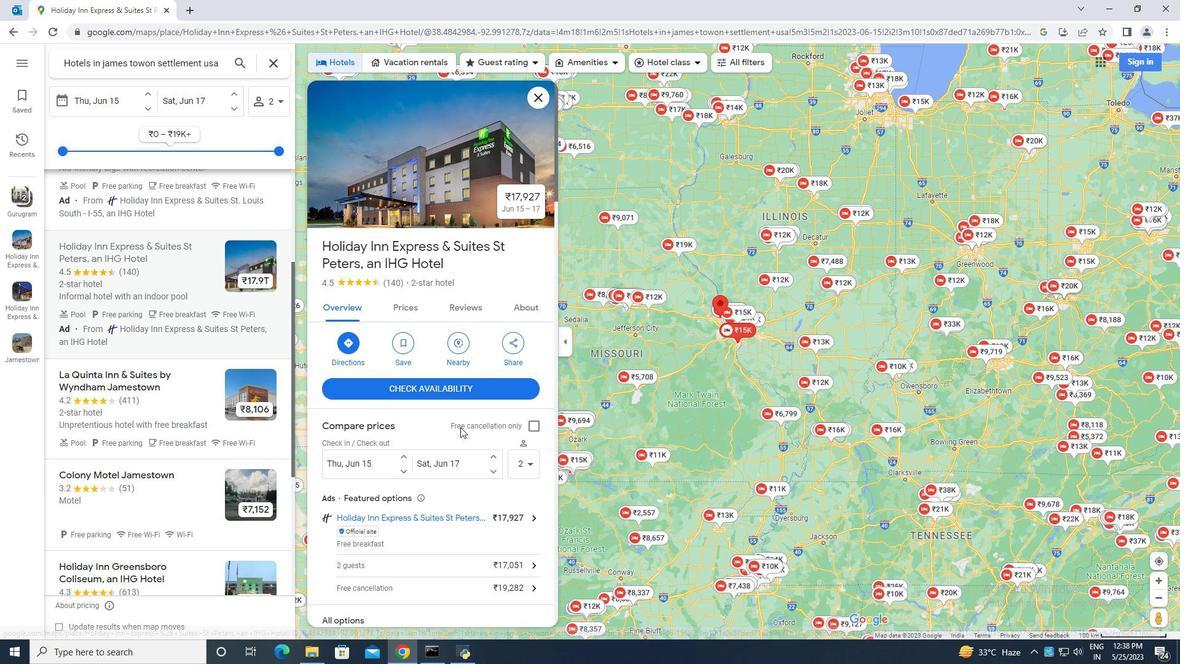 
Action: Mouse scrolled (460, 426) with delta (0, 0)
Screenshot: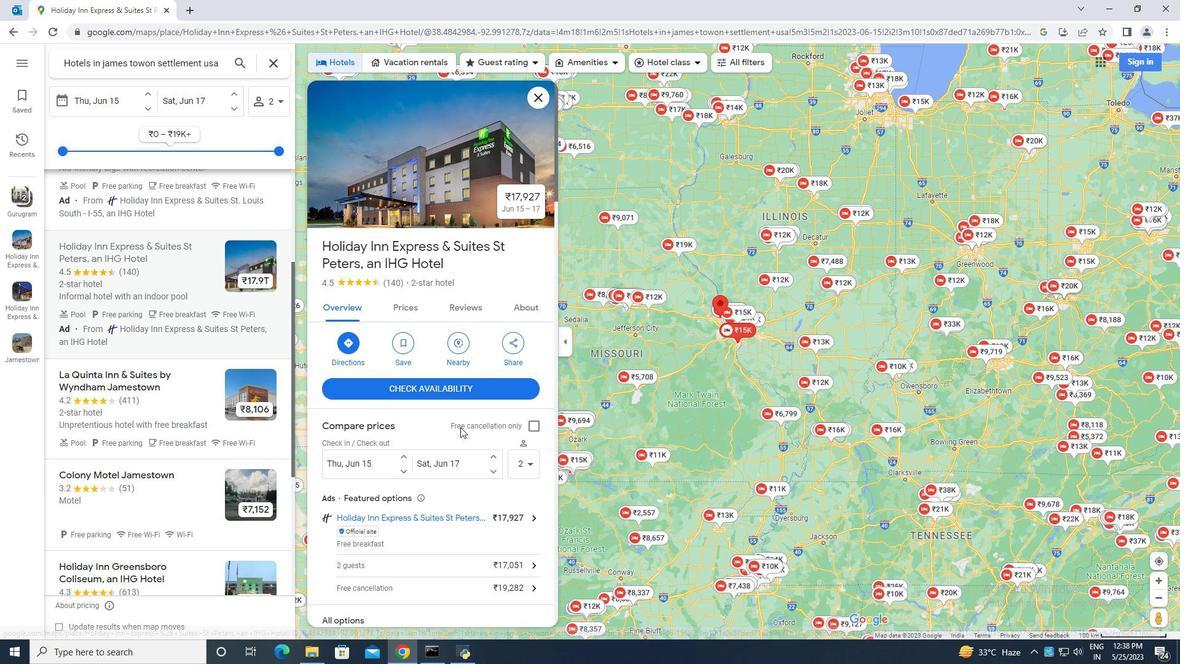 
Action: Mouse scrolled (460, 426) with delta (0, 0)
Screenshot: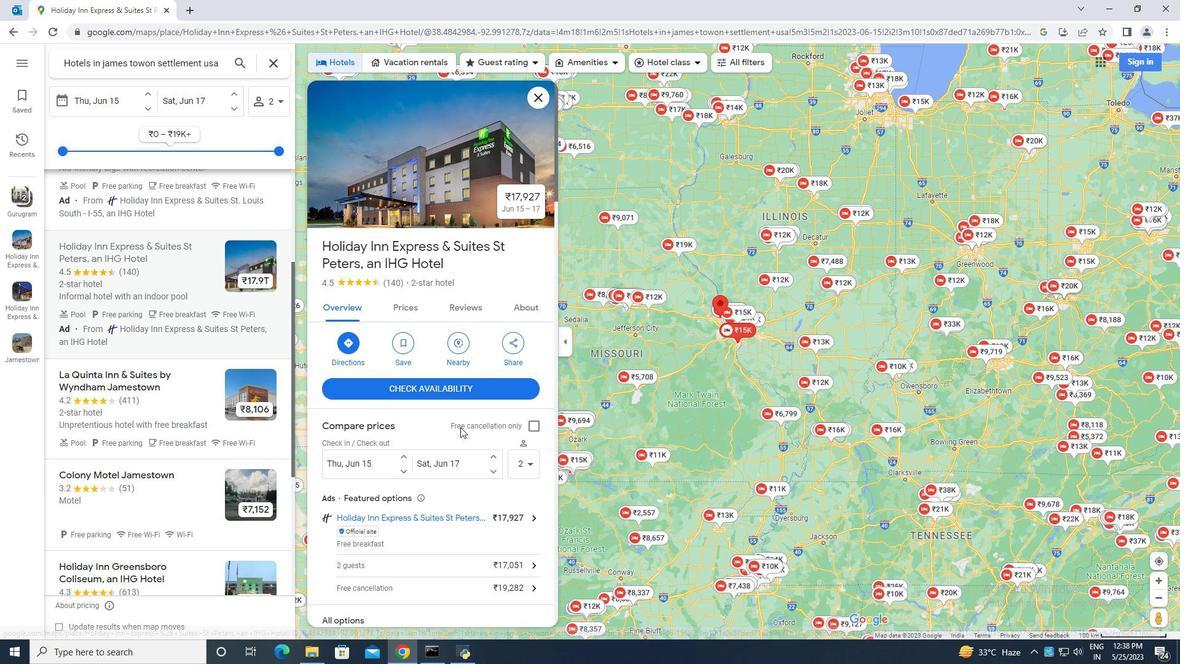 
Action: Mouse moved to (460, 427)
Screenshot: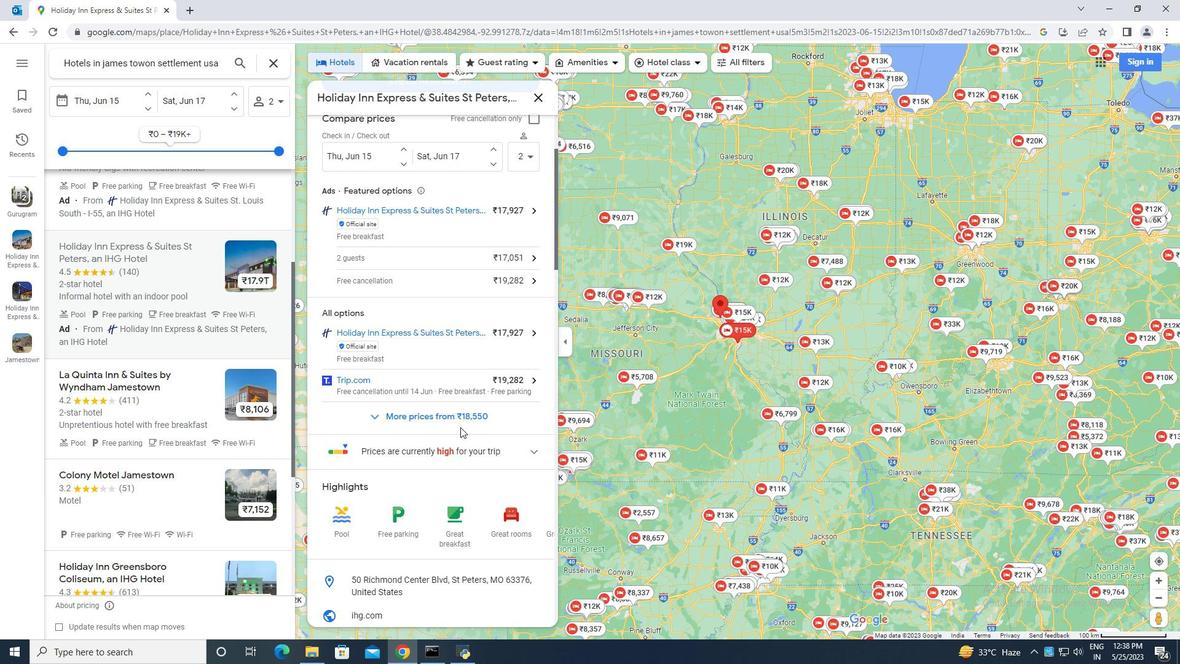 
Action: Mouse scrolled (460, 426) with delta (0, 0)
Screenshot: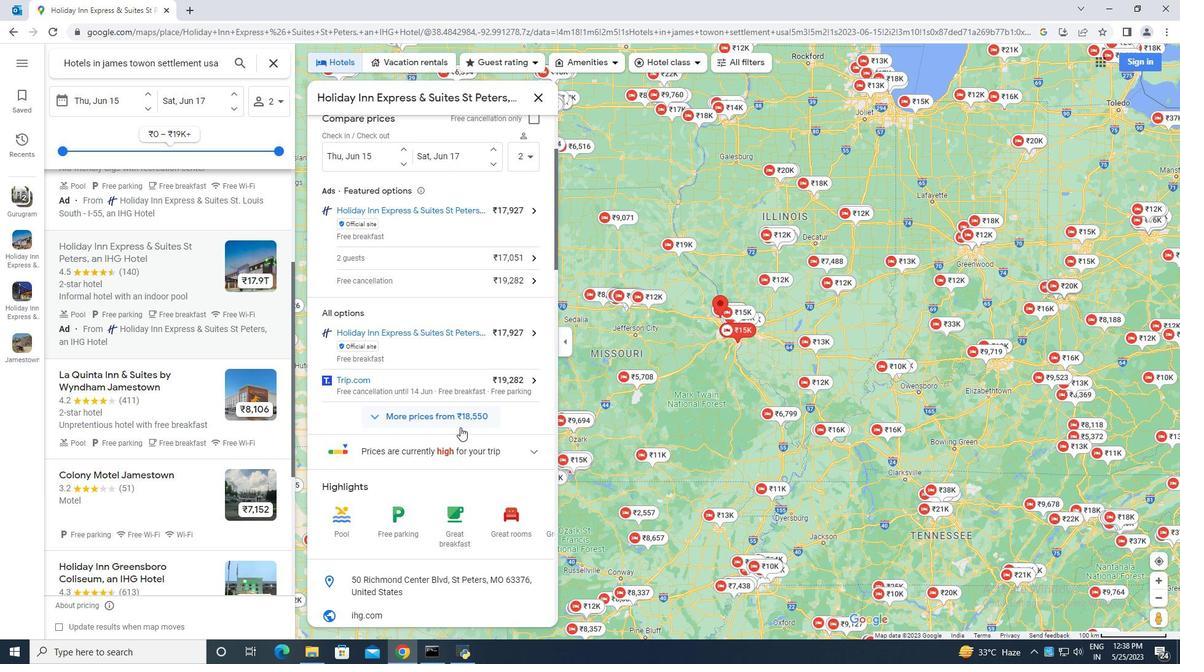 
Action: Mouse scrolled (460, 426) with delta (0, 0)
Screenshot: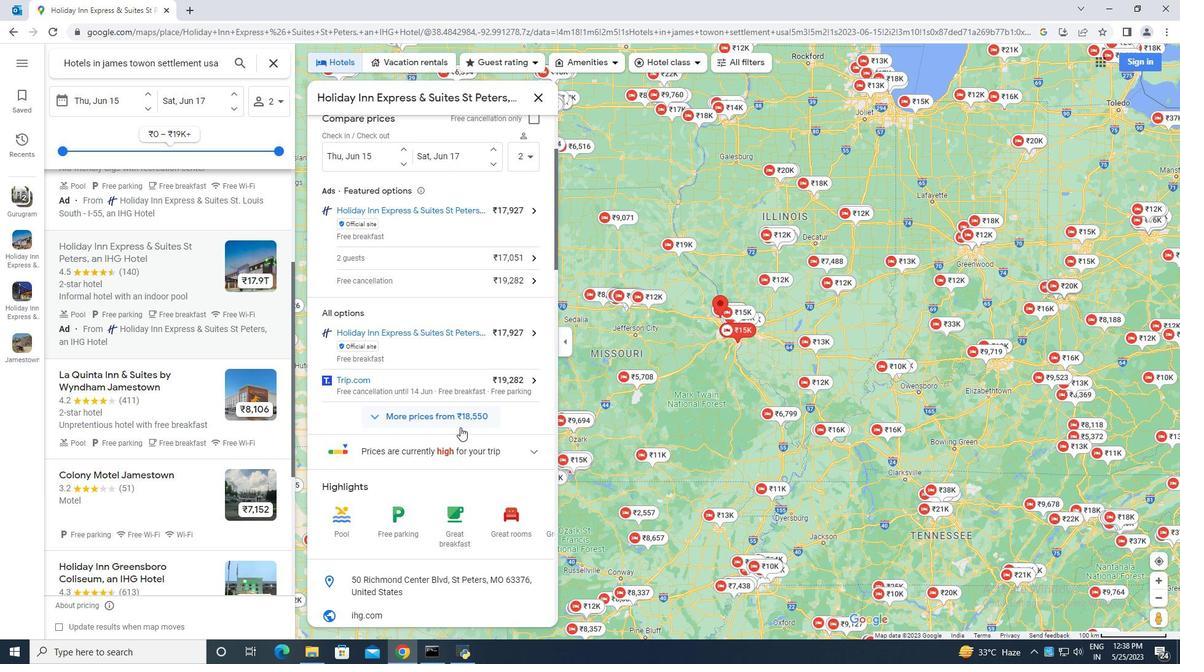 
Action: Mouse scrolled (460, 426) with delta (0, 0)
Screenshot: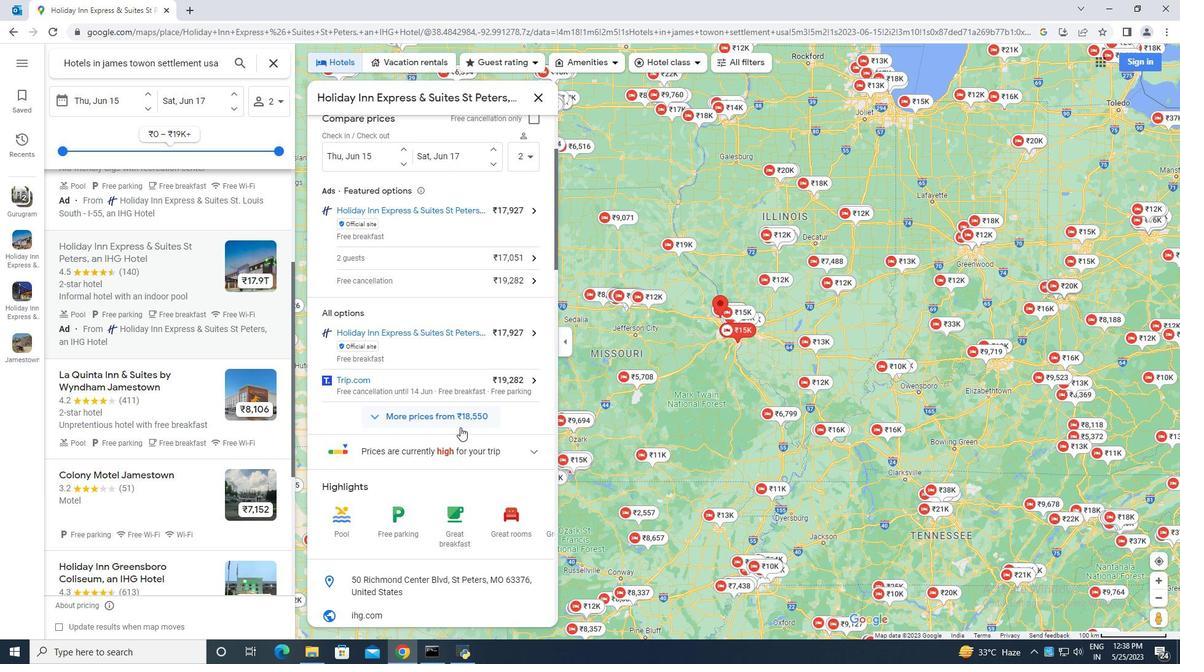 
Action: Mouse scrolled (460, 426) with delta (0, 0)
Screenshot: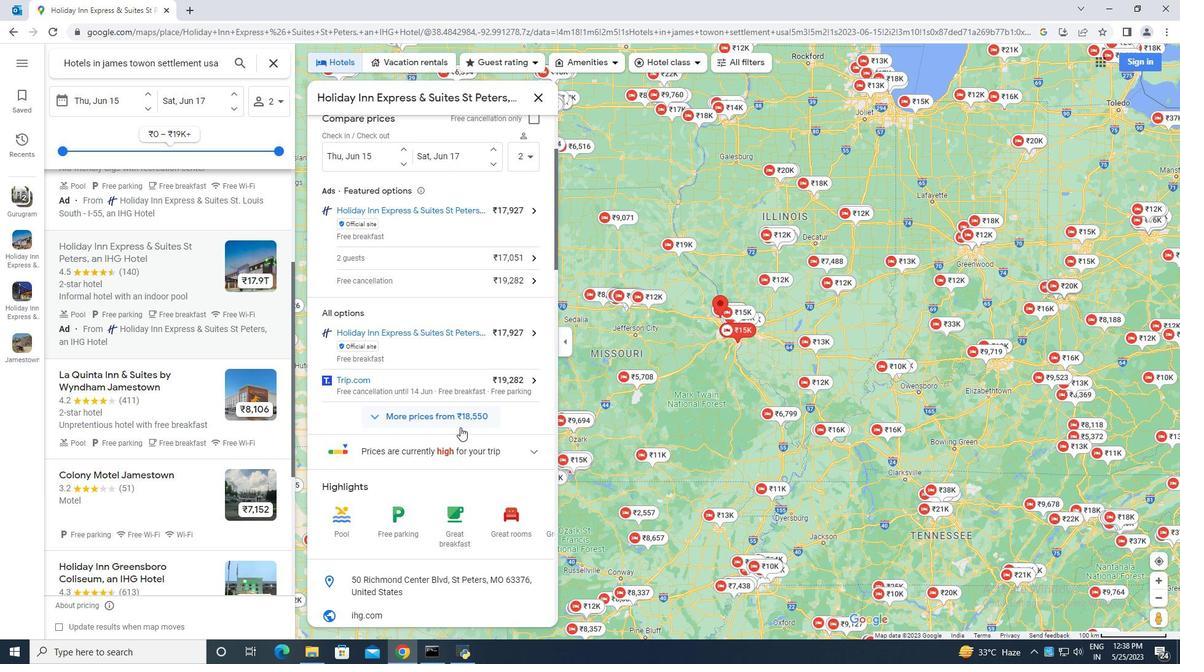 
Action: Mouse moved to (460, 427)
Screenshot: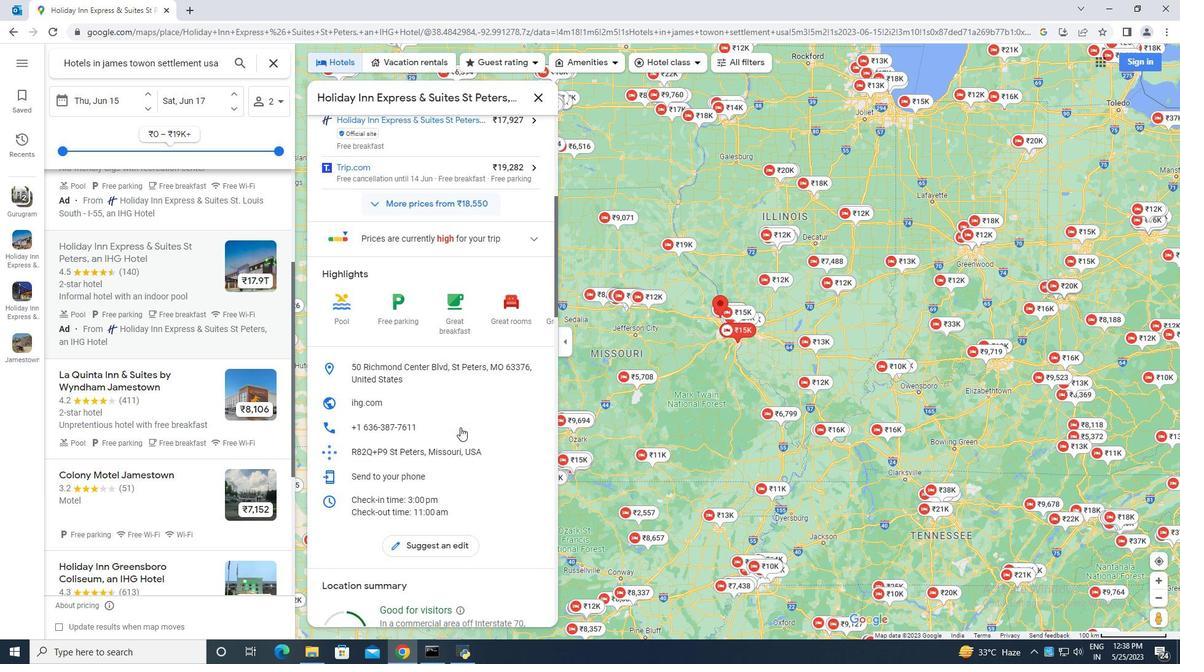 
Action: Mouse scrolled (460, 426) with delta (0, 0)
Screenshot: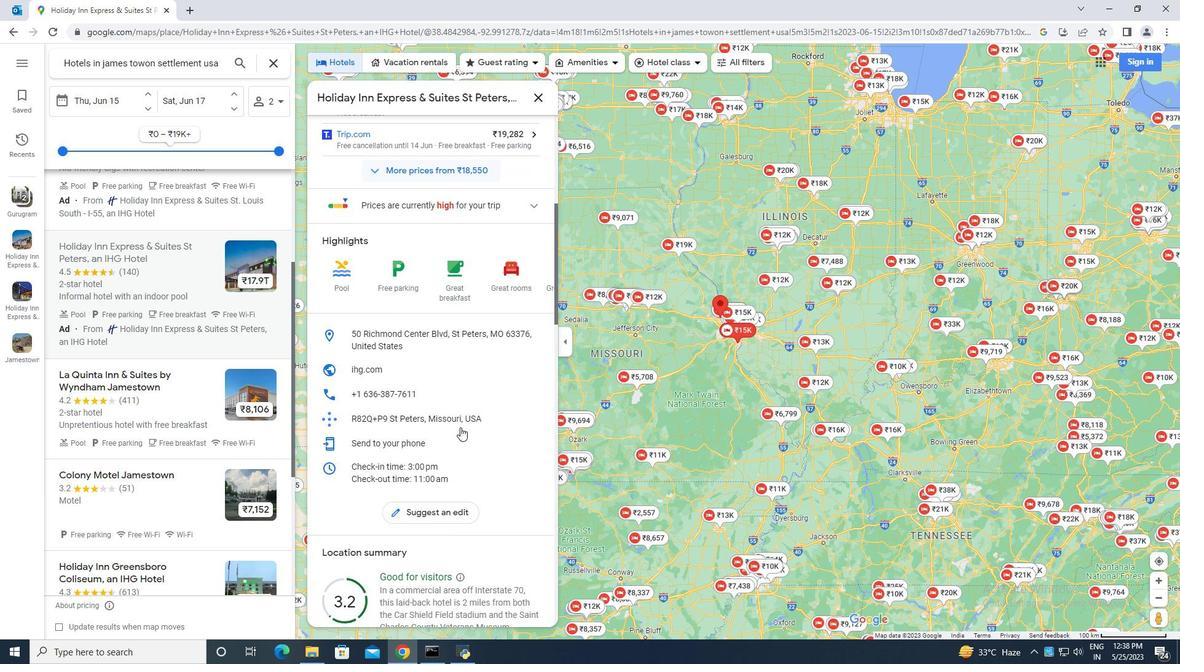 
Action: Mouse scrolled (460, 426) with delta (0, 0)
Screenshot: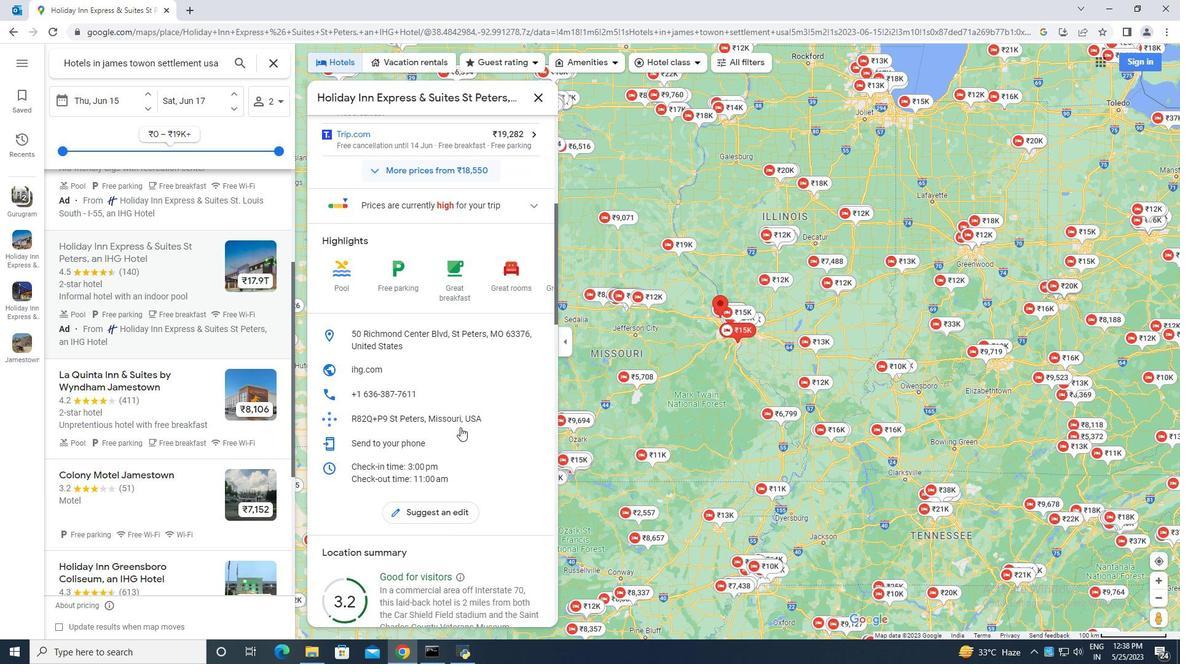 
Action: Mouse scrolled (460, 426) with delta (0, 0)
Screenshot: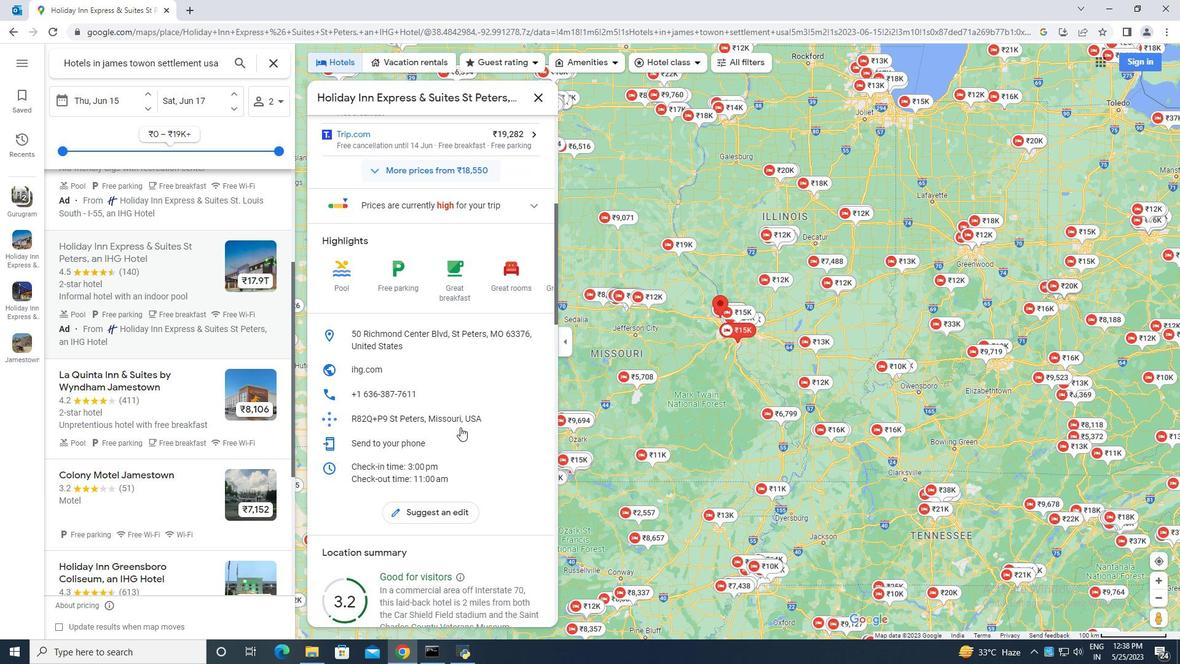 
Action: Mouse scrolled (460, 426) with delta (0, 0)
Screenshot: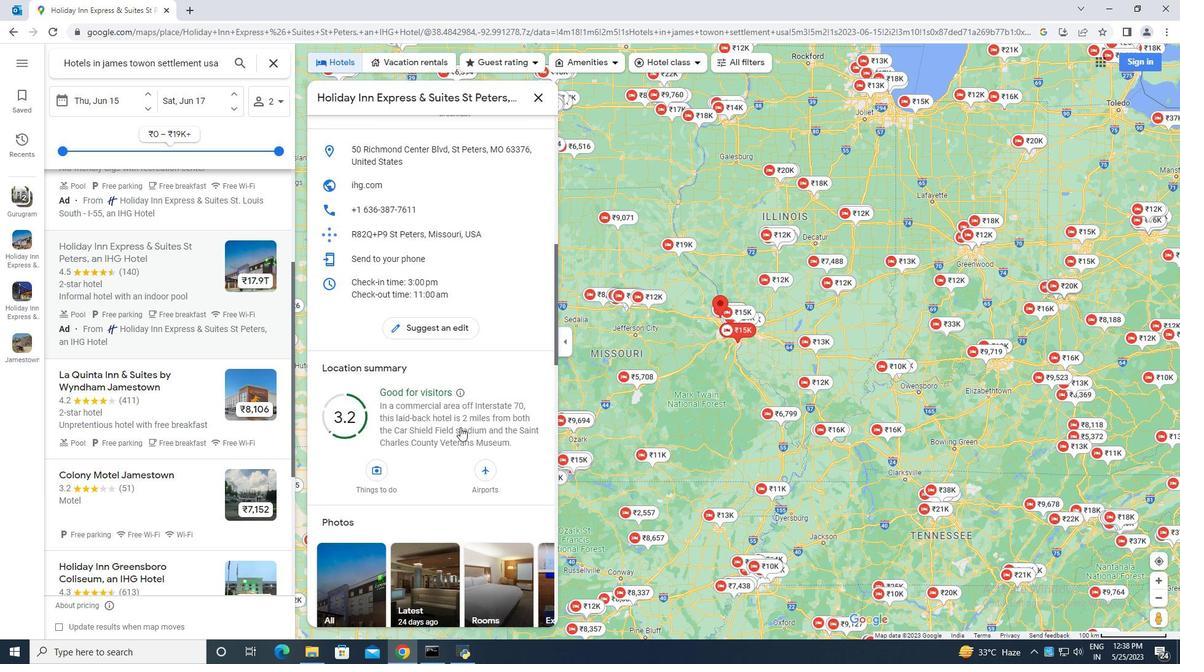 
Action: Mouse scrolled (460, 426) with delta (0, 0)
Screenshot: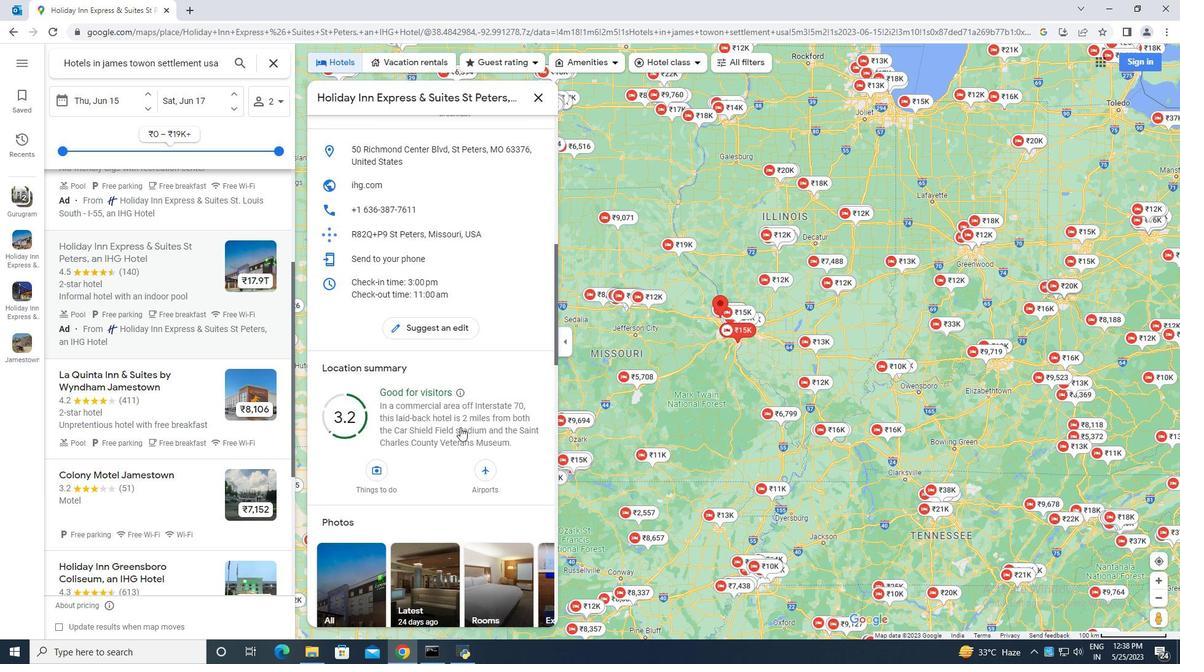 
Action: Mouse scrolled (460, 426) with delta (0, 0)
Screenshot: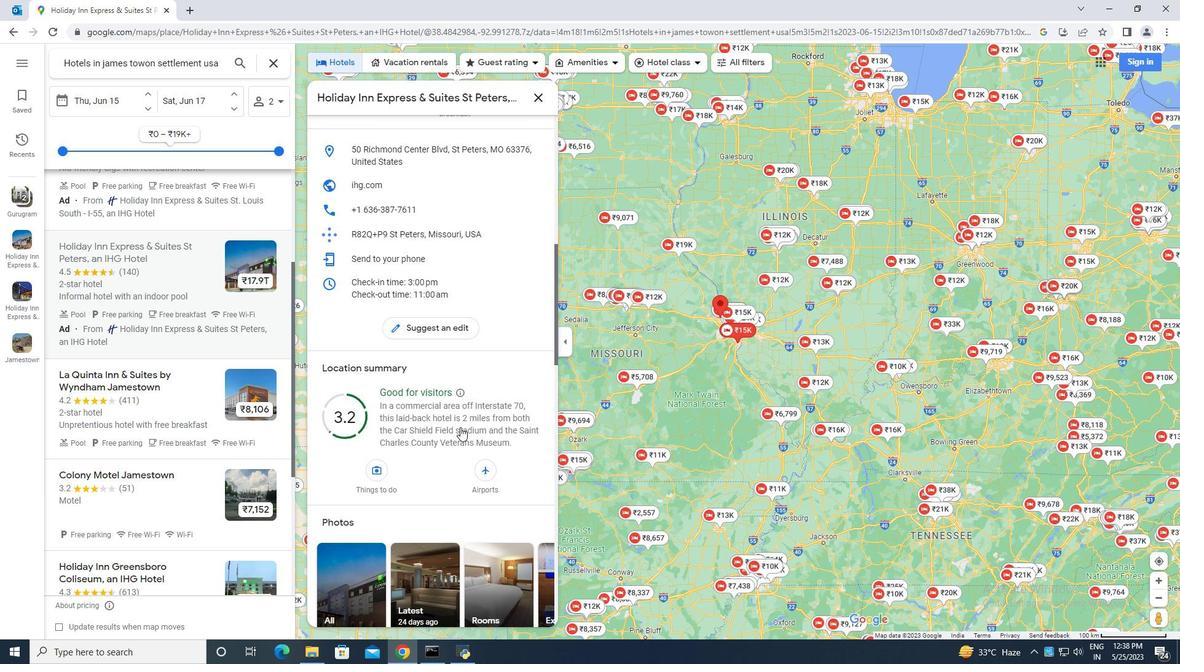 
Action: Mouse scrolled (460, 426) with delta (0, 0)
Screenshot: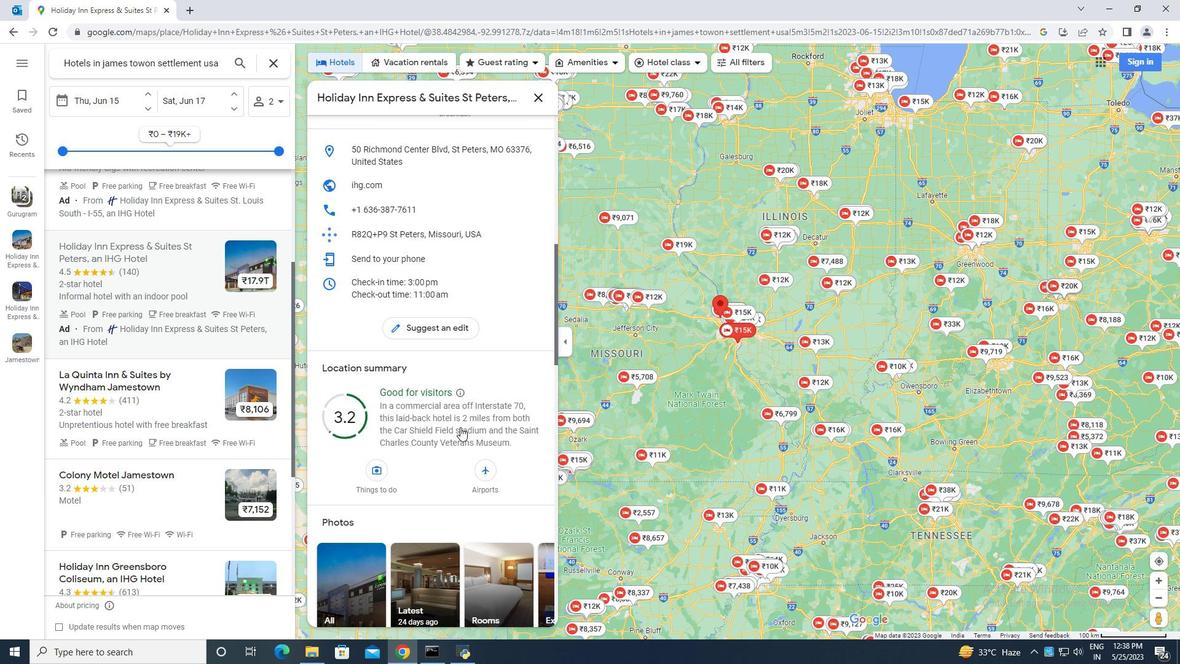 
Action: Mouse moved to (357, 336)
Screenshot: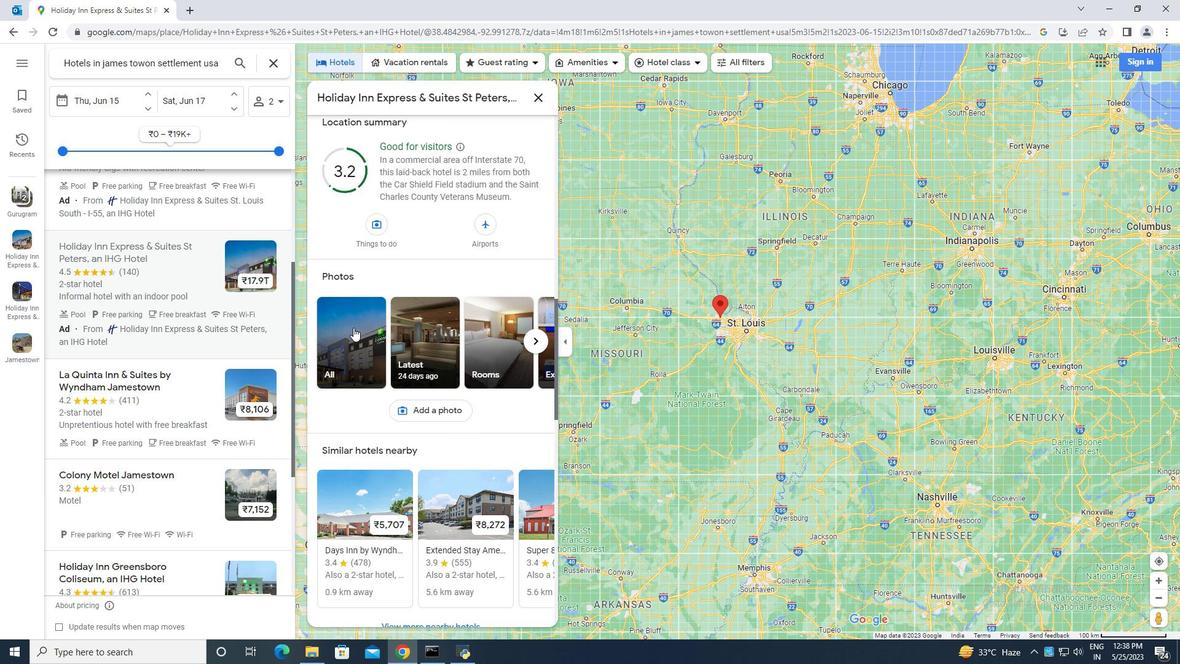 
Action: Mouse pressed left at (357, 336)
Screenshot: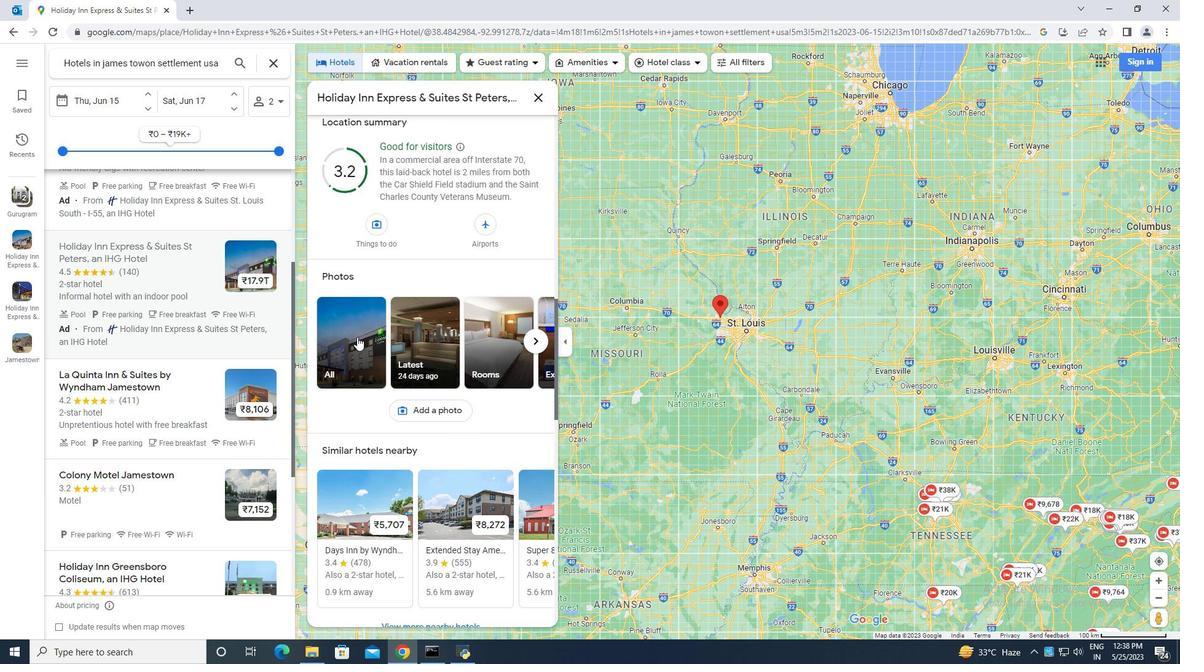 
Action: Mouse moved to (751, 545)
Screenshot: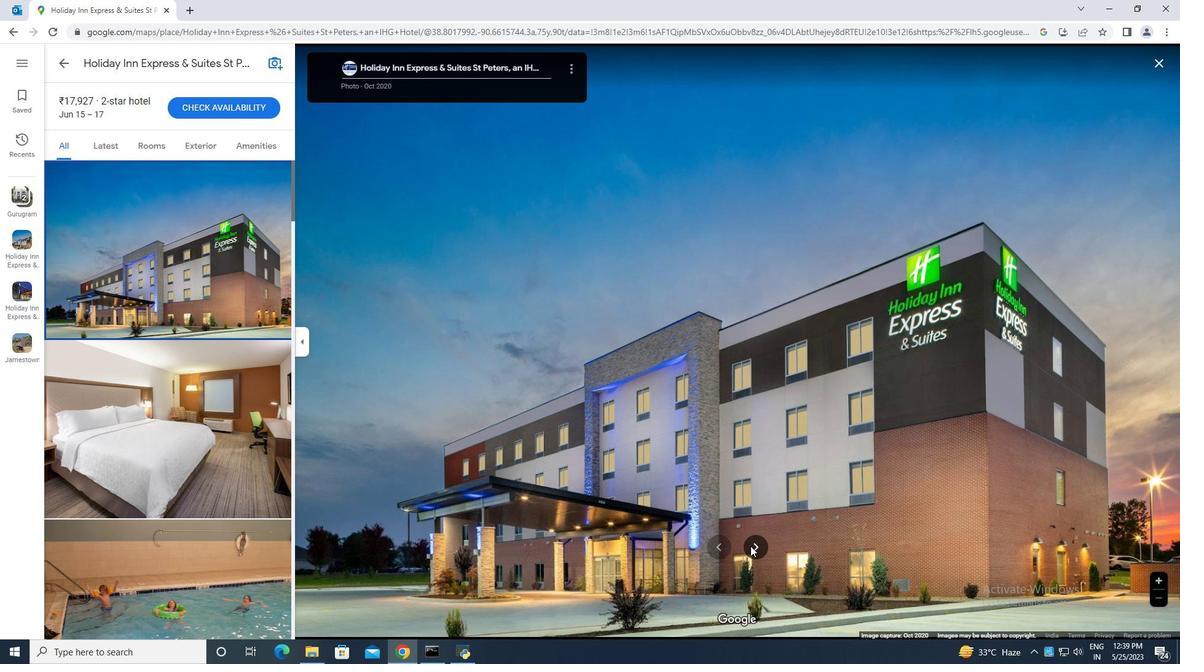 
Action: Mouse pressed left at (751, 545)
Screenshot: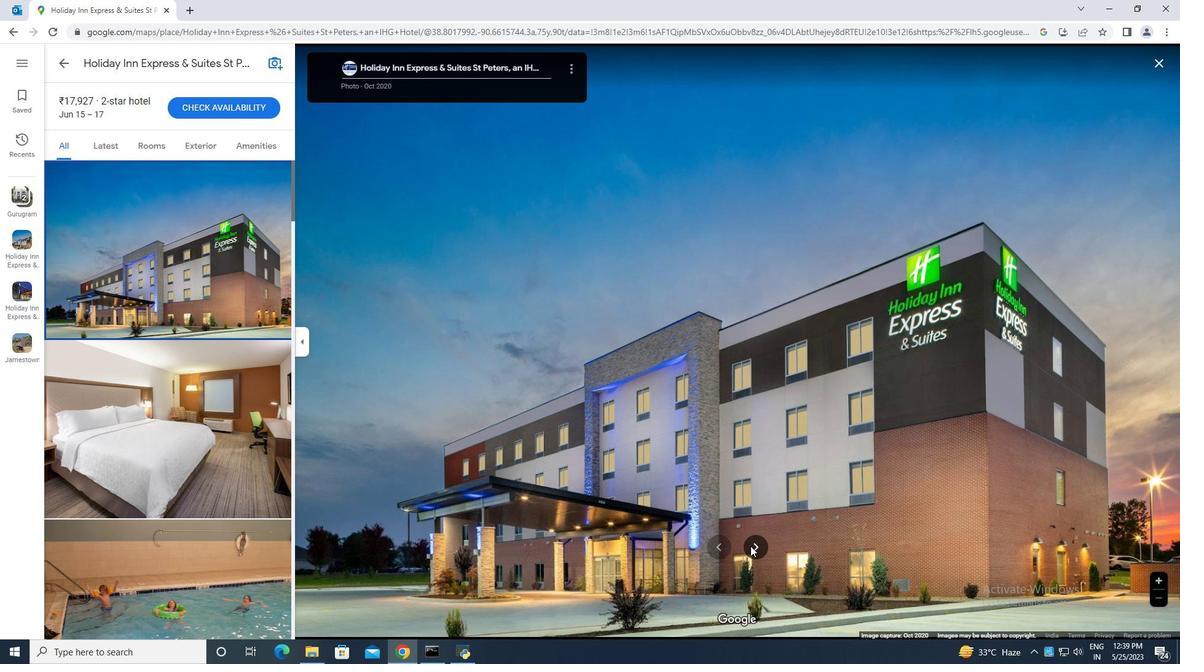 
Action: Mouse moved to (753, 545)
Screenshot: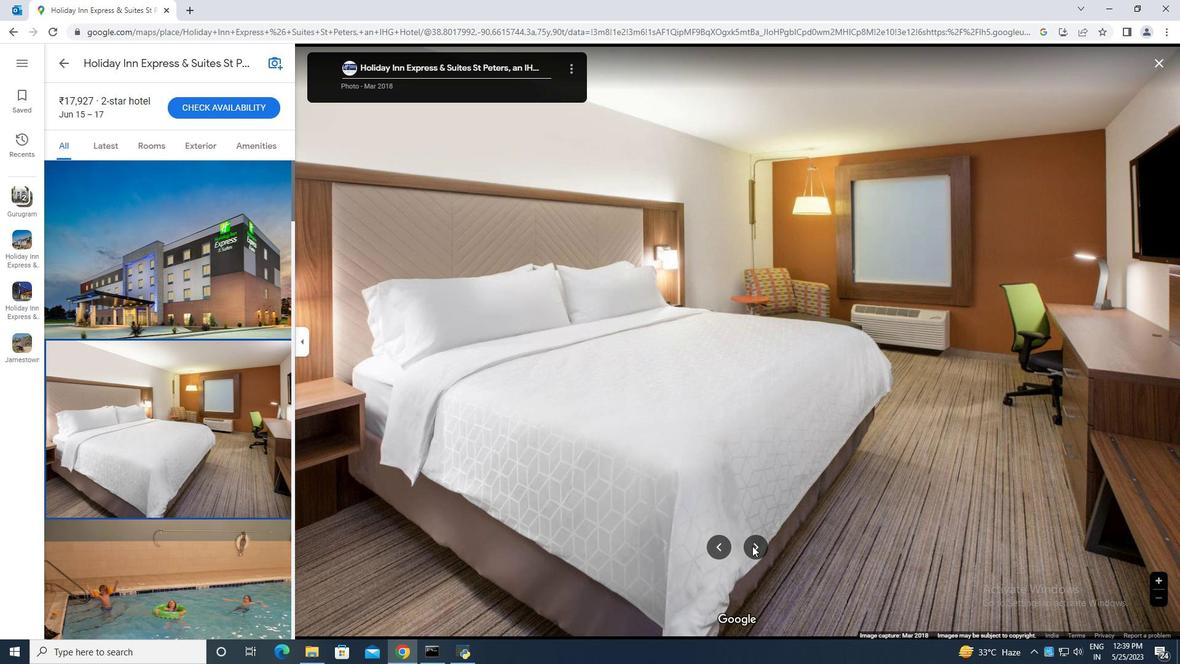 
Action: Mouse pressed left at (753, 545)
Screenshot: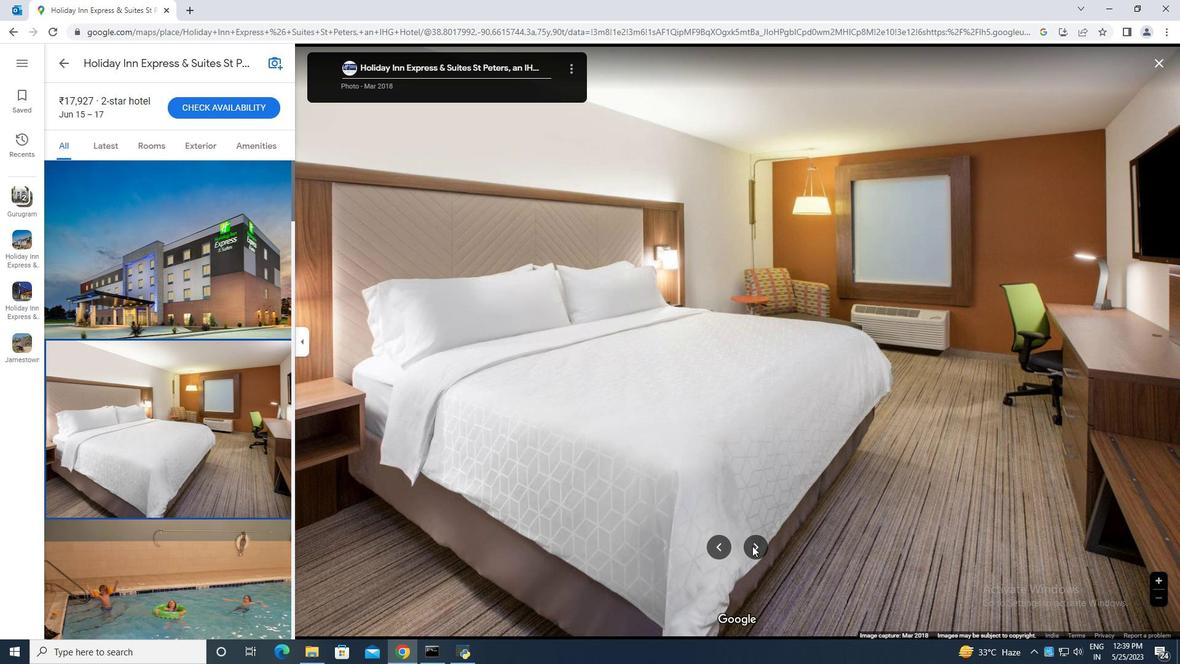 
Action: Mouse moved to (754, 545)
Screenshot: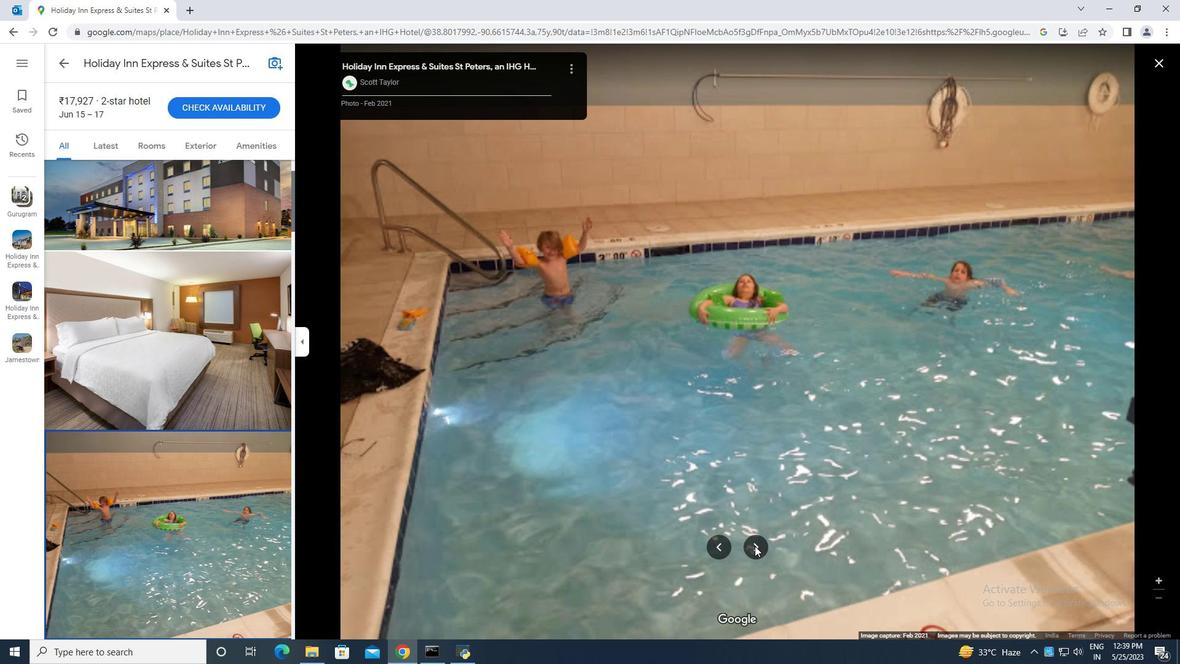 
Action: Mouse pressed left at (754, 545)
Screenshot: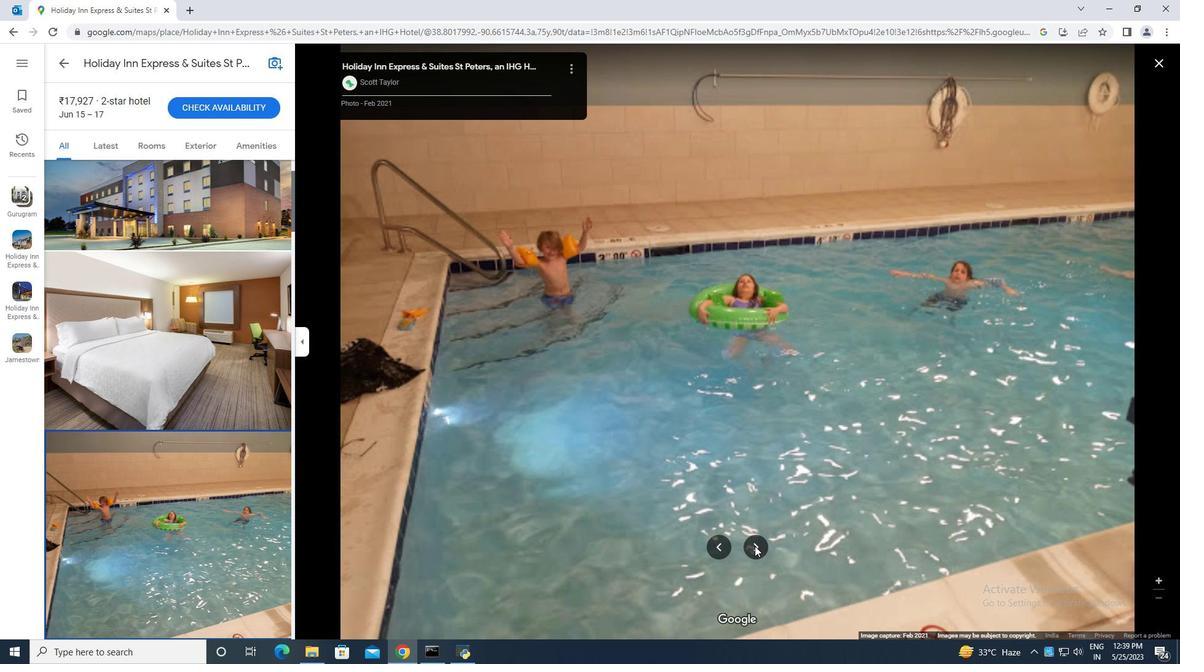 
Action: Mouse moved to (754, 545)
Screenshot: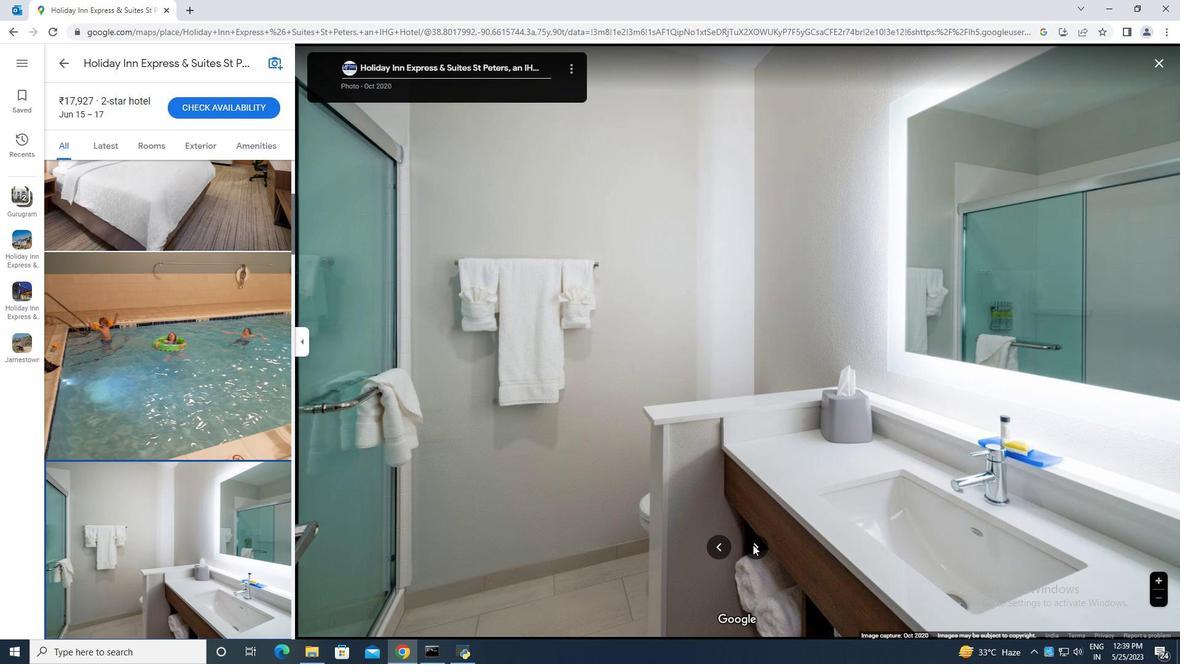 
Action: Mouse pressed left at (754, 545)
Screenshot: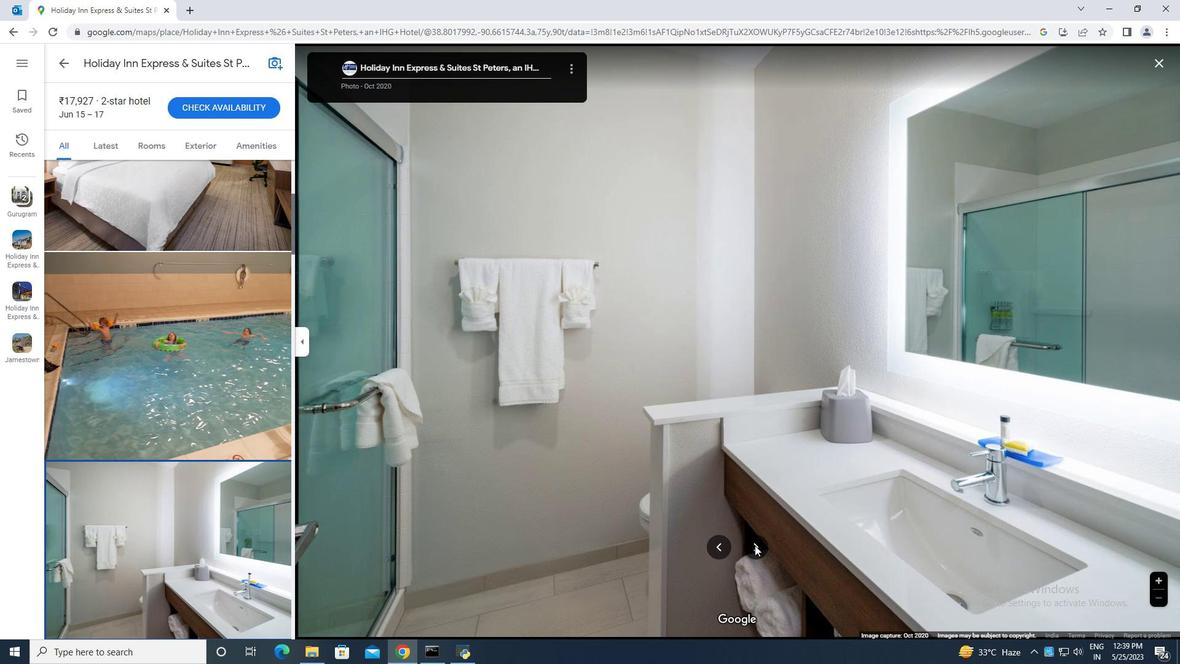 
Action: Mouse moved to (754, 545)
Screenshot: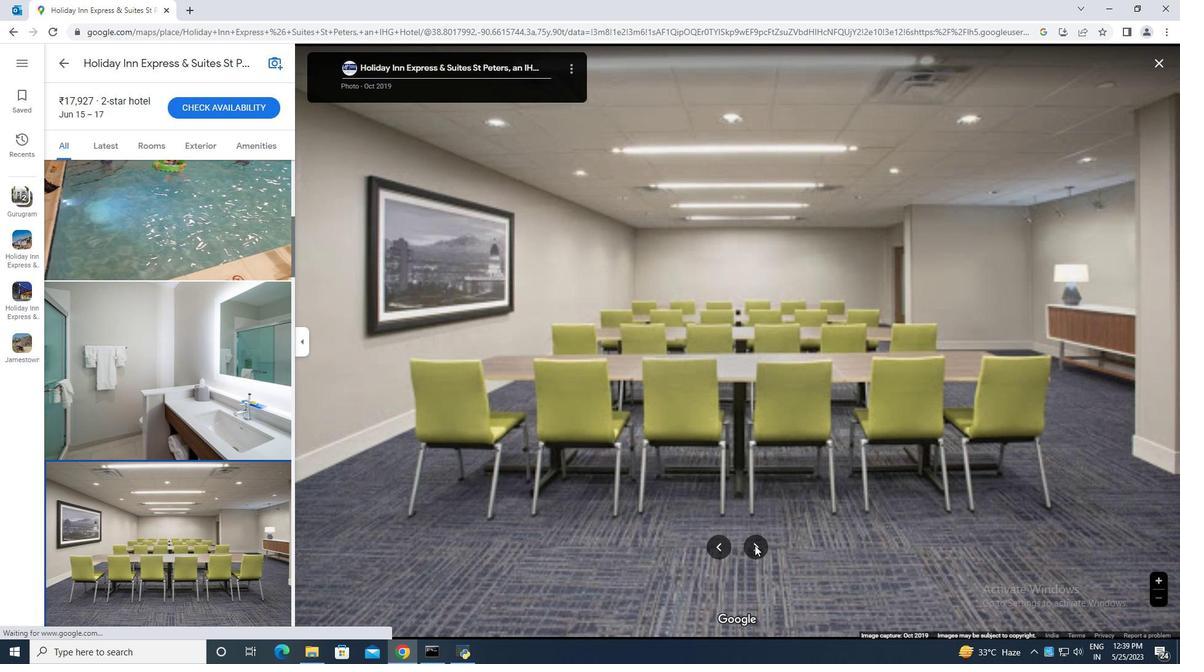 
Action: Mouse pressed left at (754, 545)
Screenshot: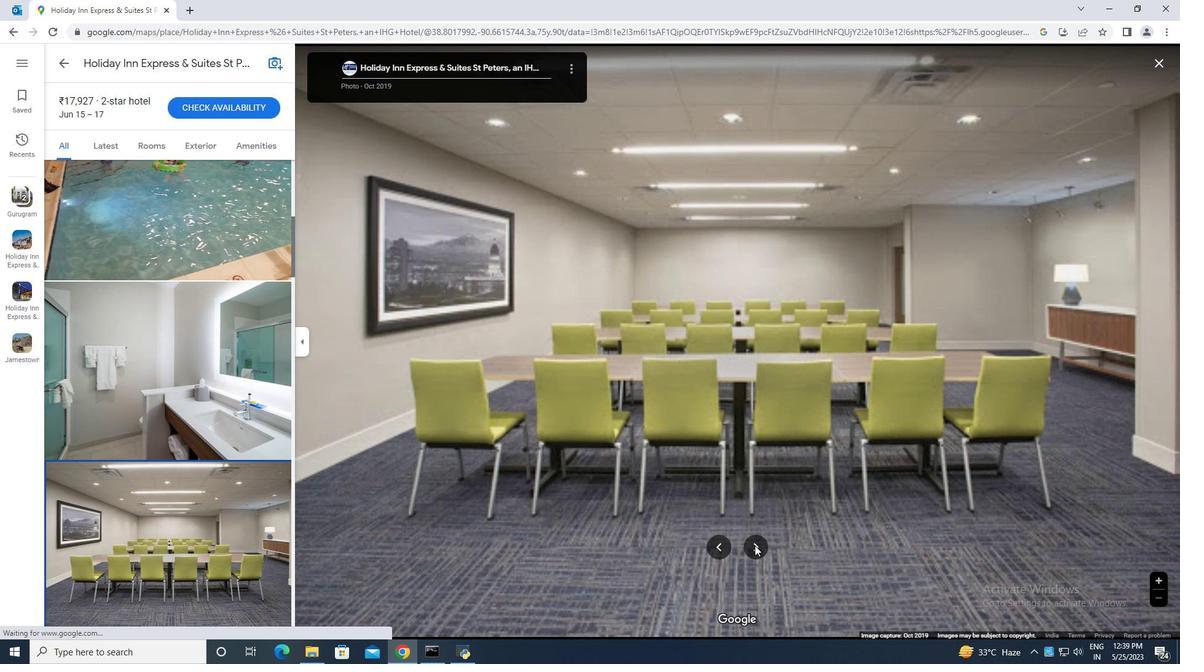 
Action: Mouse moved to (754, 547)
Screenshot: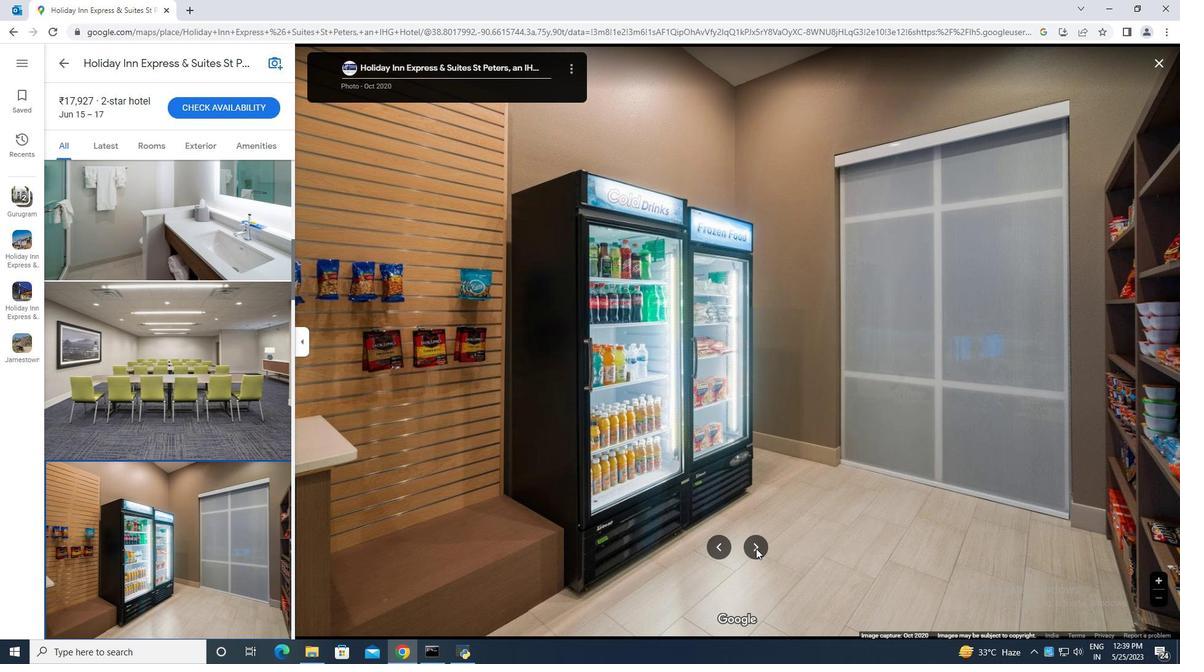 
Action: Mouse pressed left at (754, 547)
Screenshot: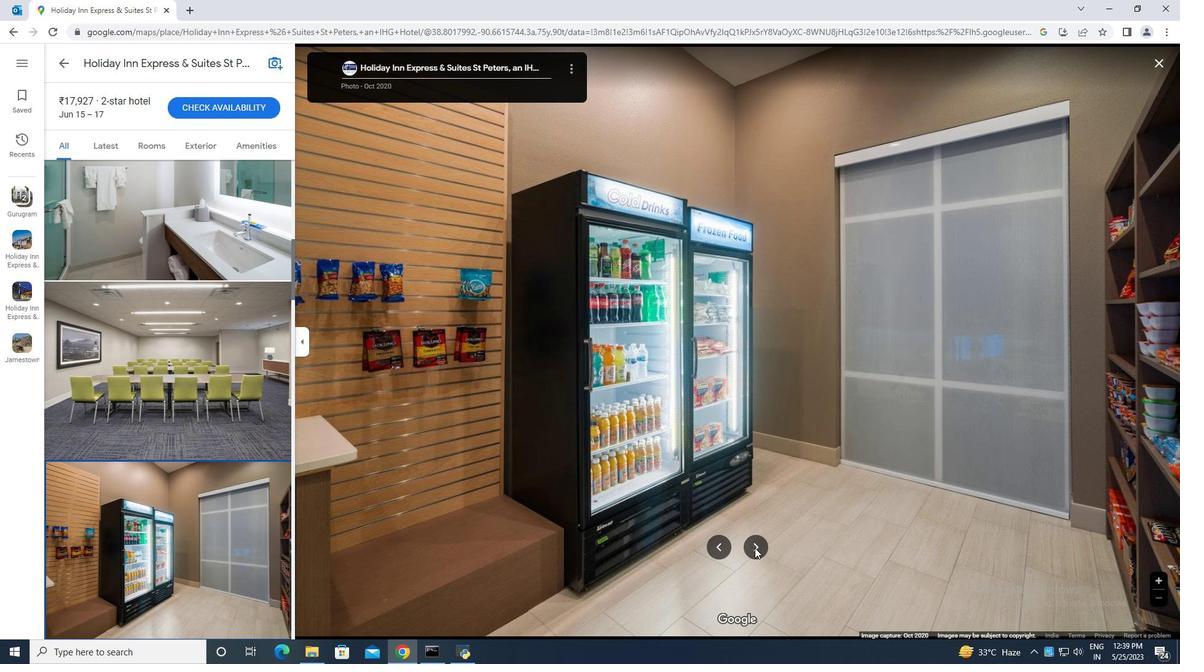 
Action: Mouse moved to (754, 549)
Screenshot: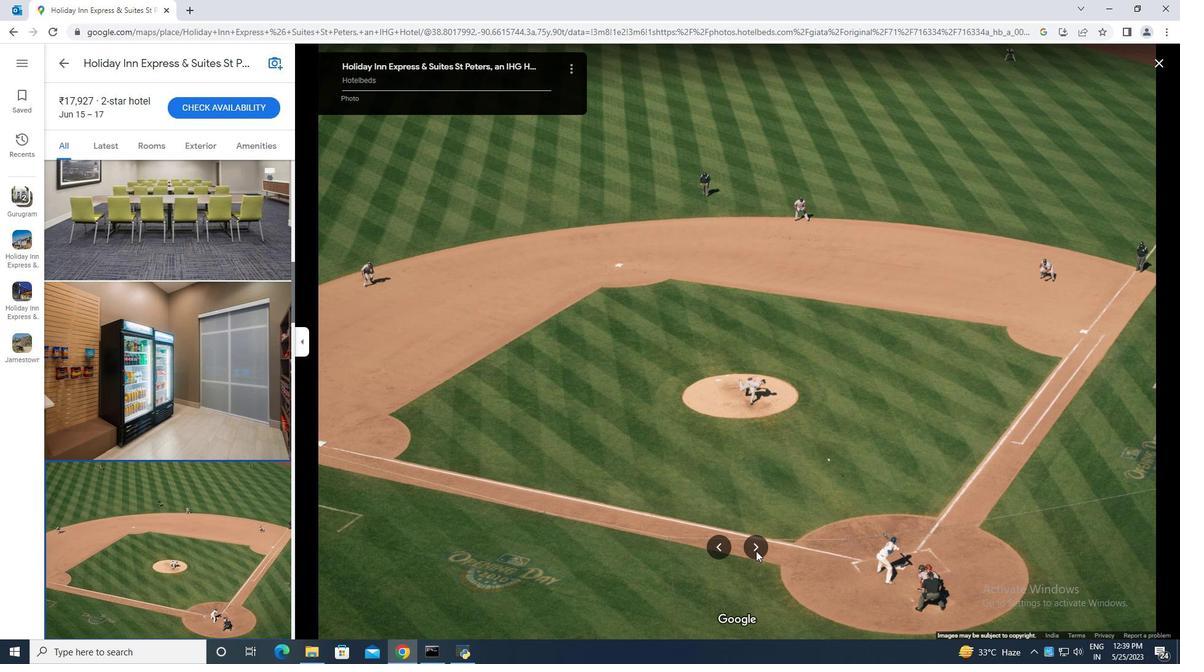 
Action: Mouse pressed left at (754, 549)
Screenshot: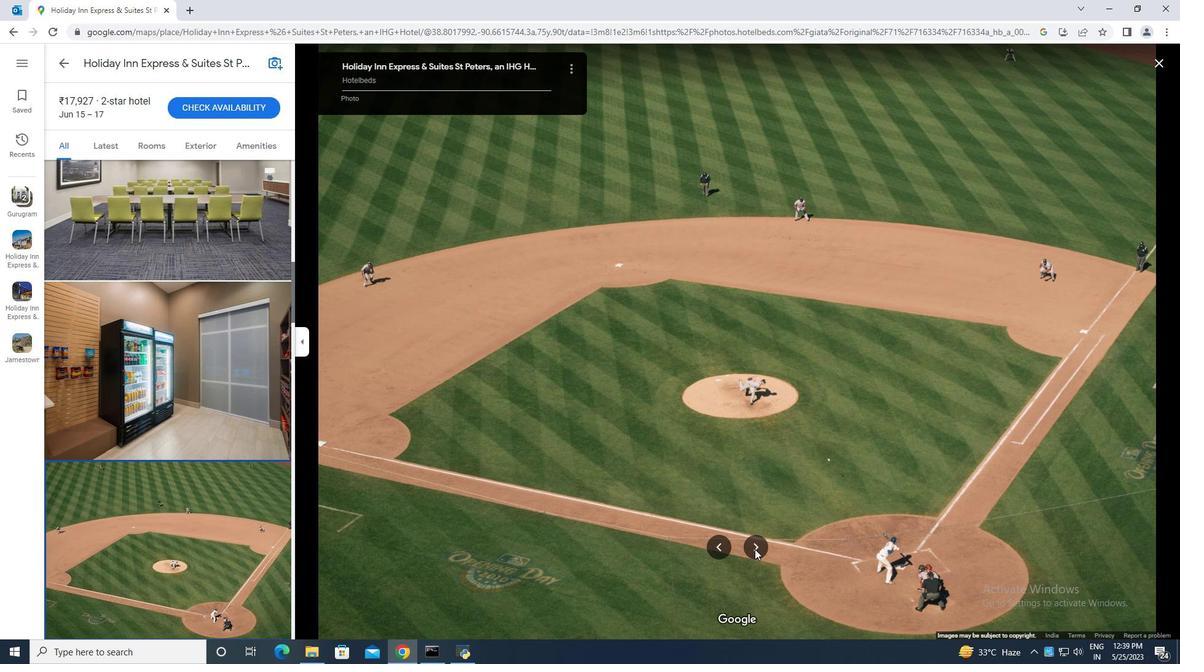 
Action: Mouse moved to (756, 542)
Screenshot: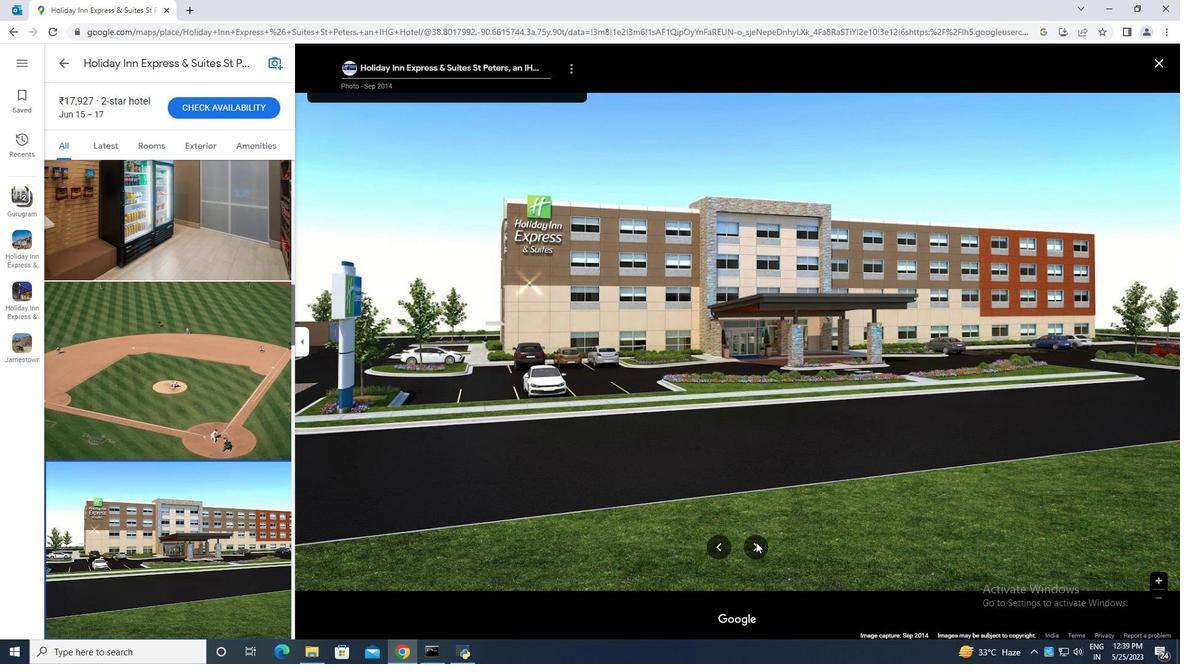 
Action: Mouse pressed left at (756, 542)
Screenshot: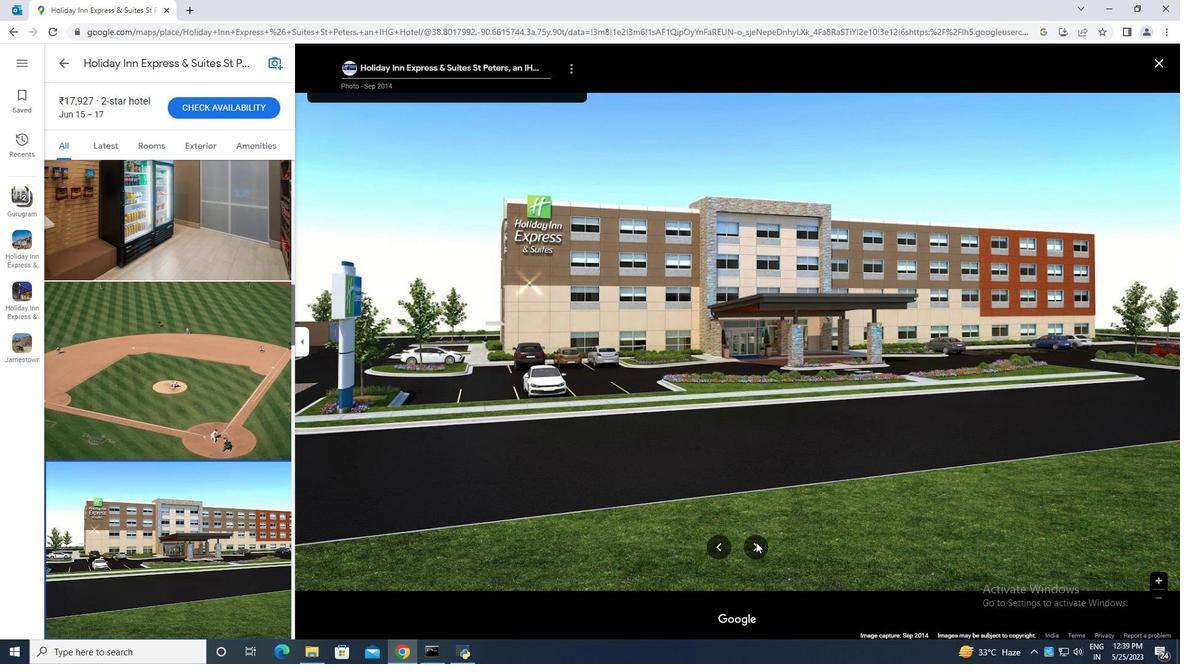 
Action: Mouse moved to (756, 545)
Screenshot: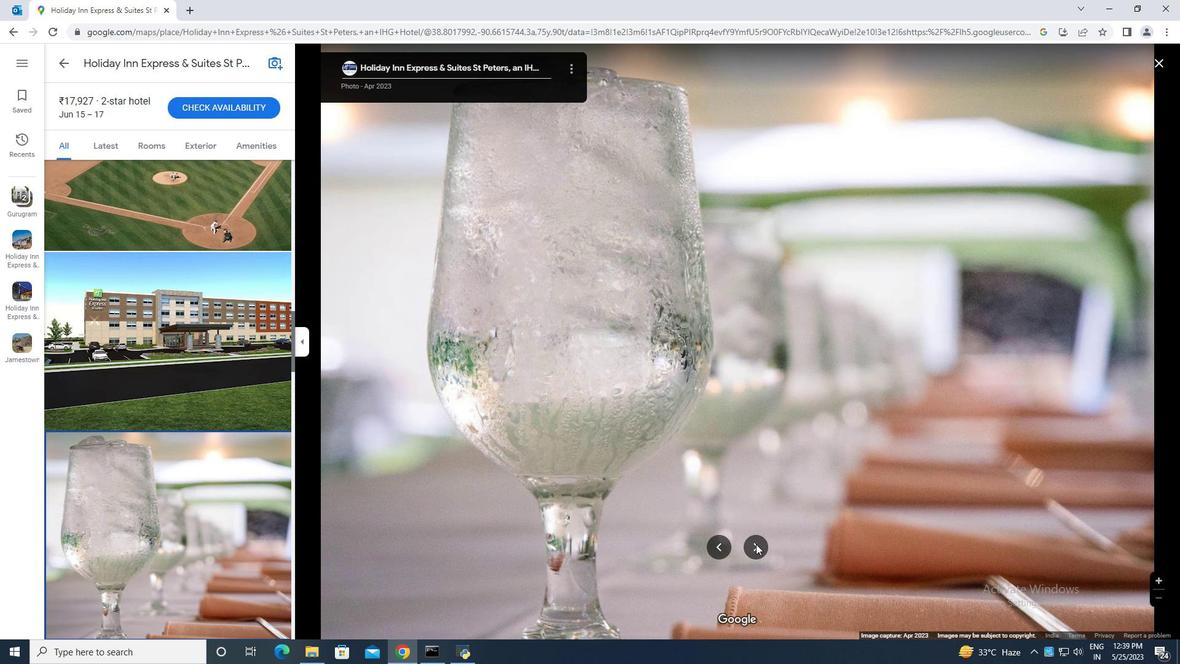 
Action: Mouse pressed left at (756, 545)
Screenshot: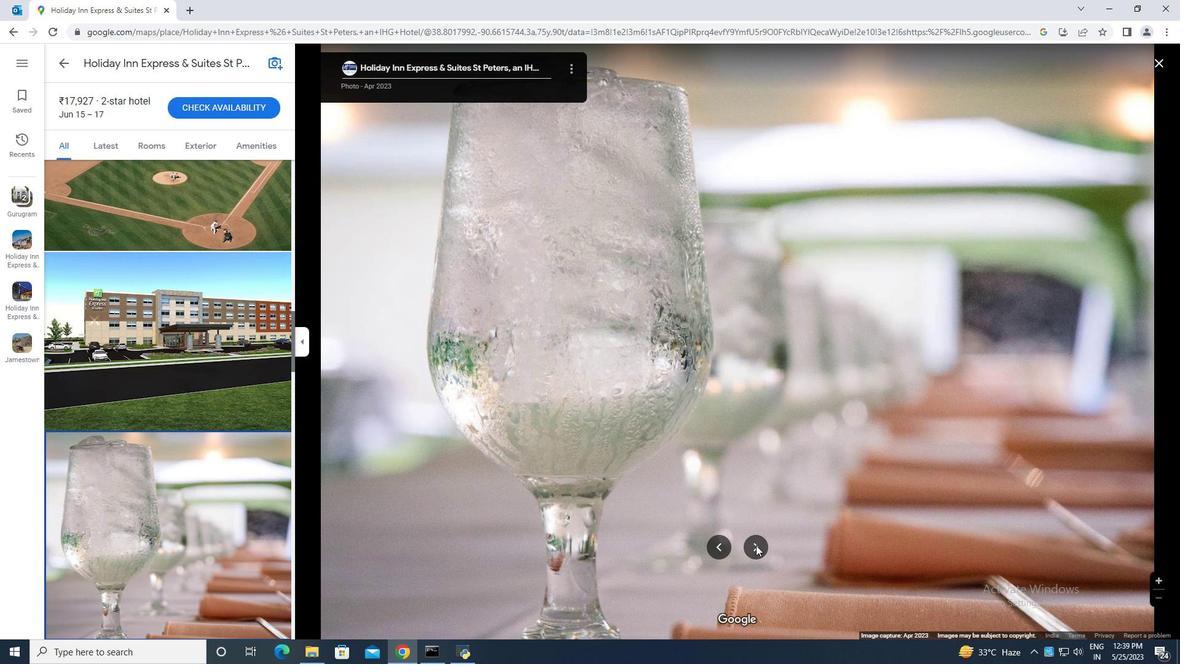 
Action: Mouse pressed left at (756, 545)
Screenshot: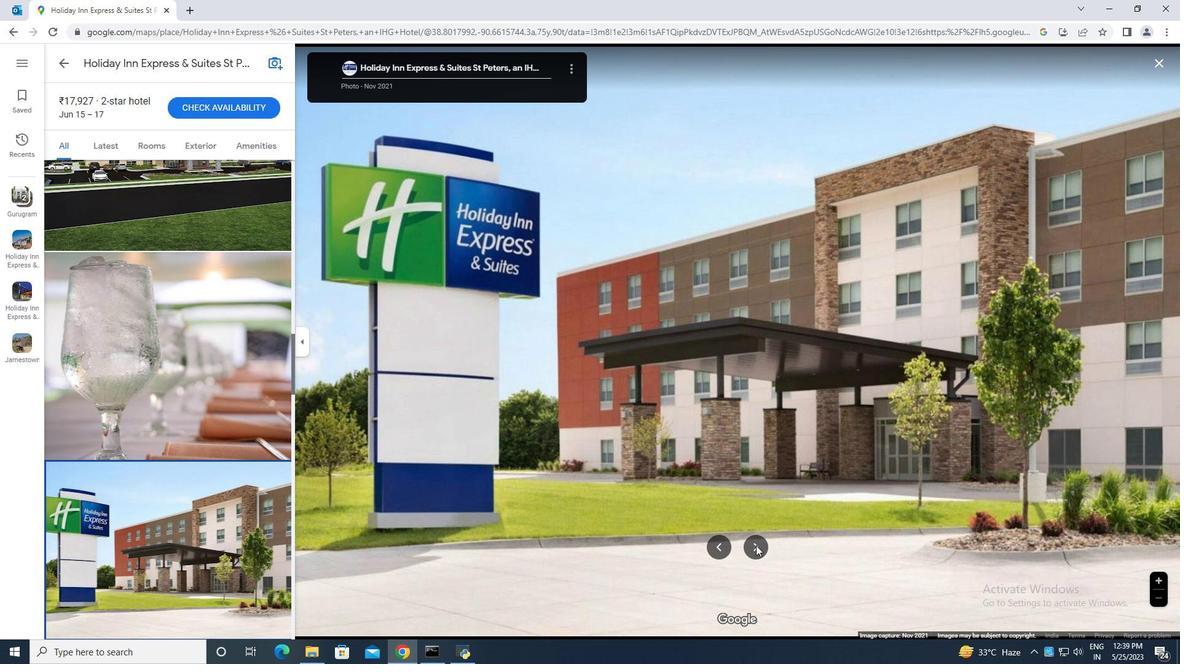 
Action: Mouse pressed left at (756, 545)
Screenshot: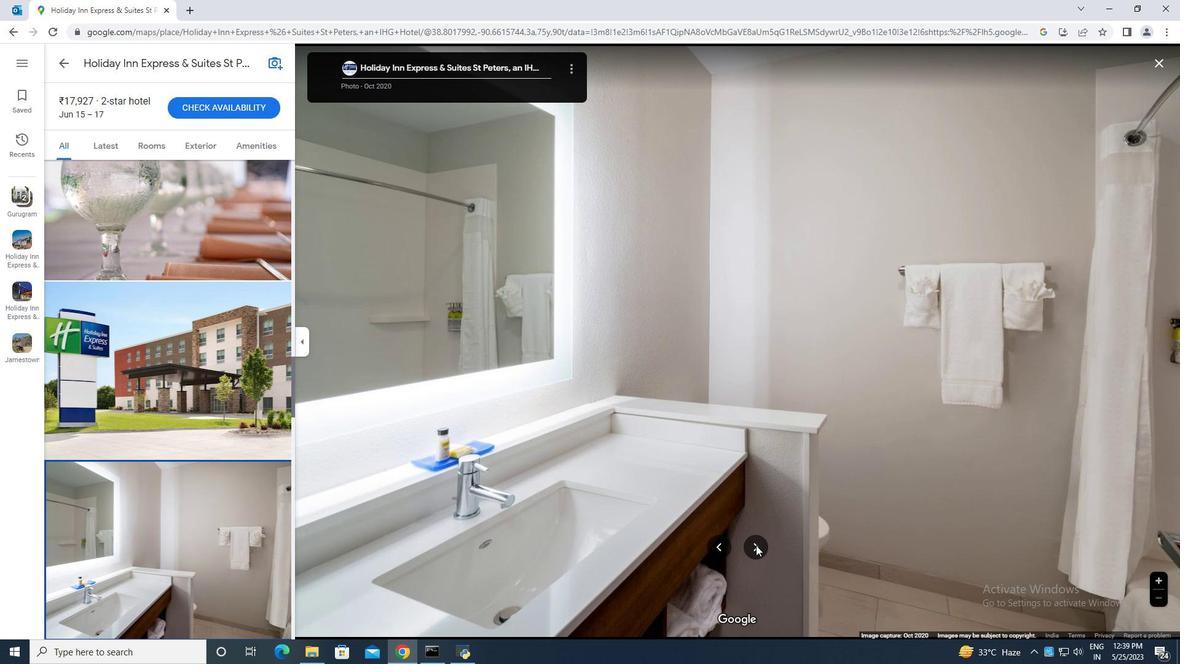 
Action: Mouse moved to (755, 550)
Screenshot: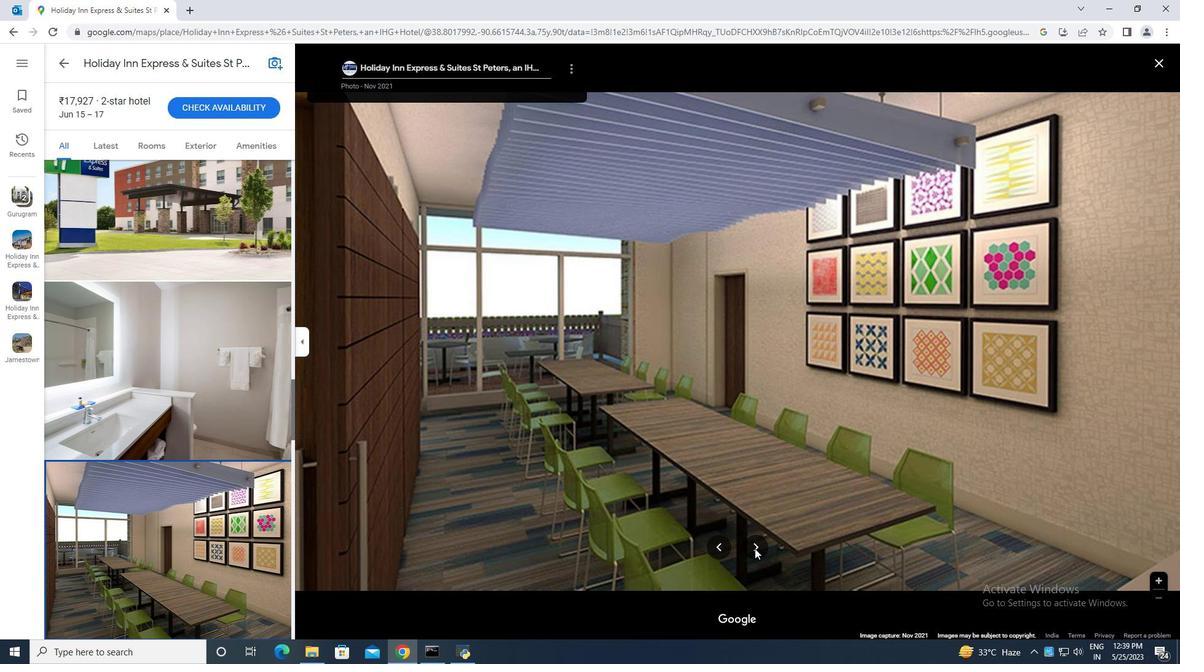 
Action: Mouse pressed left at (755, 550)
Screenshot: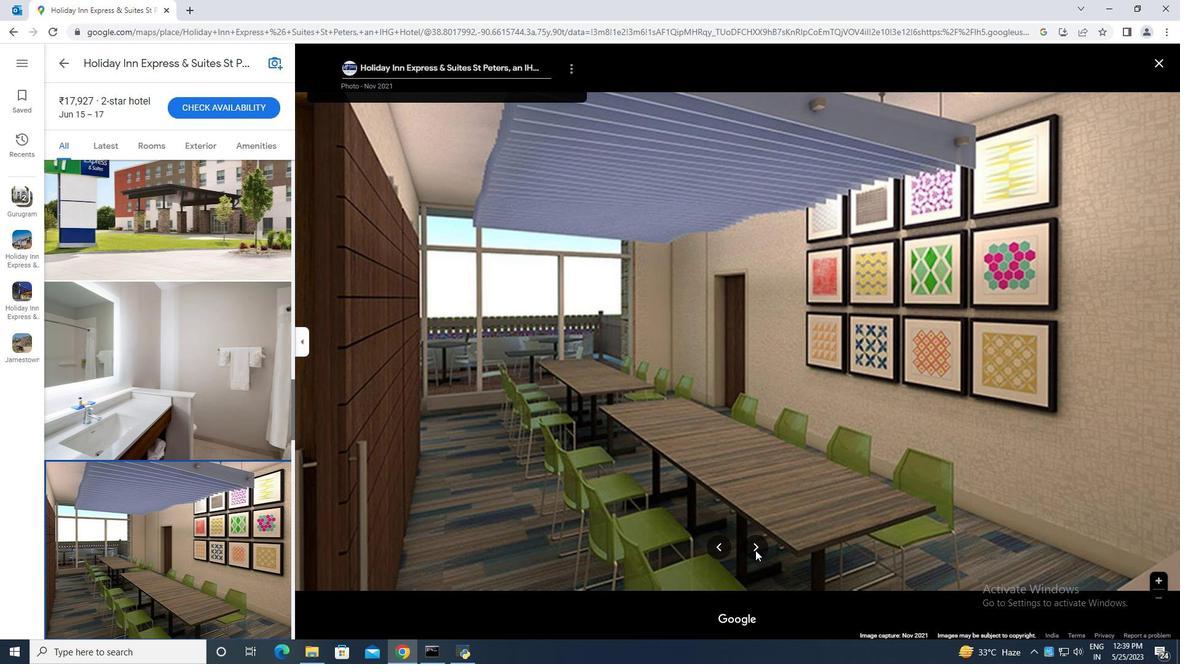 
Action: Mouse pressed left at (755, 550)
Screenshot: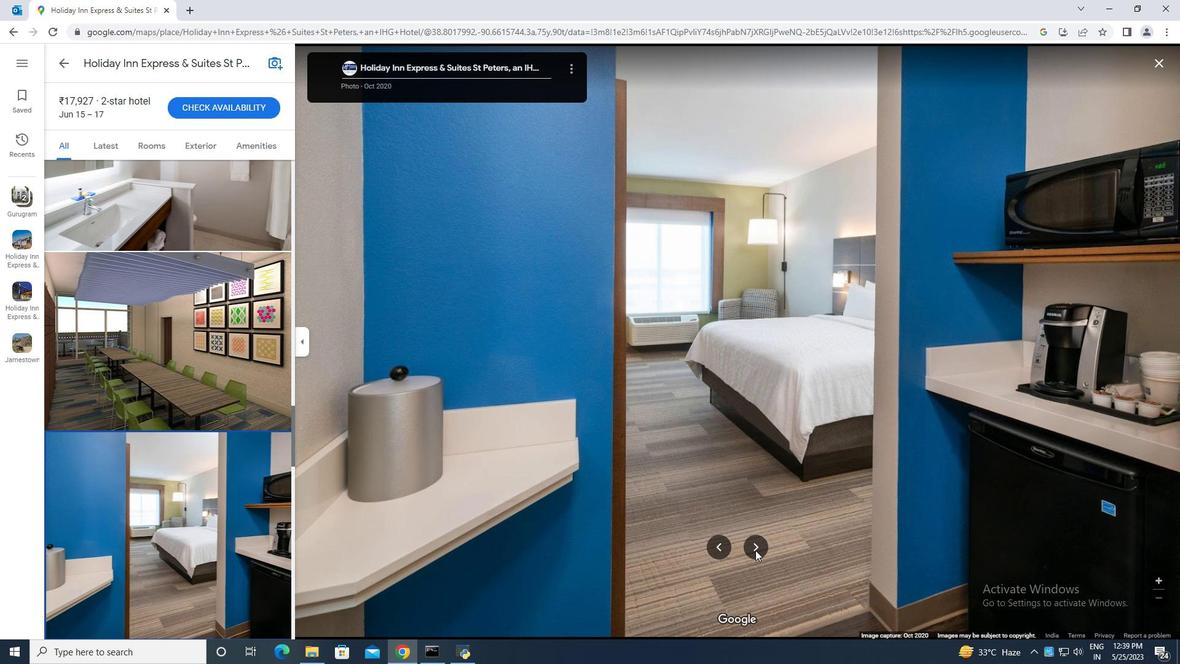 
Action: Mouse pressed left at (755, 550)
Screenshot: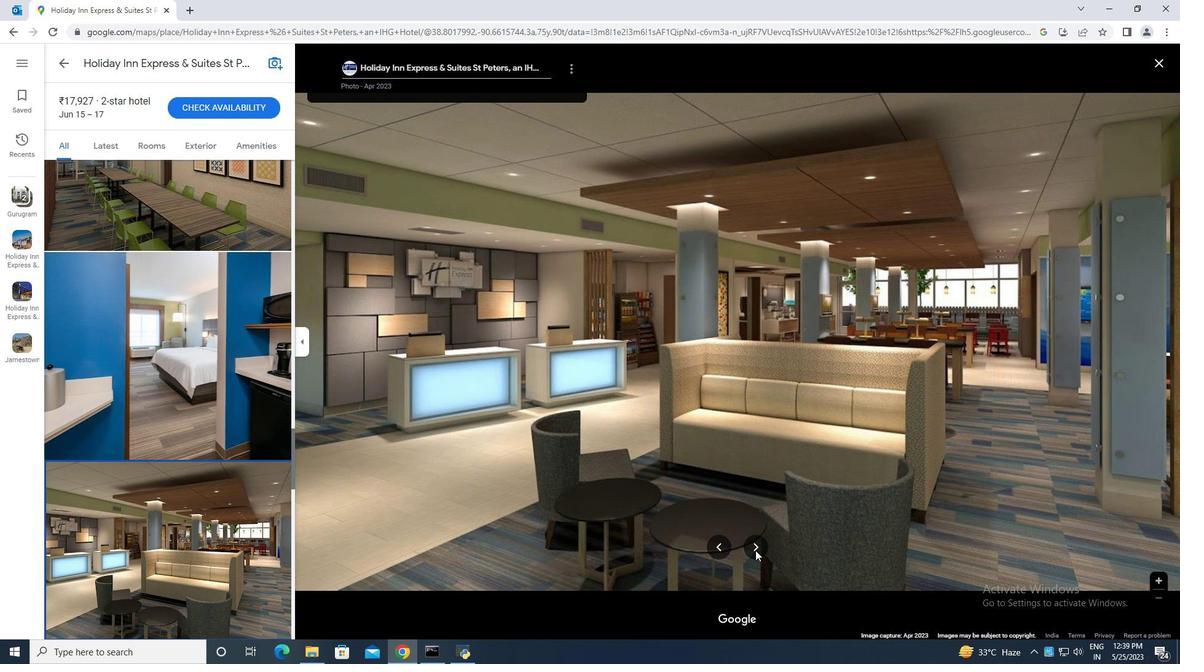 
Action: Mouse pressed left at (755, 550)
Screenshot: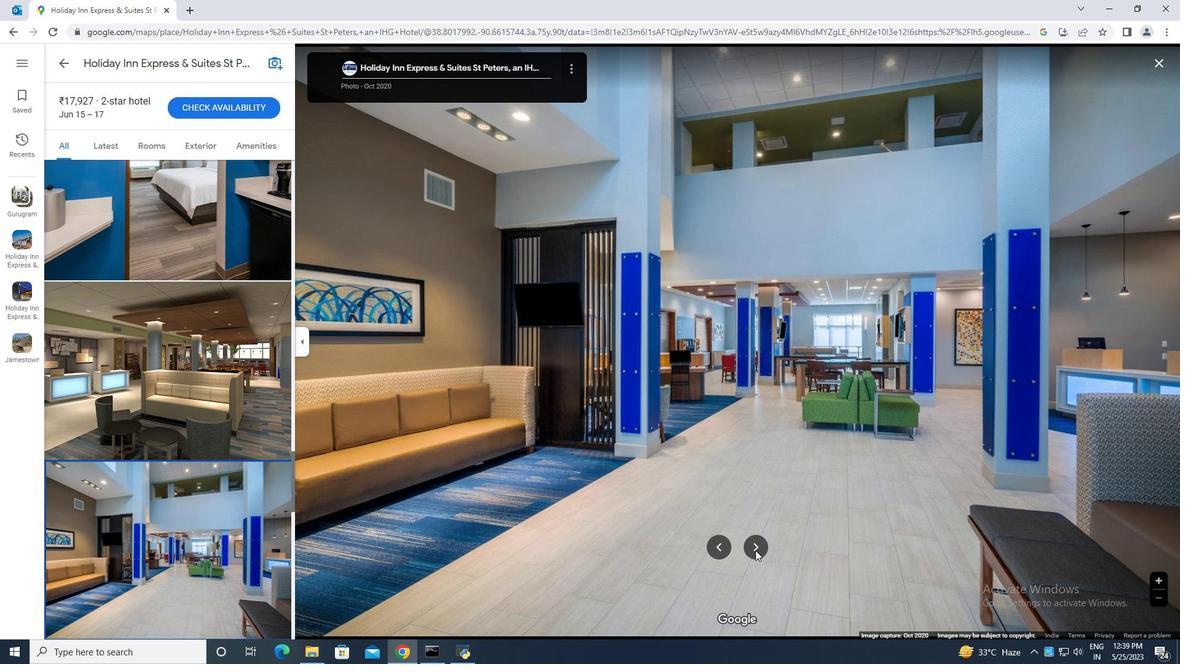 
Action: Mouse pressed left at (755, 550)
Screenshot: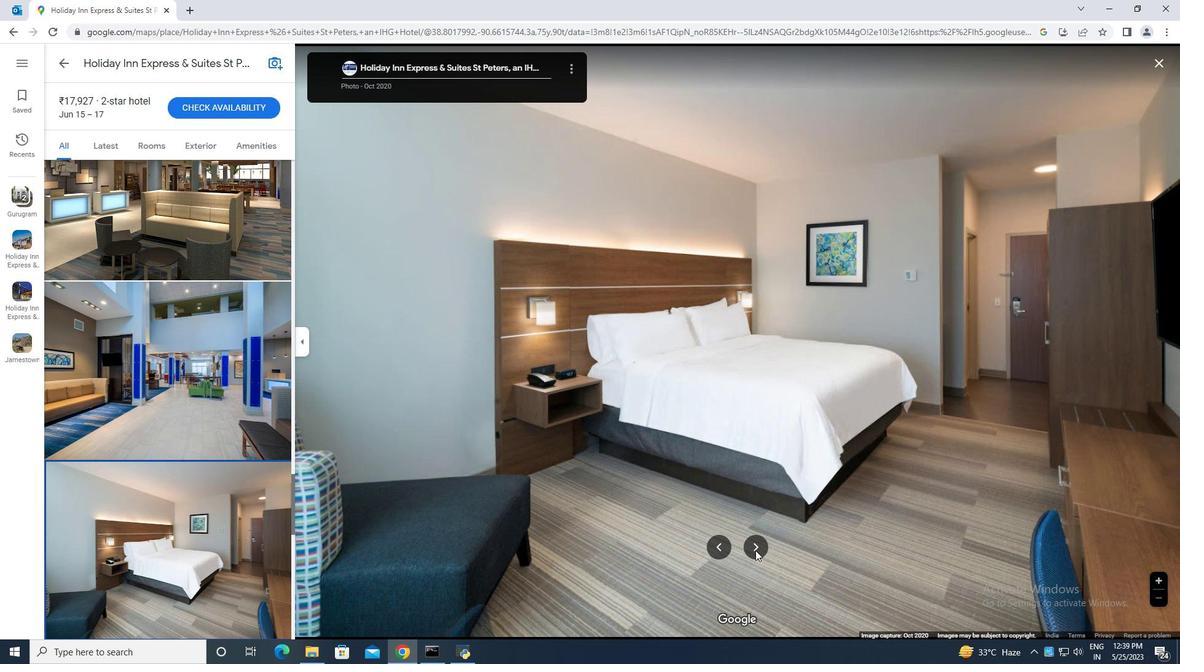 
Action: Mouse pressed left at (755, 550)
Screenshot: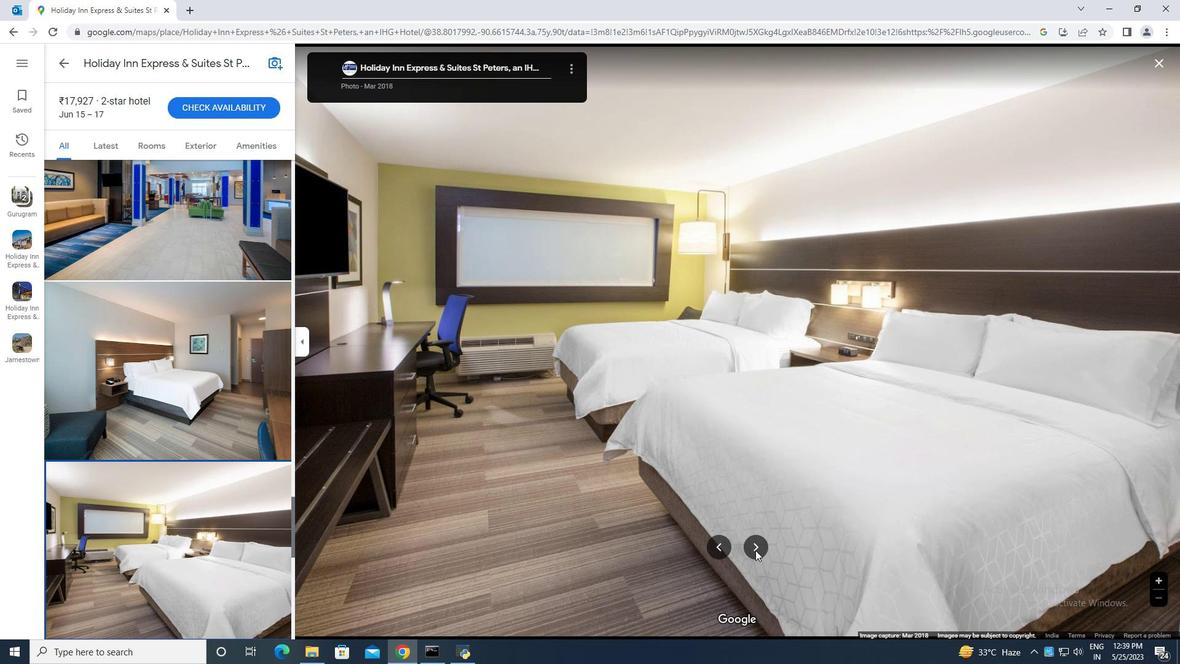 
Action: Mouse moved to (753, 547)
Screenshot: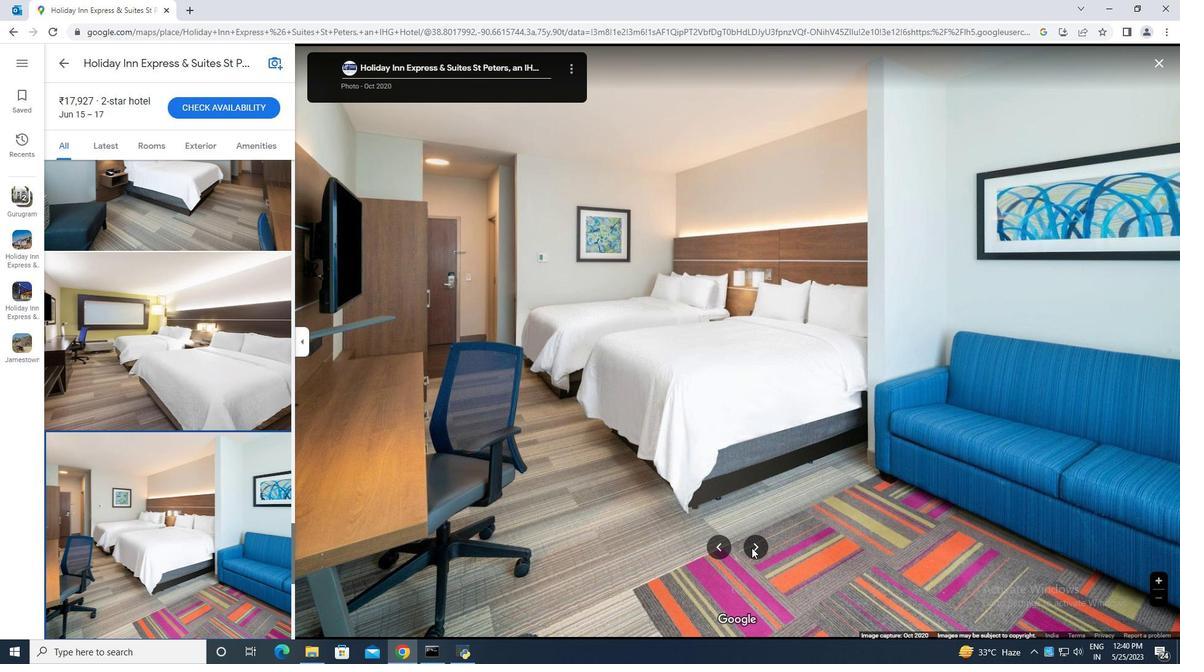 
Action: Mouse pressed left at (753, 547)
Screenshot: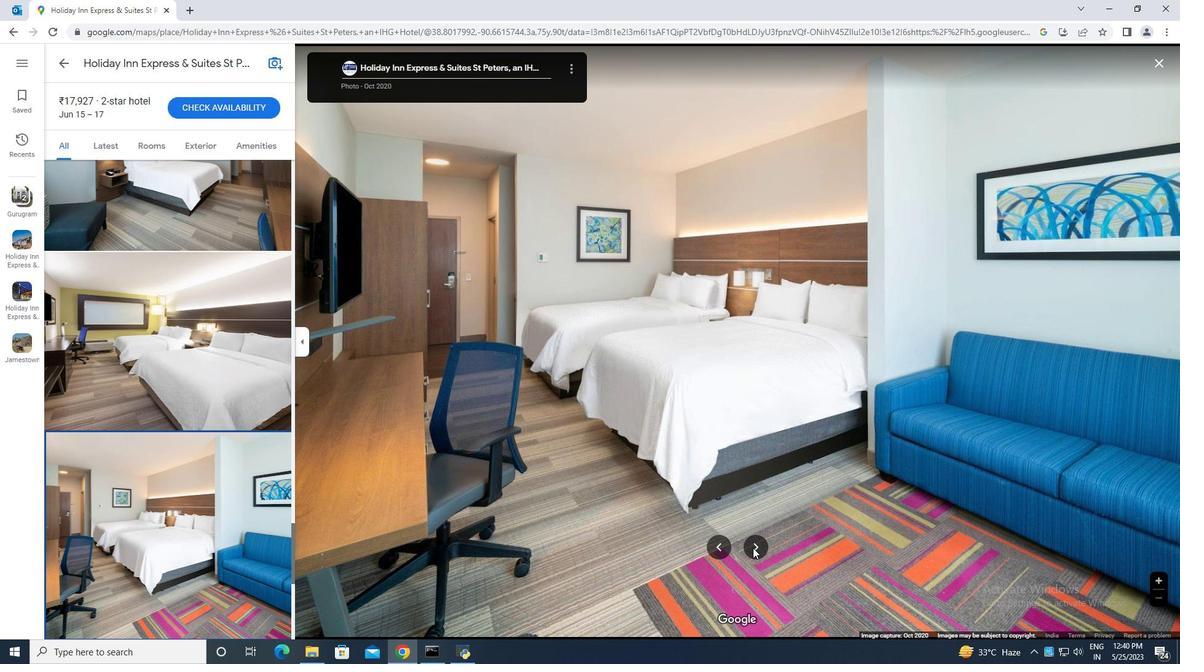
Action: Mouse pressed left at (753, 547)
Screenshot: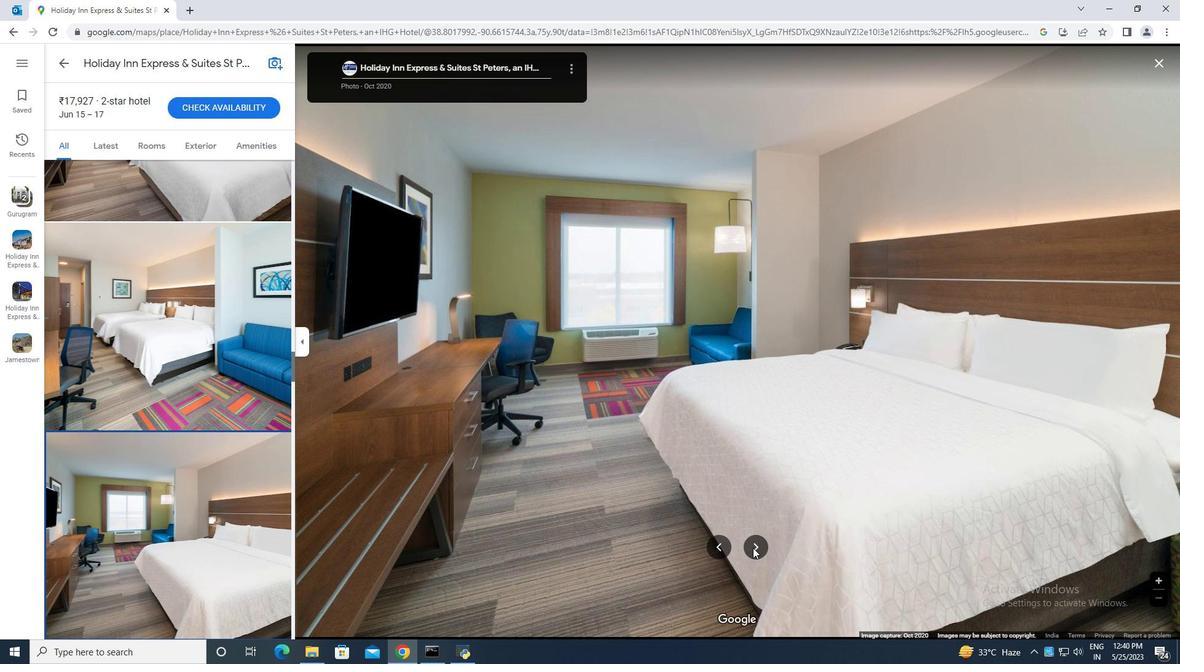 
Action: Mouse pressed left at (753, 547)
Screenshot: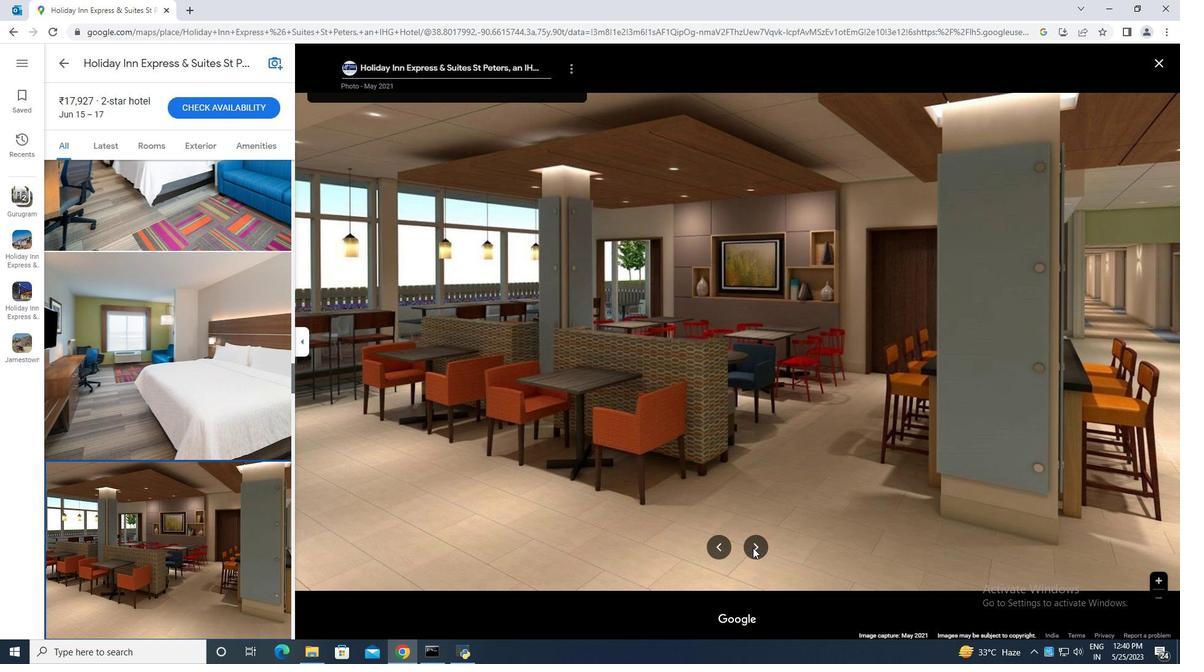 
Action: Mouse moved to (756, 548)
Screenshot: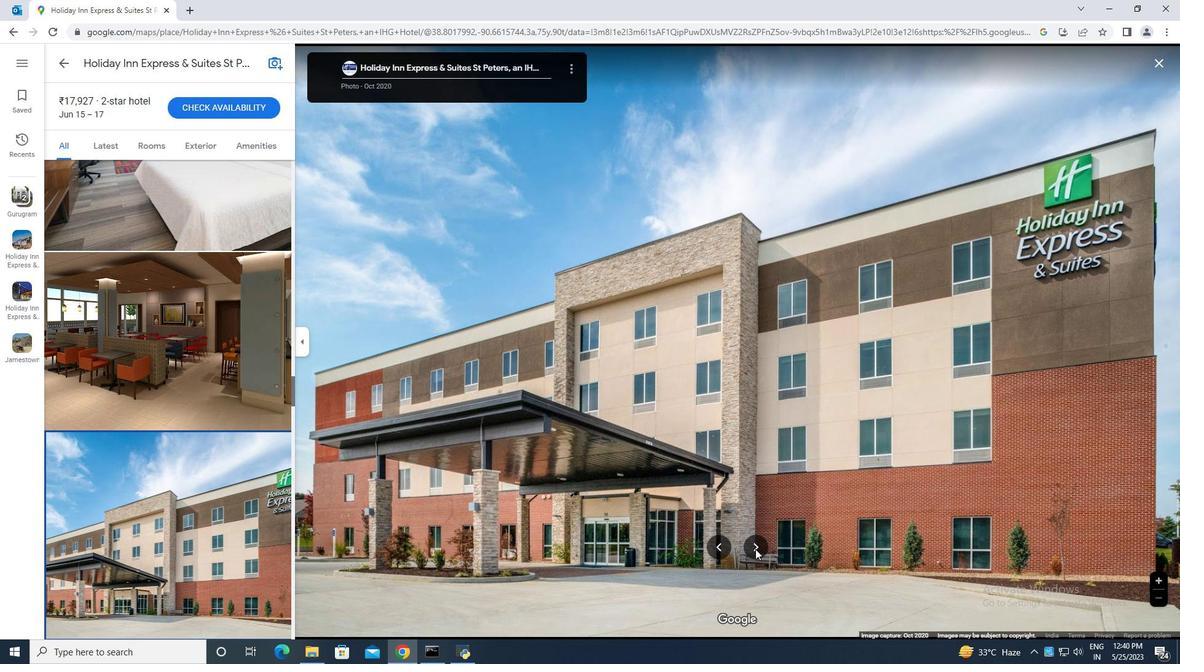 
Action: Mouse pressed left at (756, 548)
Screenshot: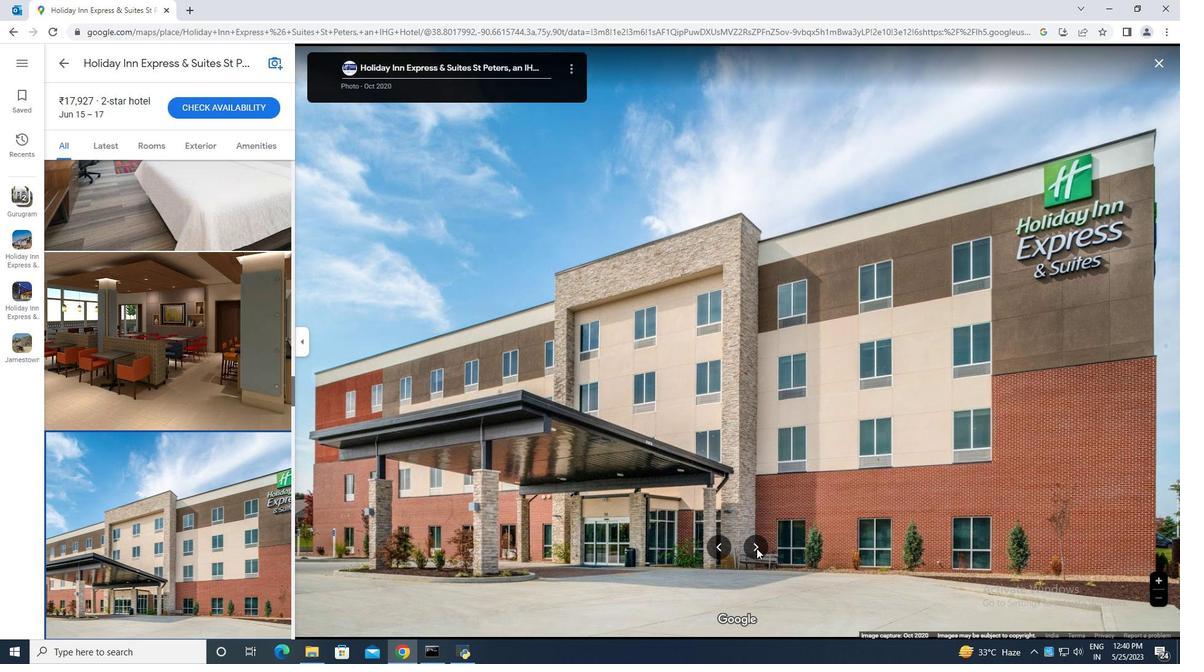 
Action: Mouse moved to (63, 63)
Screenshot: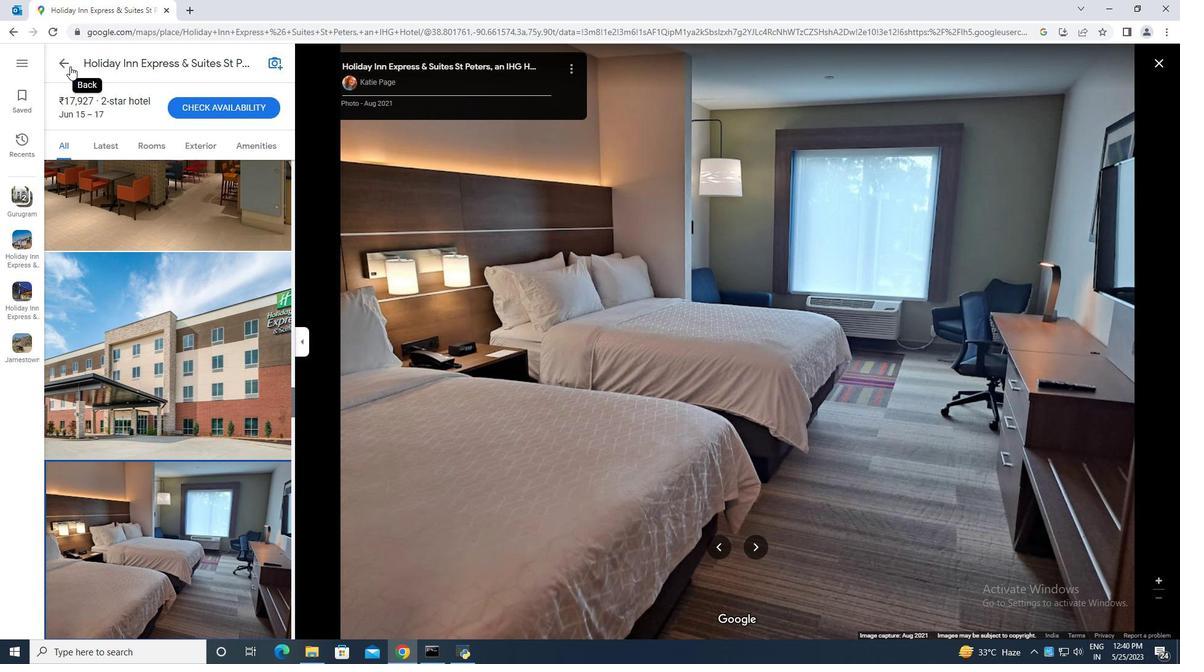 
Action: Mouse pressed left at (63, 63)
Screenshot: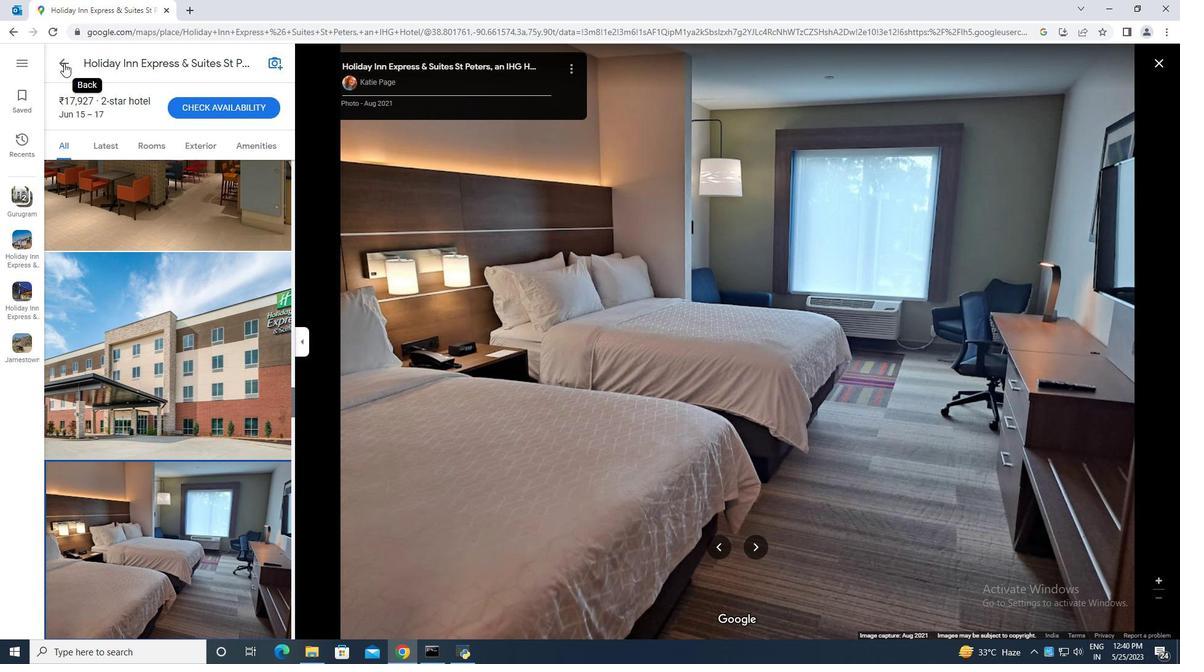 
Action: Mouse moved to (170, 424)
Screenshot: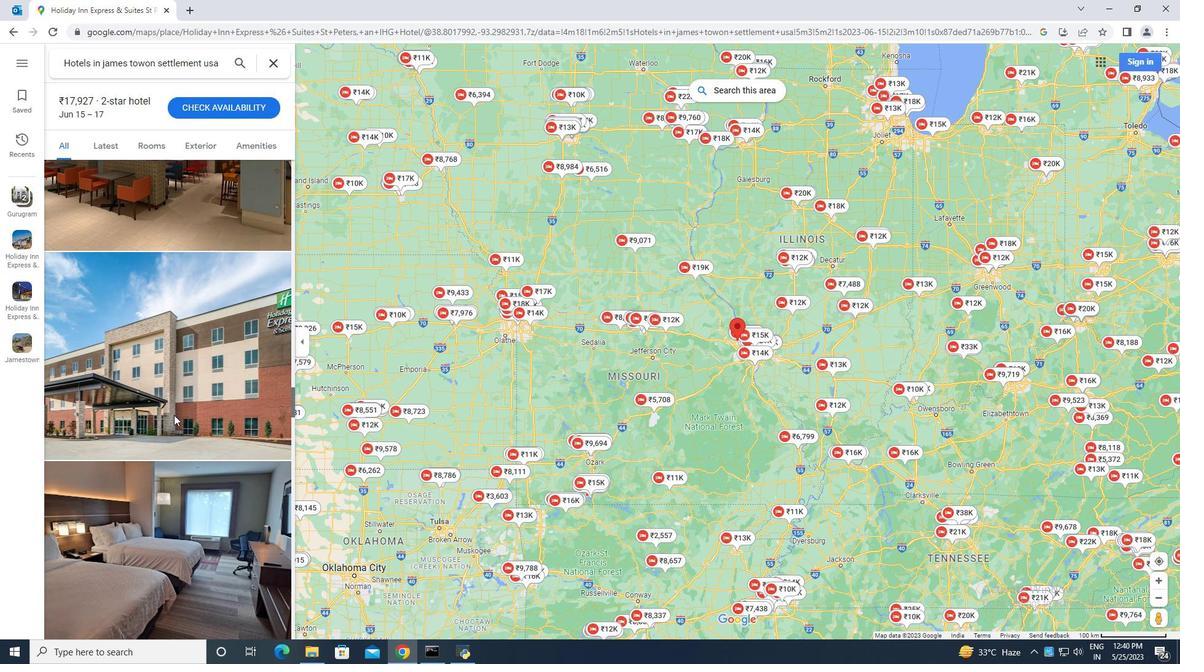 
Action: Mouse scrolled (170, 423) with delta (0, 0)
Screenshot: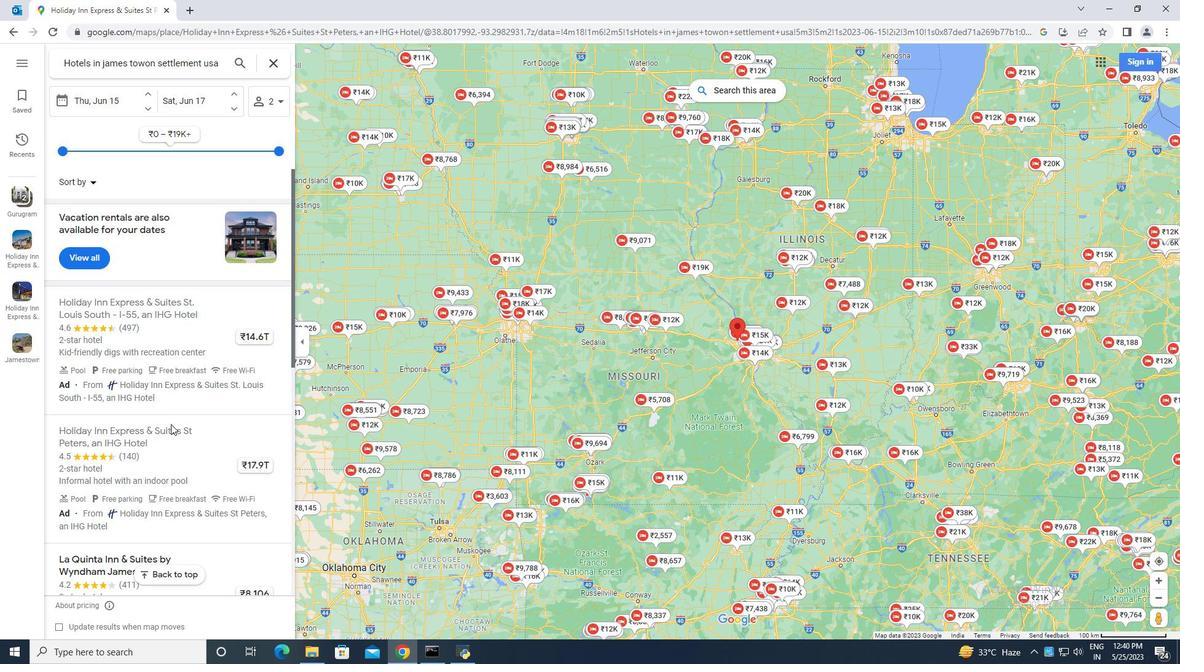 
Action: Mouse scrolled (170, 423) with delta (0, 0)
Screenshot: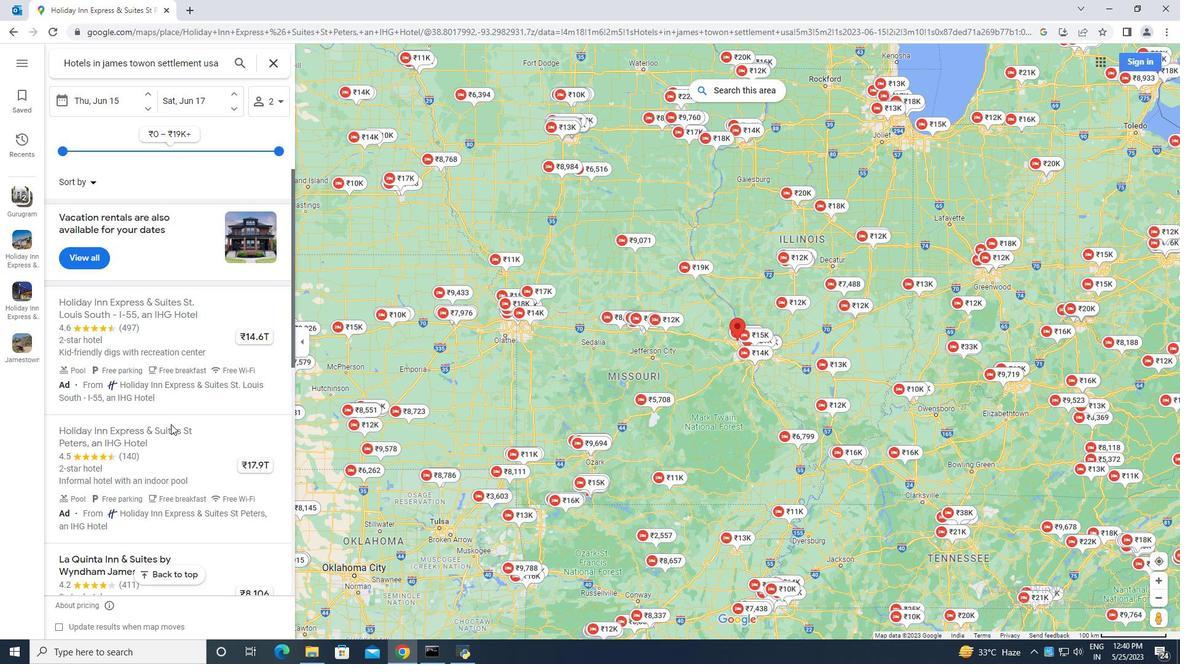 
Action: Mouse scrolled (170, 423) with delta (0, 0)
Screenshot: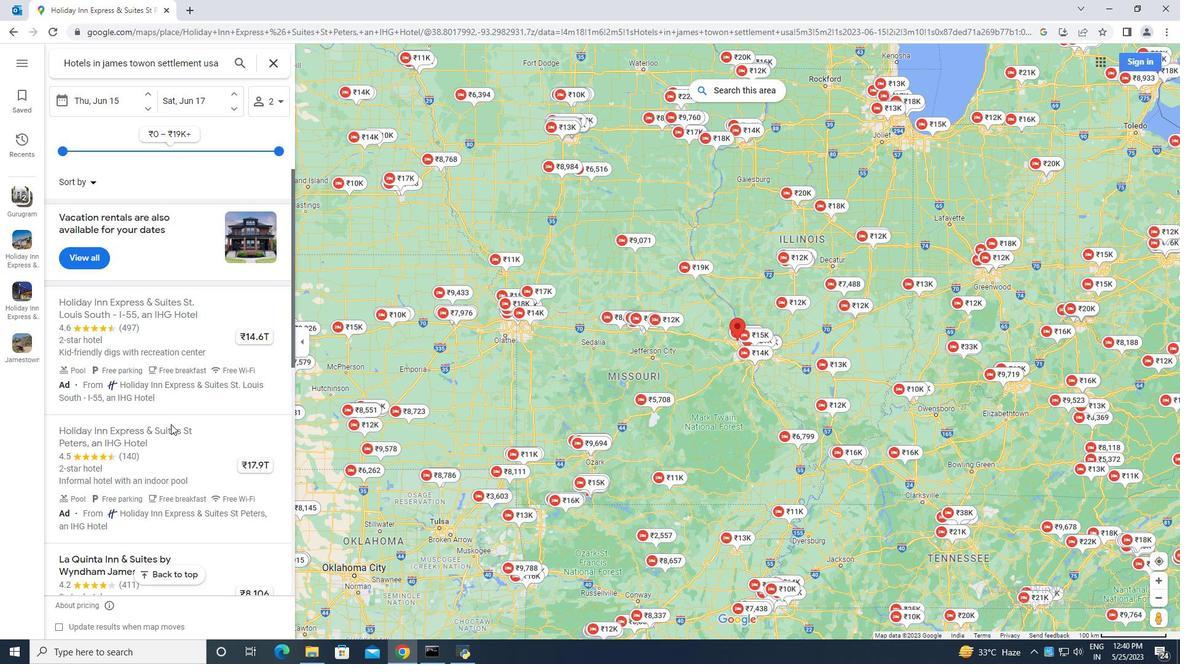 
Action: Mouse scrolled (170, 423) with delta (0, 0)
Screenshot: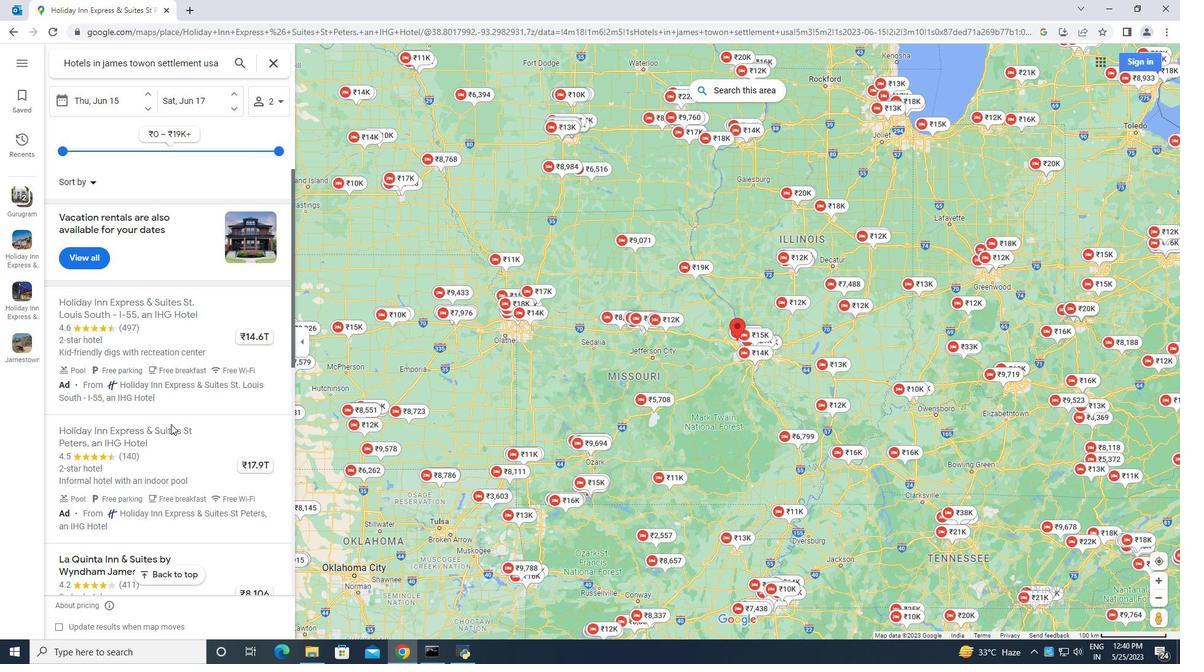 
Action: Mouse scrolled (170, 423) with delta (0, 0)
Screenshot: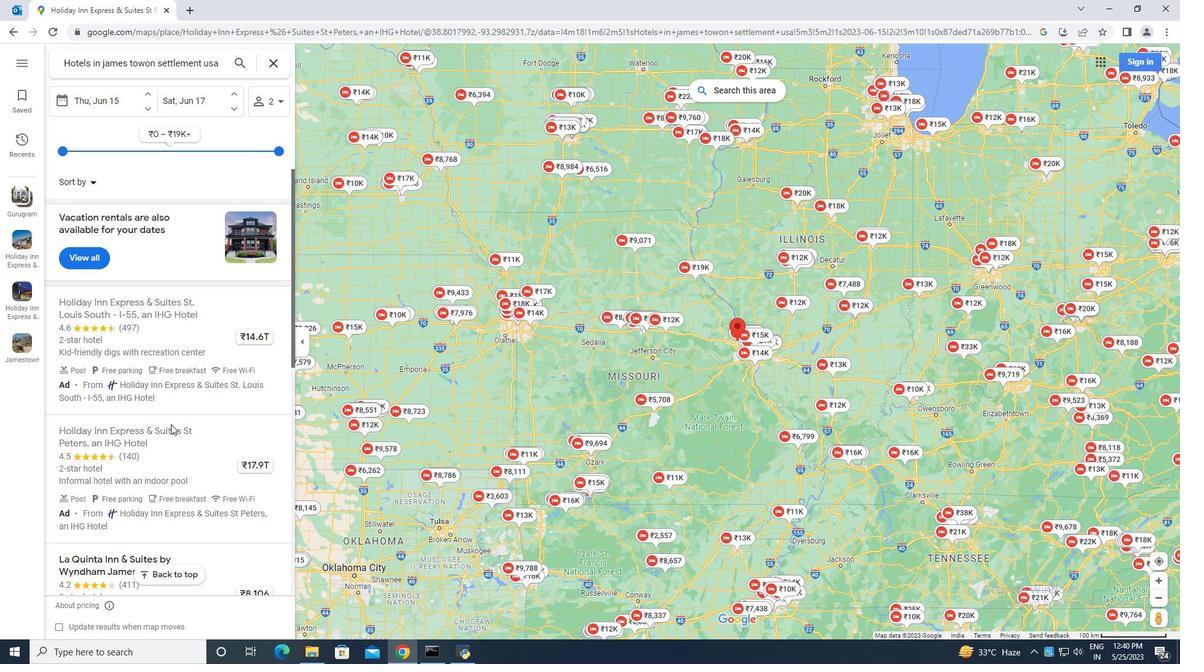 
Action: Mouse scrolled (170, 423) with delta (0, 0)
Screenshot: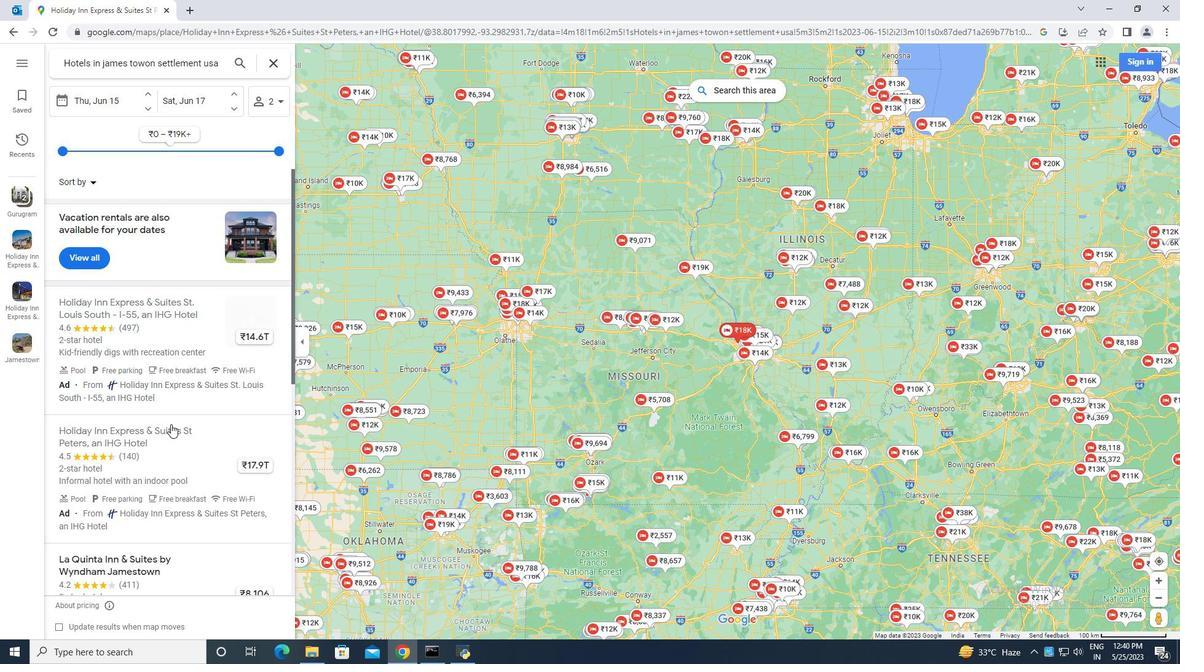 
Action: Mouse scrolled (170, 423) with delta (0, 0)
Screenshot: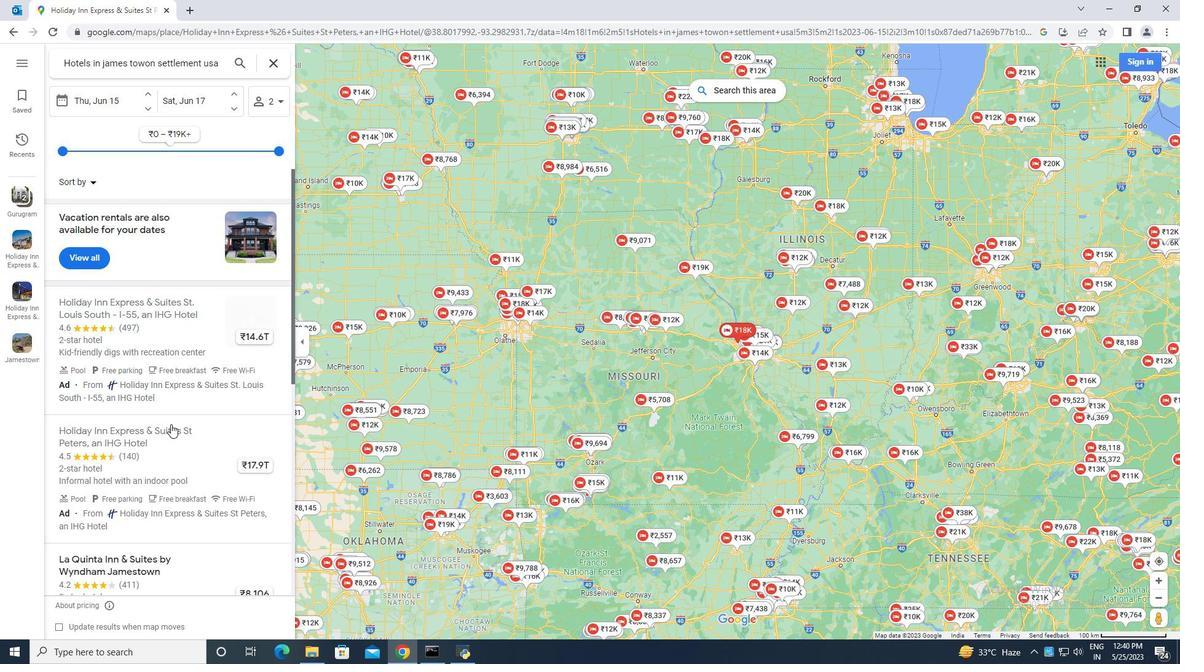 
Action: Mouse scrolled (170, 423) with delta (0, 0)
Screenshot: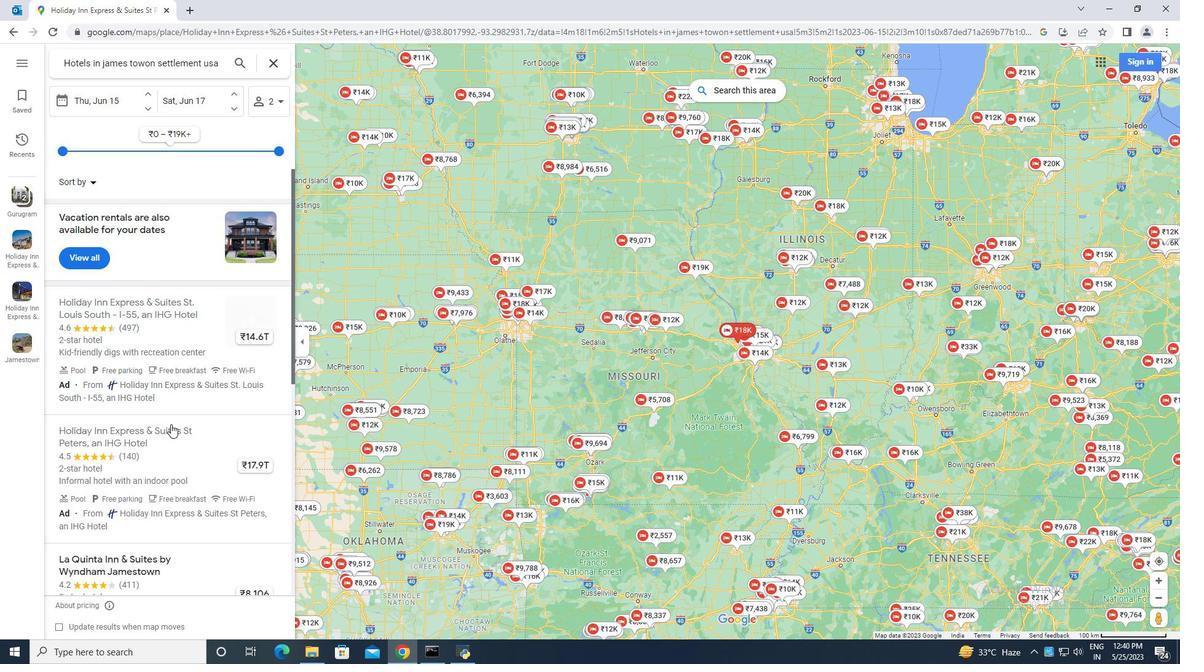 
Action: Mouse scrolled (170, 423) with delta (0, 0)
Screenshot: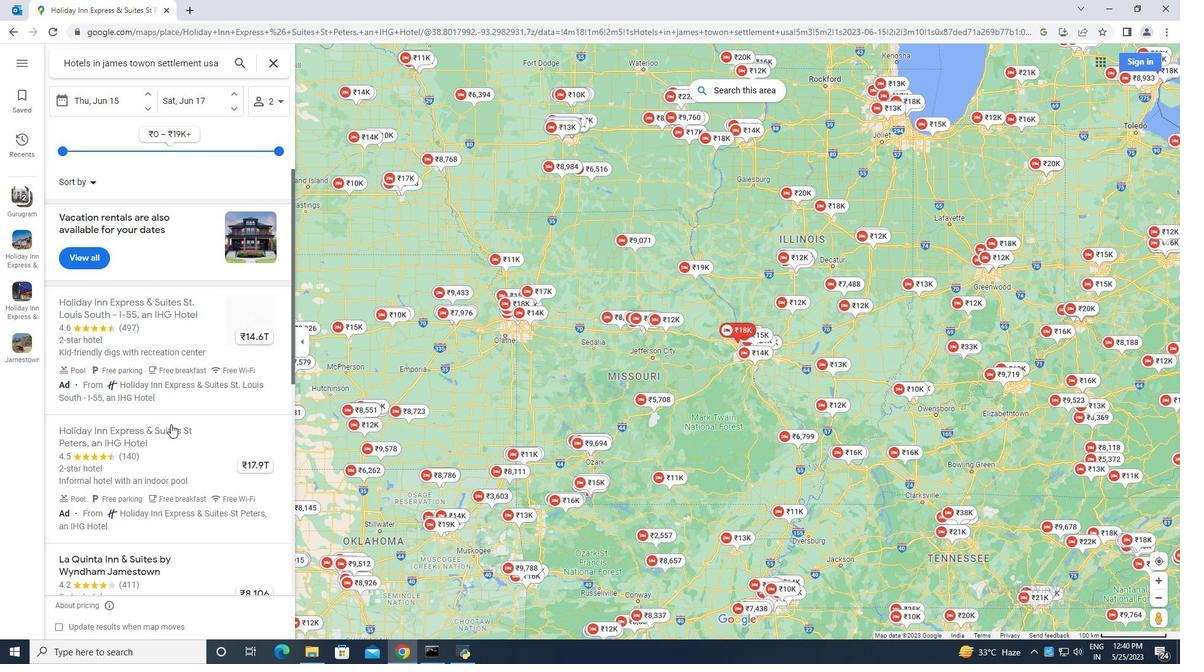 
Action: Mouse moved to (191, 440)
Screenshot: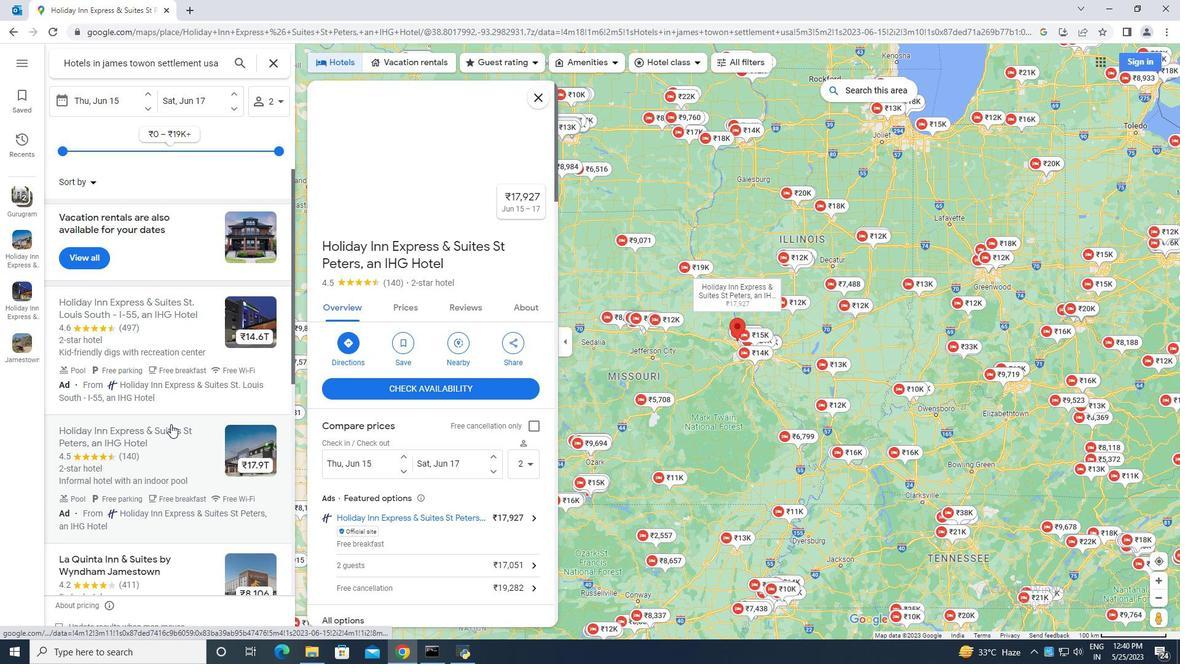 
Action: Mouse scrolled (191, 440) with delta (0, 0)
Screenshot: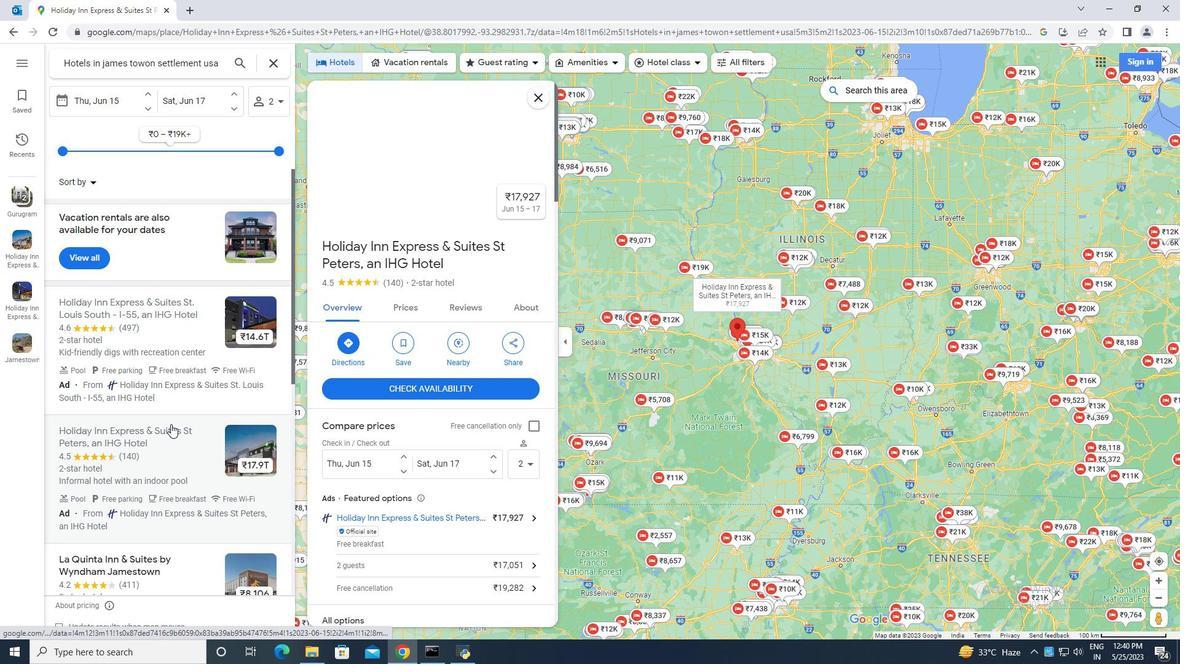 
Action: Mouse scrolled (191, 440) with delta (0, 0)
Screenshot: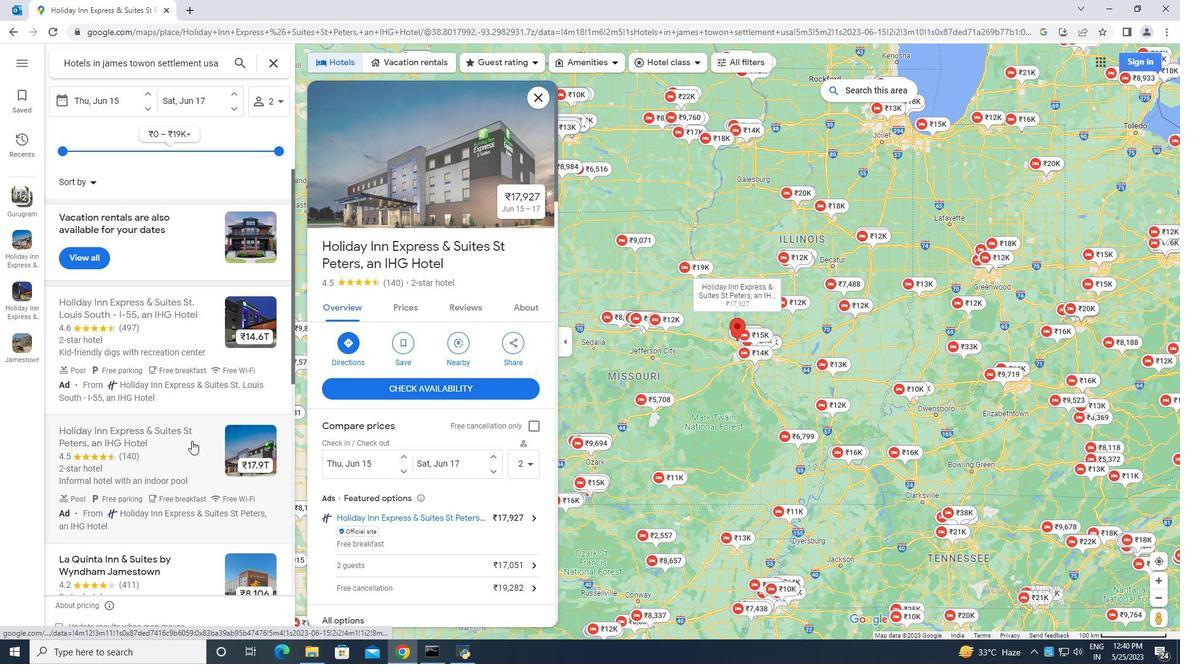 
Action: Mouse scrolled (191, 440) with delta (0, 0)
Screenshot: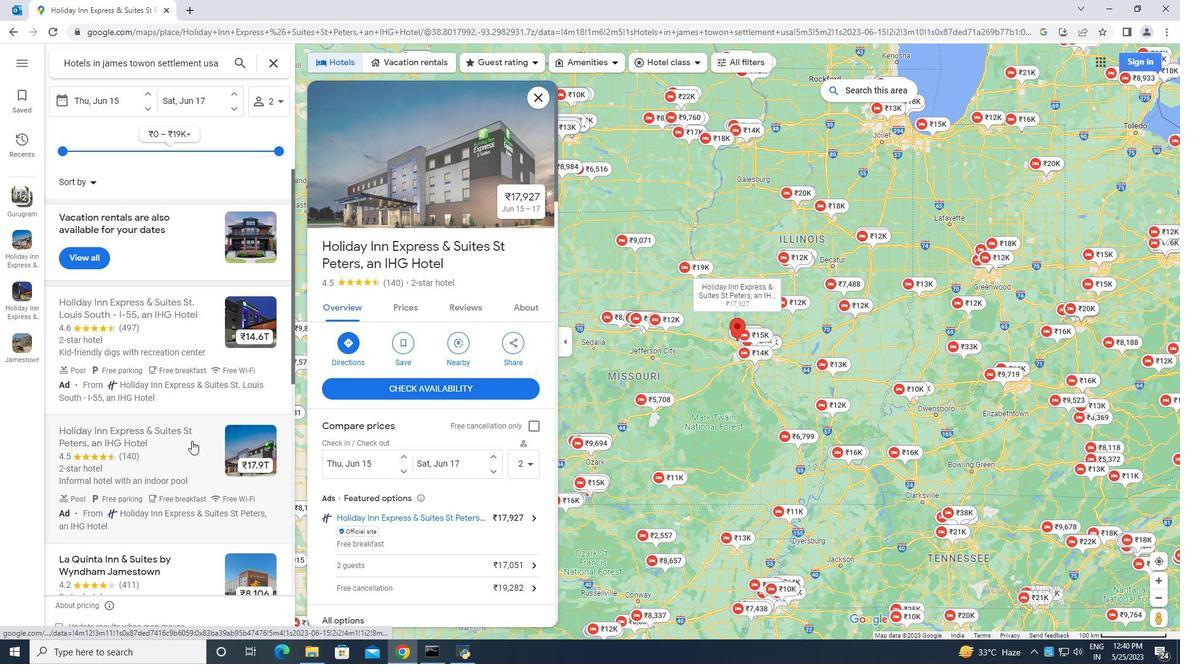 
Action: Mouse scrolled (191, 440) with delta (0, 0)
Screenshot: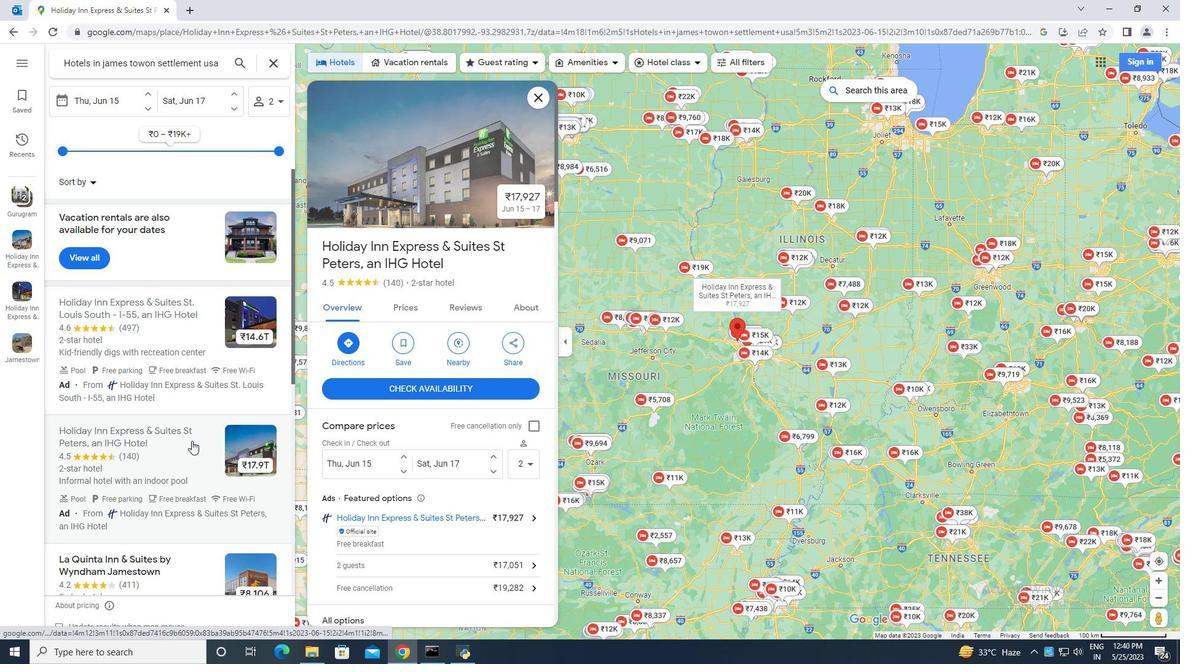 
Action: Mouse moved to (189, 440)
Screenshot: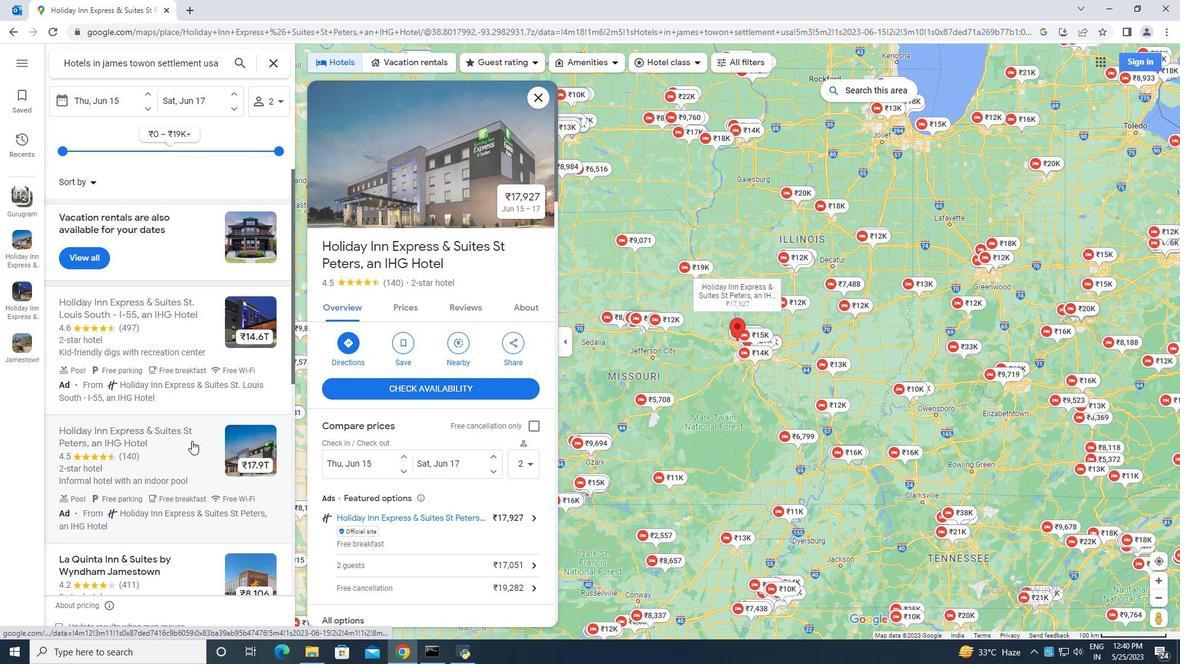 
Action: Mouse scrolled (189, 440) with delta (0, 0)
Screenshot: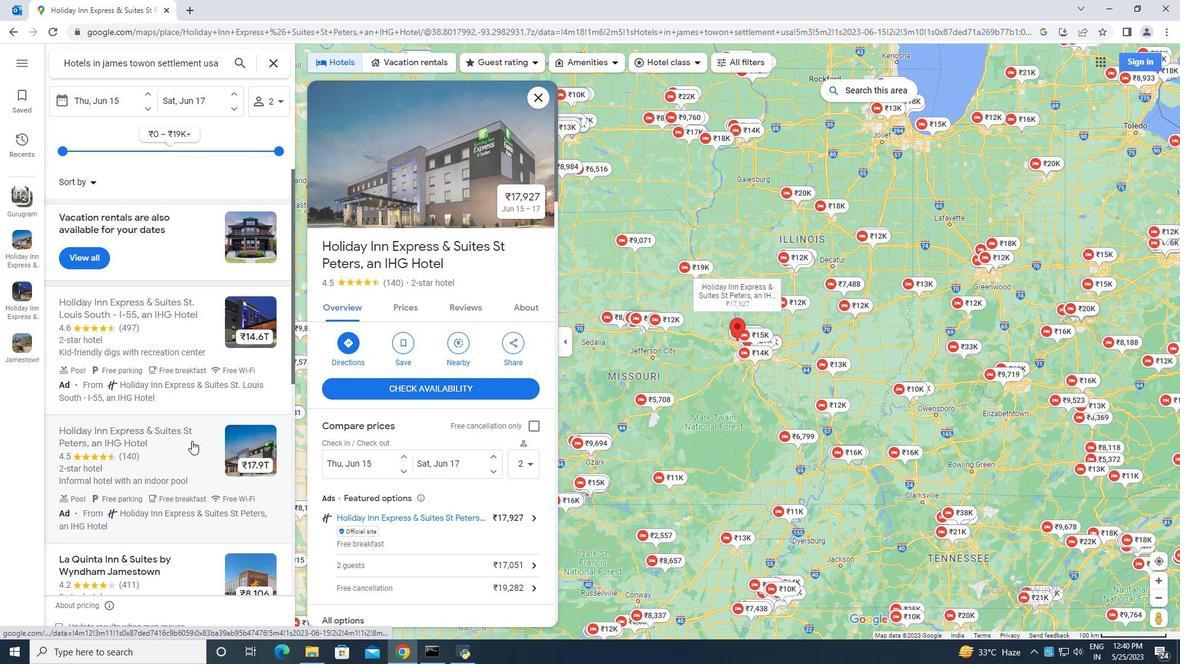 
Action: Mouse moved to (185, 440)
Screenshot: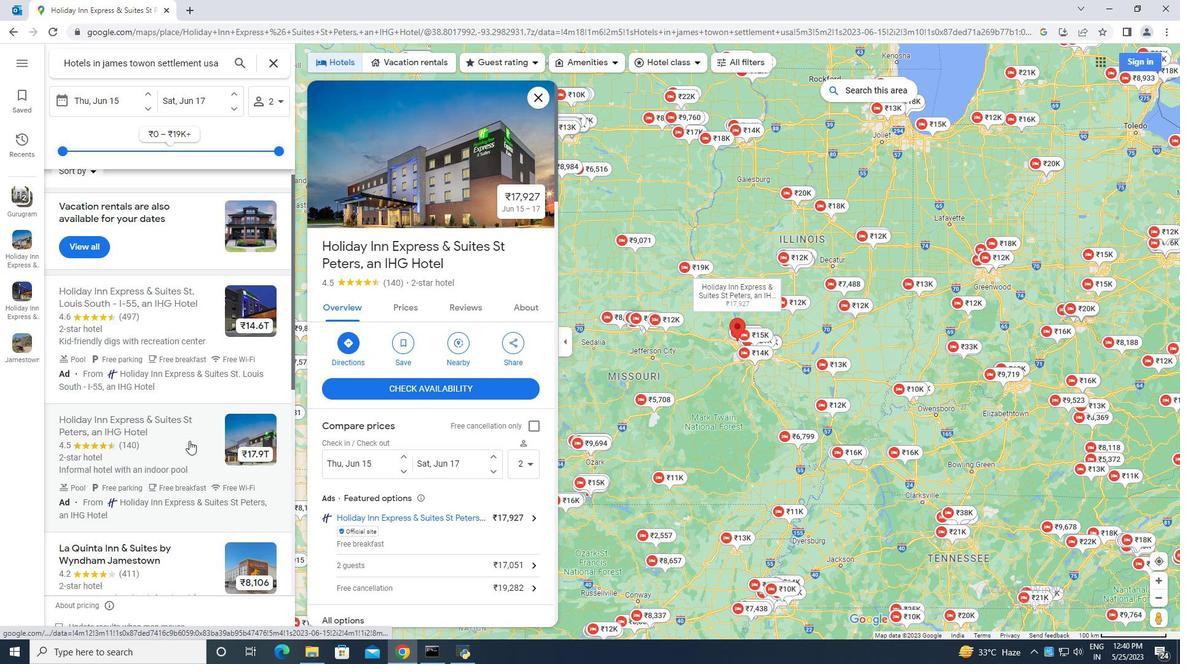 
Action: Mouse scrolled (185, 440) with delta (0, 0)
Screenshot: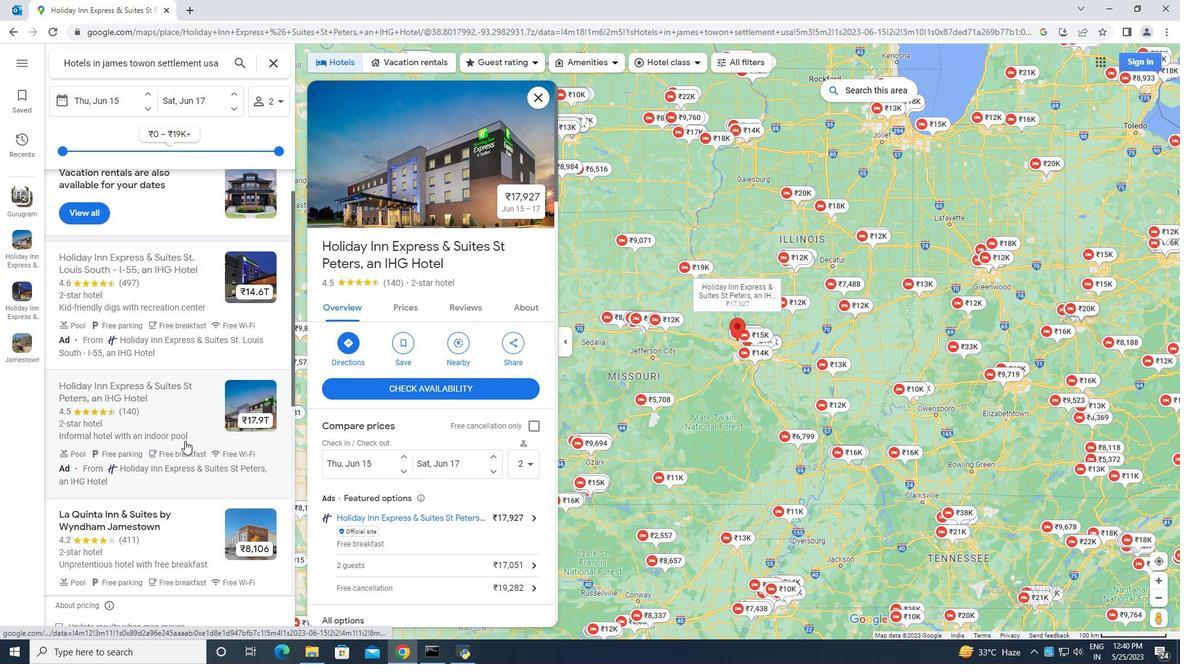 
Action: Mouse scrolled (185, 440) with delta (0, 0)
Screenshot: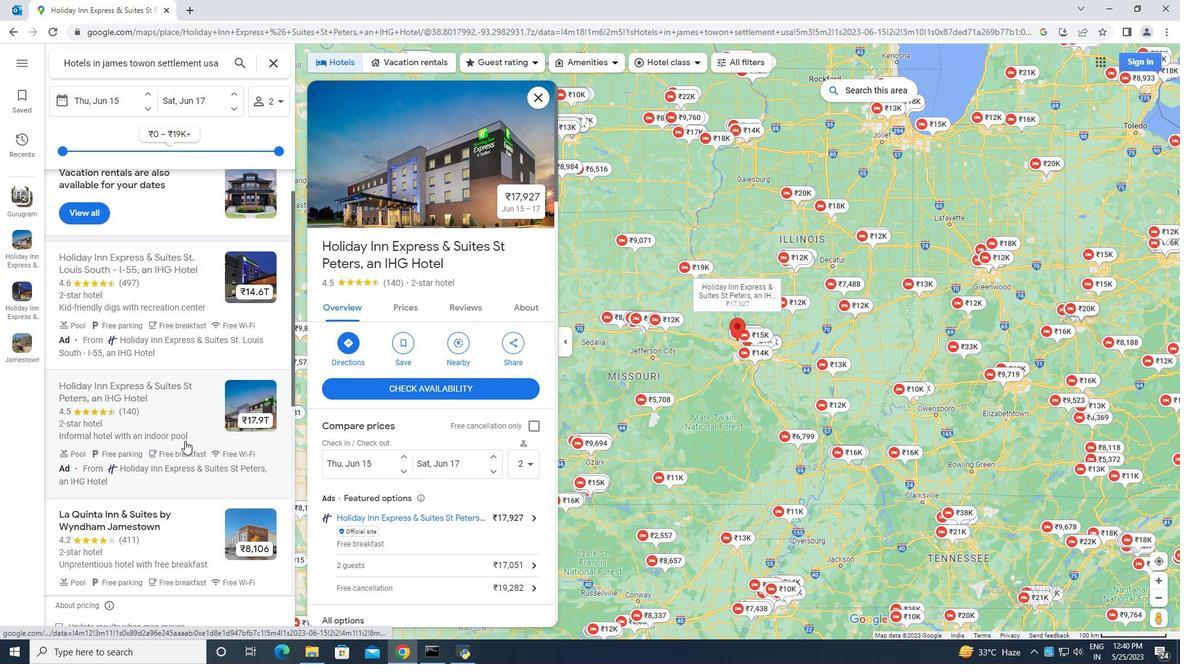 
Action: Mouse scrolled (185, 440) with delta (0, 0)
Screenshot: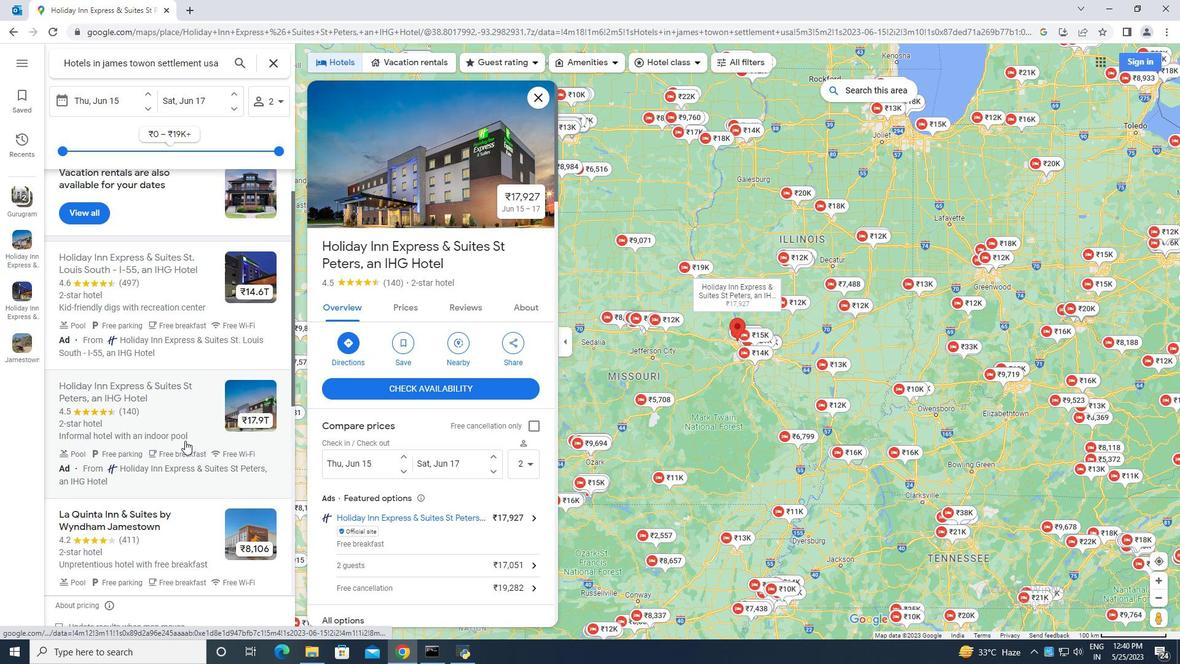 
Action: Mouse scrolled (185, 440) with delta (0, 0)
Screenshot: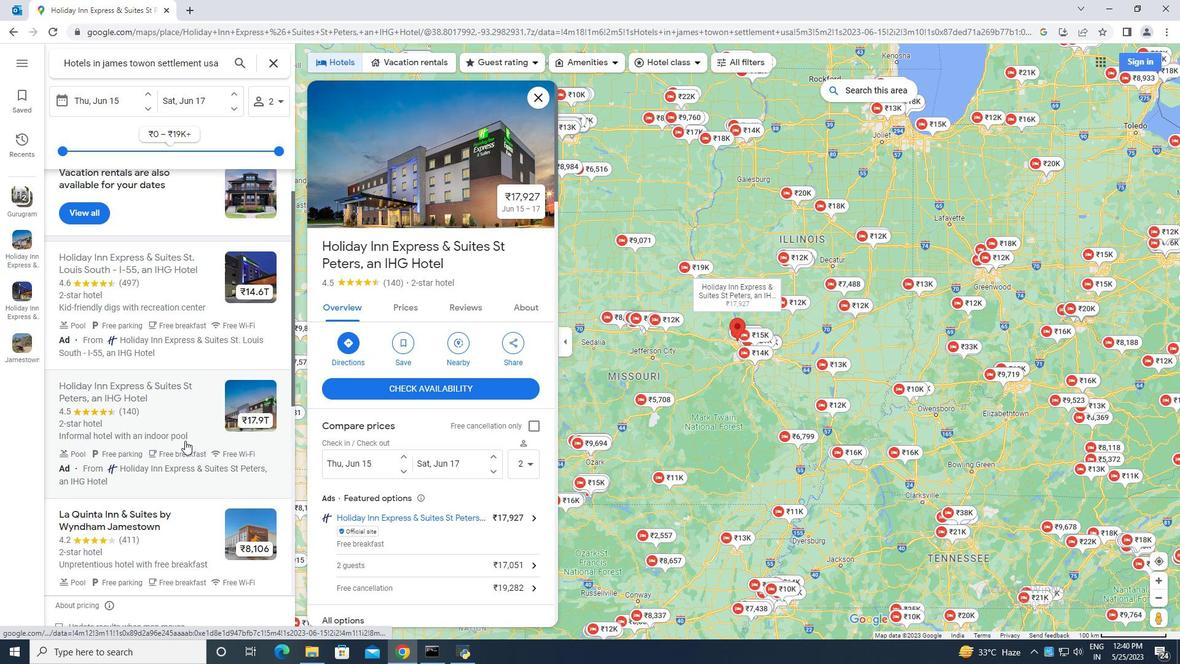 
Action: Mouse moved to (192, 464)
Screenshot: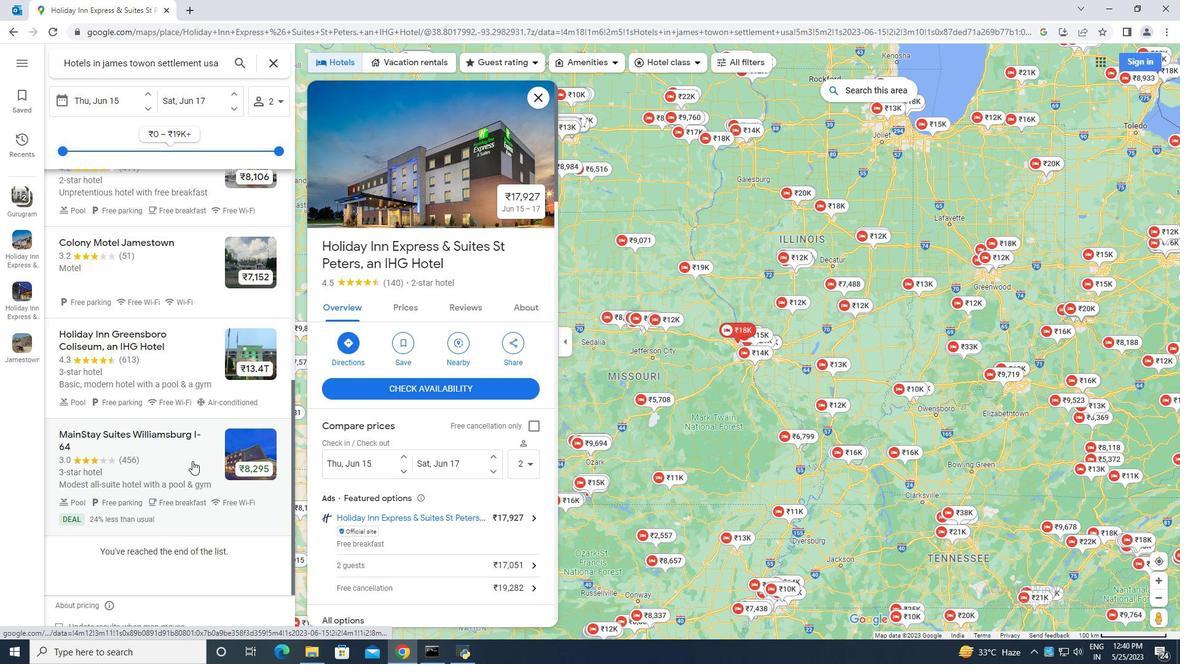 
Action: Mouse scrolled (192, 463) with delta (0, 0)
Screenshot: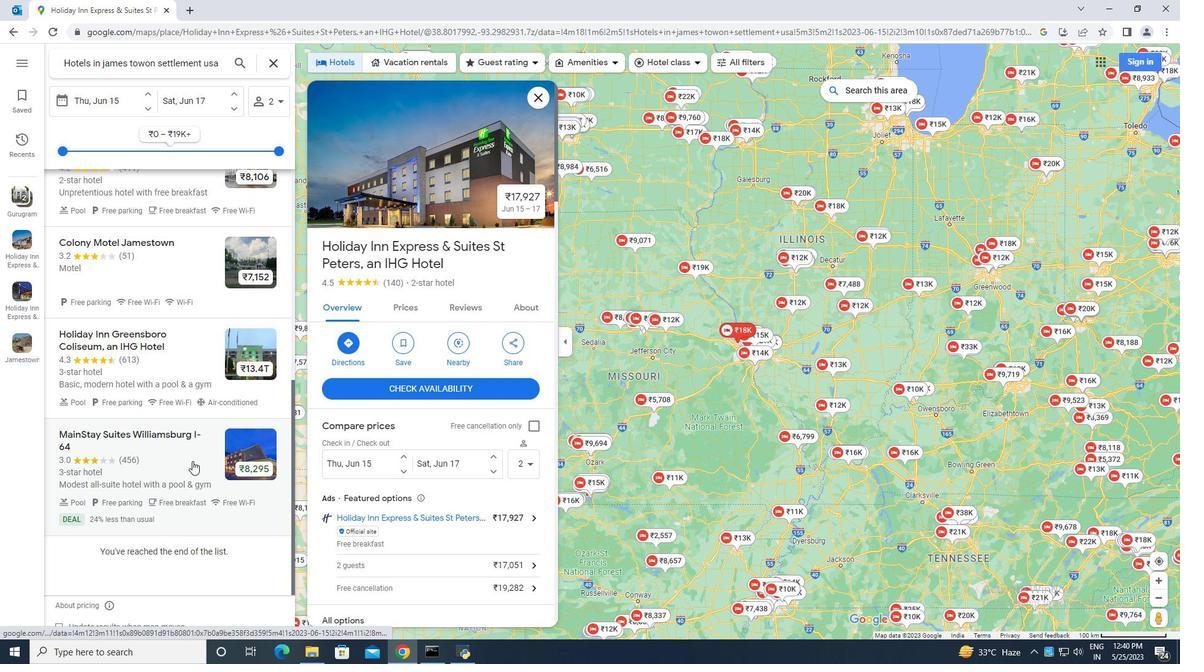 
Action: Mouse moved to (191, 465)
Screenshot: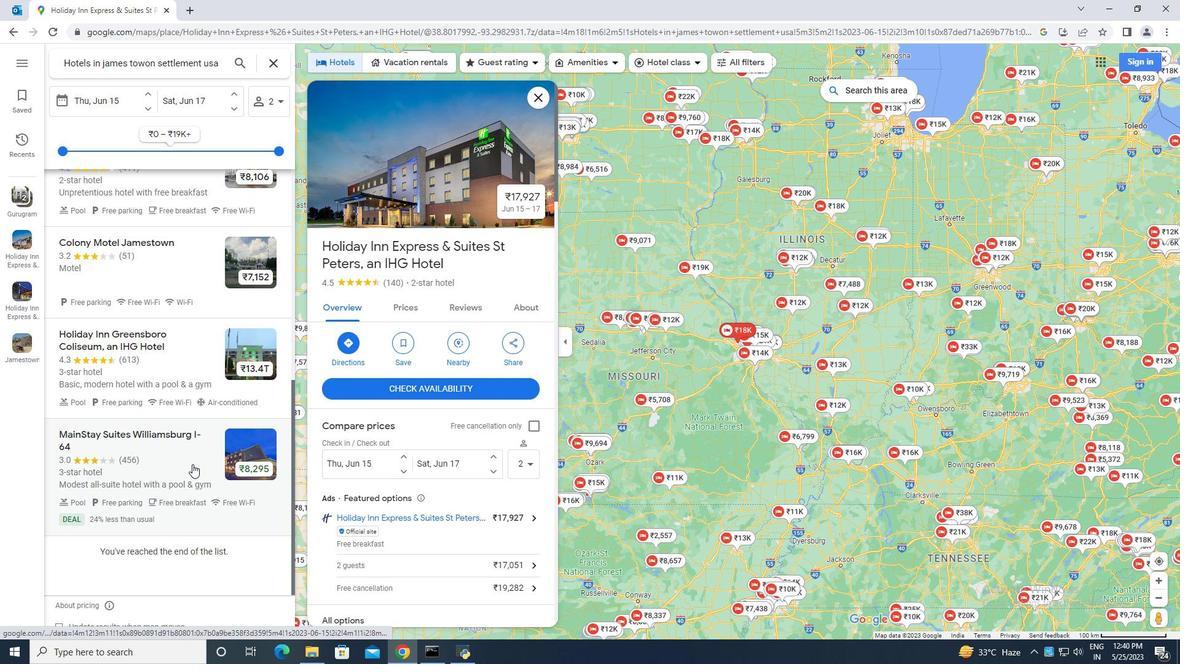 
Action: Mouse scrolled (191, 464) with delta (0, 0)
Screenshot: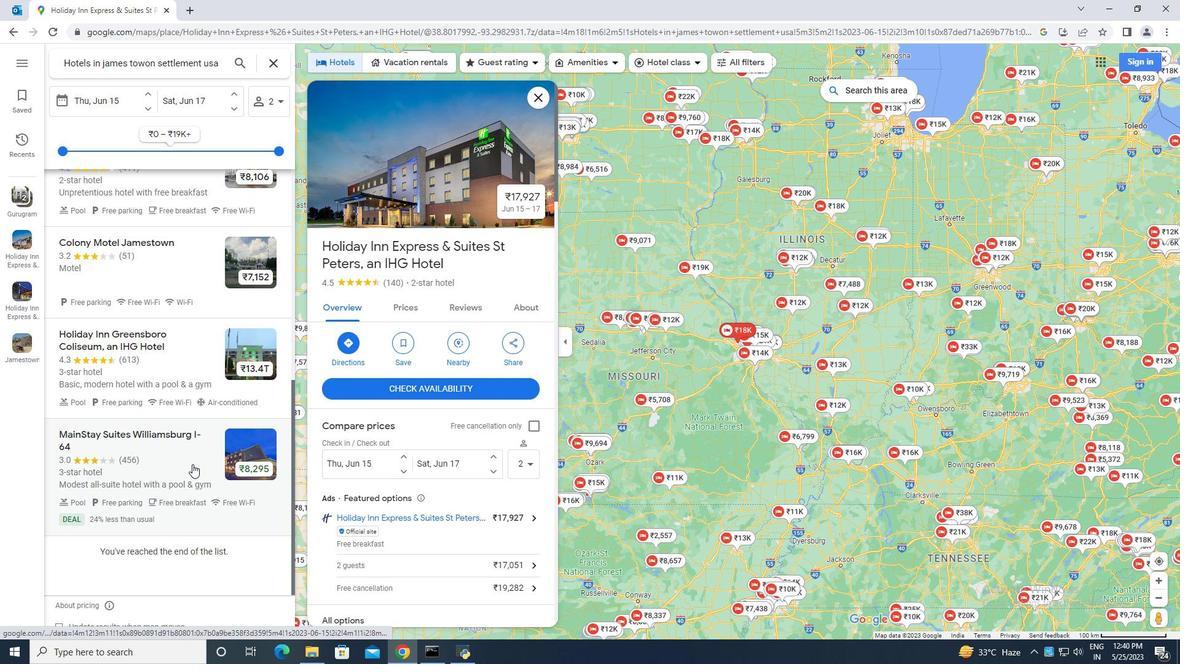
Action: Mouse moved to (186, 456)
Screenshot: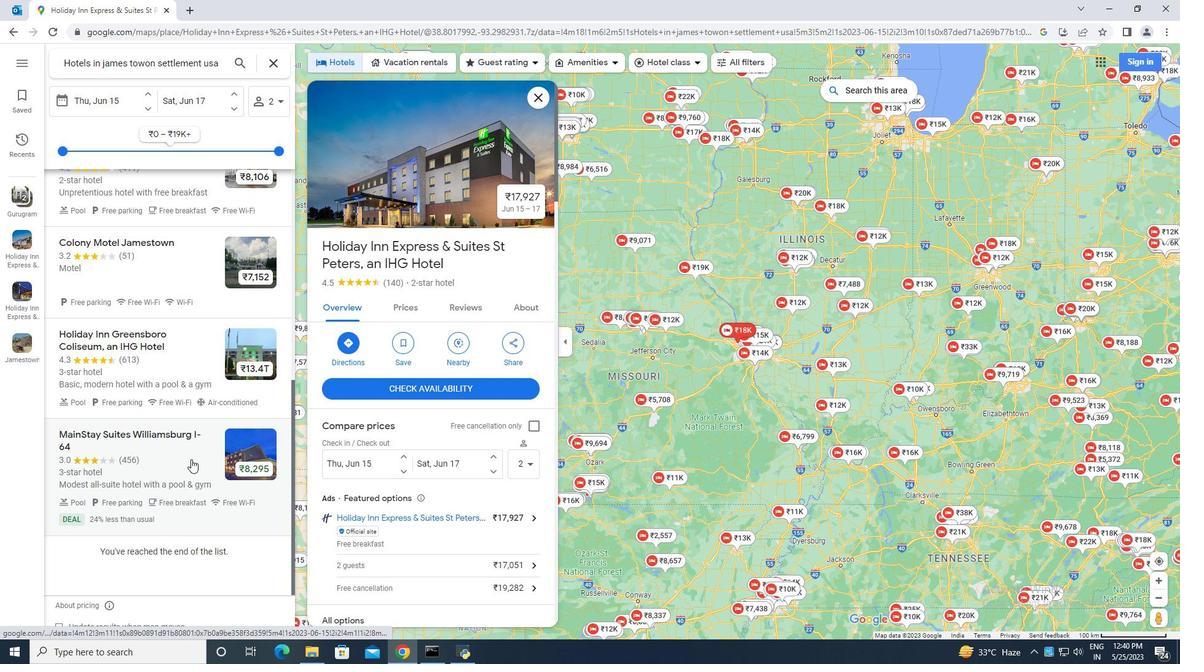 
Action: Mouse pressed left at (186, 456)
Screenshot: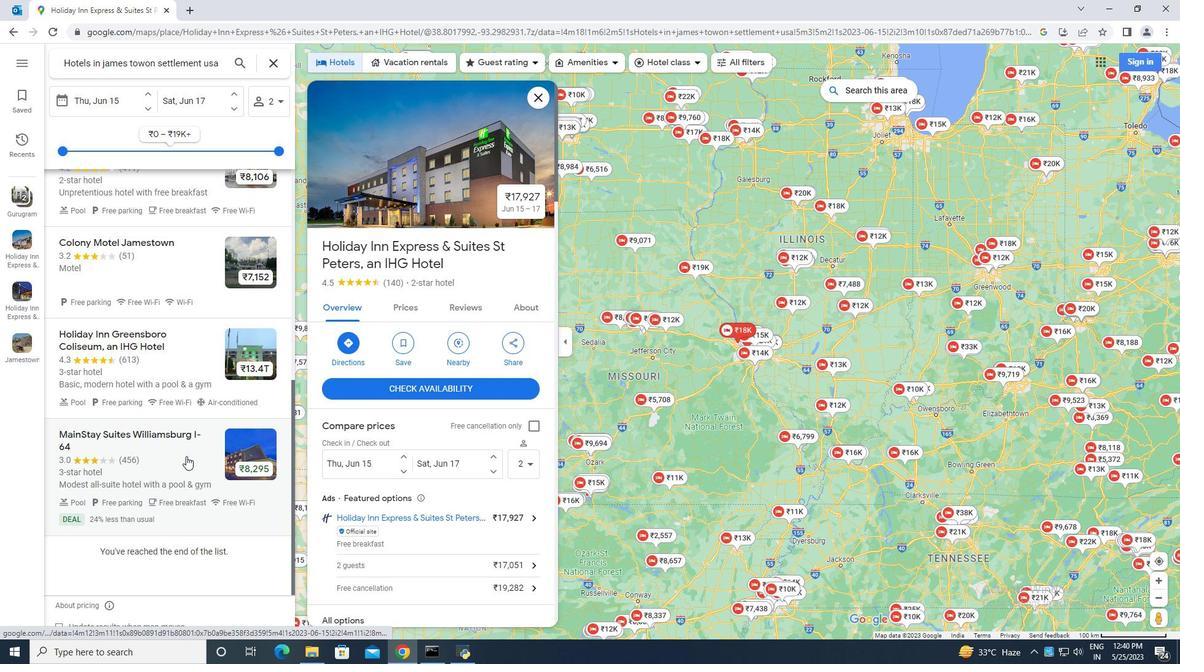 
Action: Mouse moved to (492, 504)
Screenshot: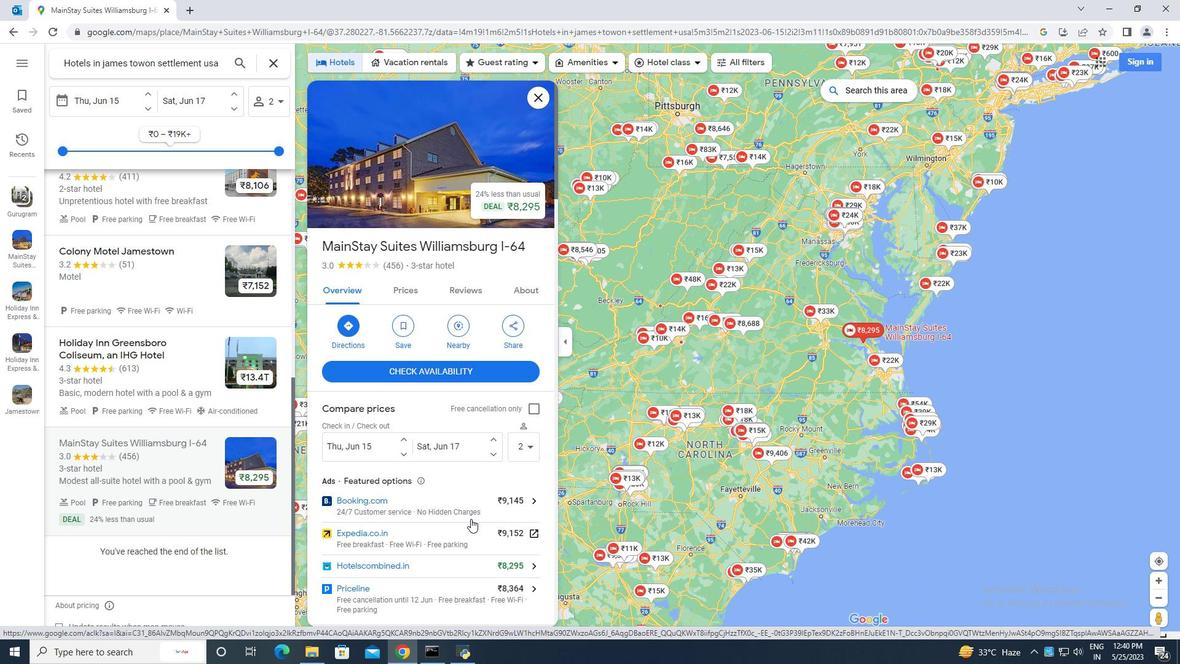
Action: Mouse scrolled (492, 504) with delta (0, 0)
Screenshot: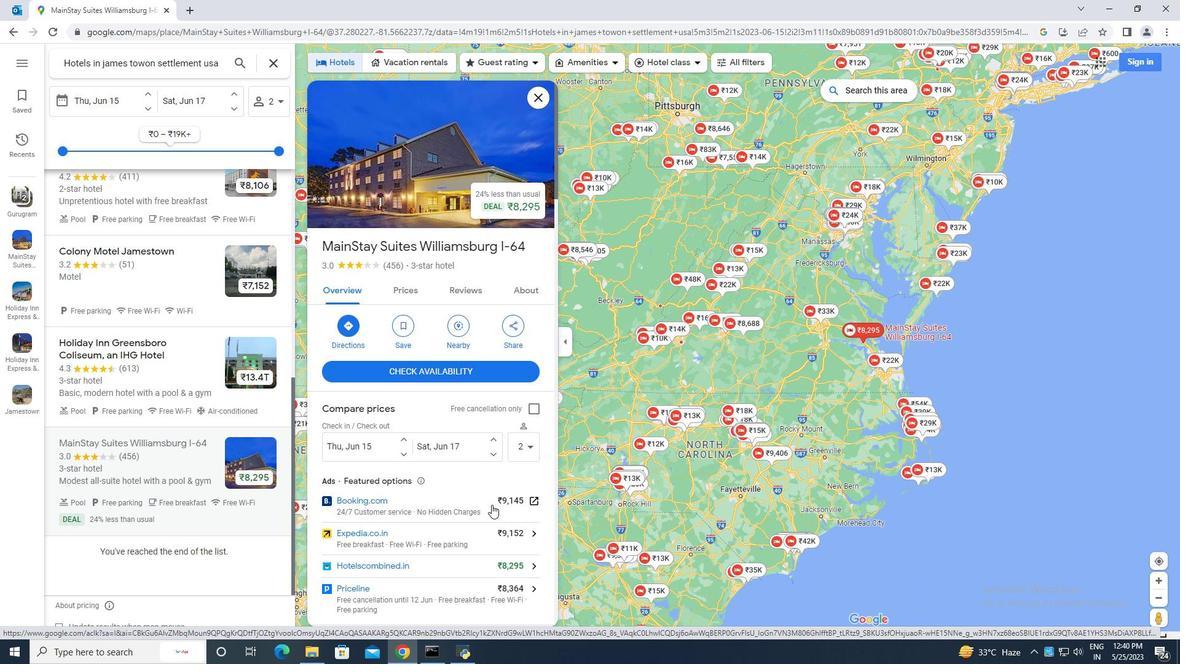 
Action: Mouse scrolled (492, 504) with delta (0, 0)
Screenshot: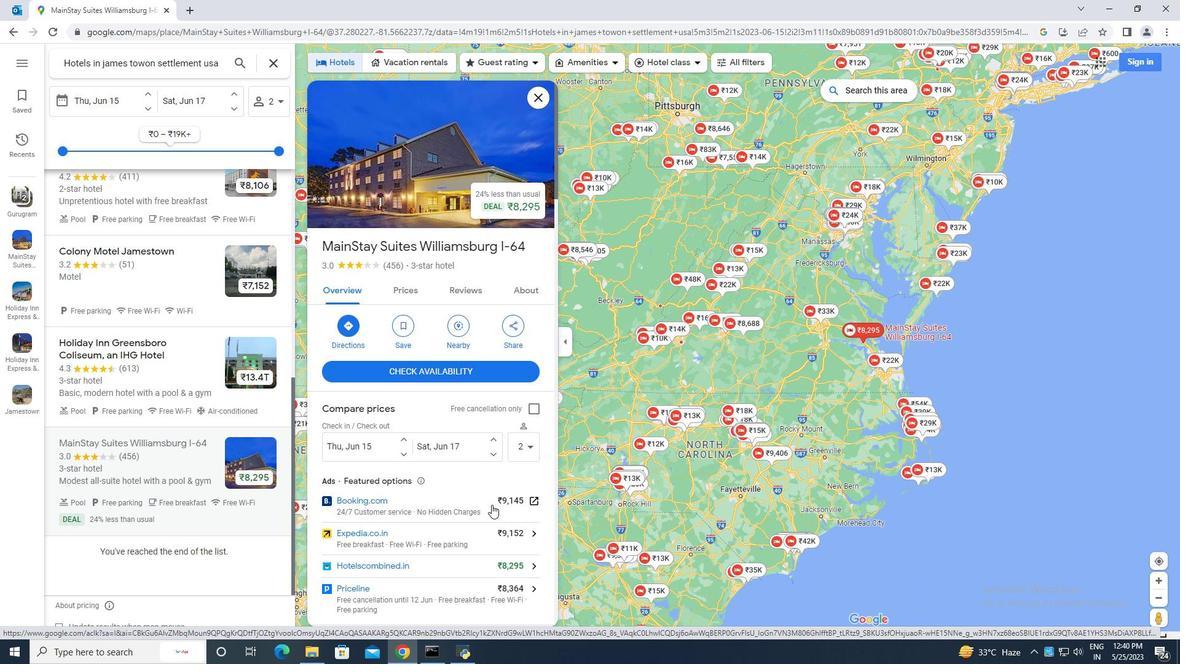
Action: Mouse scrolled (492, 504) with delta (0, 0)
Screenshot: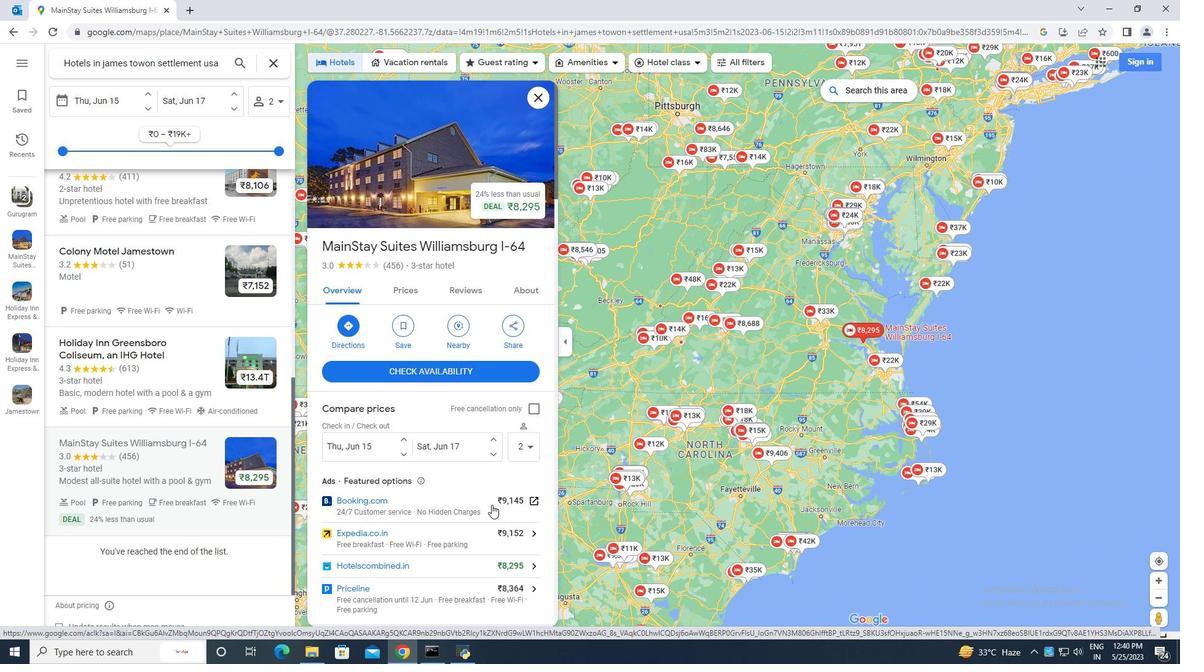 
Action: Mouse scrolled (492, 504) with delta (0, 0)
Screenshot: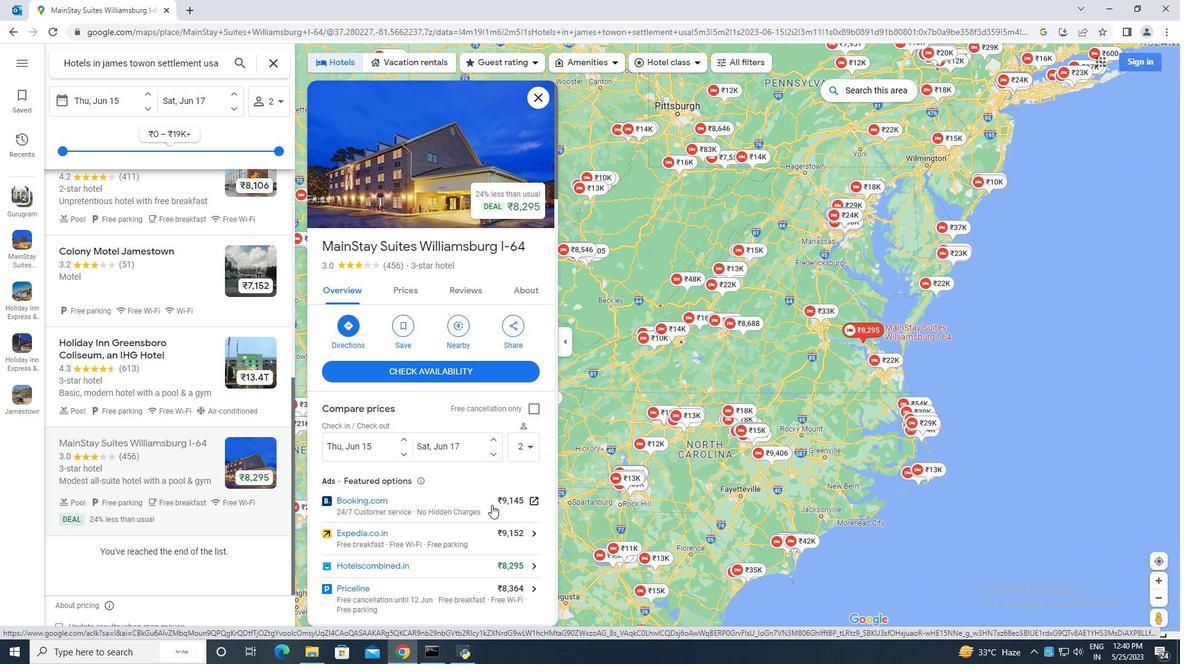 
Action: Mouse scrolled (492, 504) with delta (0, 0)
Screenshot: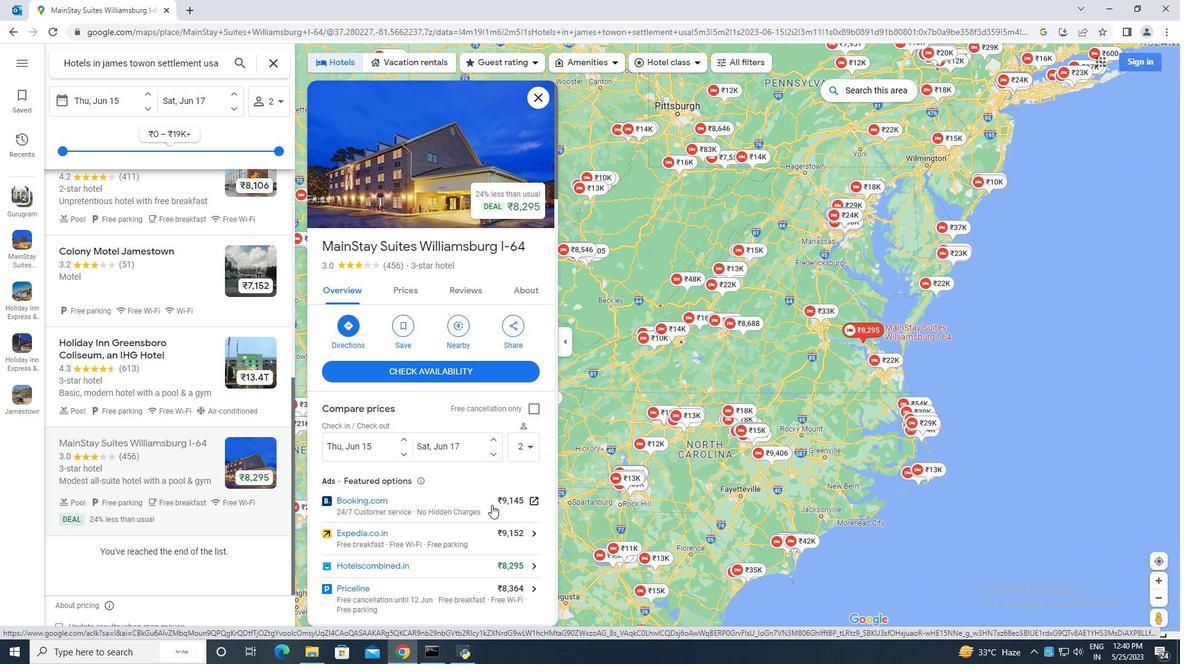 
Action: Mouse scrolled (492, 504) with delta (0, 0)
Screenshot: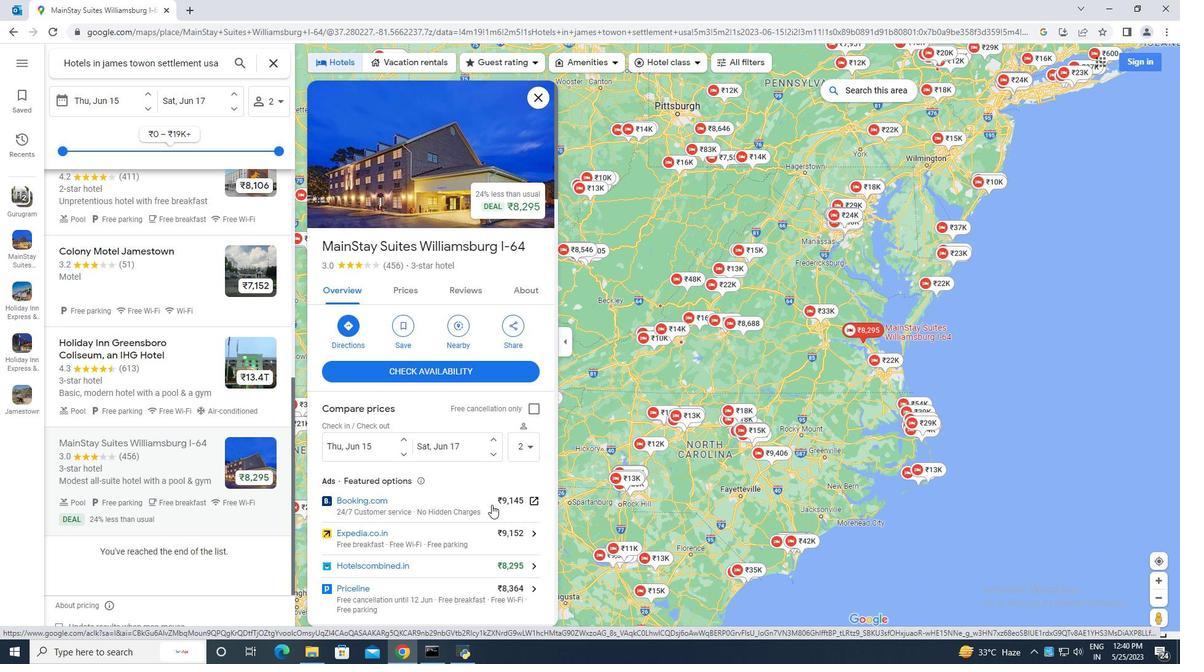 
Action: Mouse moved to (488, 499)
Screenshot: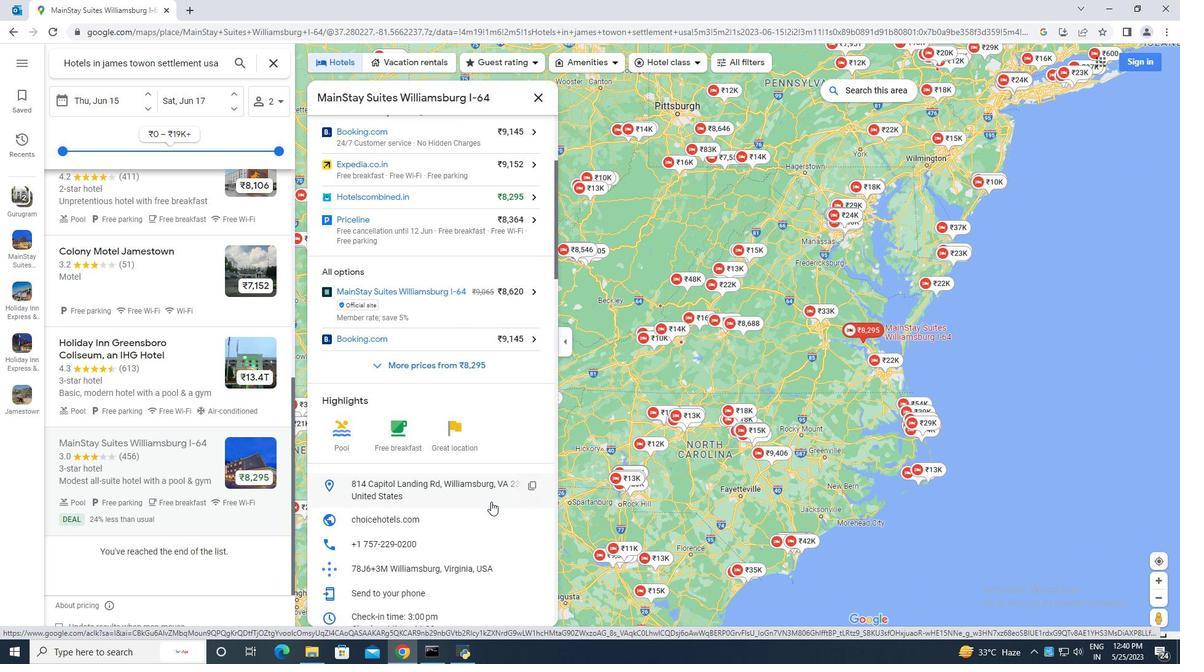 
Action: Mouse scrolled (488, 499) with delta (0, 0)
